 Task: open an excel sheet and write heading  Cash Flow TrackerAdd Dates in a column and its values below  '2023-05-01, 2023-05-03, 2023-05-06, 2023-05-10, 2023-05-15, 2023-05-20, 2023-05-25 & 2023-05-31'Add Descriptions in next column and its values below  Monthly Salary, Grocery Shopping, Dining Out., Utility Bill, Transportation, Entertainment, Miscellaneous & Total. Add Amount in next column and its values below  $2,500, $100, $50, $150, $30, $50, $20& $400. Add Income/ Expense in next column and its values below  Income, Expenses, Expenses, Expenses, Expenses, Expenses & Expenses. Add Balance in next column and its values below  $2,500, $2,400, $2,350, $2,200, $2,170, $2,120, $2,100 & $2100. Save page  Financial Planner book
Action: Mouse moved to (98, 130)
Screenshot: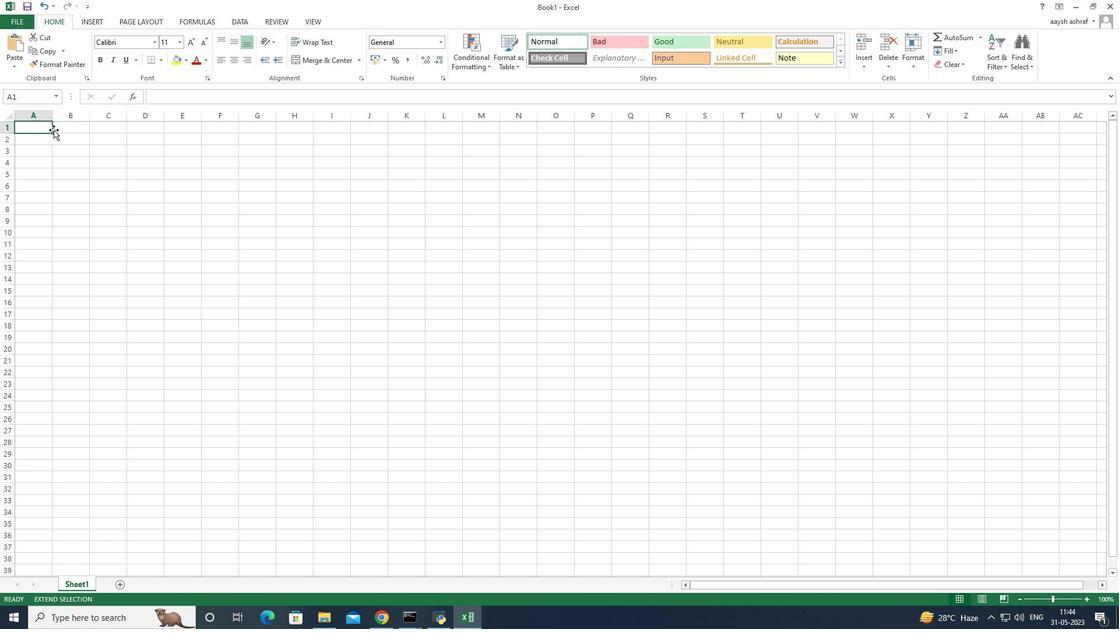
Action: Mouse pressed left at (98, 130)
Screenshot: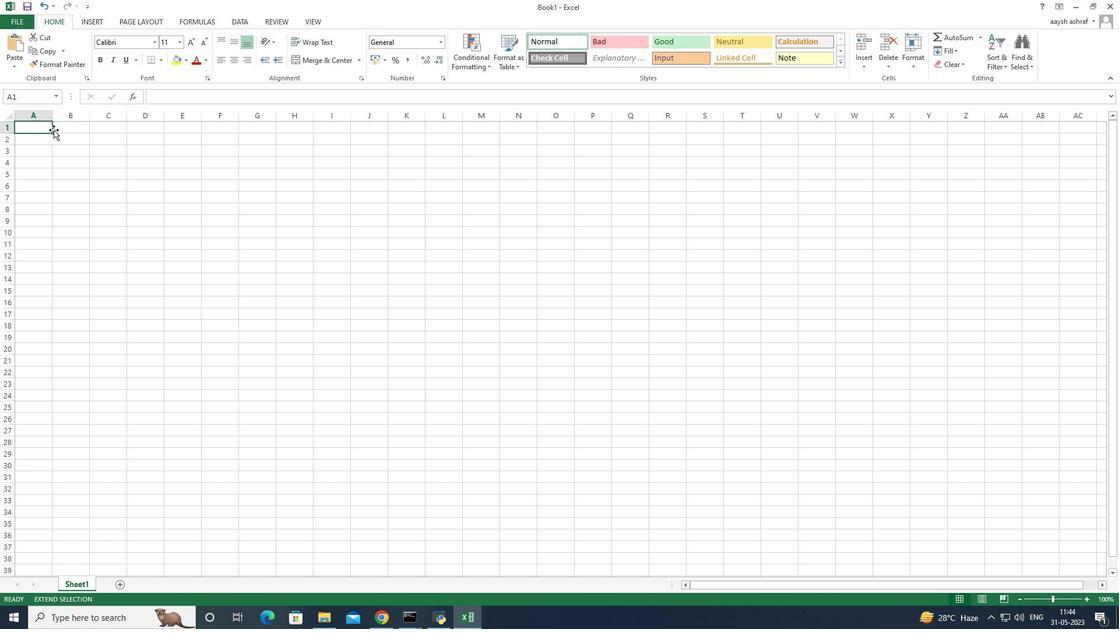 
Action: Mouse pressed left at (98, 130)
Screenshot: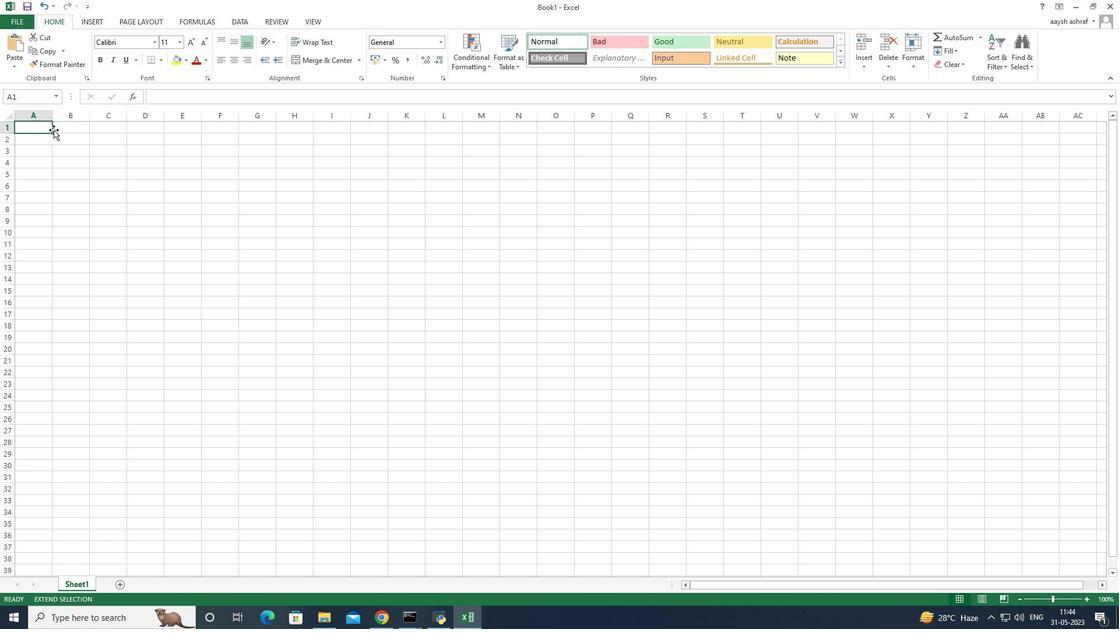 
Action: Mouse moved to (105, 323)
Screenshot: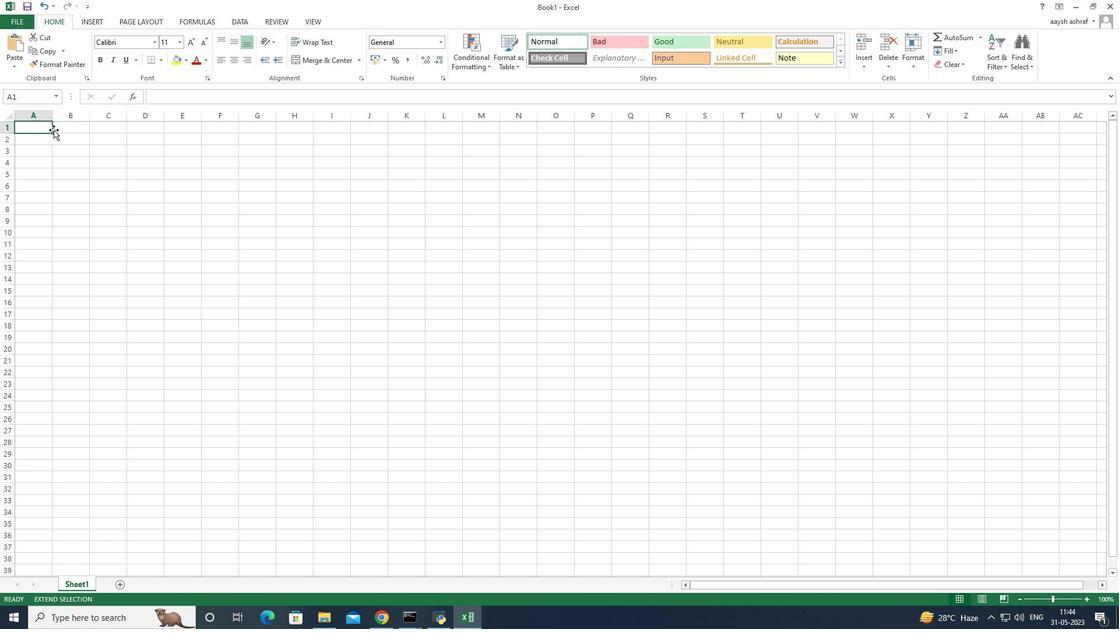 
Action: Mouse pressed left at (105, 323)
Screenshot: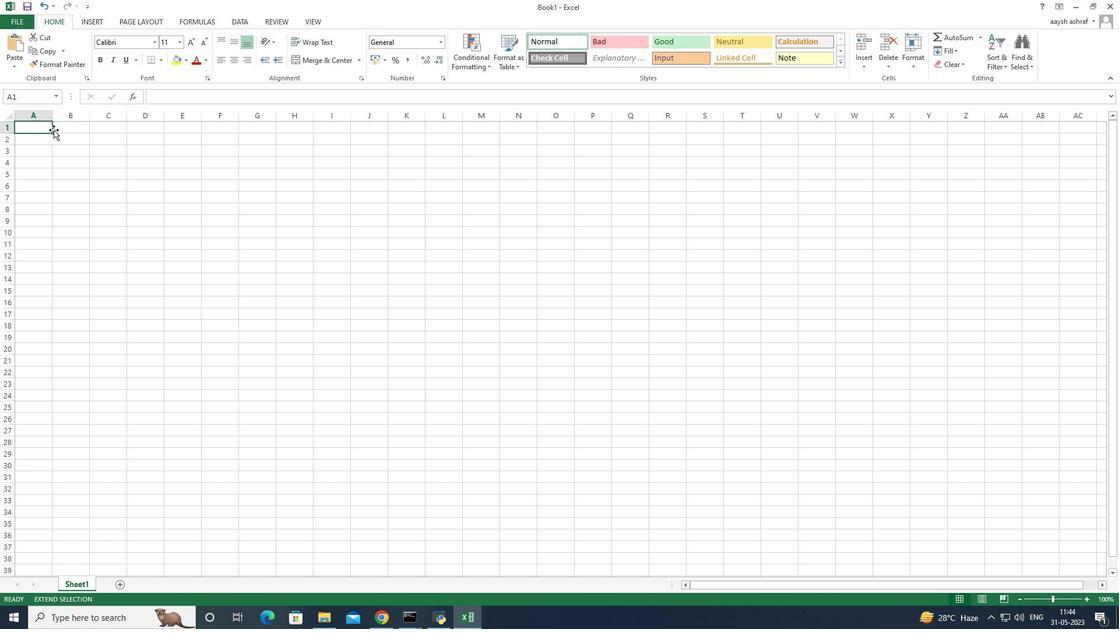
Action: Mouse moved to (103, 128)
Screenshot: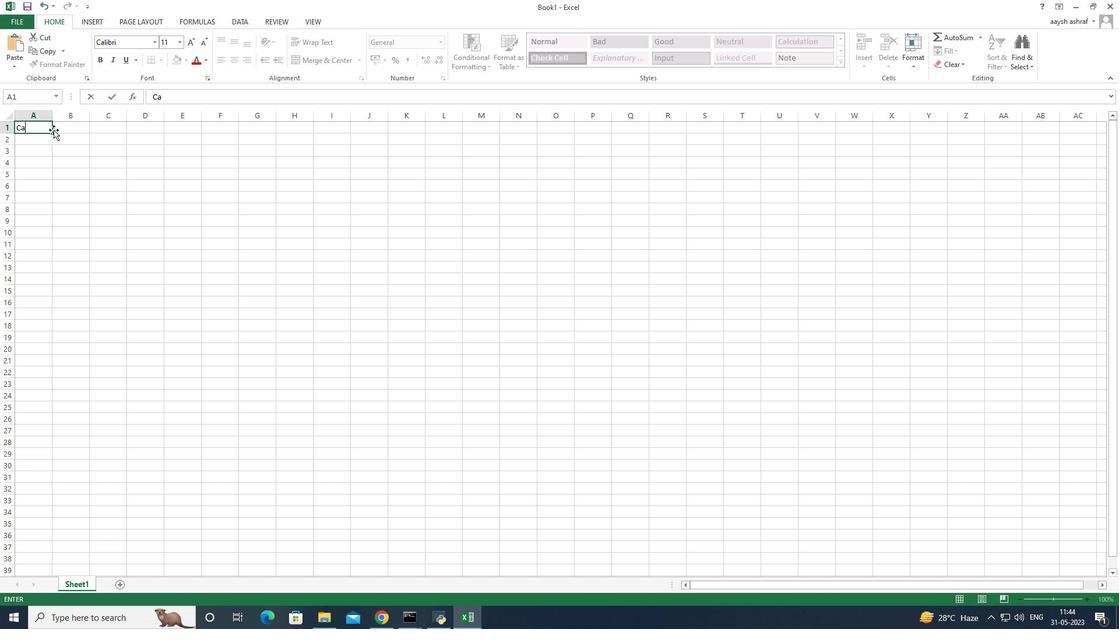 
Action: Mouse pressed left at (103, 128)
Screenshot: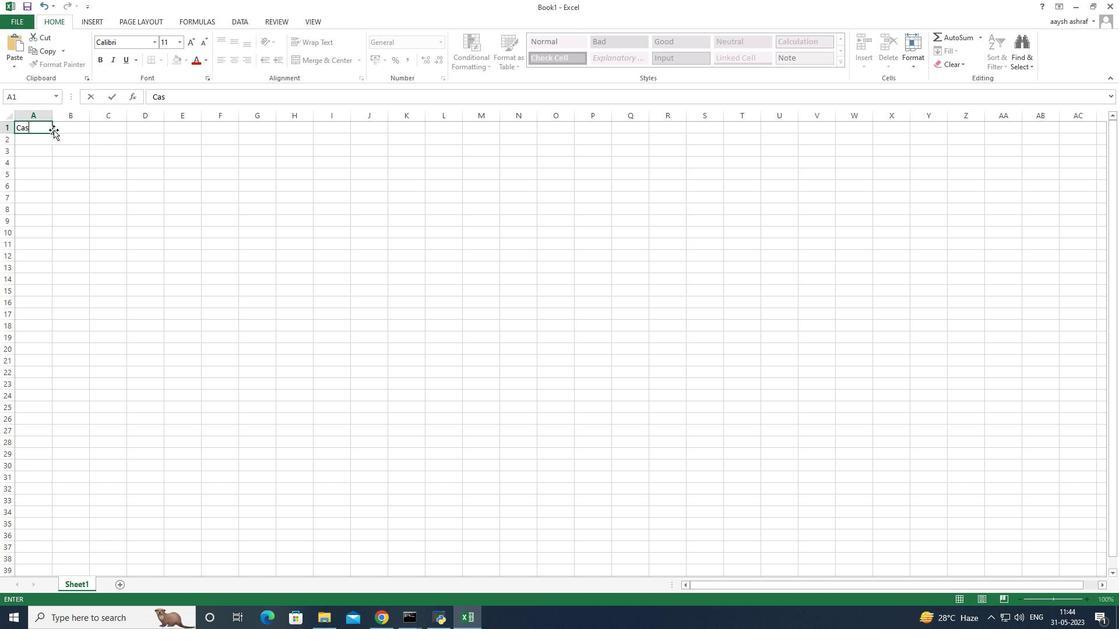 
Action: Mouse pressed left at (103, 128)
Screenshot: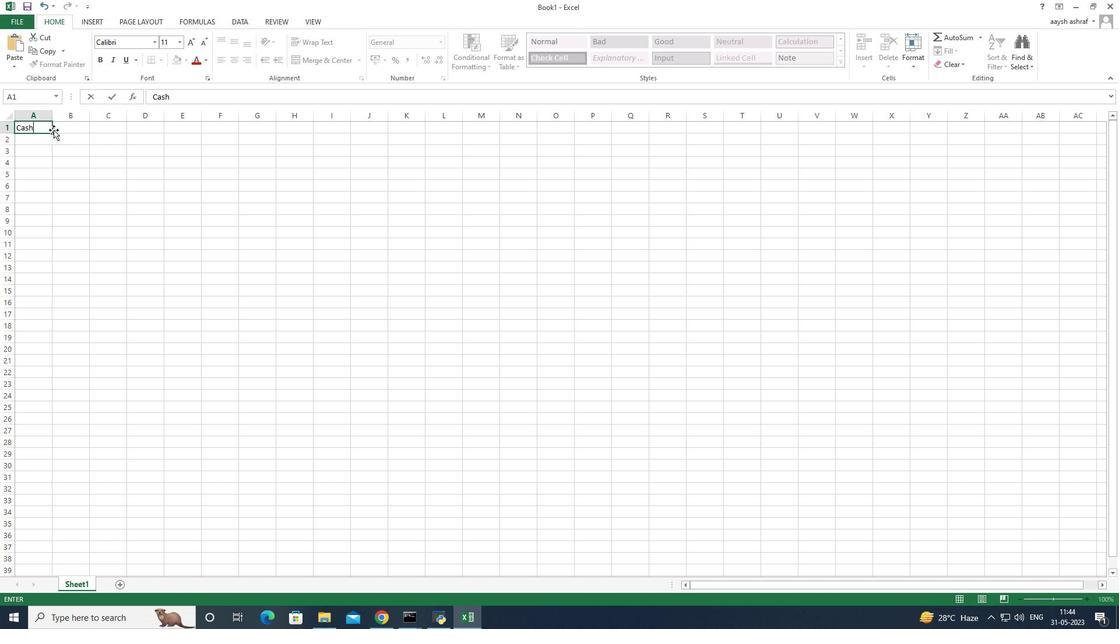 
Action: Mouse pressed left at (103, 128)
Screenshot: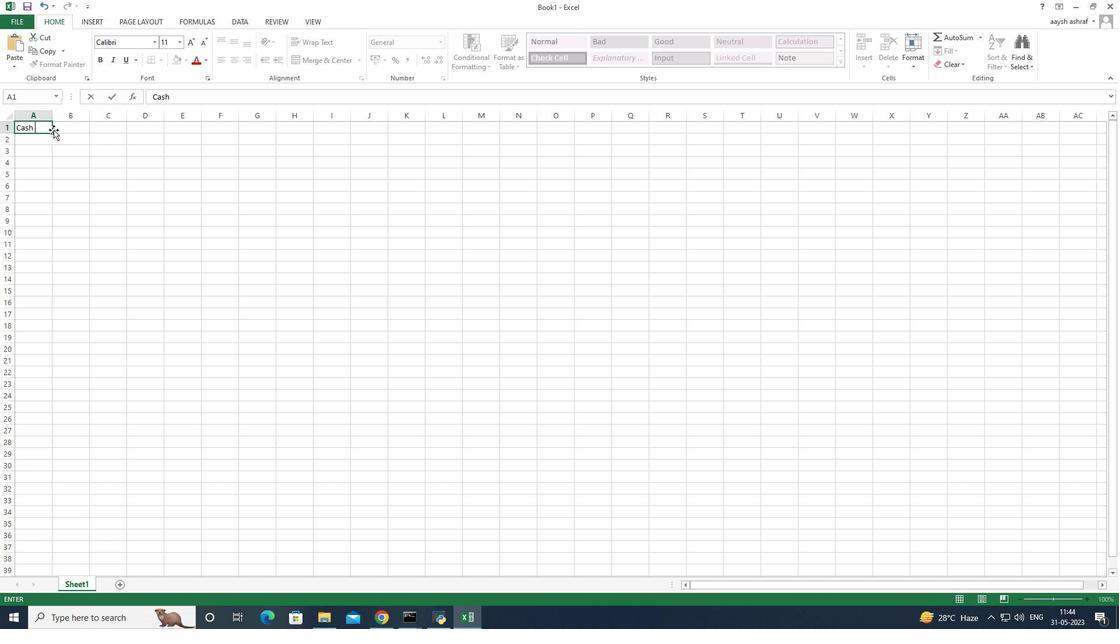 
Action: Mouse moved to (103, 127)
Screenshot: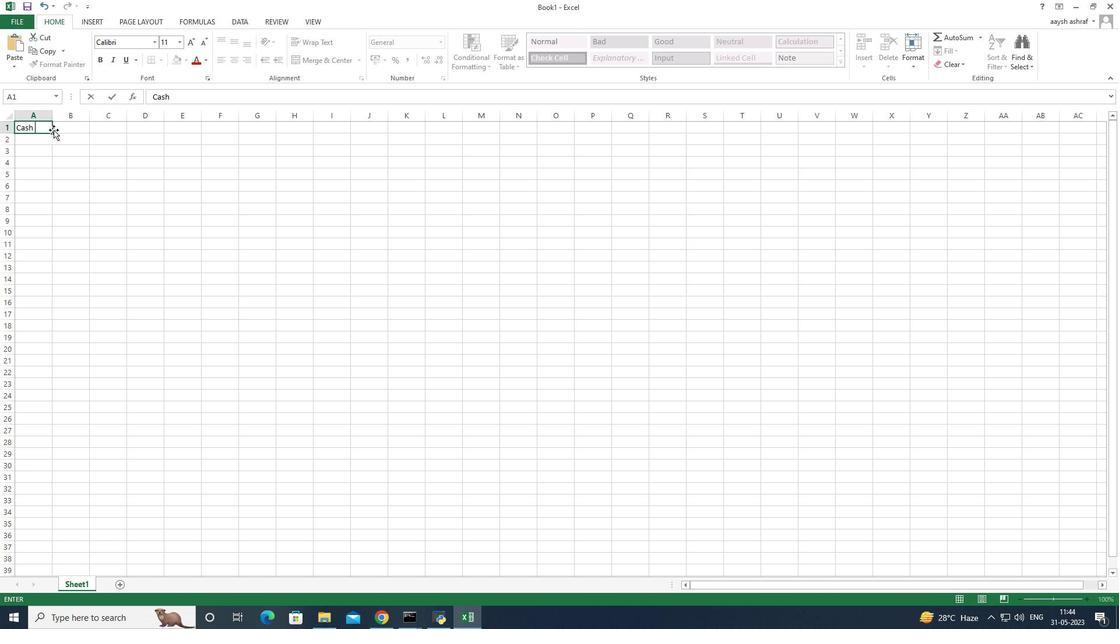 
Action: Key pressed ctrl+Z
Screenshot: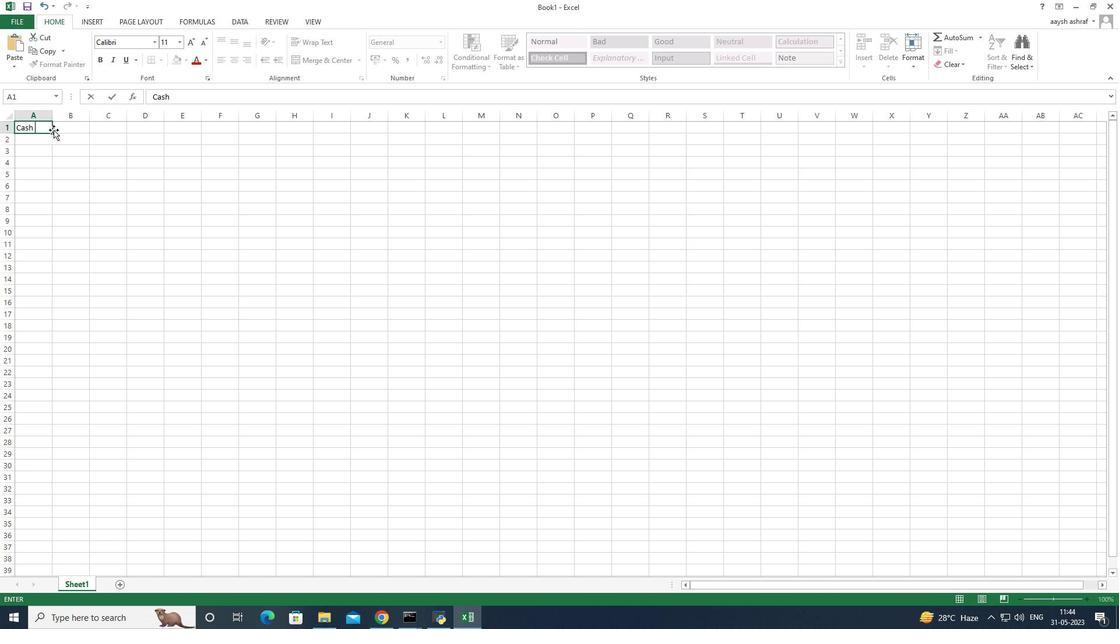 
Action: Mouse moved to (100, 131)
Screenshot: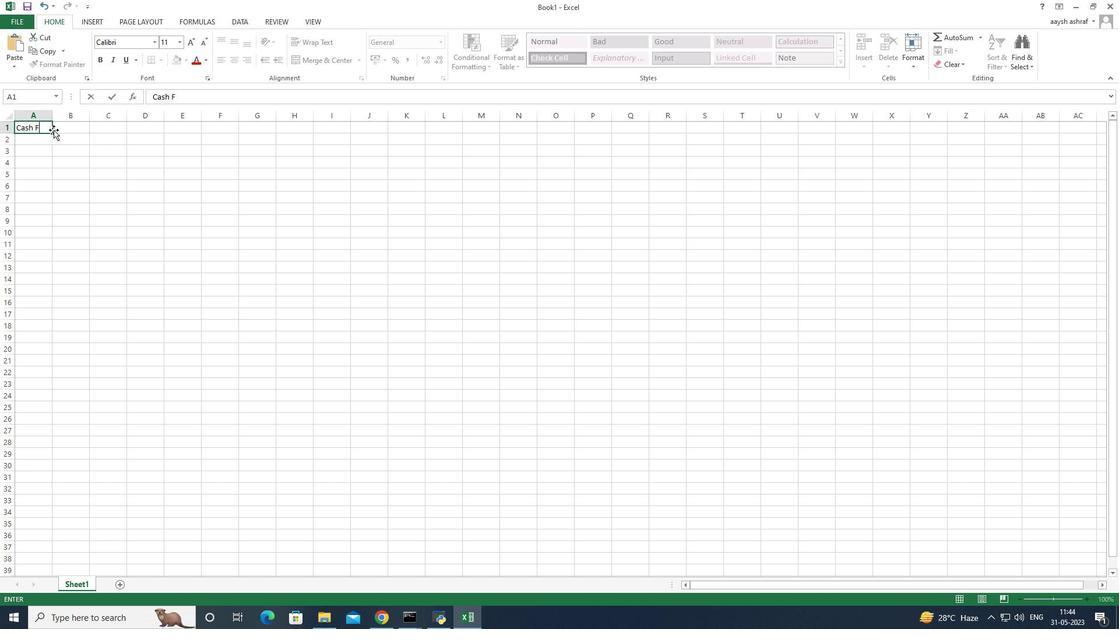 
Action: Mouse pressed left at (100, 131)
Screenshot: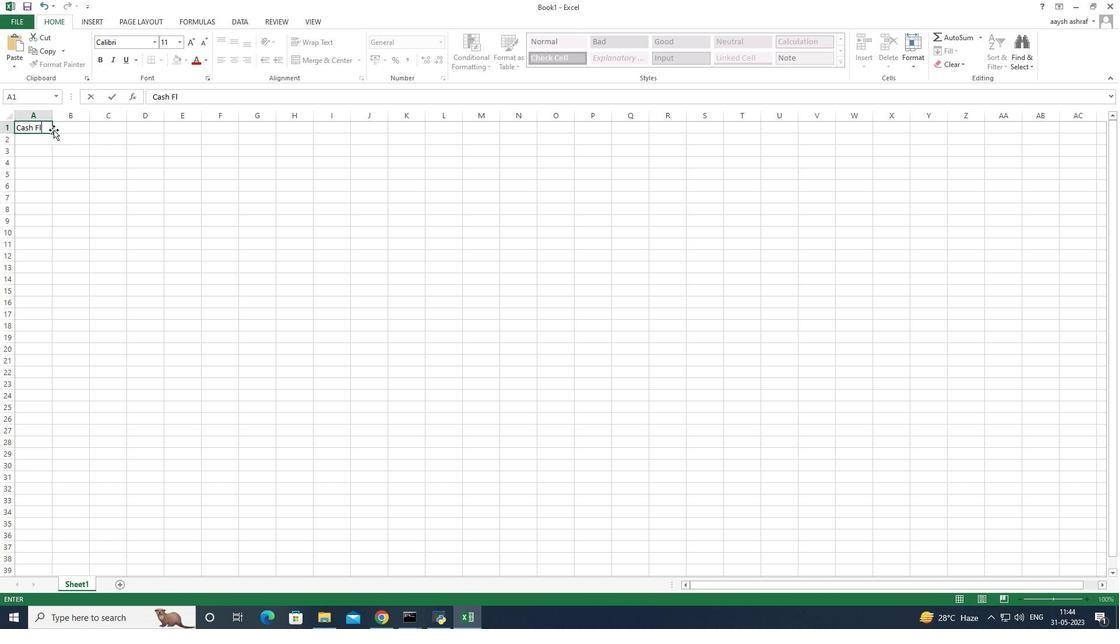 
Action: Mouse pressed left at (100, 131)
Screenshot: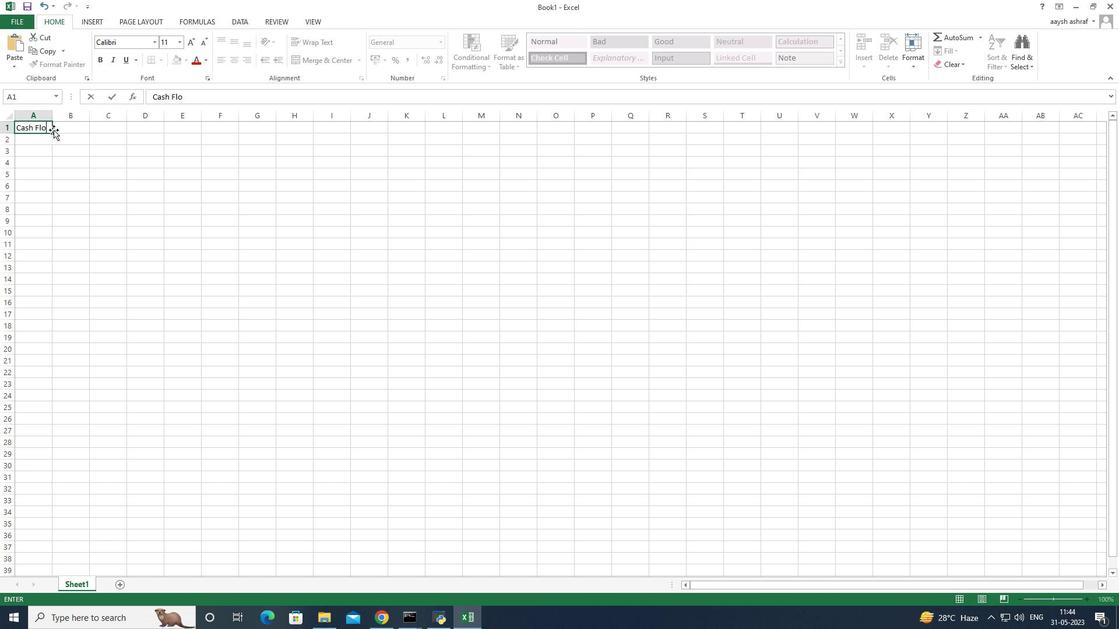 
Action: Mouse moved to (102, 130)
Screenshot: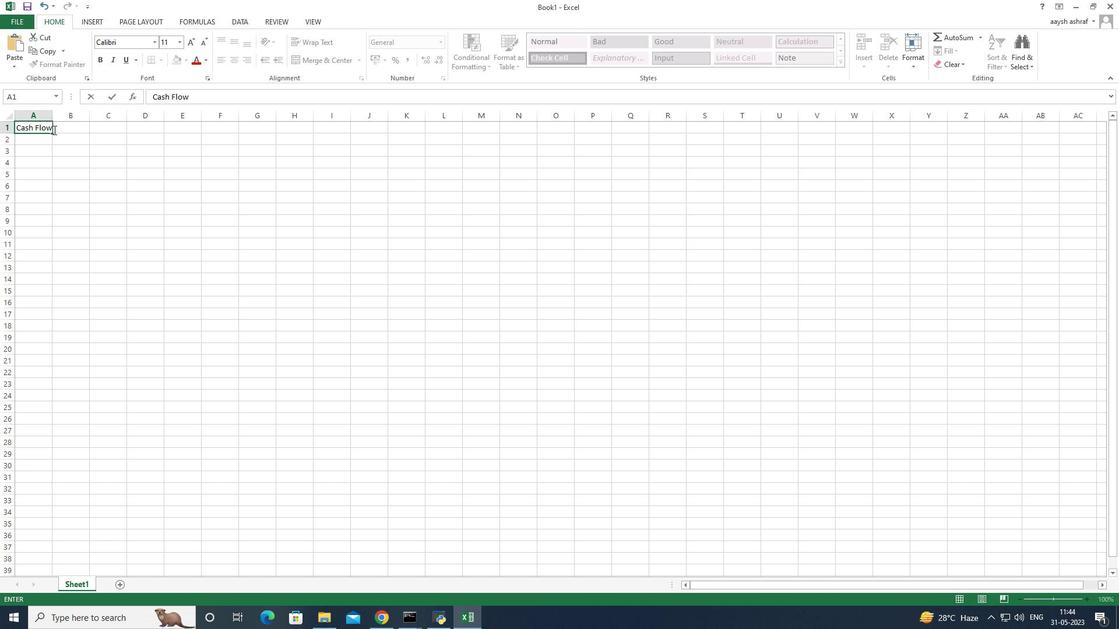 
Action: Key pressed <Key.shift>CAs<Key.backspace><Key.backspace><Key.backspace><Key.backspace>
Screenshot: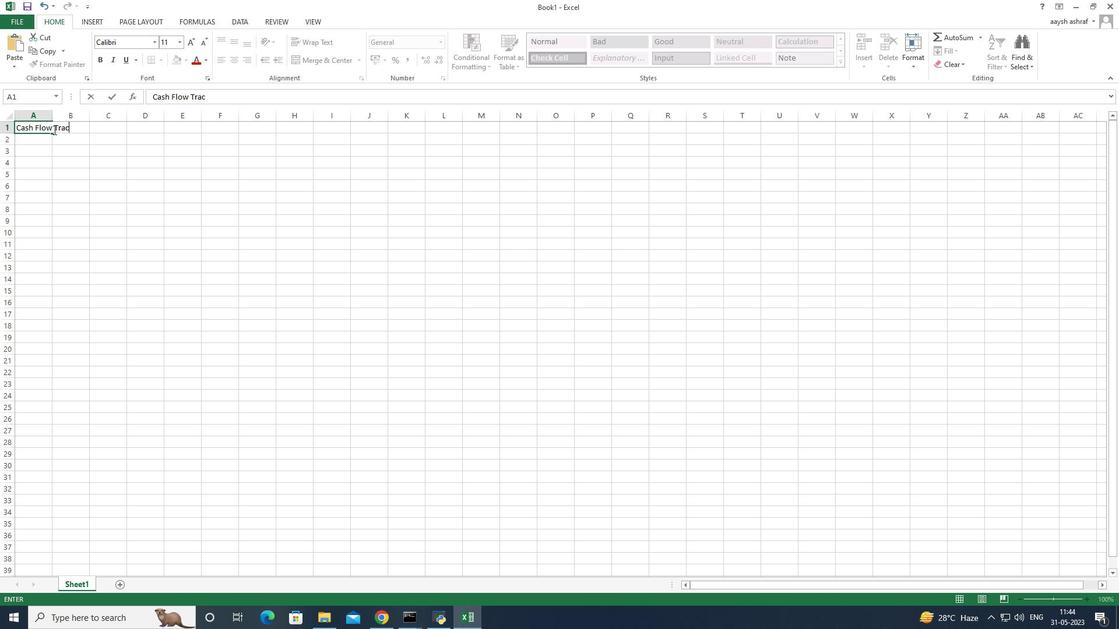 
Action: Mouse moved to (196, 61)
Screenshot: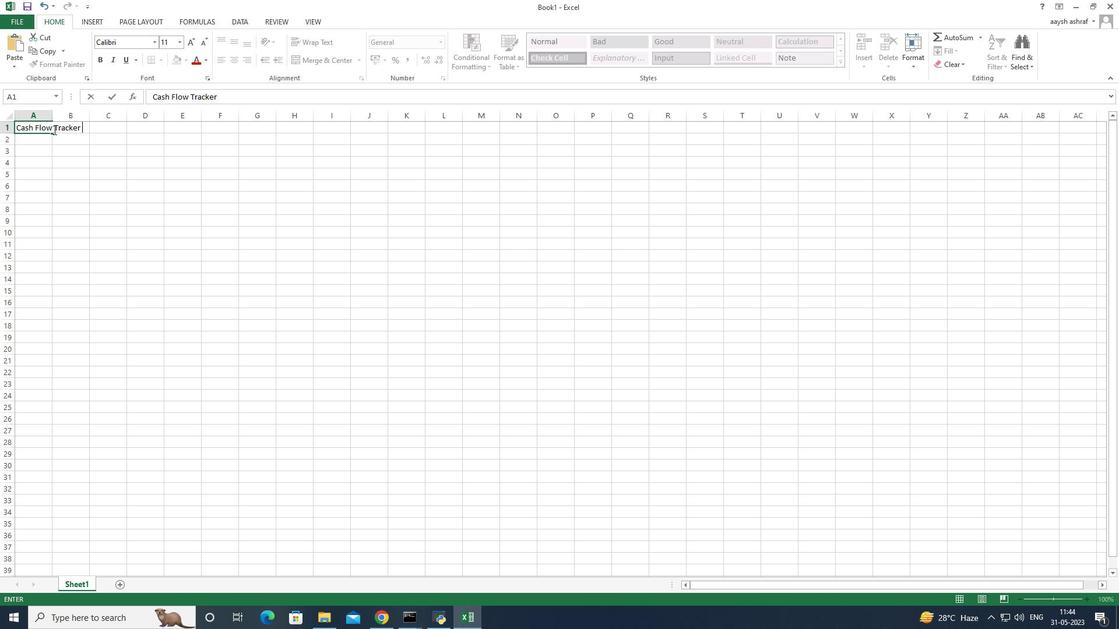 
Action: Mouse pressed left at (196, 61)
Screenshot: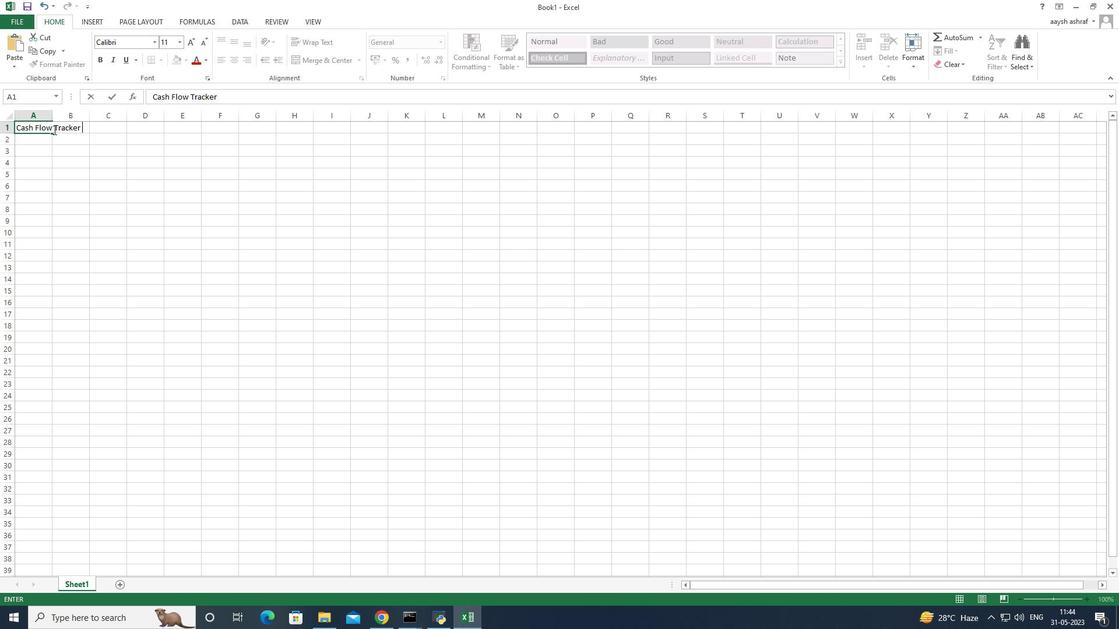 
Action: Mouse moved to (202, 61)
Screenshot: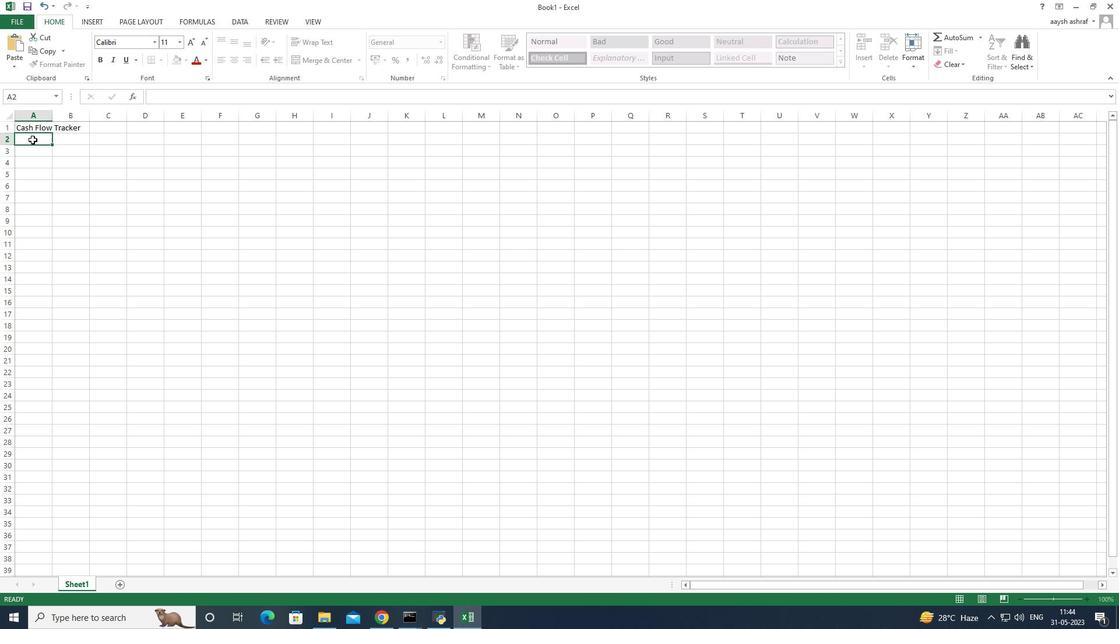 
Action: Mouse pressed left at (202, 61)
Screenshot: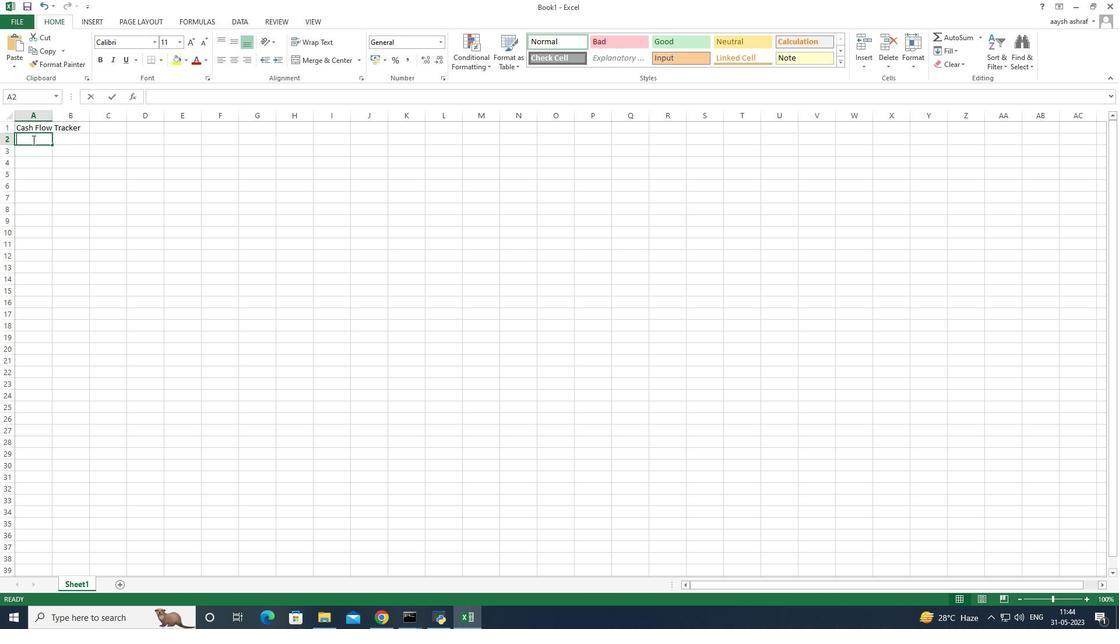 
Action: Mouse moved to (198, 99)
Screenshot: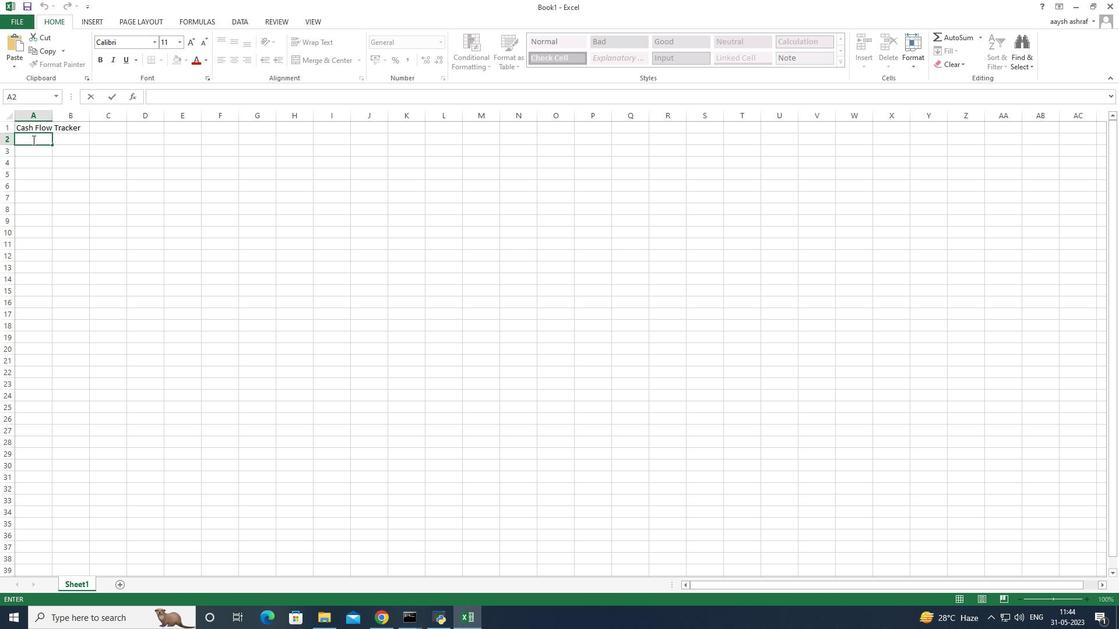 
Action: Mouse pressed left at (198, 99)
Screenshot: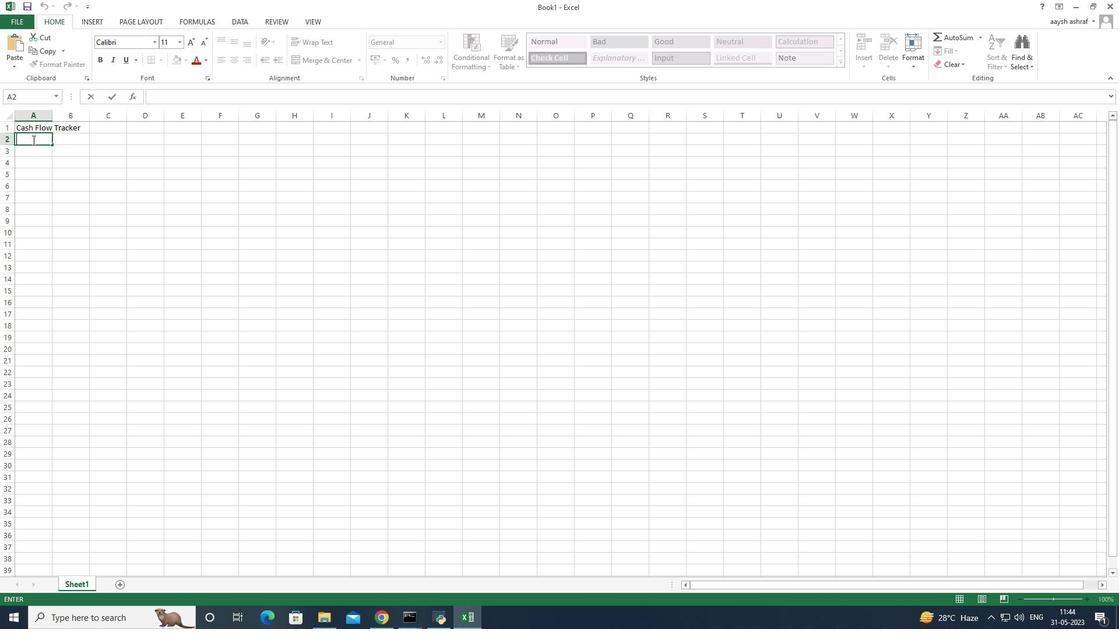 
Action: Mouse moved to (85, 146)
Screenshot: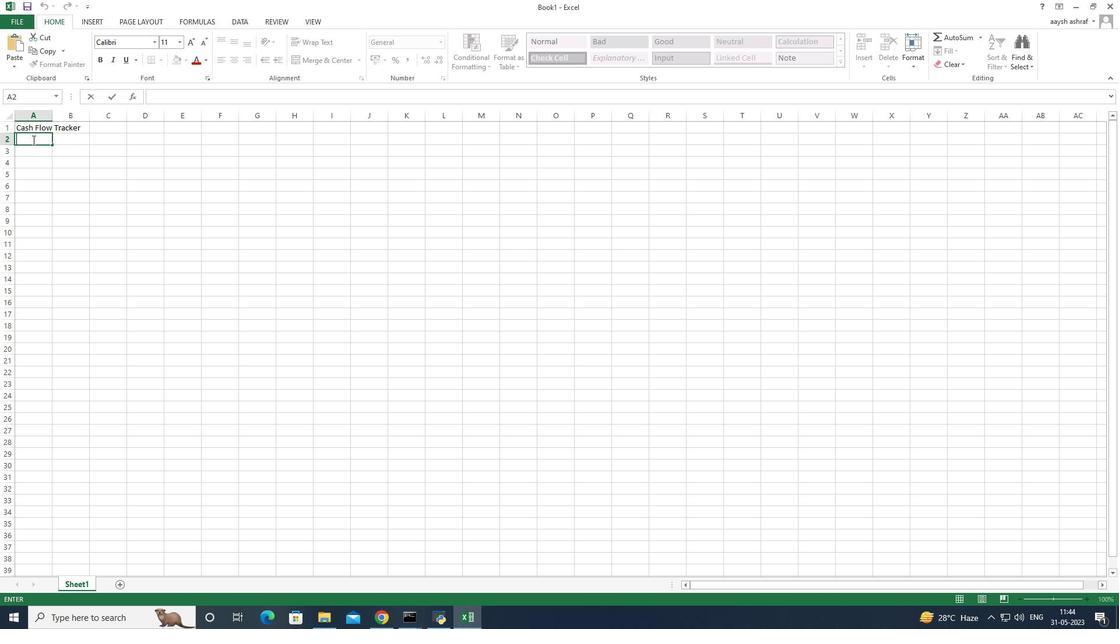 
Action: Key pressed <Key.shift>CA
Screenshot: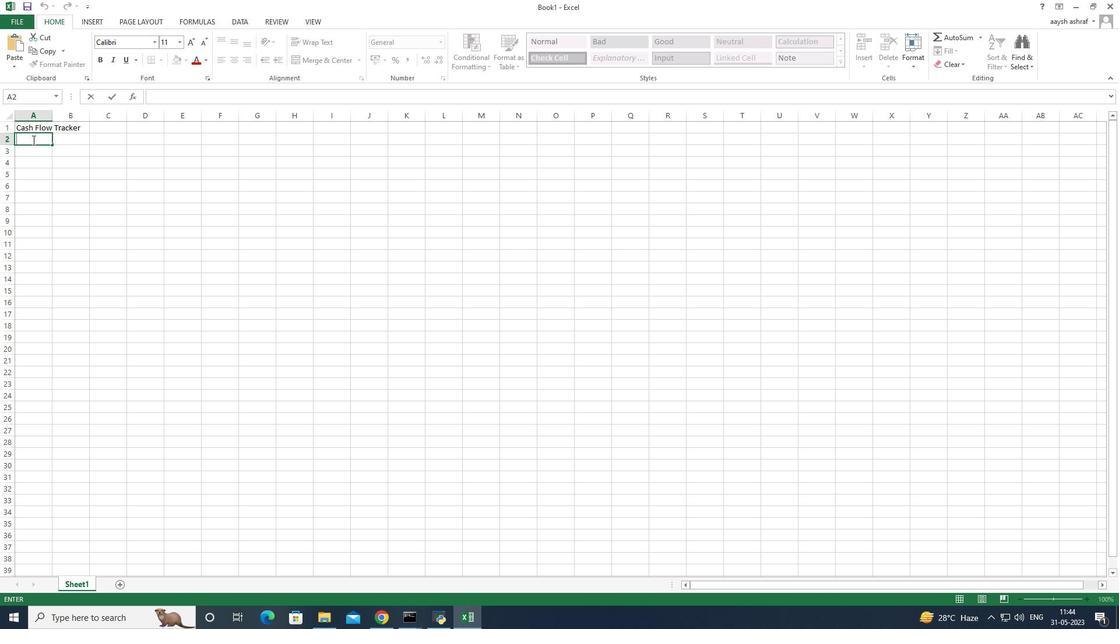 
Action: Mouse moved to (181, 62)
Screenshot: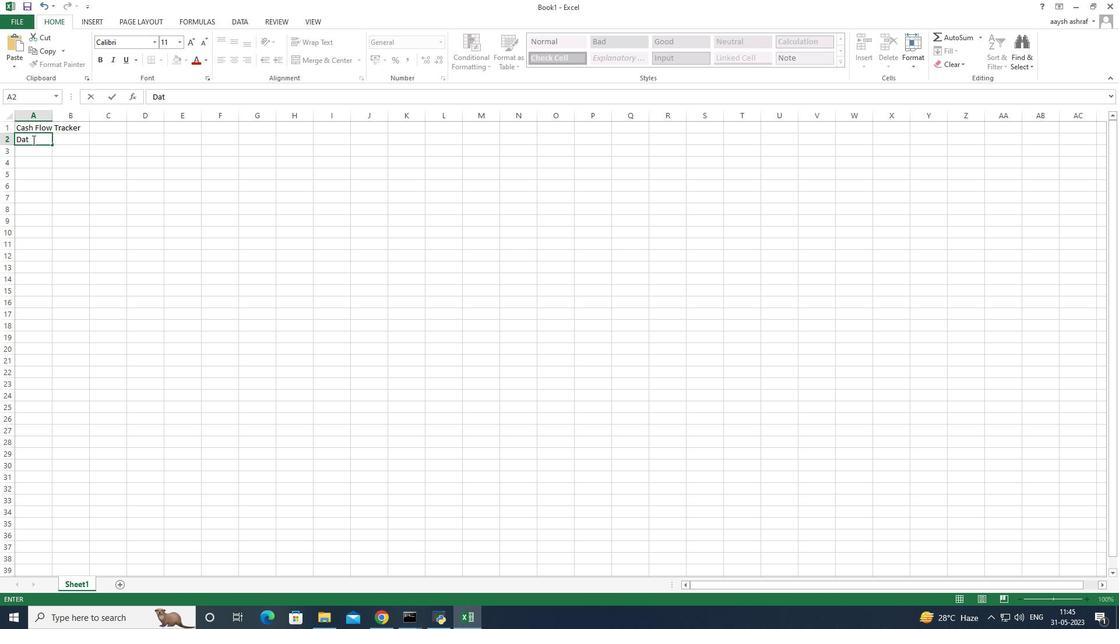 
Action: Mouse pressed left at (181, 62)
Screenshot: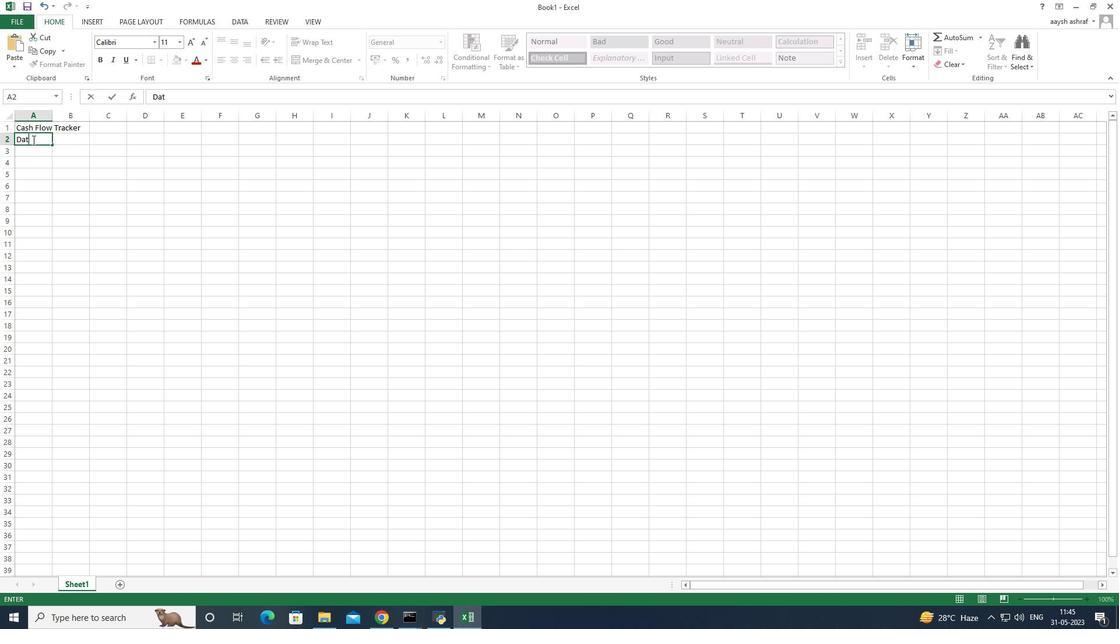 
Action: Mouse moved to (182, 61)
Screenshot: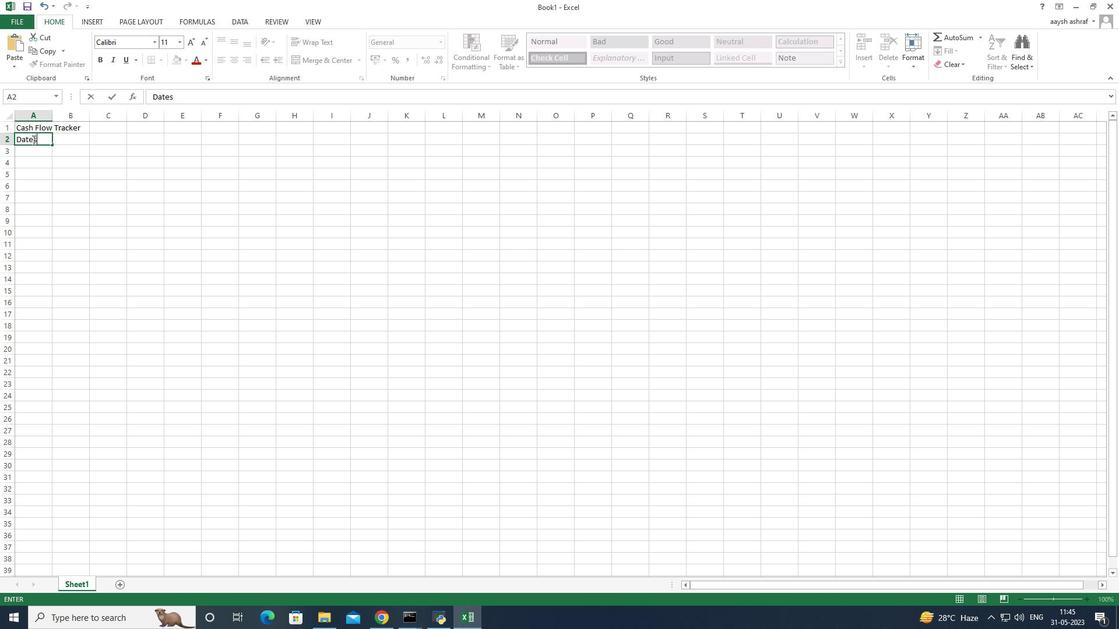 
Action: Mouse pressed left at (182, 61)
Screenshot: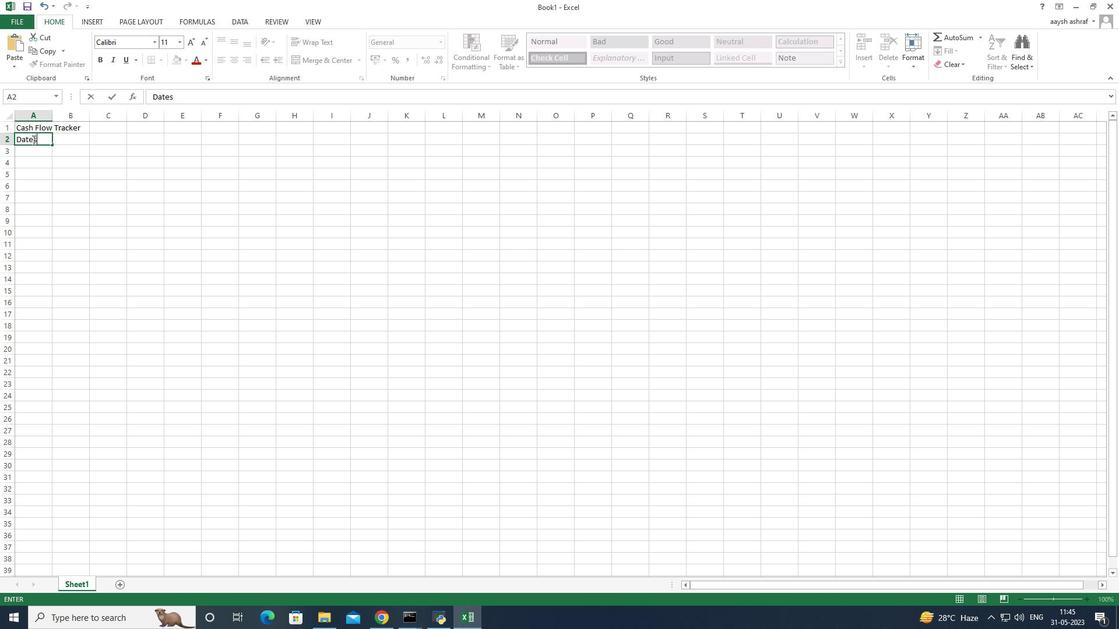 
Action: Mouse moved to (186, 58)
Screenshot: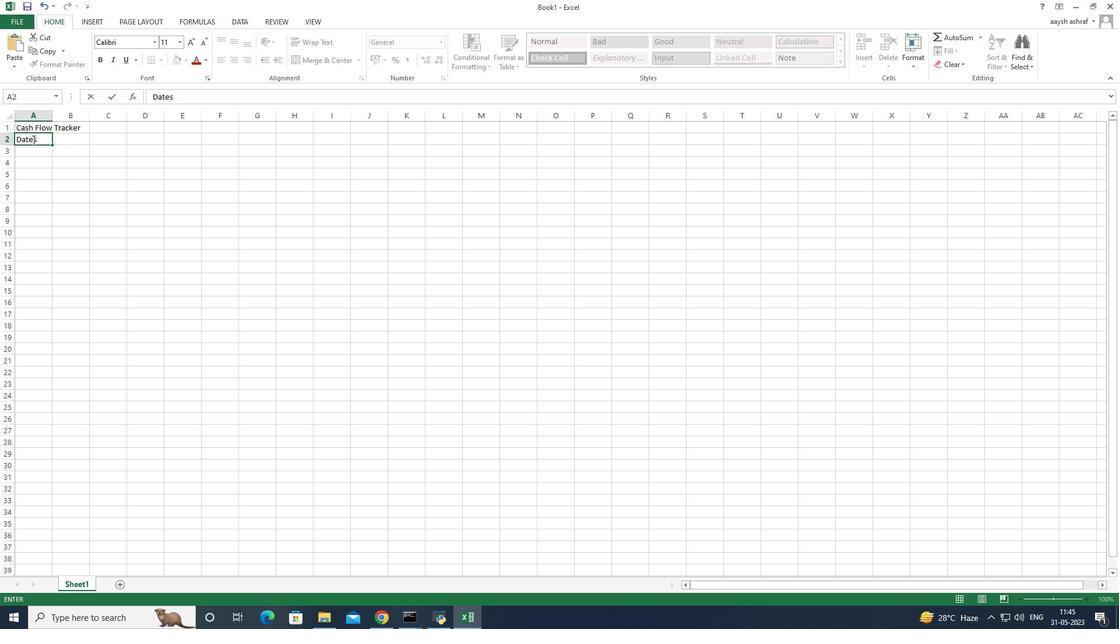 
Action: Mouse pressed left at (186, 58)
Screenshot: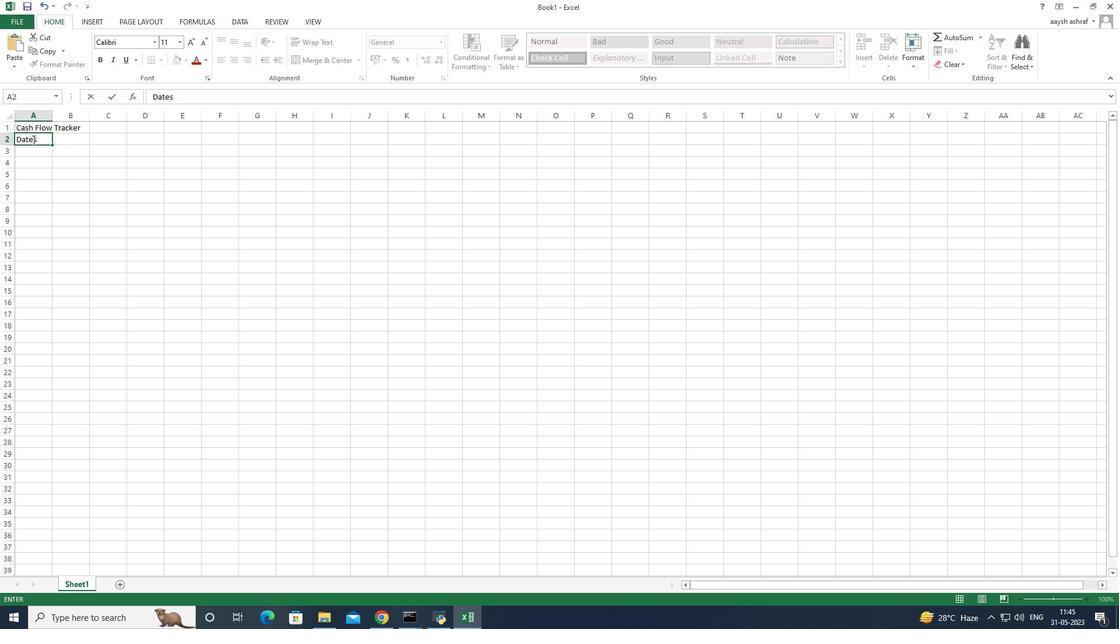 
Action: Mouse moved to (201, 61)
Screenshot: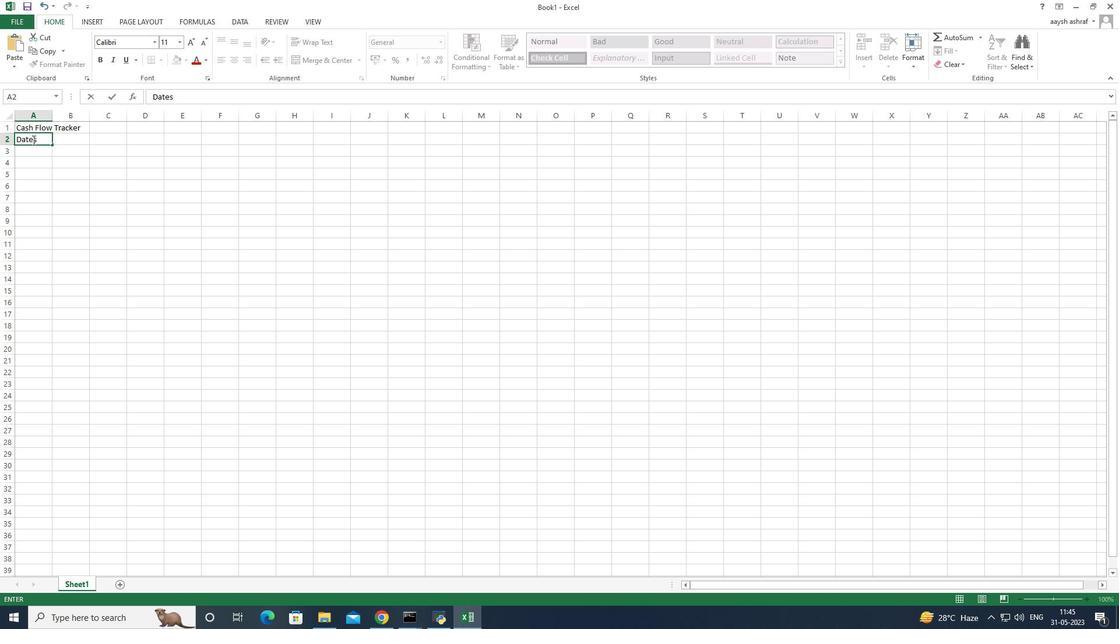
Action: Mouse pressed left at (201, 61)
Screenshot: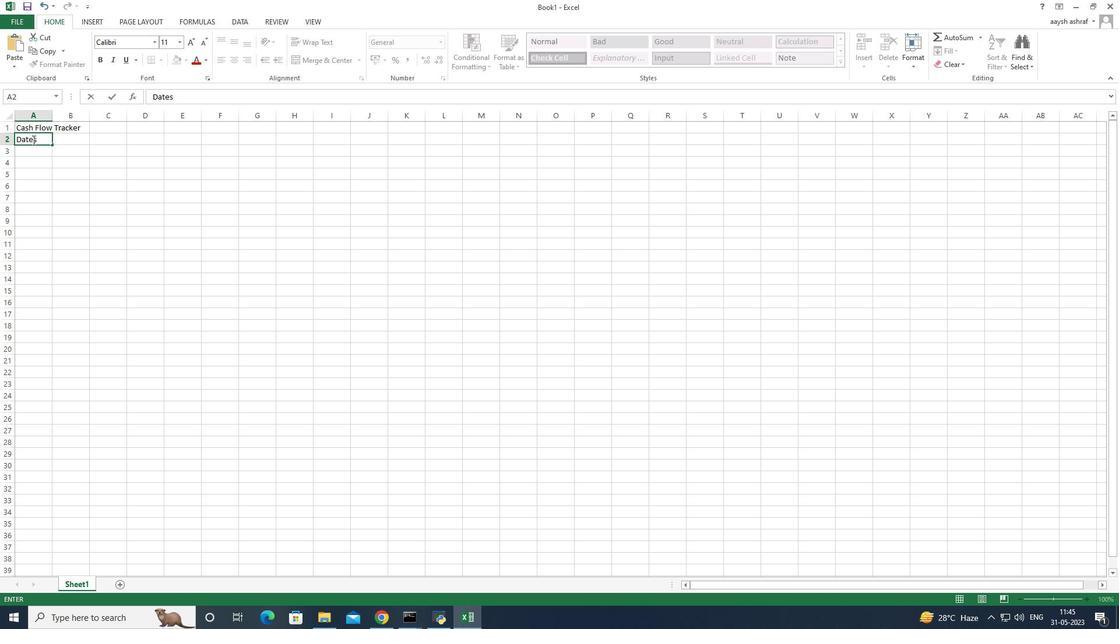 
Action: Mouse moved to (69, 235)
Screenshot: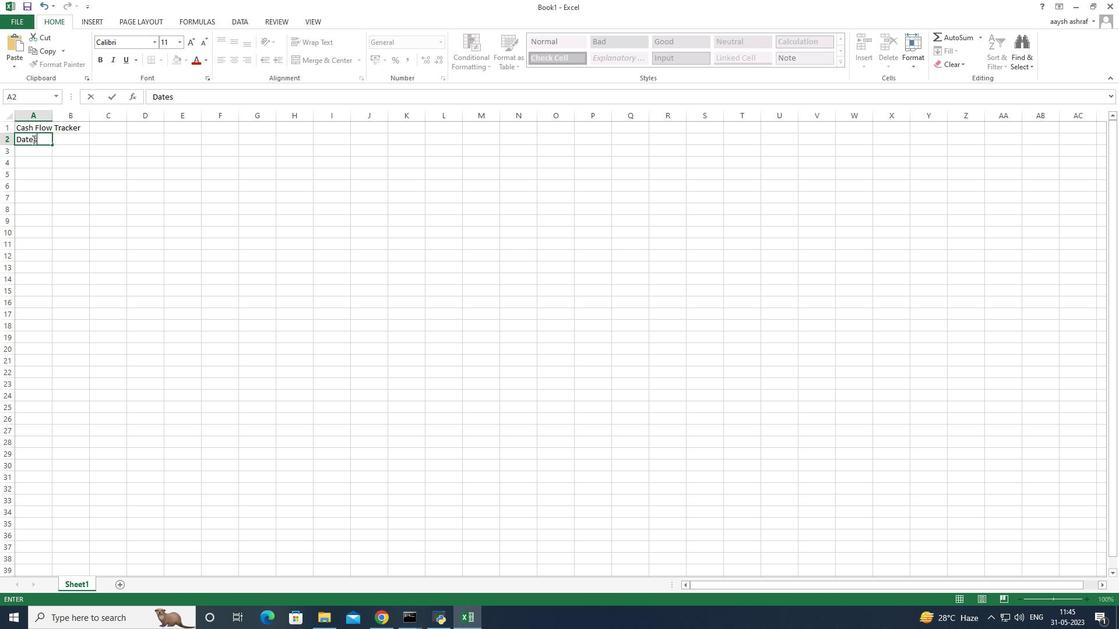 
Action: Mouse pressed left at (69, 235)
Screenshot: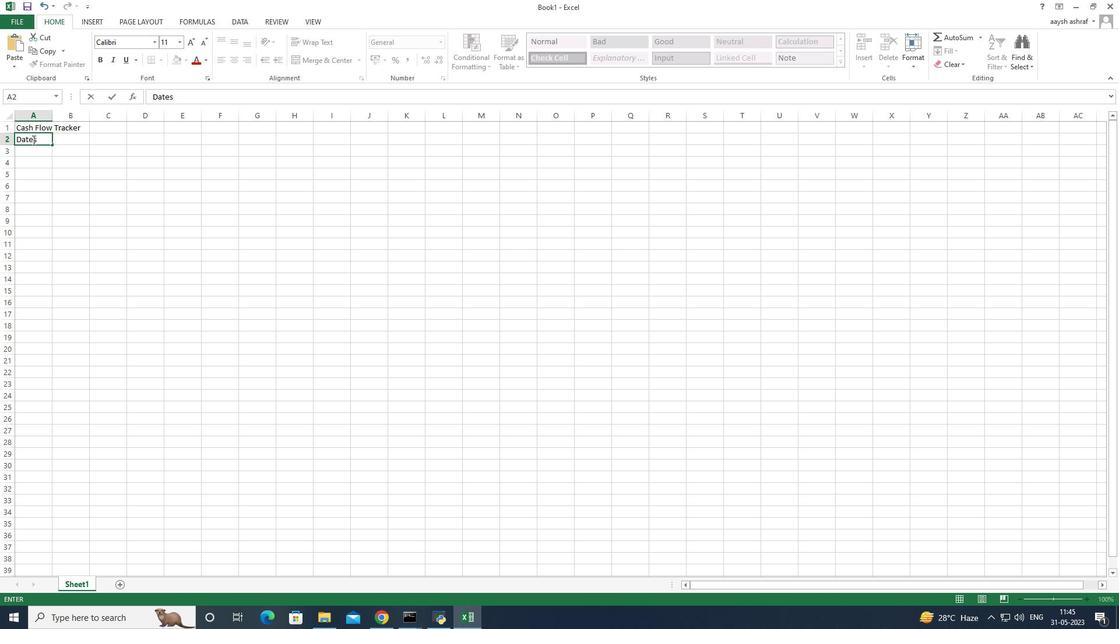 
Action: Mouse moved to (160, 103)
Screenshot: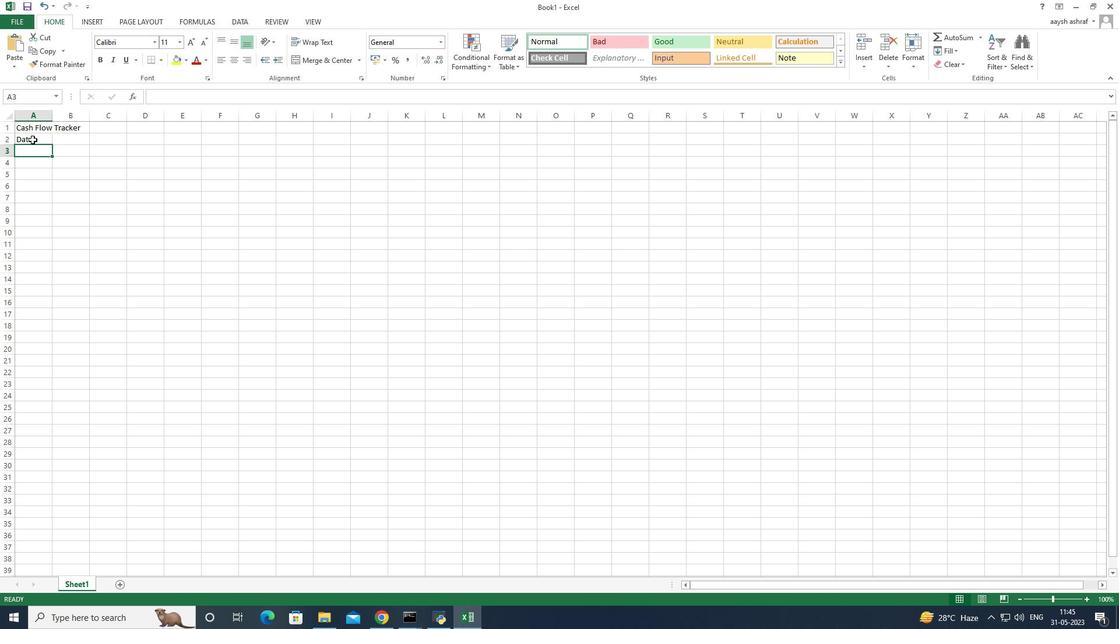 
Action: Key pressed ctrl+Z
Screenshot: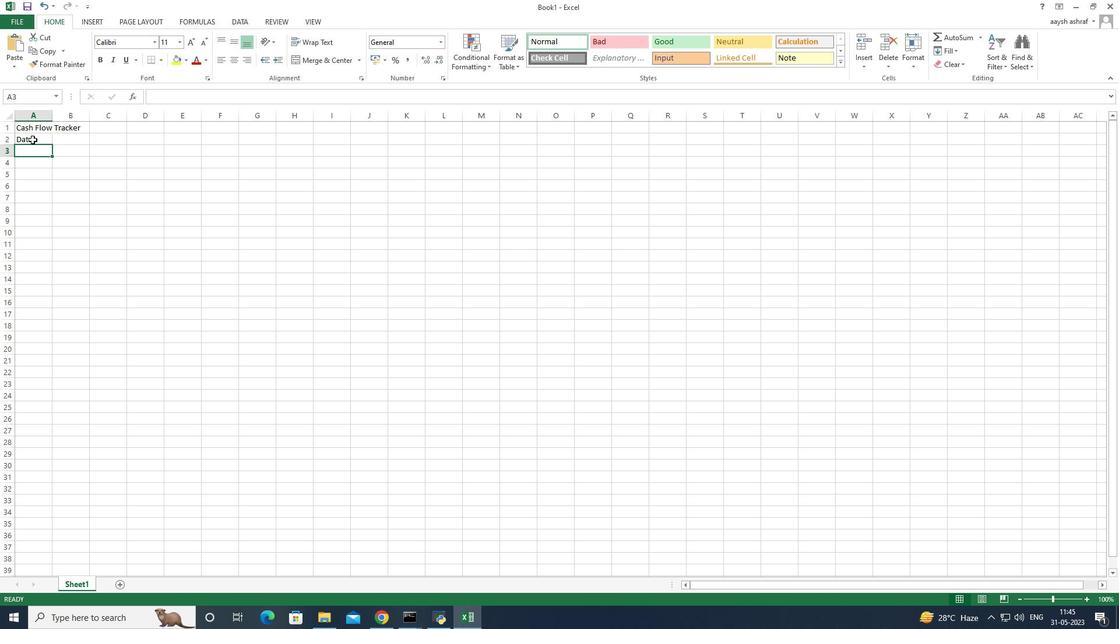 
Action: Mouse moved to (159, 104)
Screenshot: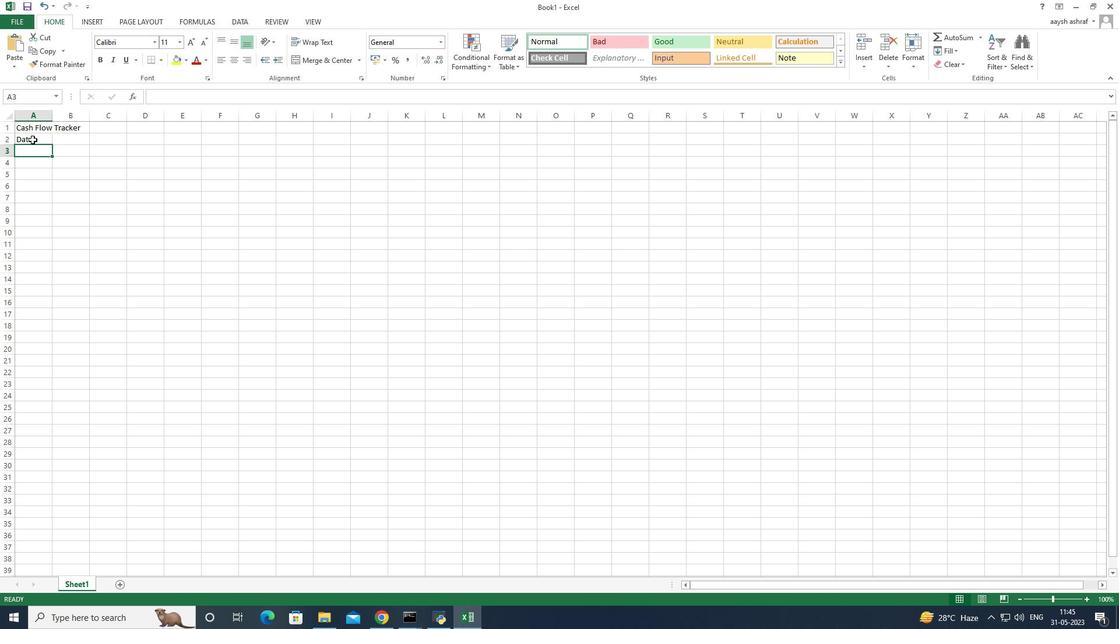
Action: Key pressed ctrl+Zctrl+Z
Screenshot: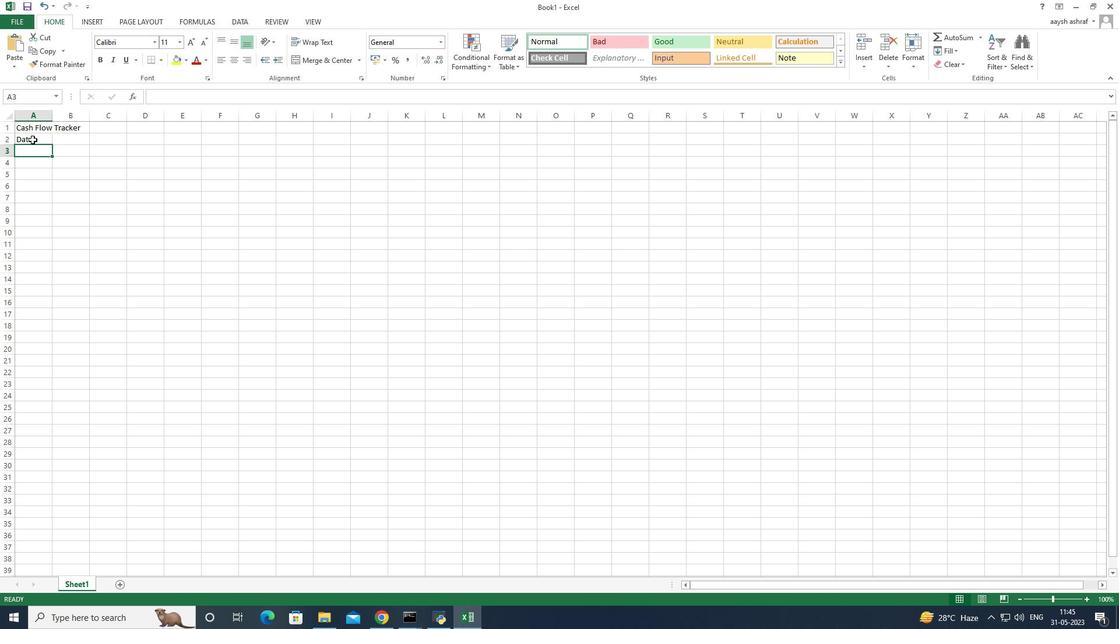 
Action: Mouse moved to (159, 104)
Screenshot: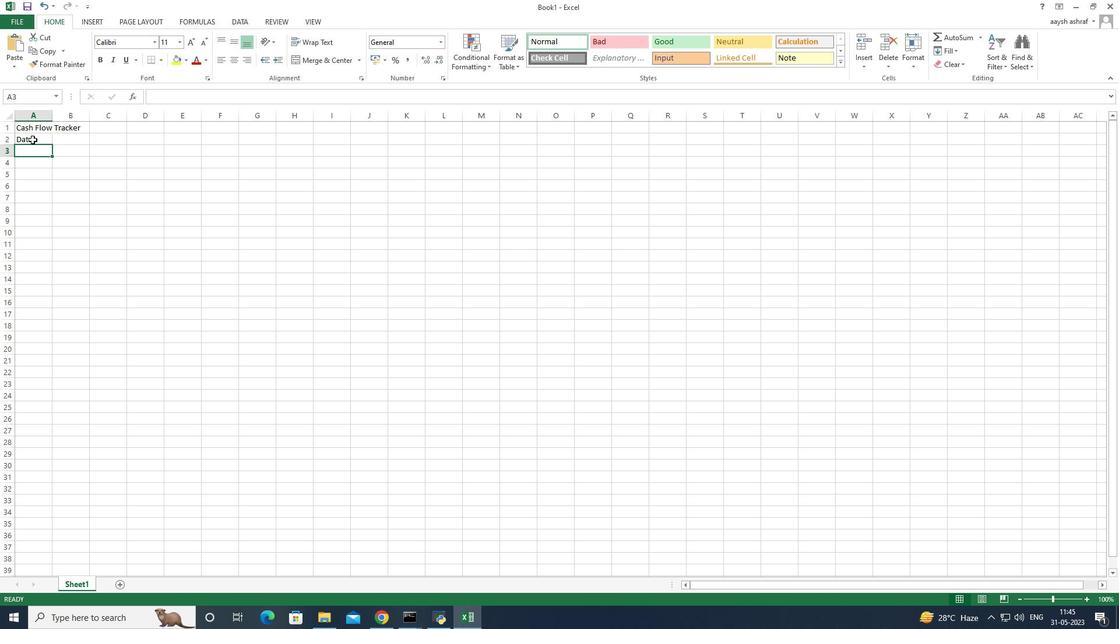 
Action: Key pressed ctrl+Zctrl+Z
Screenshot: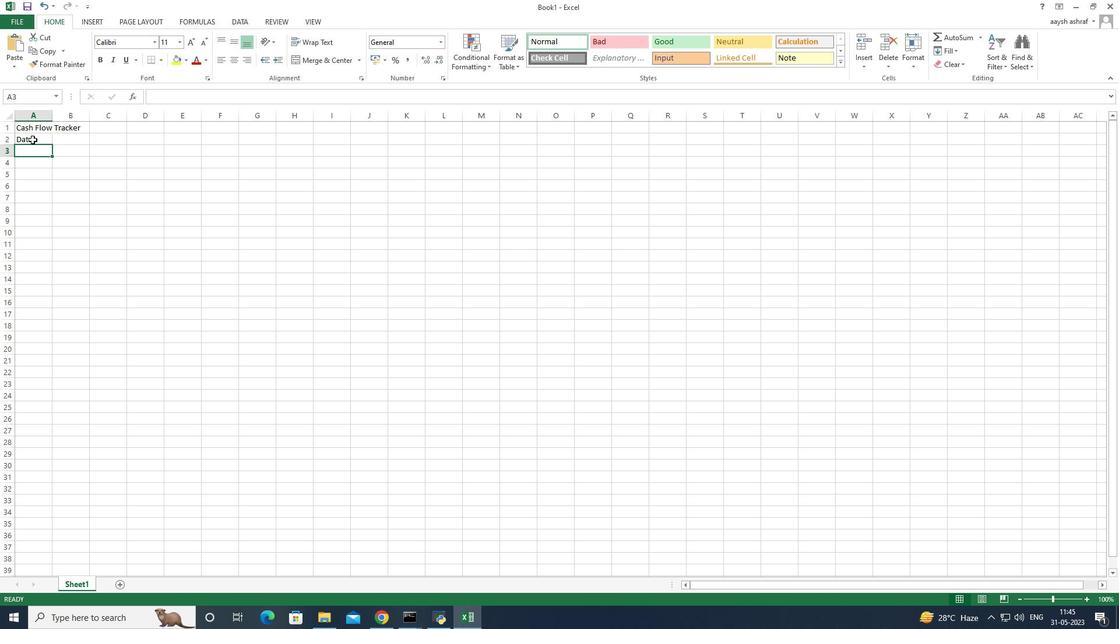 
Action: Mouse moved to (106, 128)
Screenshot: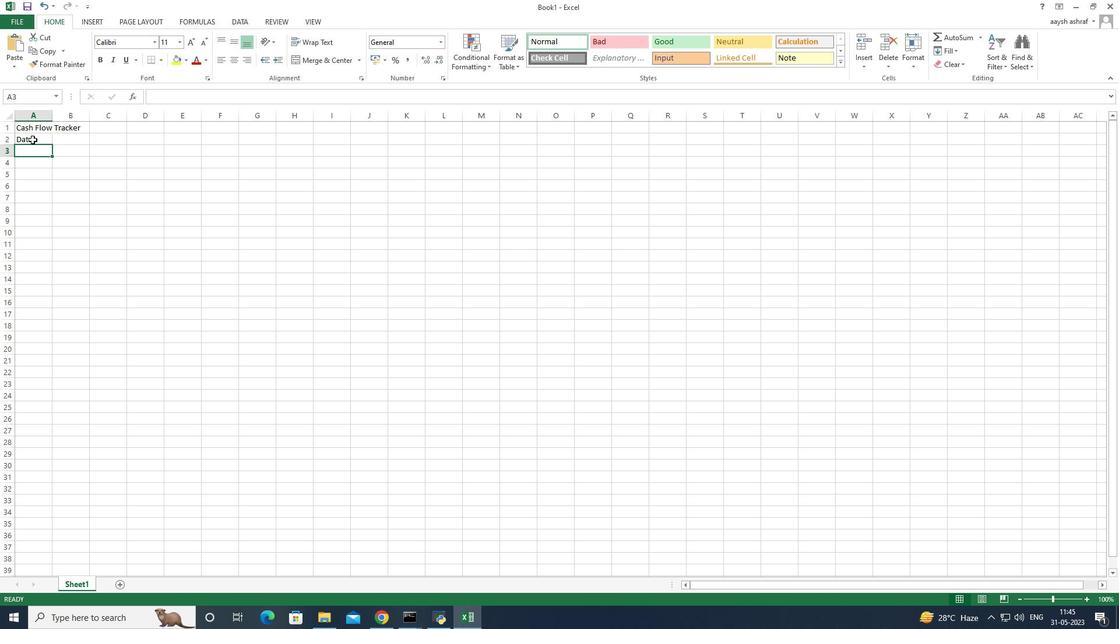 
Action: Mouse pressed left at (106, 128)
Screenshot: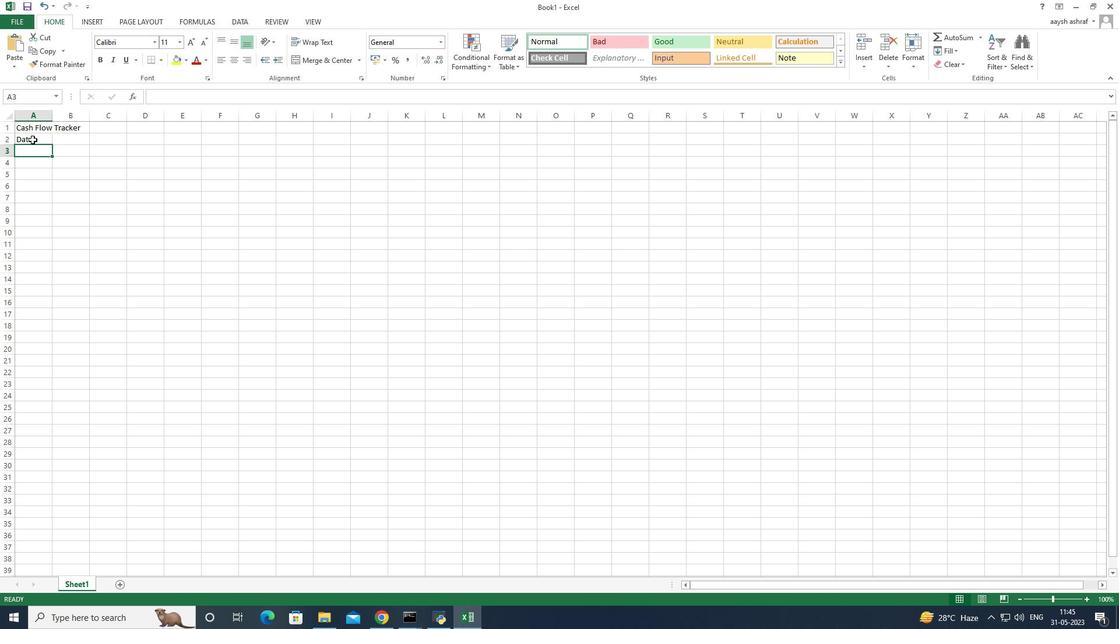 
Action: Mouse pressed left at (106, 128)
Screenshot: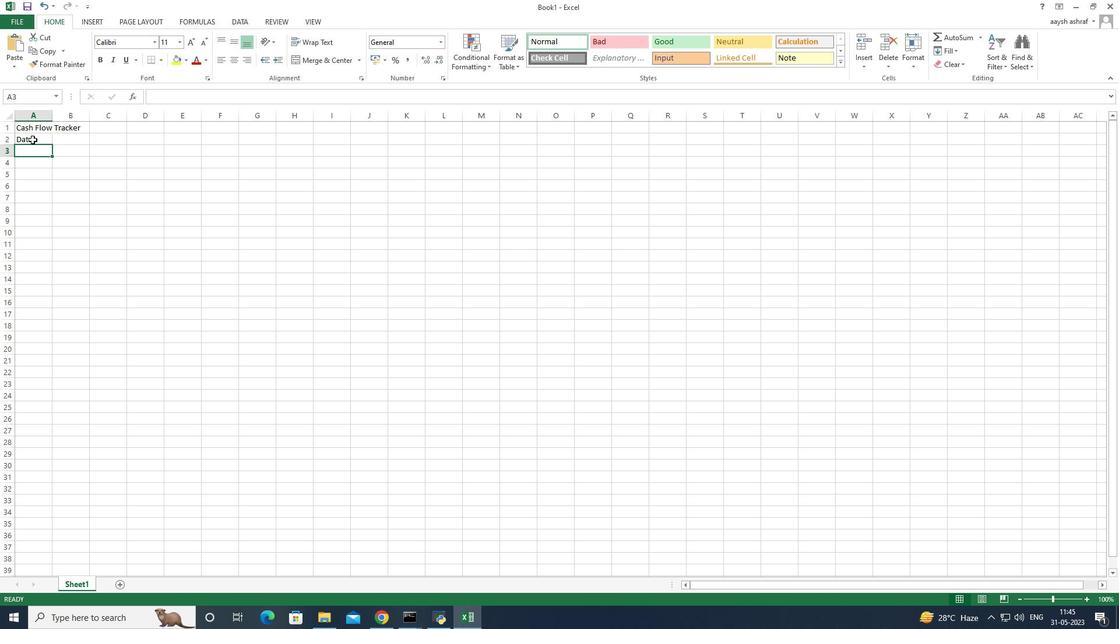 
Action: Key pressed v<Key.backspace>
Screenshot: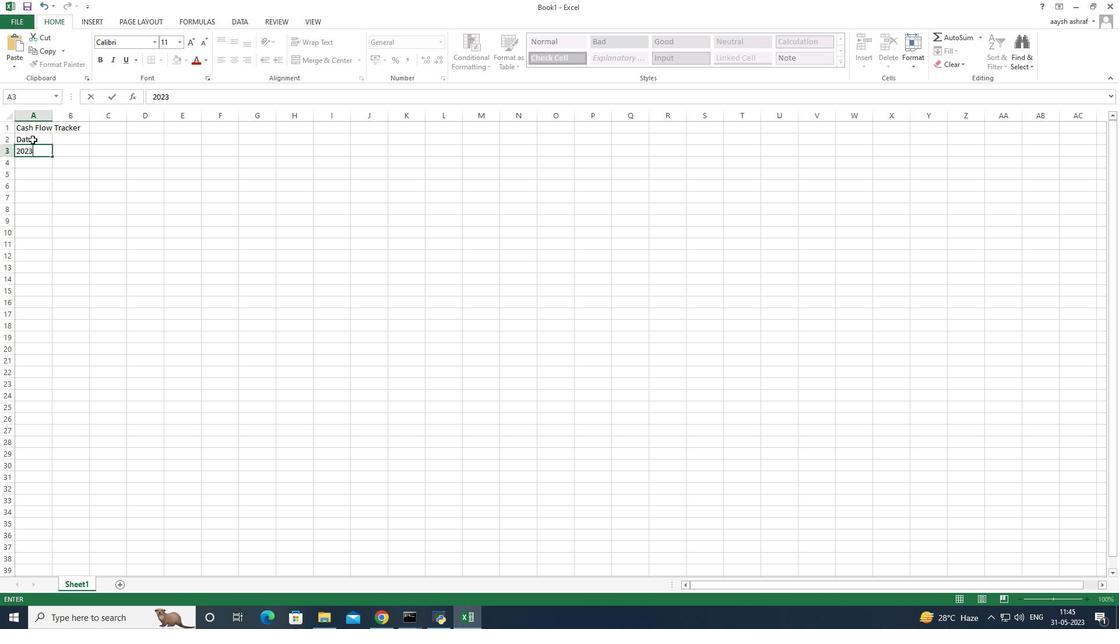 
Action: Mouse moved to (1108, 6)
Screenshot: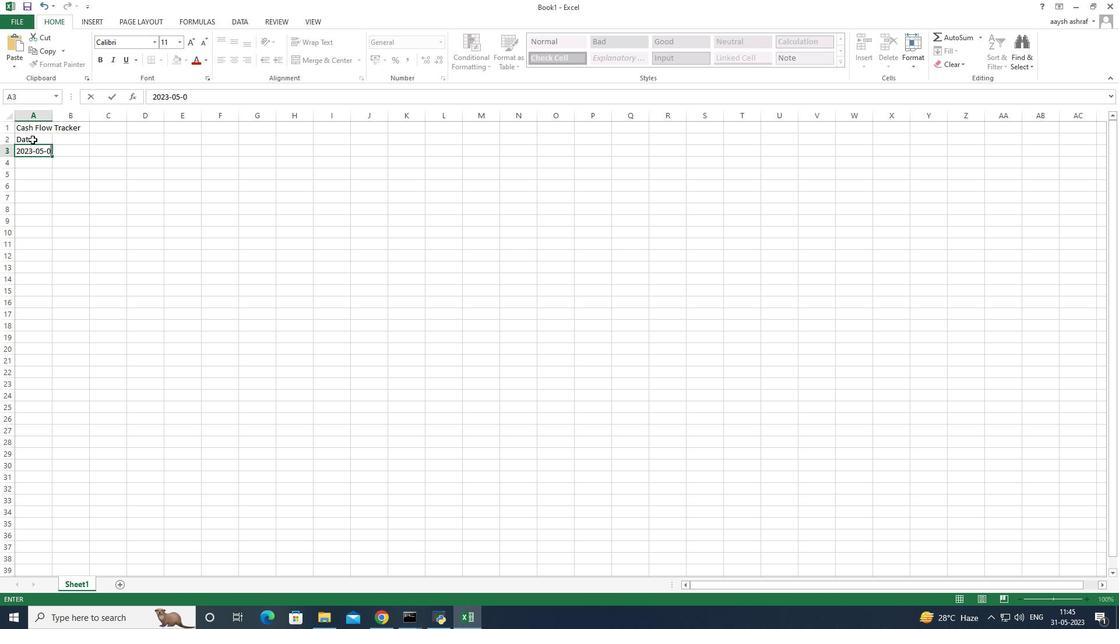 
Action: Mouse pressed left at (1108, 6)
Screenshot: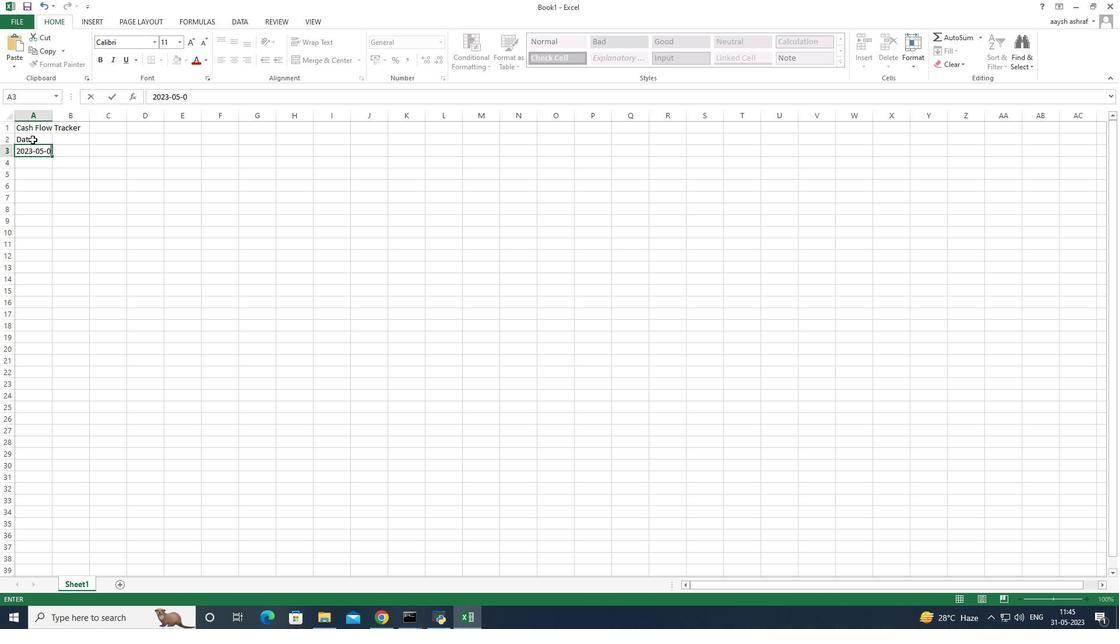 
Action: Mouse moved to (579, 330)
Screenshot: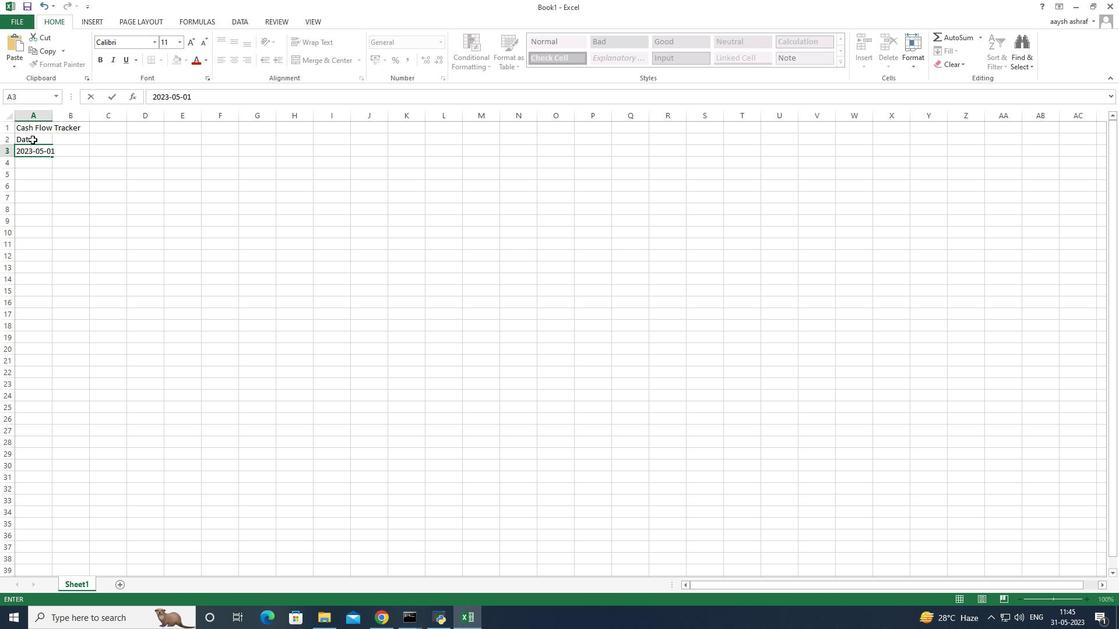 
Action: Mouse pressed left at (579, 330)
Screenshot: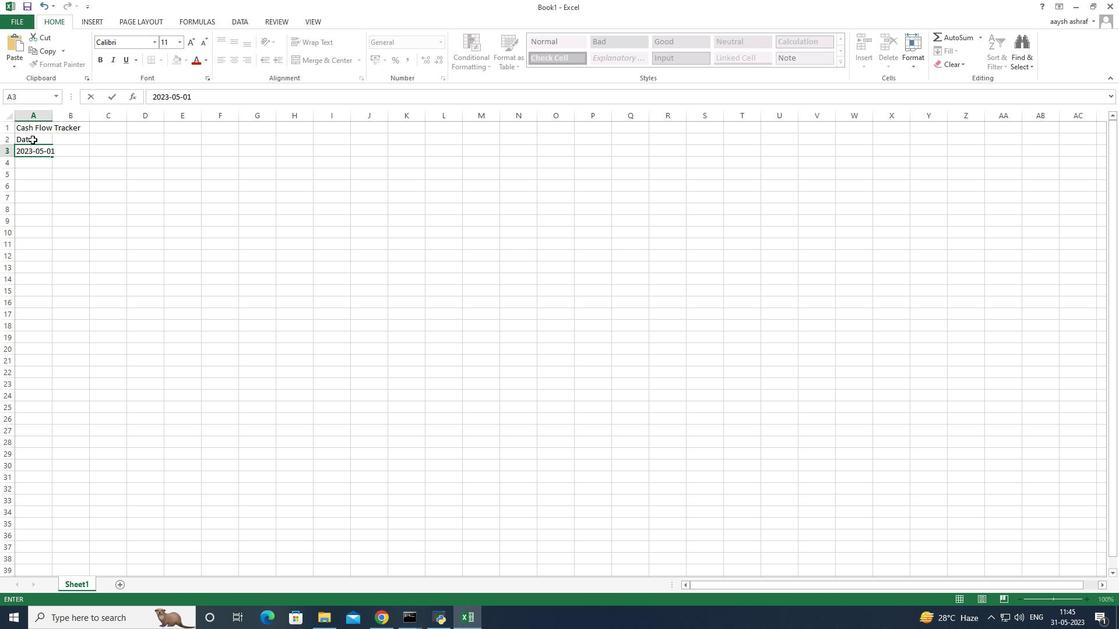 
Action: Mouse moved to (133, 617)
Screenshot: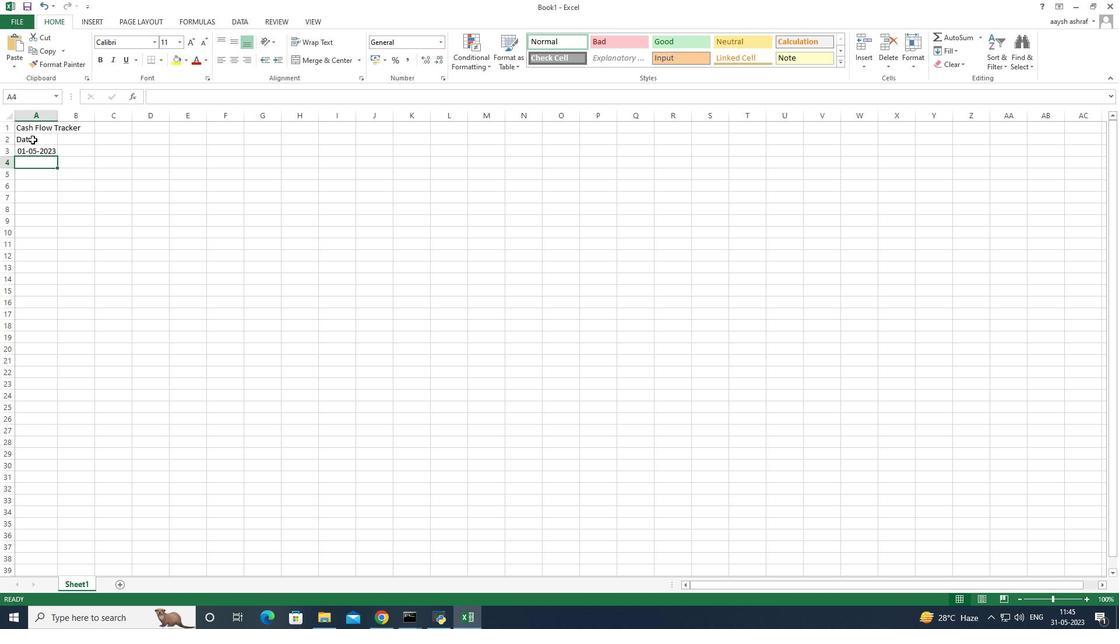 
Action: Mouse pressed left at (133, 617)
Screenshot: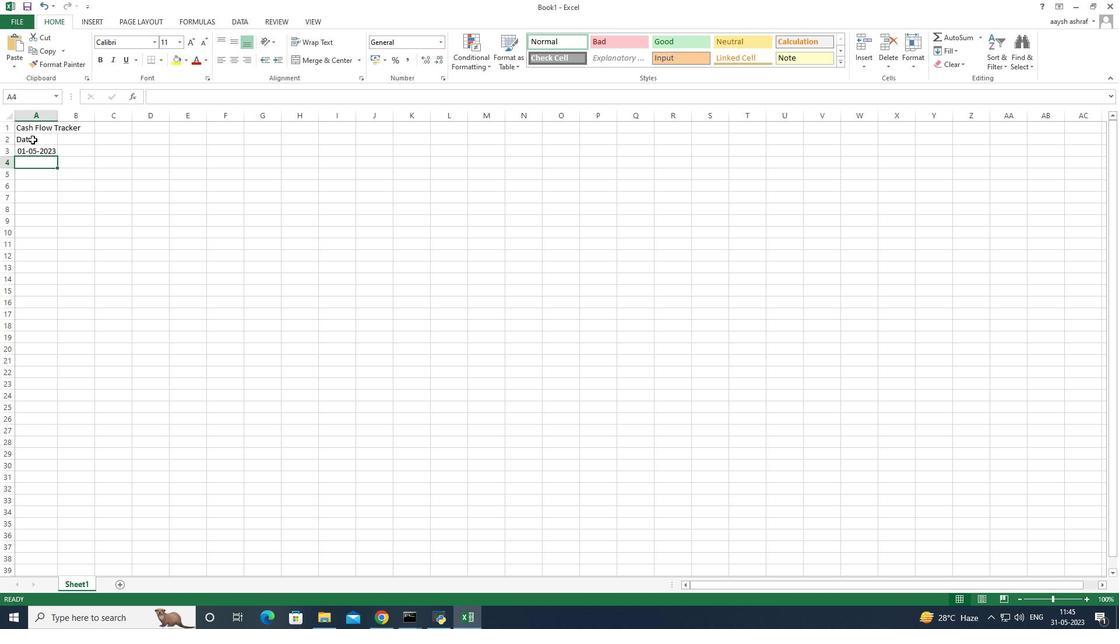 
Action: Mouse moved to (138, 390)
Screenshot: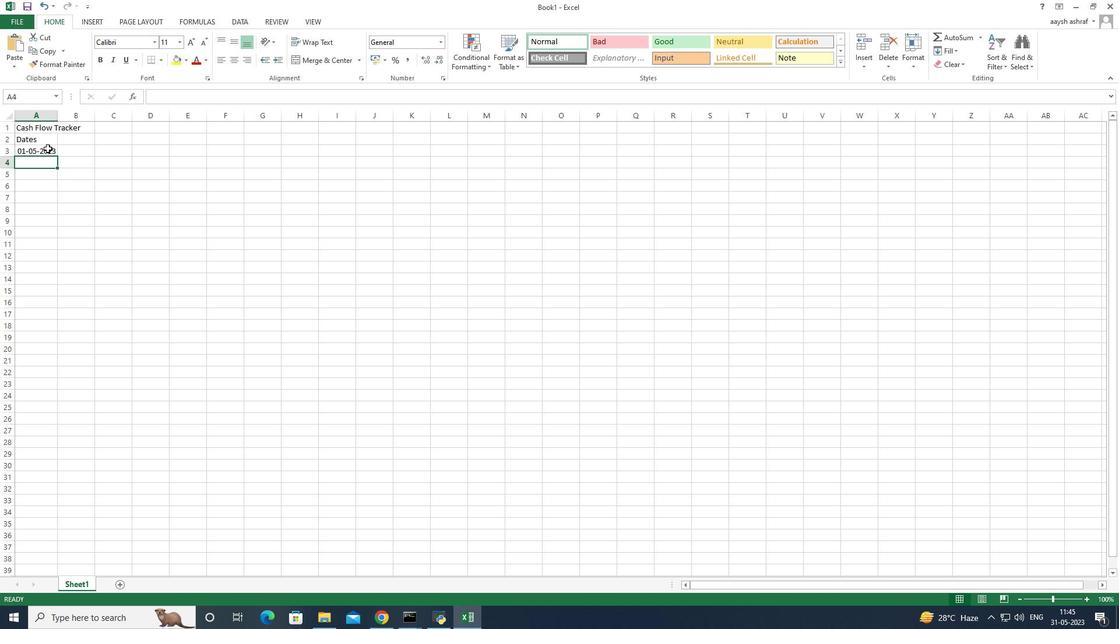 
Action: Mouse pressed left at (138, 390)
Screenshot: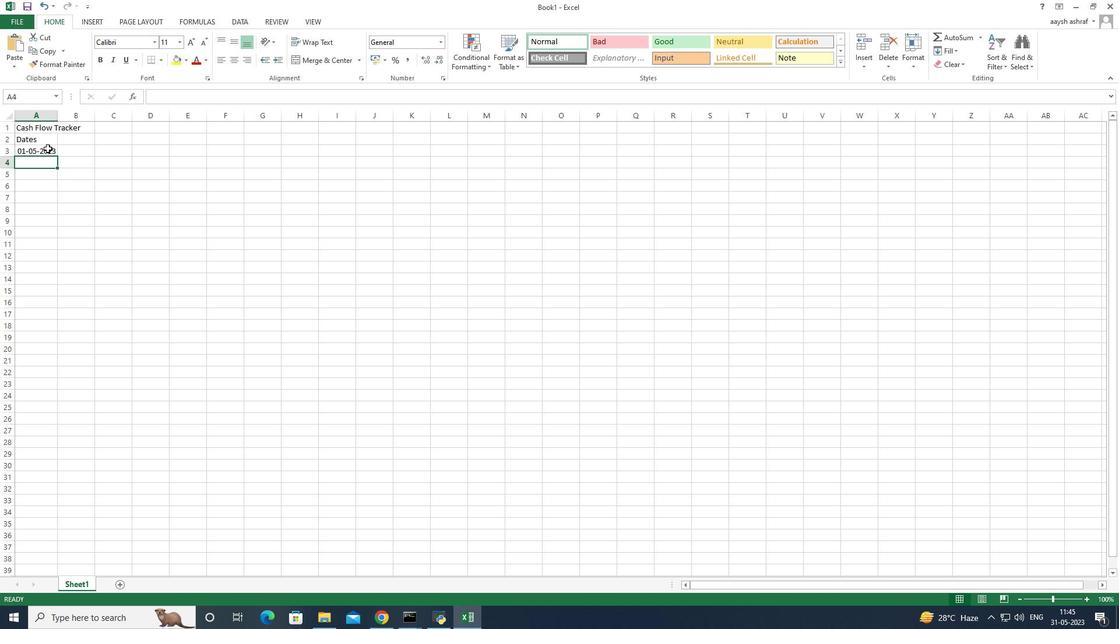 
Action: Mouse moved to (288, 170)
Screenshot: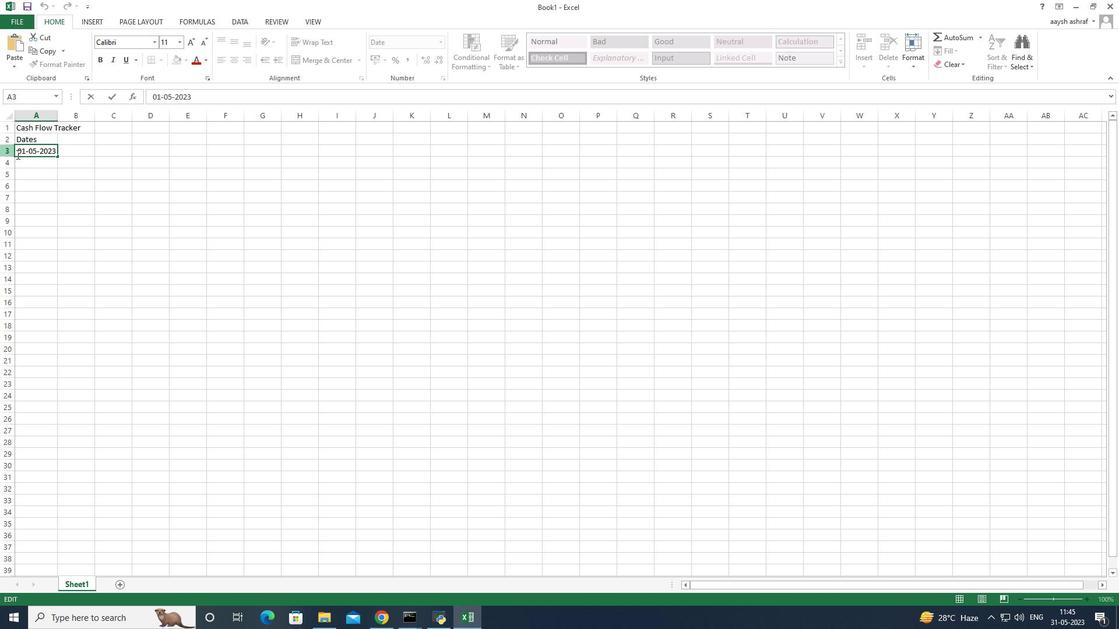 
Action: Mouse pressed left at (288, 170)
Screenshot: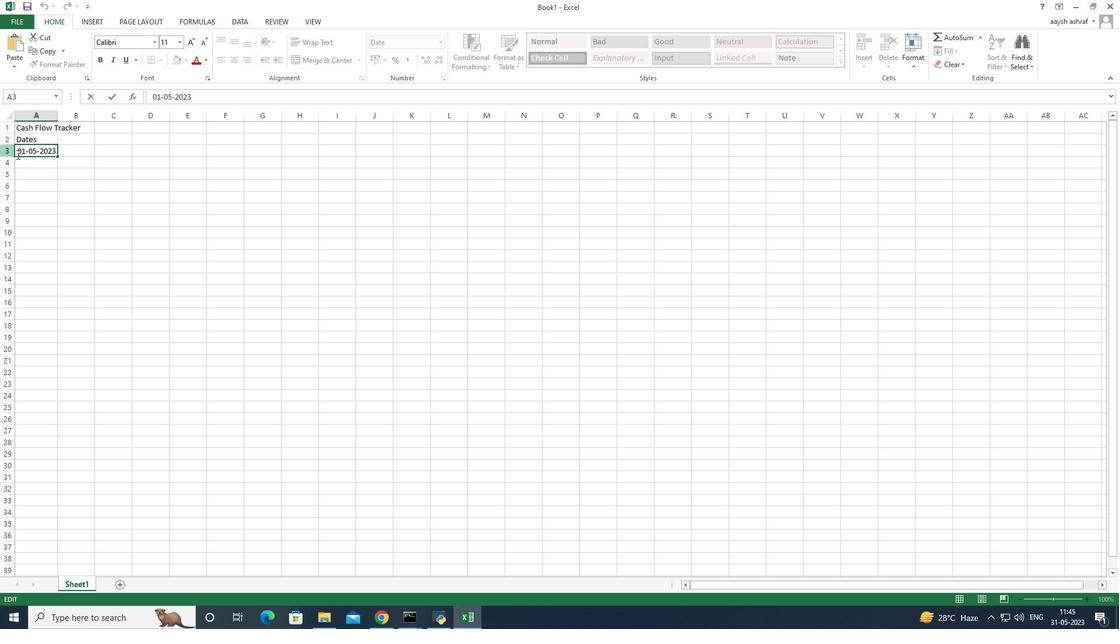 
Action: Mouse moved to (91, 246)
Screenshot: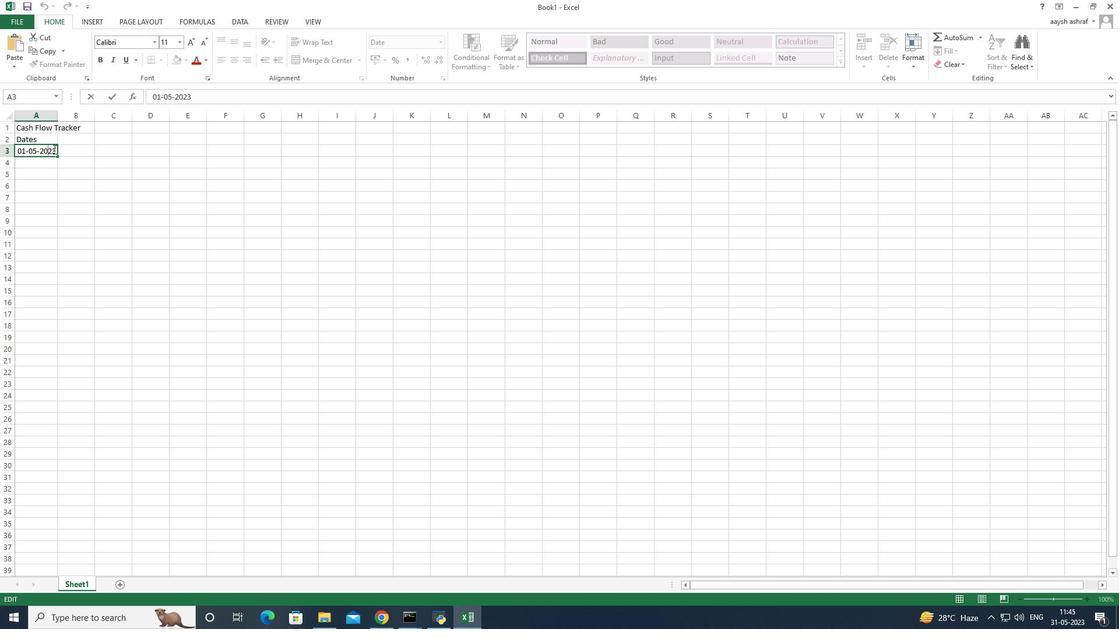 
Action: Key pressed <Key.shift>Cash<Key.space><Key.shift><Key.shift><Key.shift><Key.shift>Fk<Key.backspace>low<Key.enter><Key.shift>Cash<Key.space><Key.shift><Key.shift><Key.shift><Key.shift><Key.shift><Key.shift><Key.shift><Key.shift><Key.shift><Key.shift><Key.shift><Key.shift><Key.shift><Key.shift><Key.shift><Key.shift>Flow<Key.space><Key.shift>Tracker<Key.space>
Screenshot: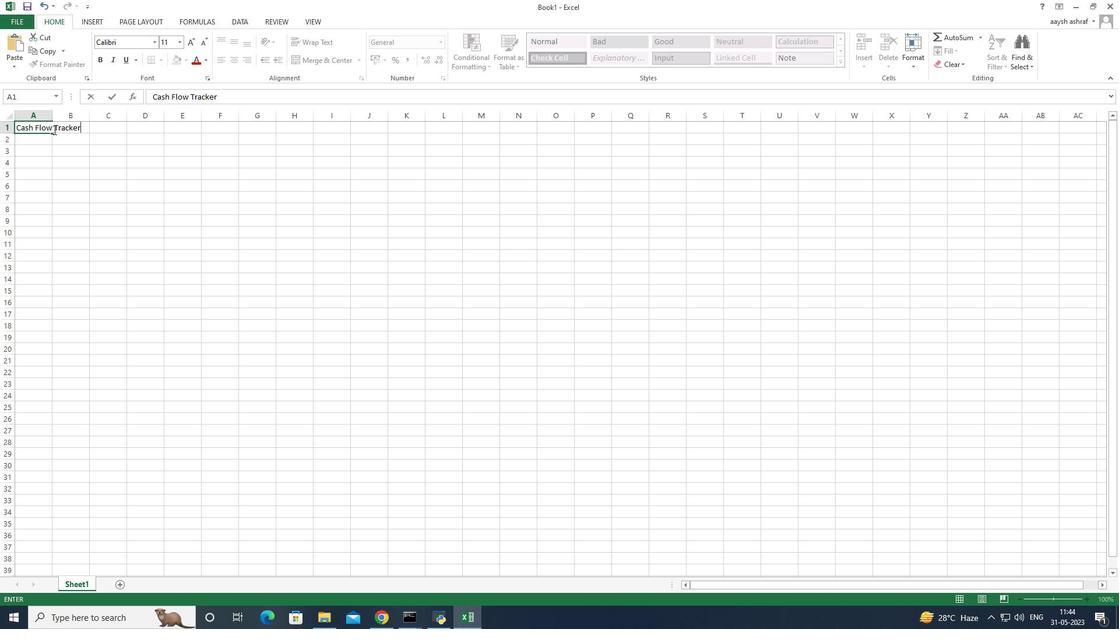 
Action: Mouse moved to (32, 139)
Screenshot: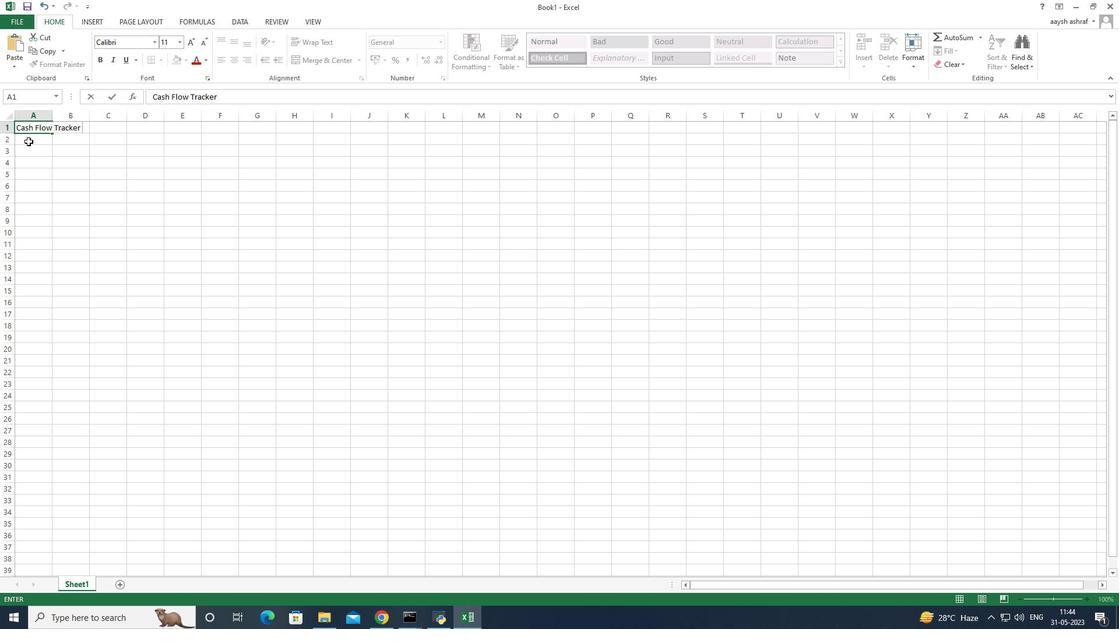
Action: Mouse pressed left at (32, 139)
Screenshot: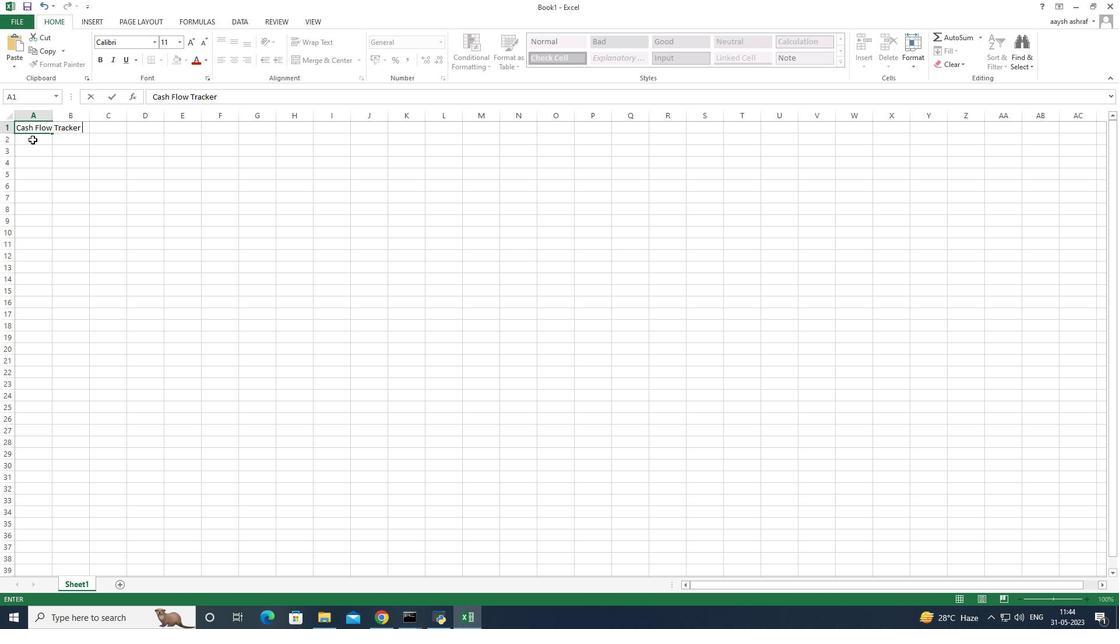 
Action: Mouse pressed left at (32, 139)
Screenshot: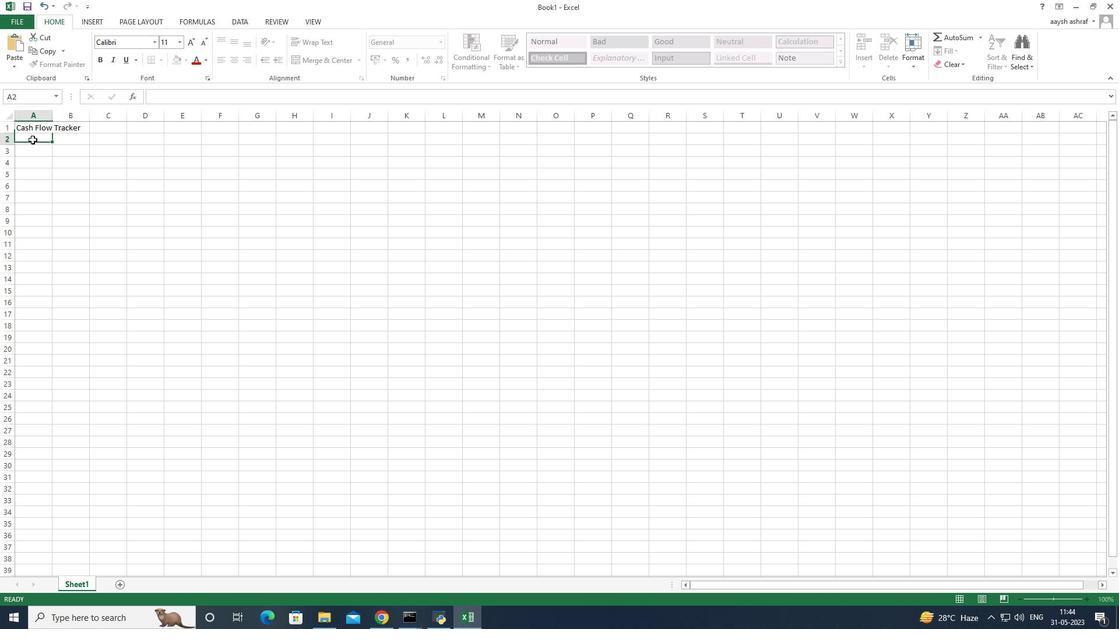 
Action: Key pressed <Key.shift>Datws<Key.space><Key.backspace><Key.backspace><Key.backspace>es<Key.enter>2023-05-01<Key.enter>
Screenshot: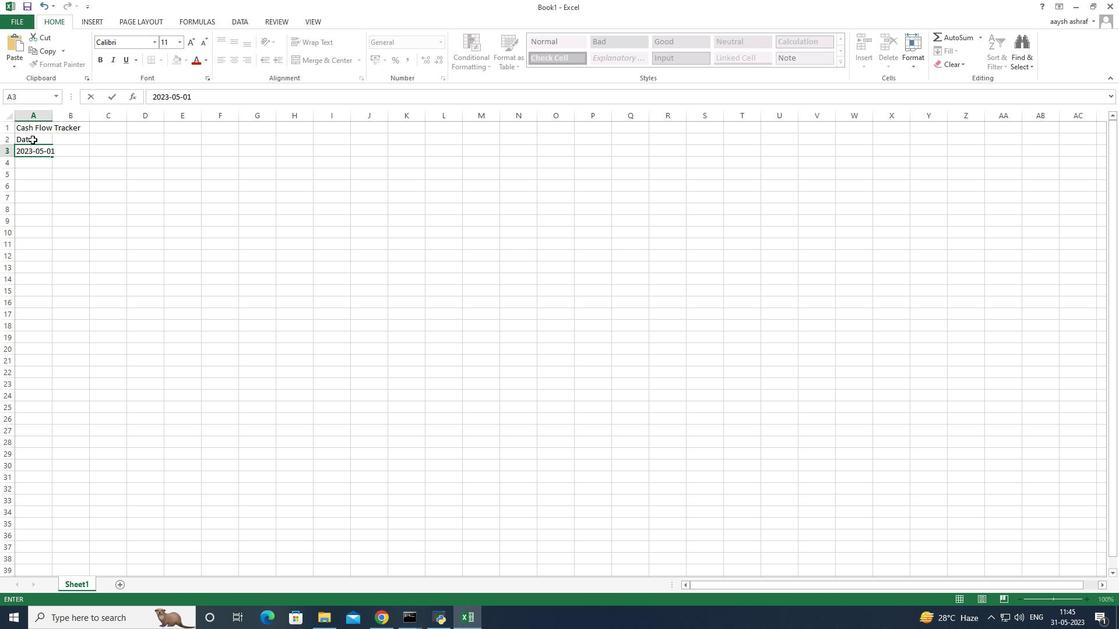 
Action: Mouse moved to (47, 148)
Screenshot: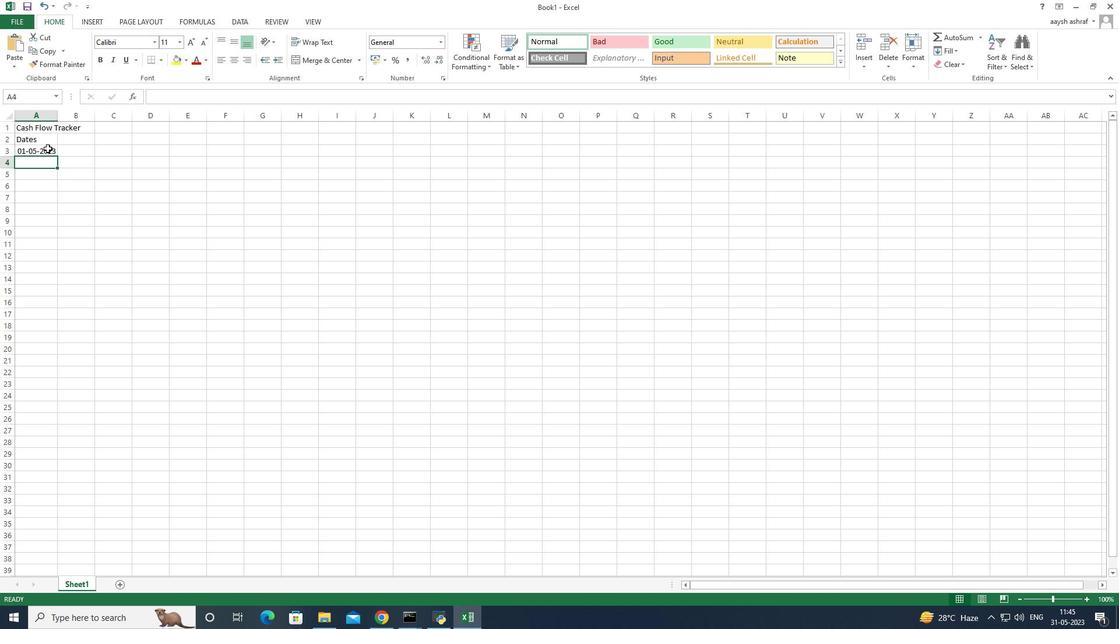 
Action: Mouse pressed left at (47, 148)
Screenshot: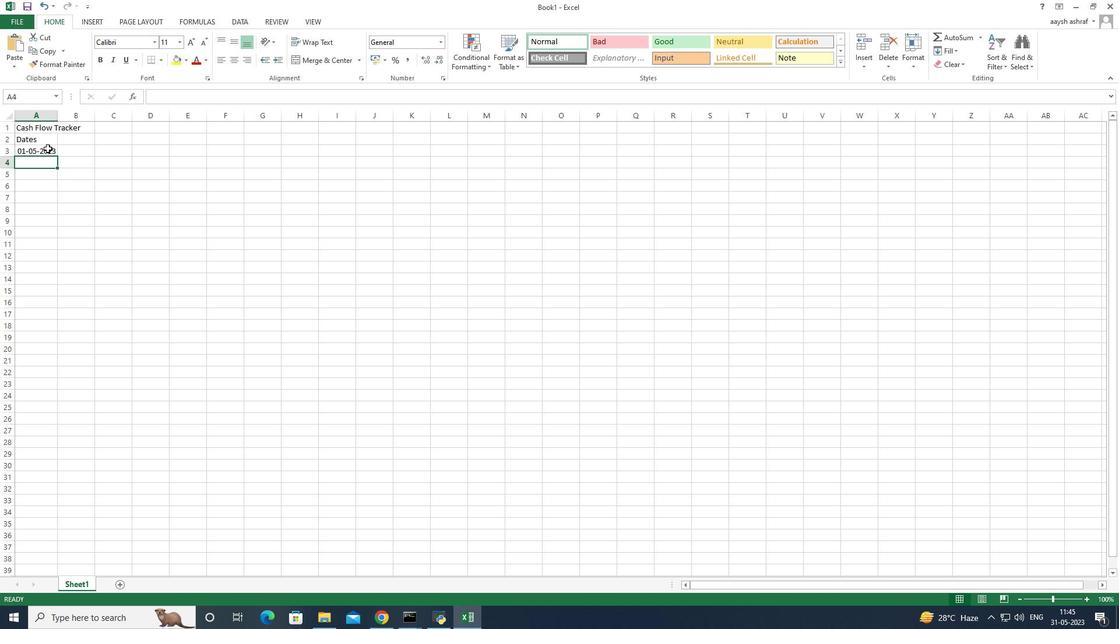 
Action: Mouse pressed left at (47, 148)
Screenshot: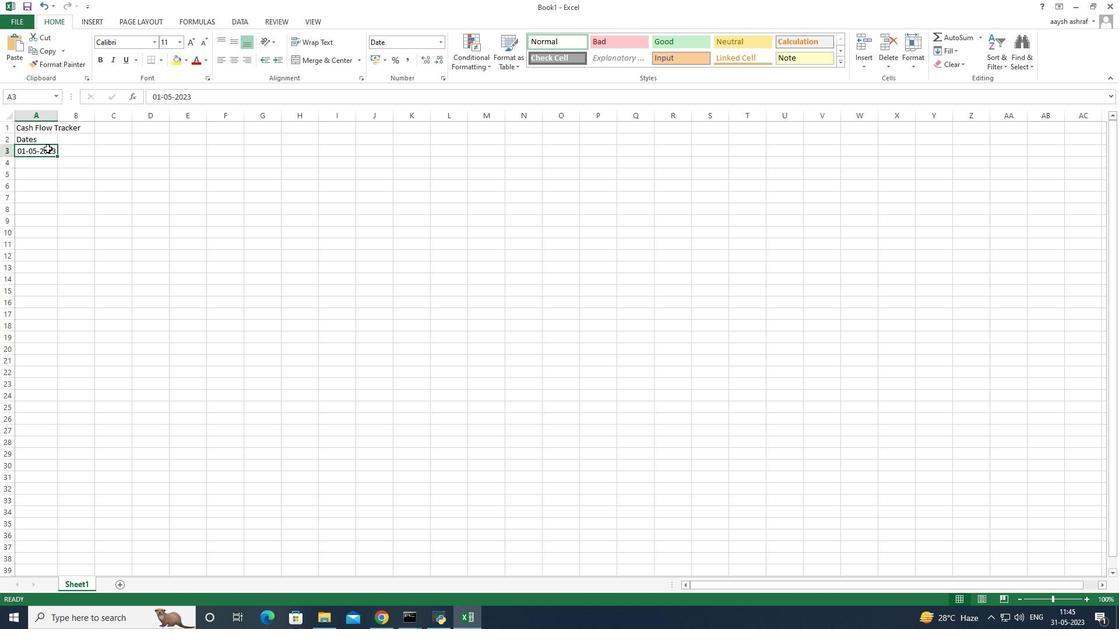 
Action: Mouse pressed left at (47, 148)
Screenshot: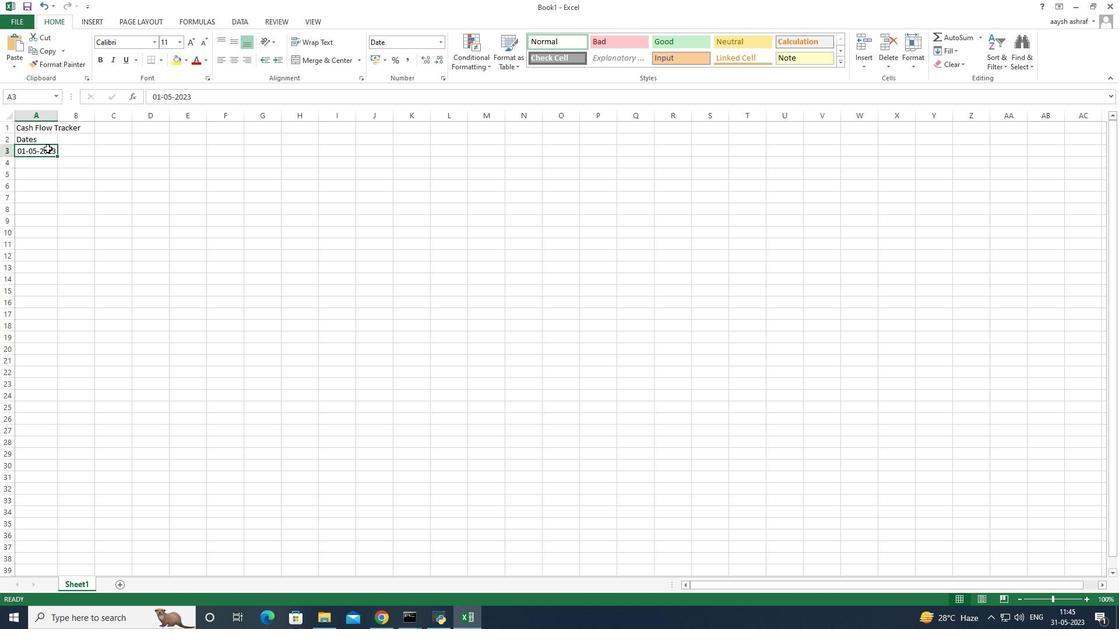 
Action: Mouse moved to (55, 150)
Screenshot: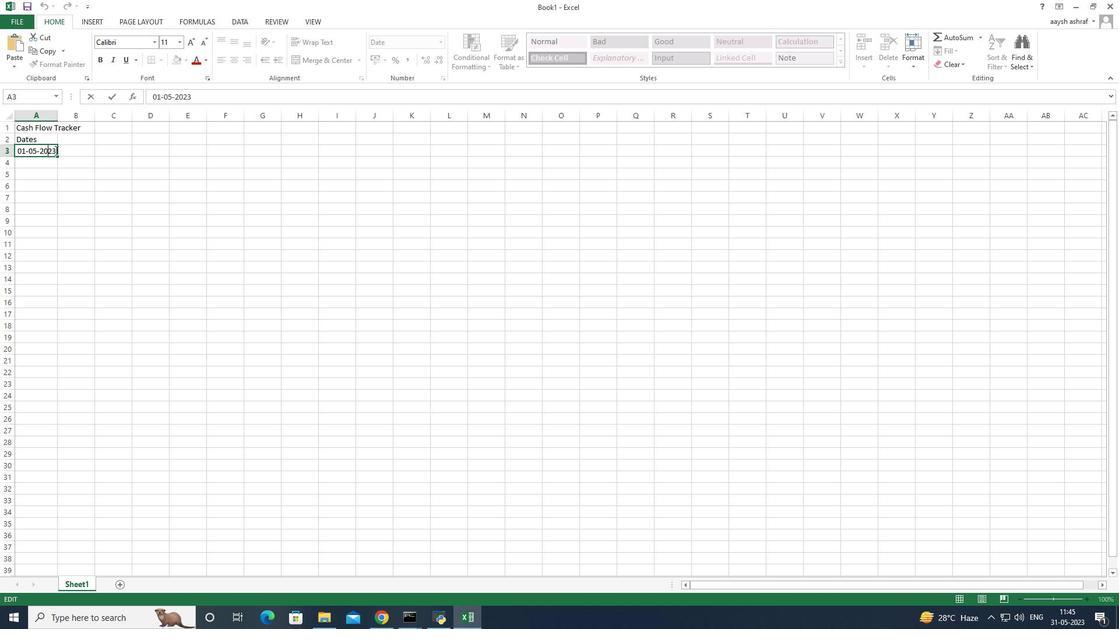 
Action: Mouse pressed left at (55, 150)
Screenshot: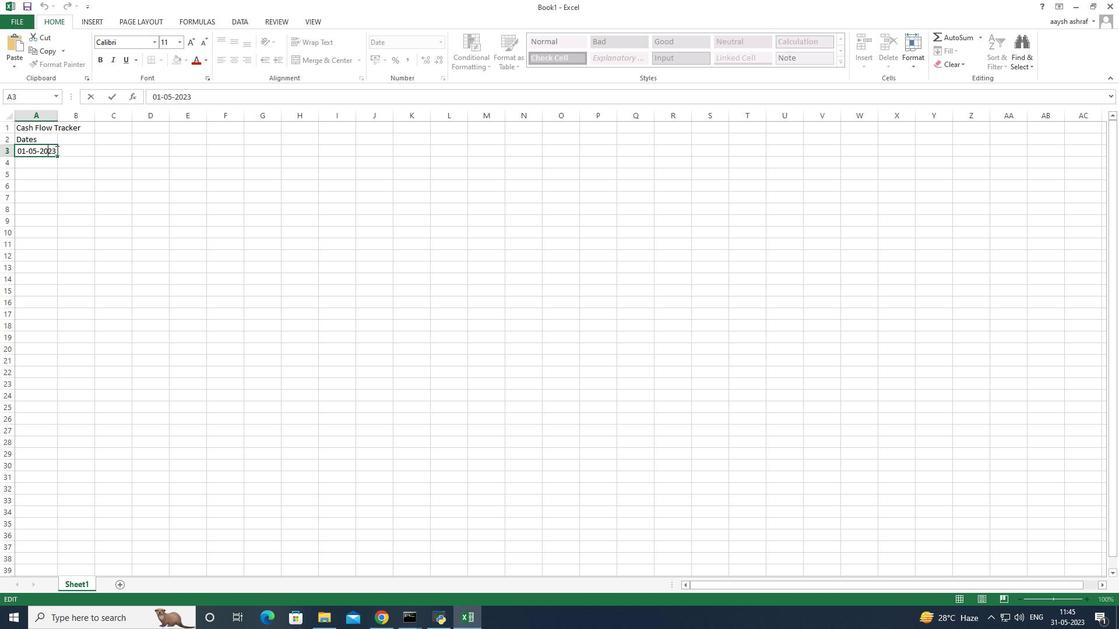 
Action: Key pressed <Key.backspace><Key.backspace><Key.backspace><Key.backspace><Key.backspace><Key.backspace><Key.backspace><Key.backspace><Key.backspace><Key.backspace><Key.backspace><Key.backspace><Key.backspace><Key.backspace><Key.backspace><Key.backspace>2023-05-01<Key.enter>2023-05-03<Key.enter>2023-05-06<Key.enter>2023-05-10<Key.enter>2023-05-15<Key.enter>2023-05-20<Key.enter>2023-05-25<Key.enter>2023-05-31<Key.enter>
Screenshot: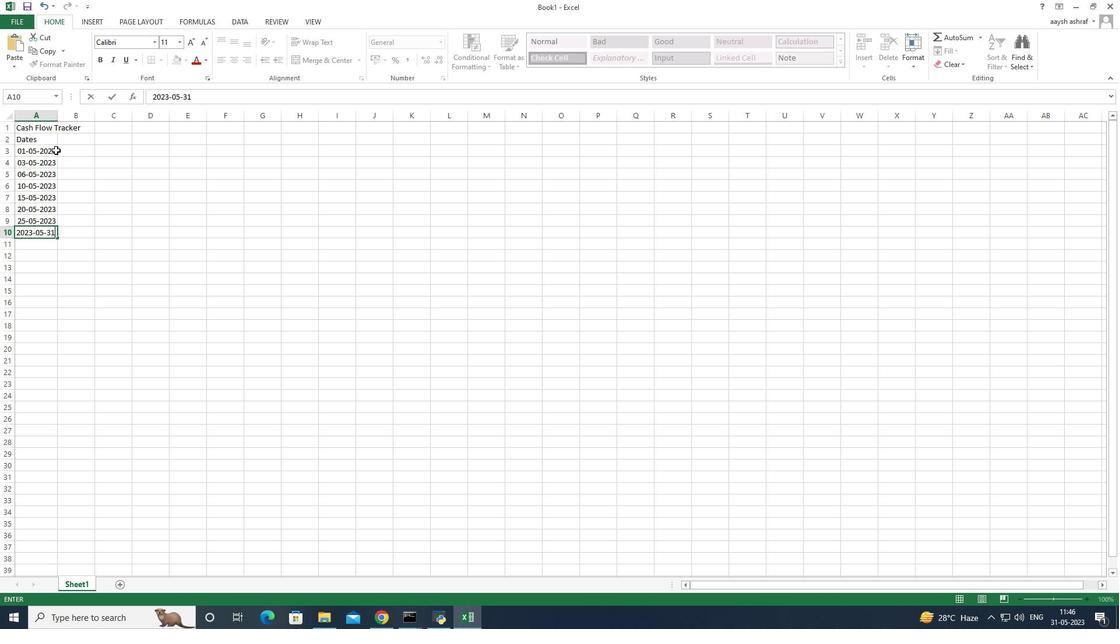 
Action: Mouse moved to (73, 142)
Screenshot: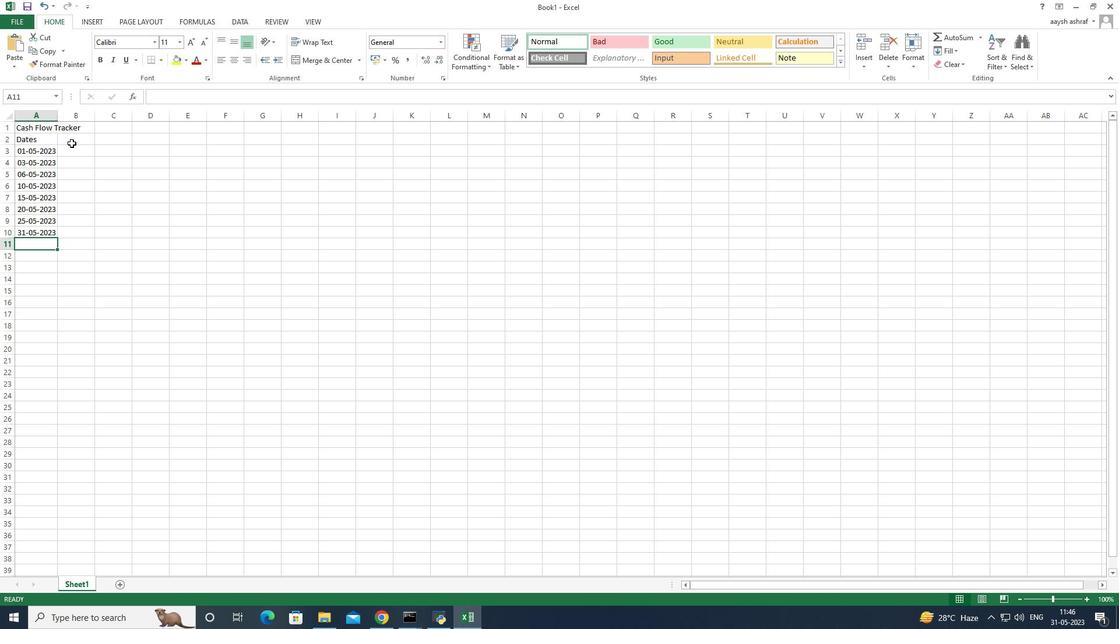 
Action: Mouse pressed left at (73, 142)
Screenshot: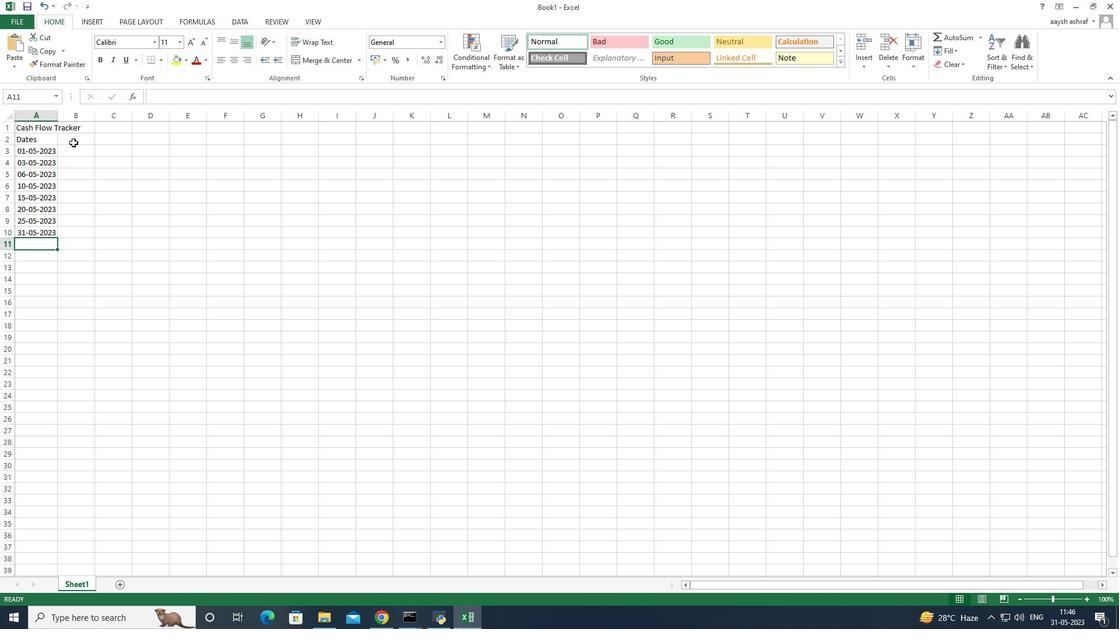 
Action: Mouse pressed left at (73, 142)
Screenshot: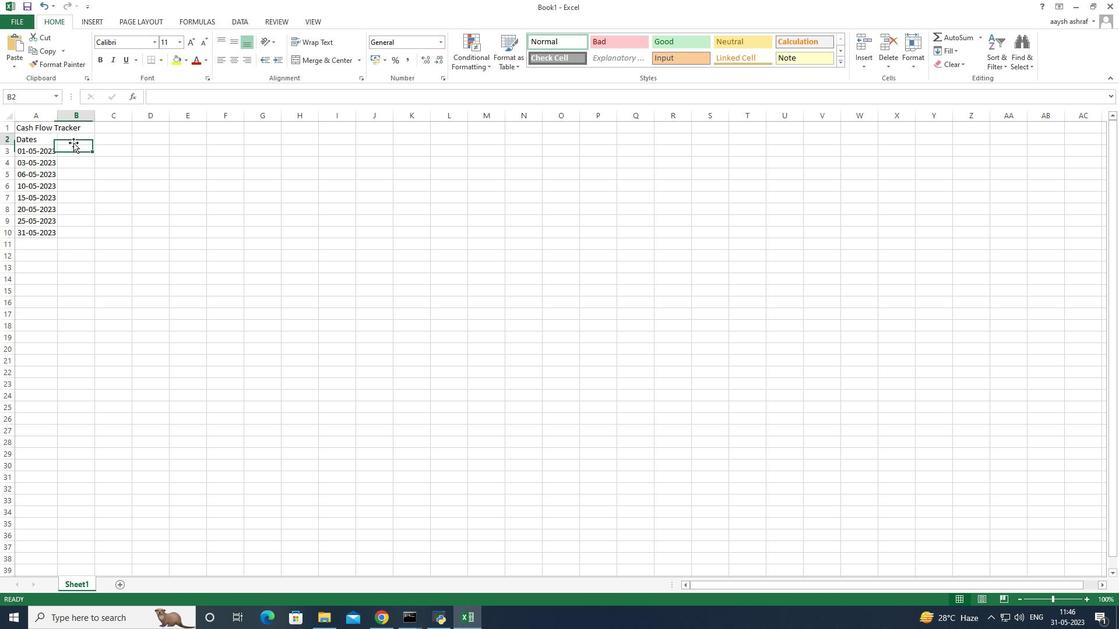 
Action: Mouse moved to (75, 141)
Screenshot: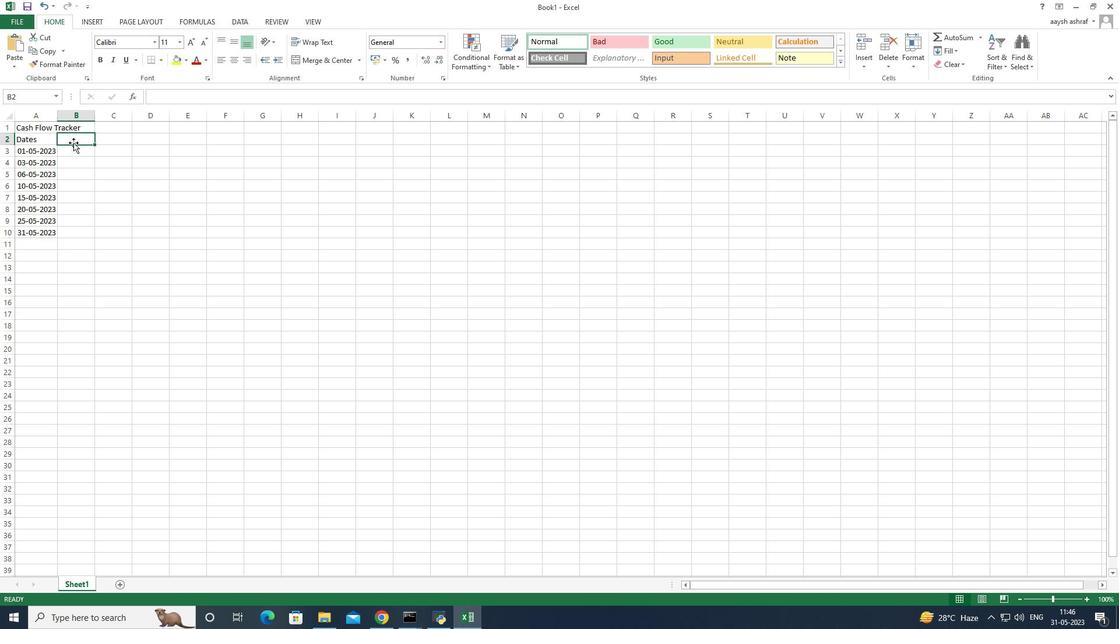 
Action: Key pressed <Key.shift><Key.shift><Key.shift><Key.shift>Descriptions<Key.enter><Key.shift>Monthly<Key.space><Key.shift>Salary<Key.space><Key.enter><Key.shift>Grocery<Key.space><Key.shift><Key.shift>Shopping<Key.enter><Key.shift><Key.shift><Key.shift><Key.shift><Key.shift><Key.shift><Key.shift><Key.shift><Key.shift><Key.shift><Key.shift><Key.shift><Key.shift><Key.shift><Key.shift><Key.shift><Key.shift><Key.shift><Key.shift><Key.shift><Key.shift><Key.shift><Key.shift><Key.shift><Key.shift><Key.shift><Key.shift><Key.shift><Key.shift><Key.shift><Key.shift><Key.shift><Key.shift>Dinning<Key.space><Key.shift>Out<Key.space><Key.enter><Key.shift><Key.shift><Key.shift><Key.shift><Key.shift>Utility<Key.space><Key.shift>Bill<Key.enter><Key.shift>Transporttion<Key.enter><Key.shift>Entertainamnet<Key.backspace><Key.backspace><Key.backspace><Key.backspace><Key.backspace><Key.backspace>nment<Key.enter><Key.shift>Miscelaneous<Key.enter><Key.shift>Tota<Key.enter><Key.up>total<Key.enter>
Screenshot: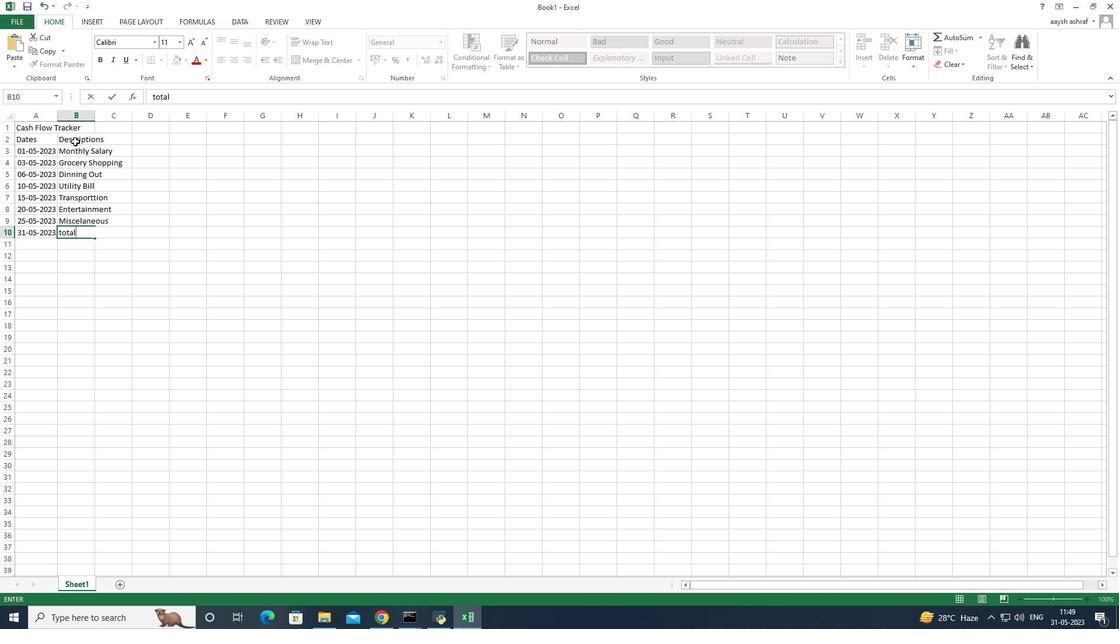
Action: Mouse moved to (95, 119)
Screenshot: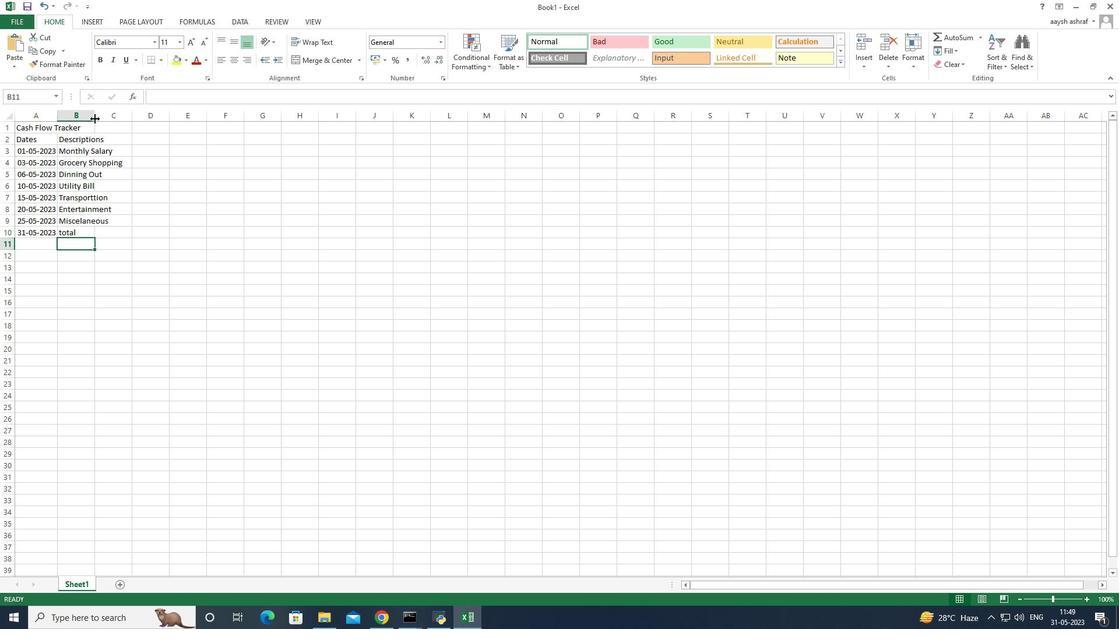 
Action: Mouse pressed left at (95, 119)
Screenshot: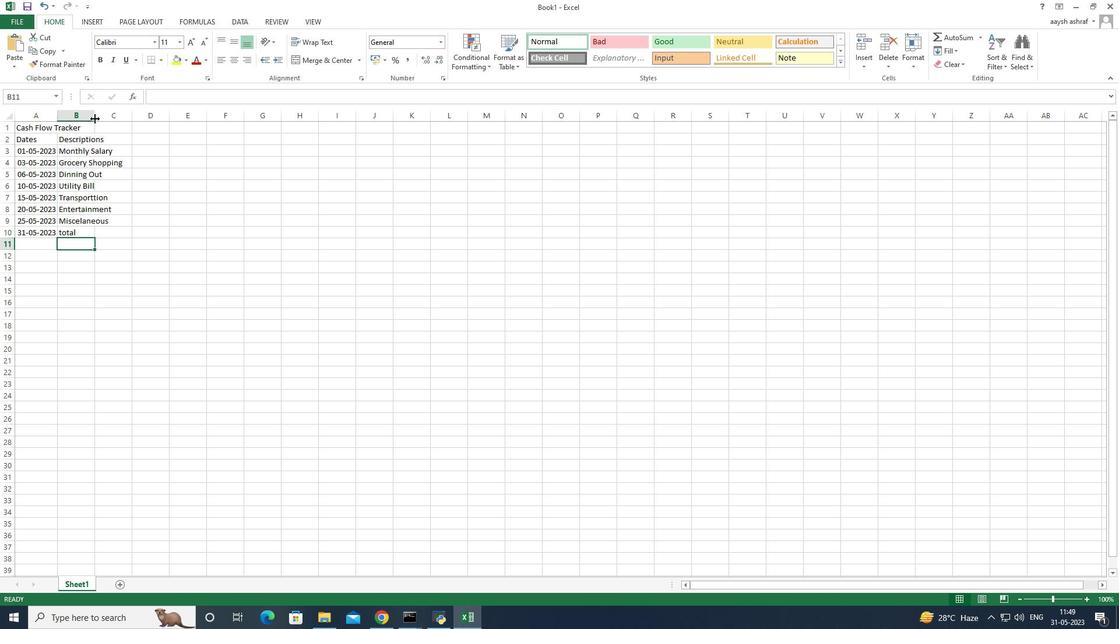
Action: Mouse moved to (153, 129)
Screenshot: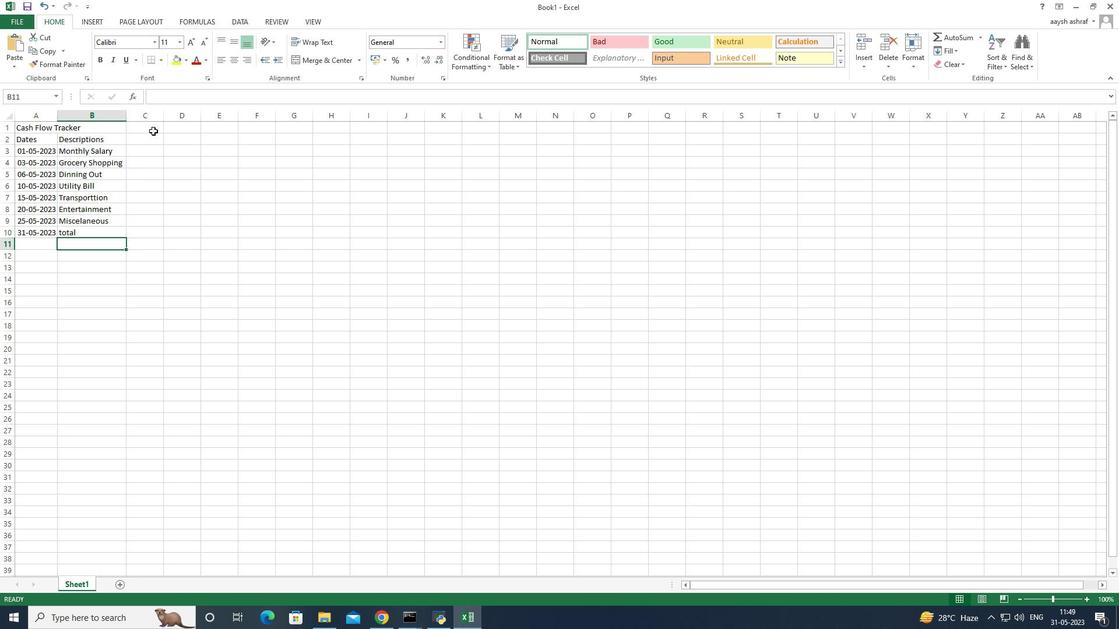 
Action: Mouse pressed left at (153, 129)
Screenshot: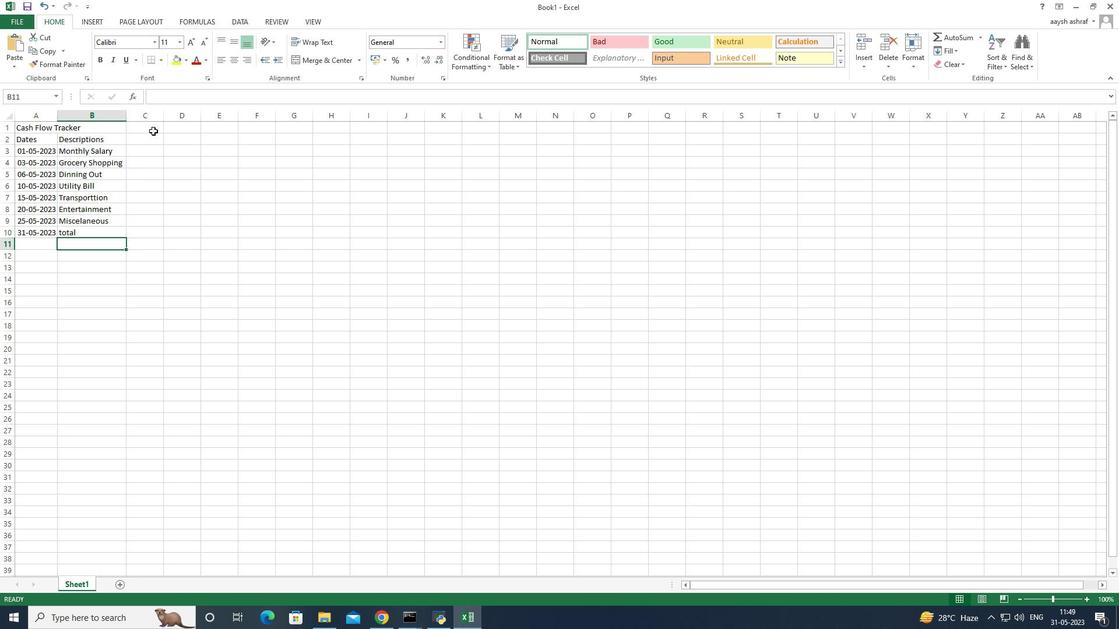 
Action: Mouse pressed left at (153, 129)
Screenshot: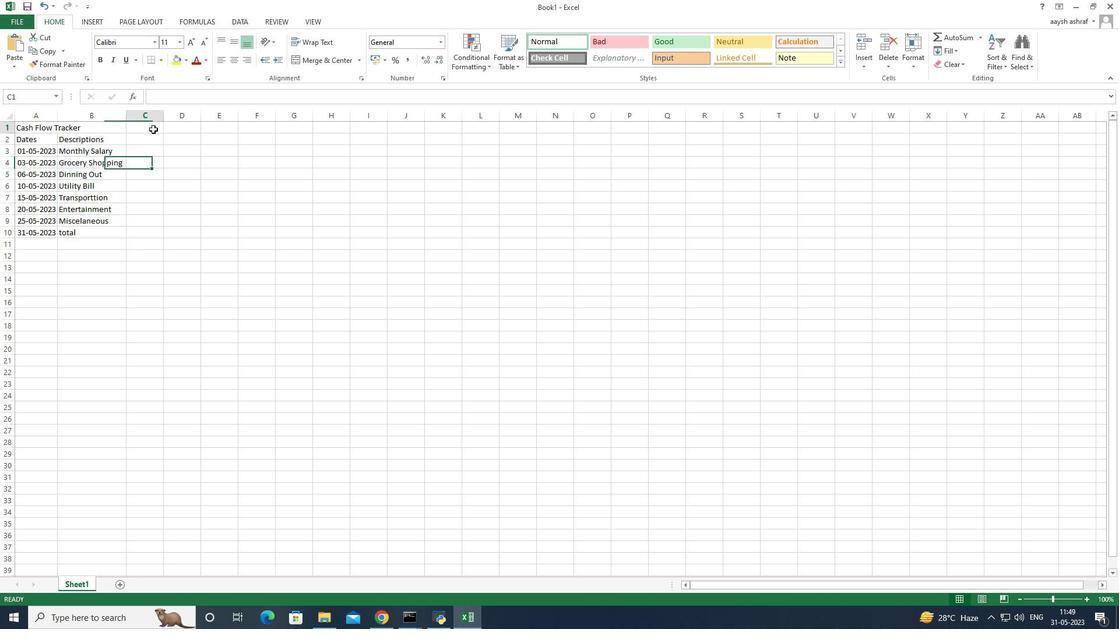 
Action: Key pressed <Key.shift>Amount<Key.enter>2500<Key.enter>100<Key.enter>50<Key.enter>150<Key.enter>30<Key.enter>50<Key.enter>20
Screenshot: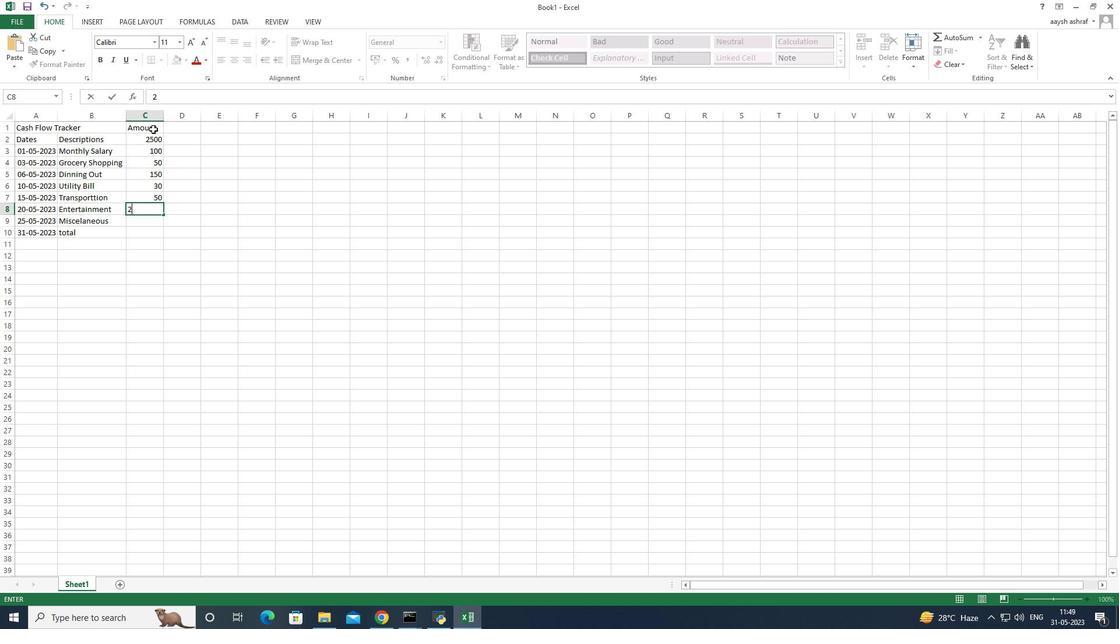 
Action: Mouse moved to (154, 138)
Screenshot: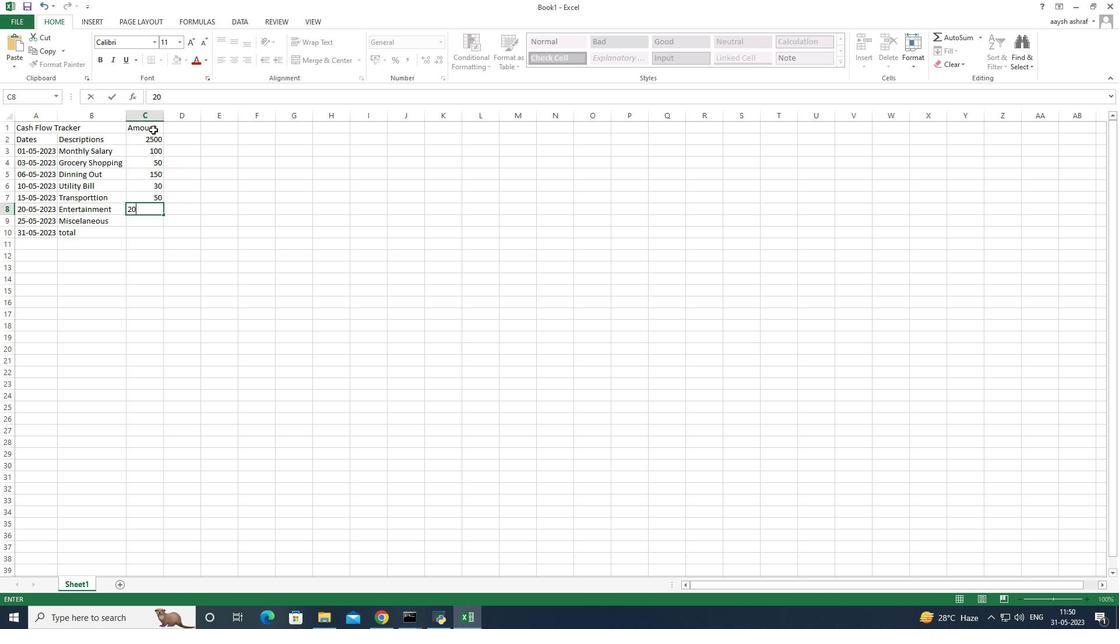 
Action: Mouse pressed left at (154, 138)
Screenshot: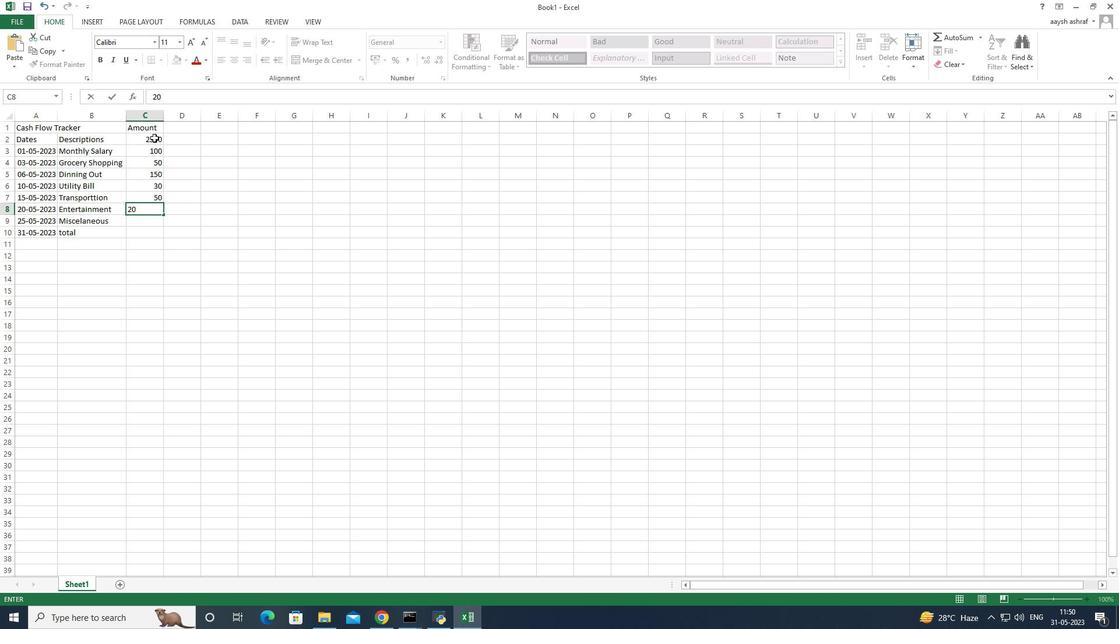 
Action: Key pressed <Key.shift_r><Key.down><Key.down><Key.down><Key.down><Key.down><Key.down>
Screenshot: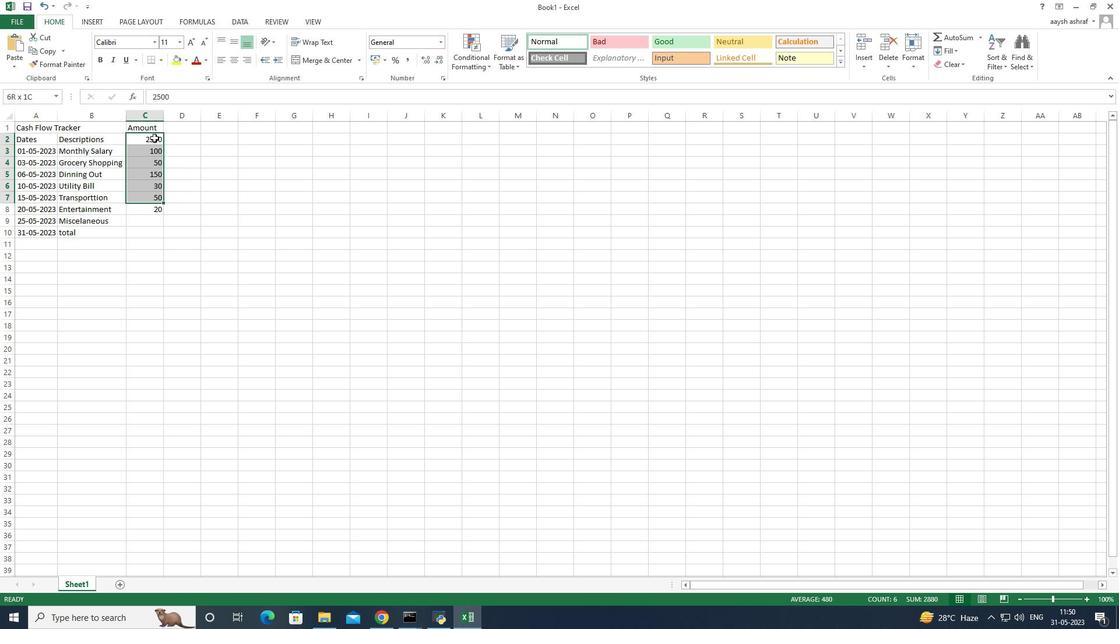 
Action: Mouse moved to (156, 151)
Screenshot: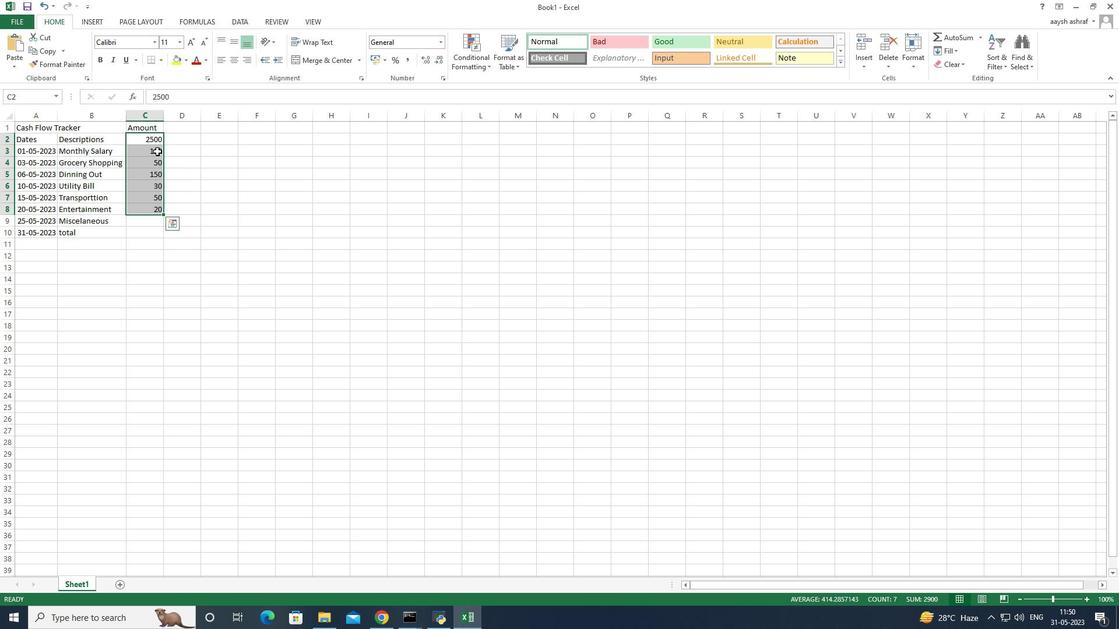 
Action: Key pressed ctrl+C
Screenshot: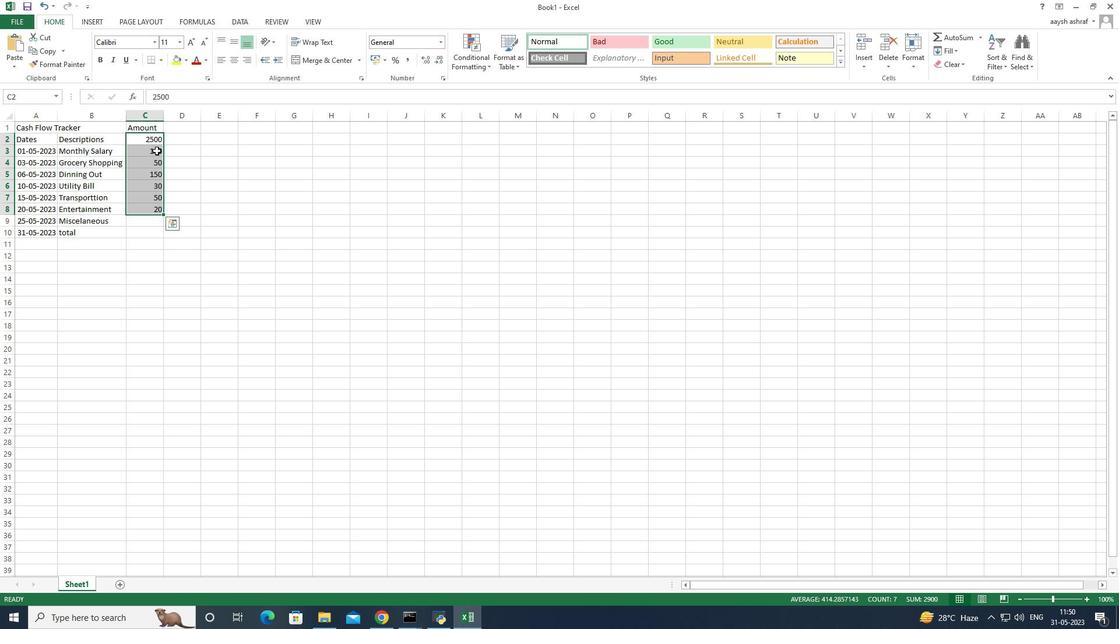 
Action: Mouse moved to (147, 219)
Screenshot: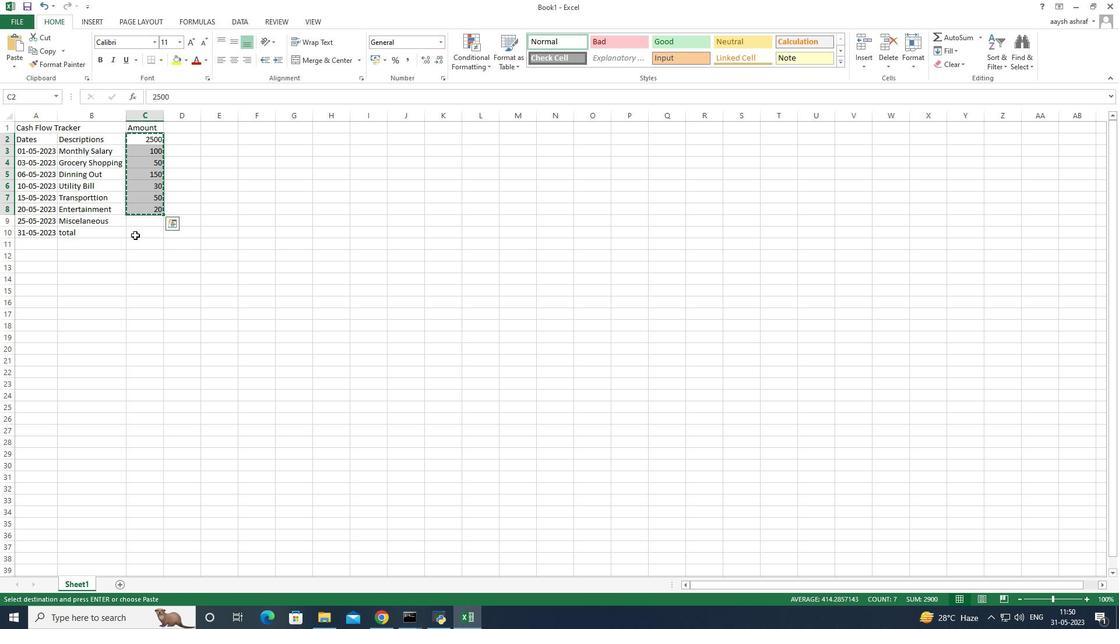 
Action: Mouse pressed left at (147, 219)
Screenshot: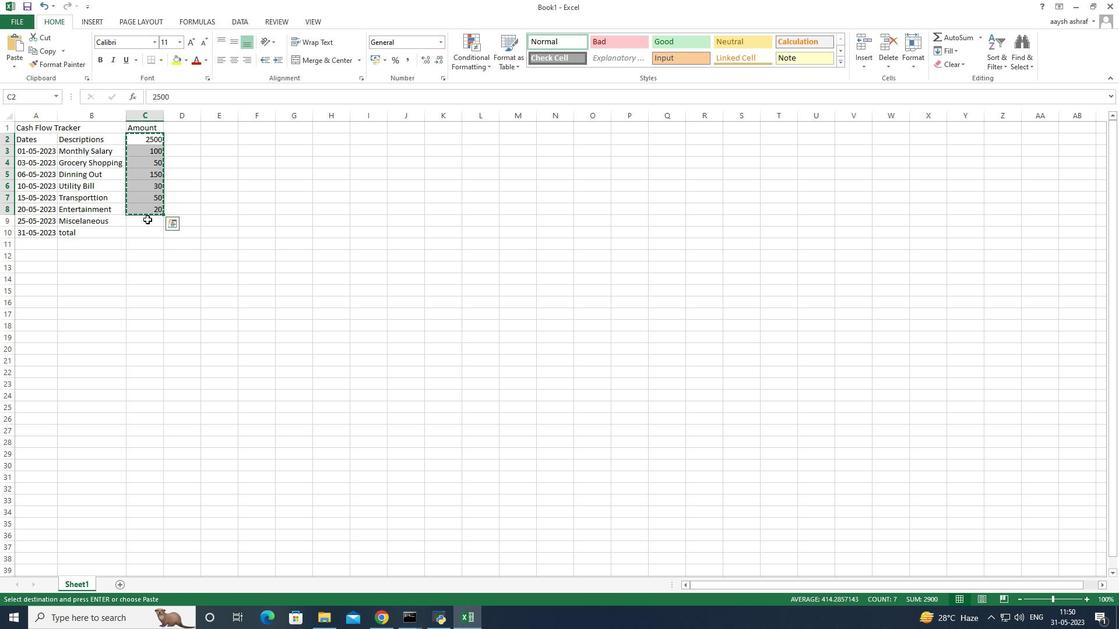 
Action: Mouse moved to (152, 149)
Screenshot: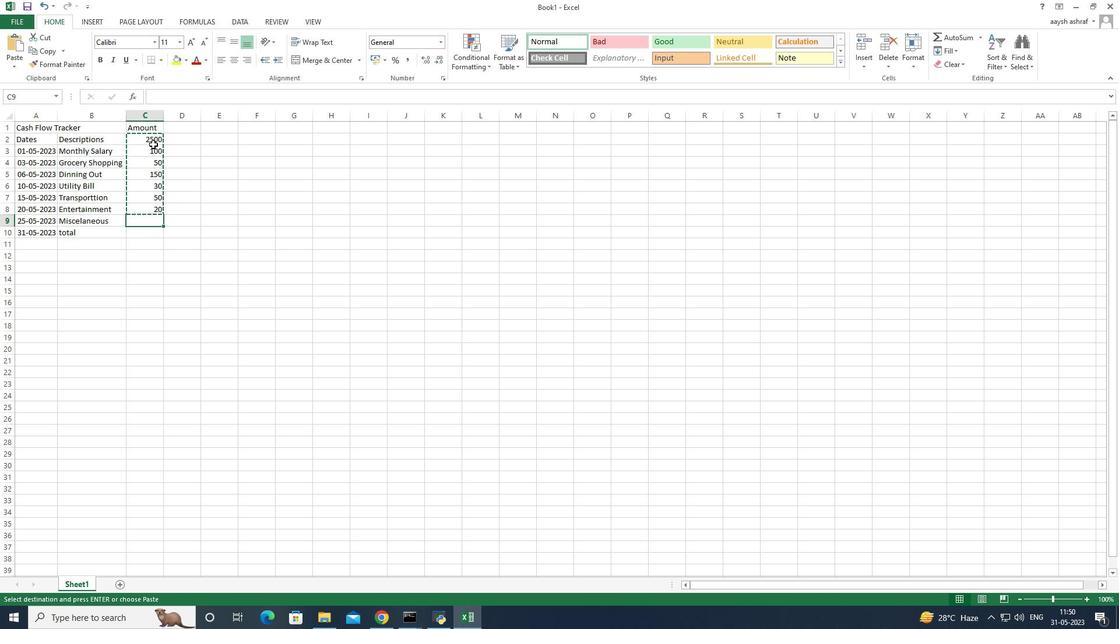 
Action: Mouse pressed left at (152, 149)
Screenshot: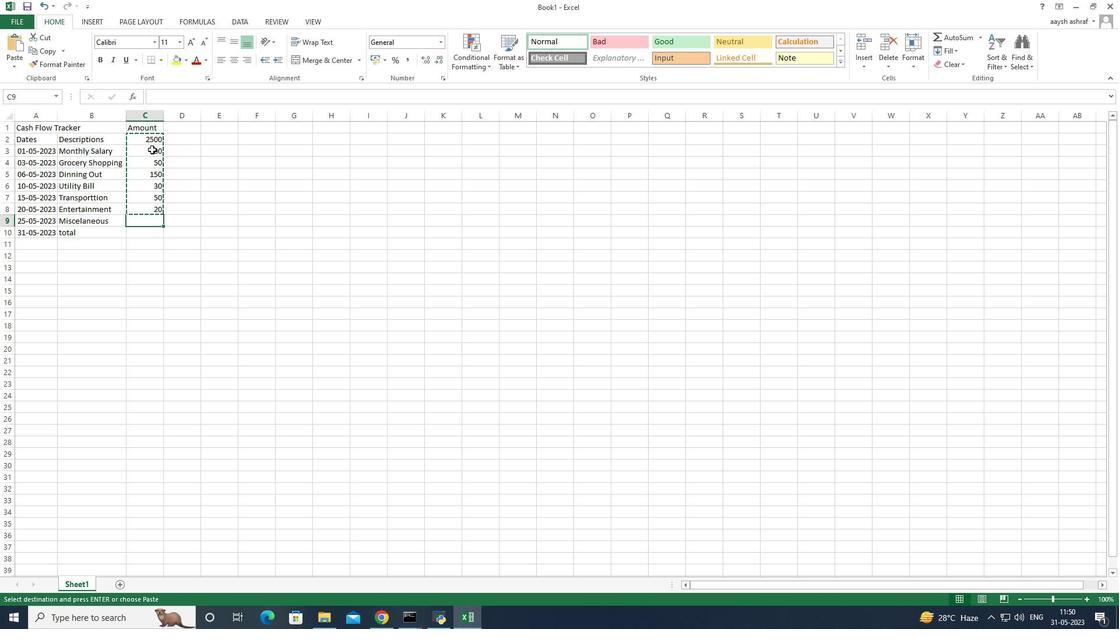 
Action: Key pressed ctrl+V
Screenshot: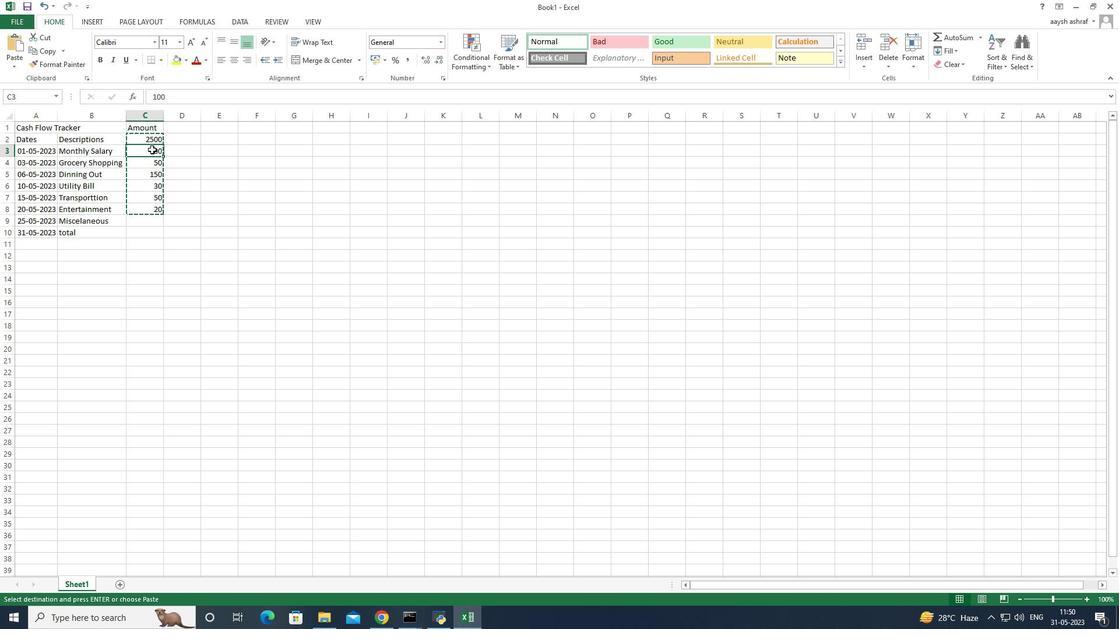 
Action: Mouse moved to (157, 135)
Screenshot: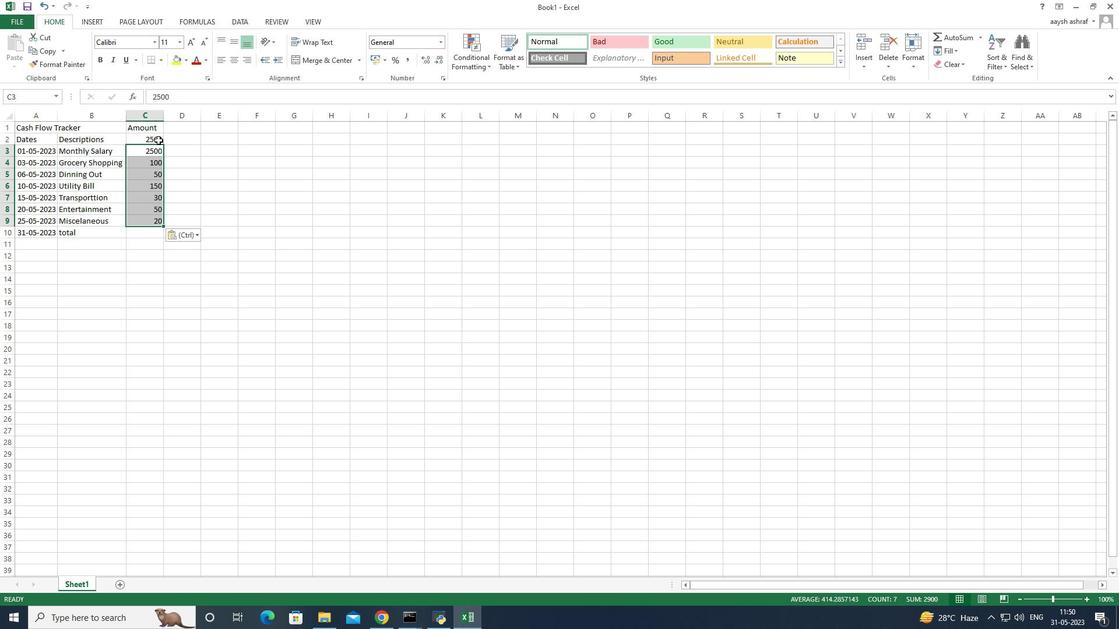 
Action: Mouse pressed left at (157, 135)
Screenshot: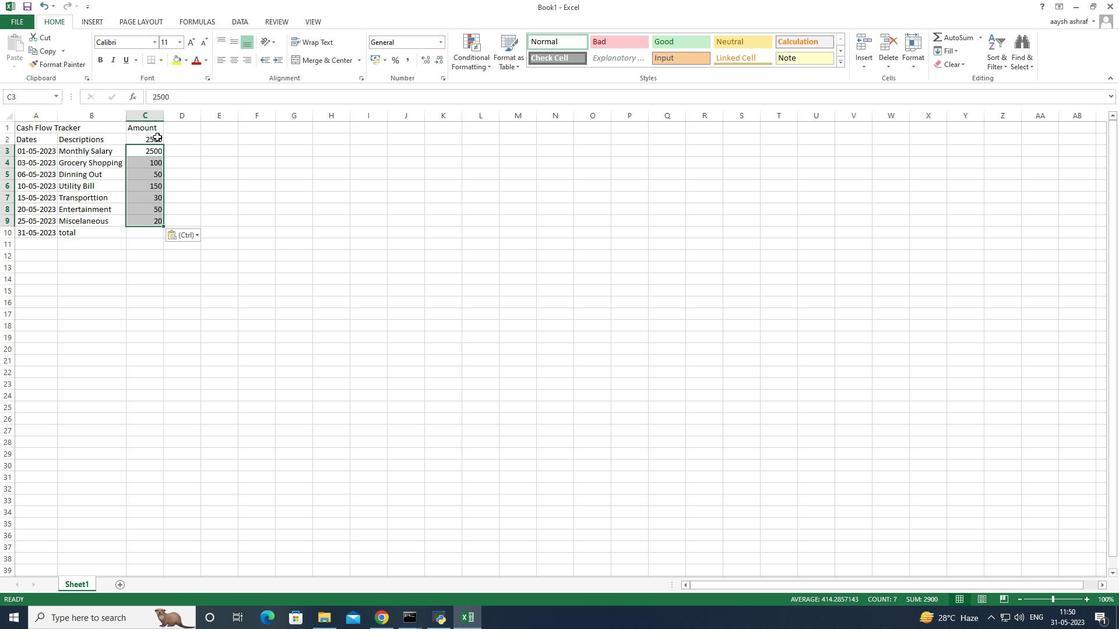 
Action: Mouse moved to (156, 128)
Screenshot: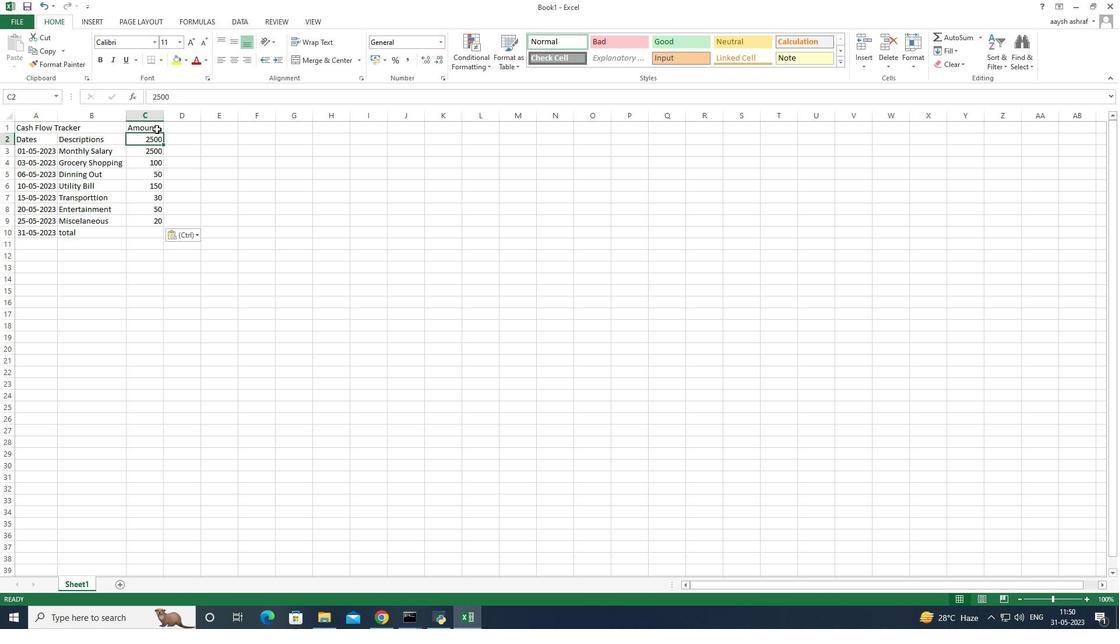 
Action: Mouse pressed left at (156, 128)
Screenshot: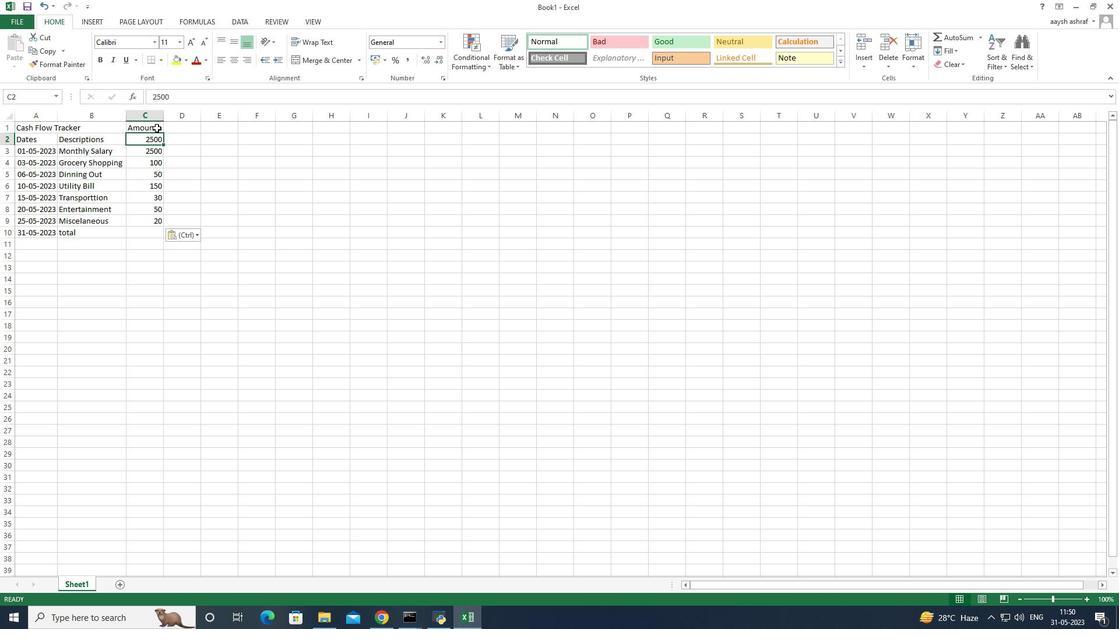 
Action: Key pressed ctrl+C
Screenshot: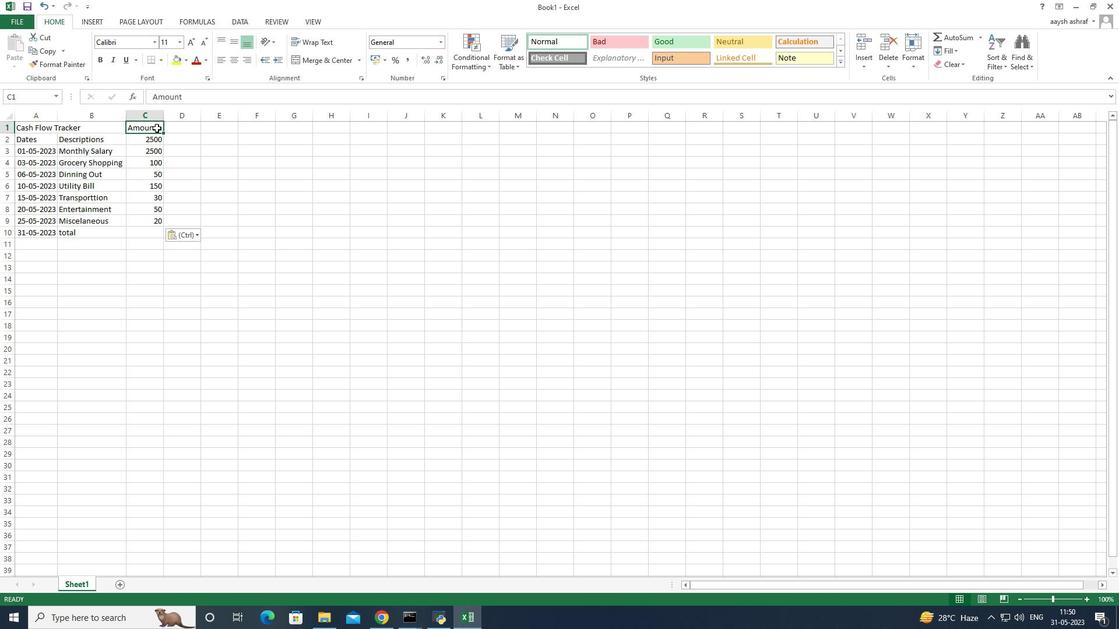 
Action: Mouse moved to (153, 141)
Screenshot: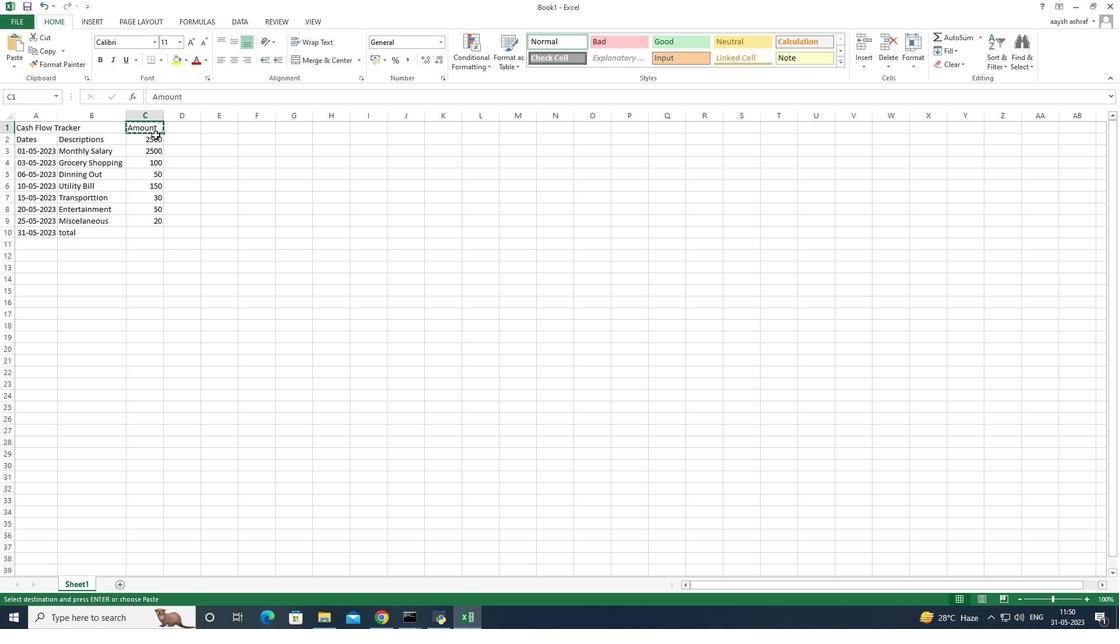 
Action: Mouse pressed left at (153, 141)
Screenshot: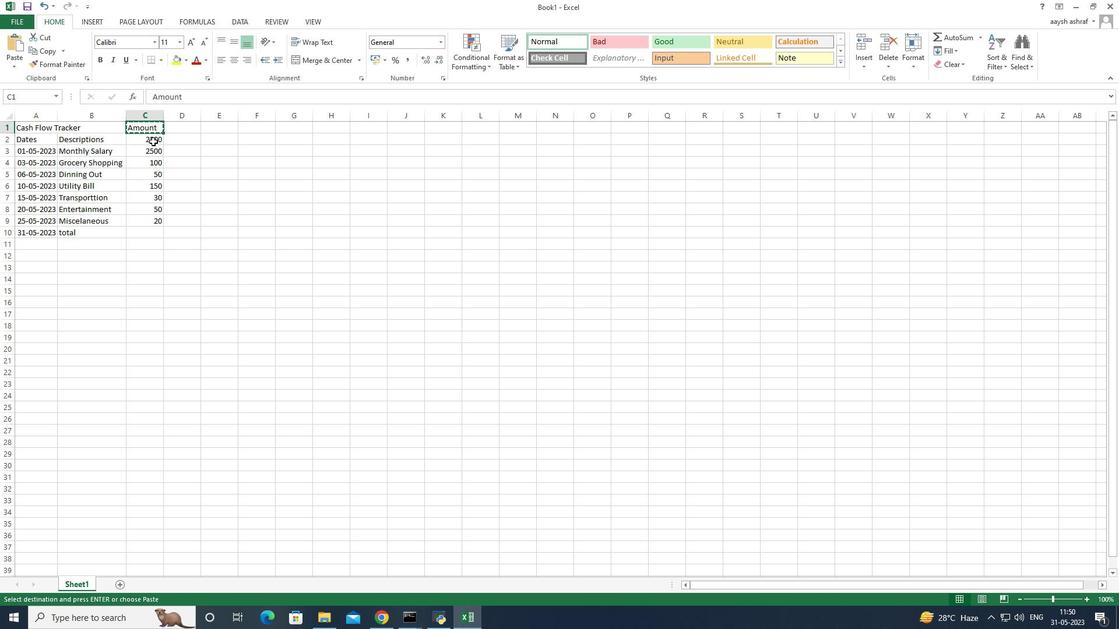 
Action: Mouse moved to (153, 140)
Screenshot: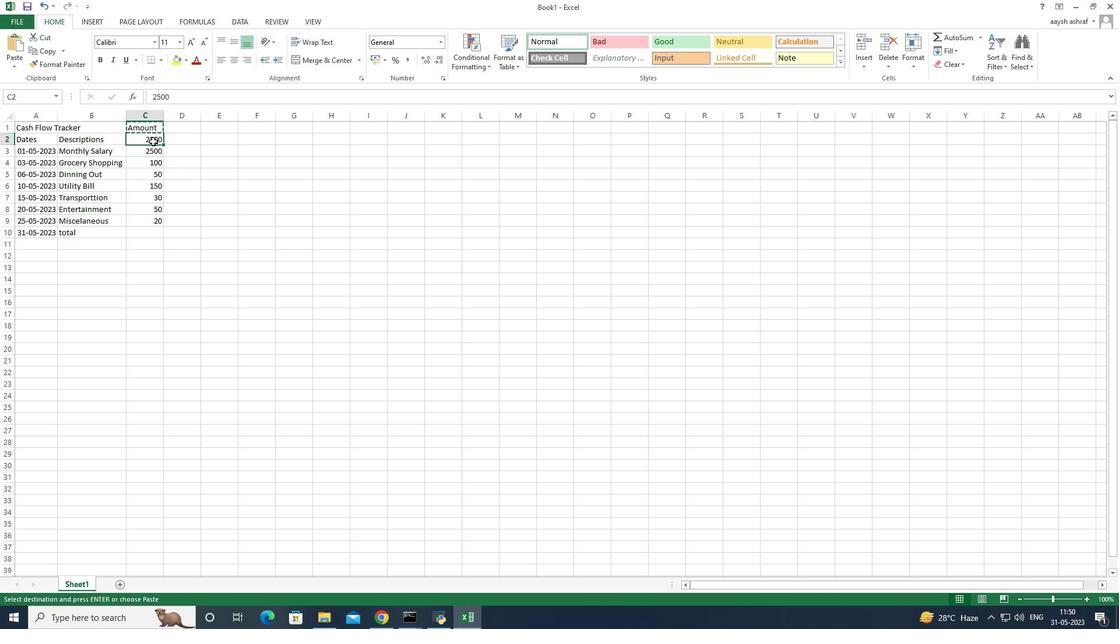 
Action: Key pressed ctrl+V
Screenshot: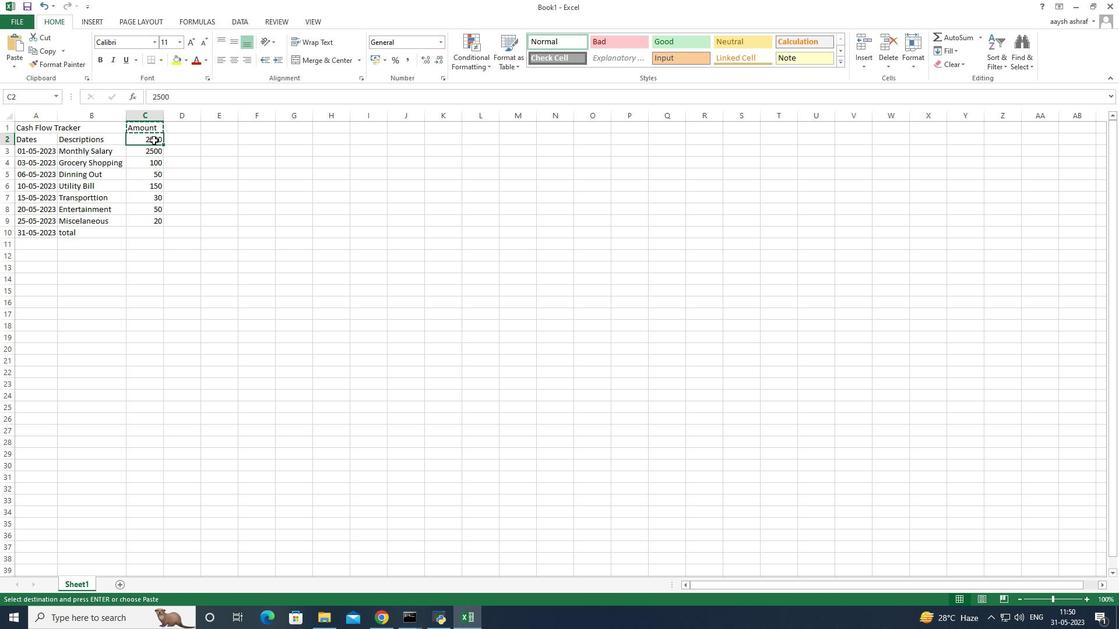 
Action: Mouse moved to (149, 125)
Screenshot: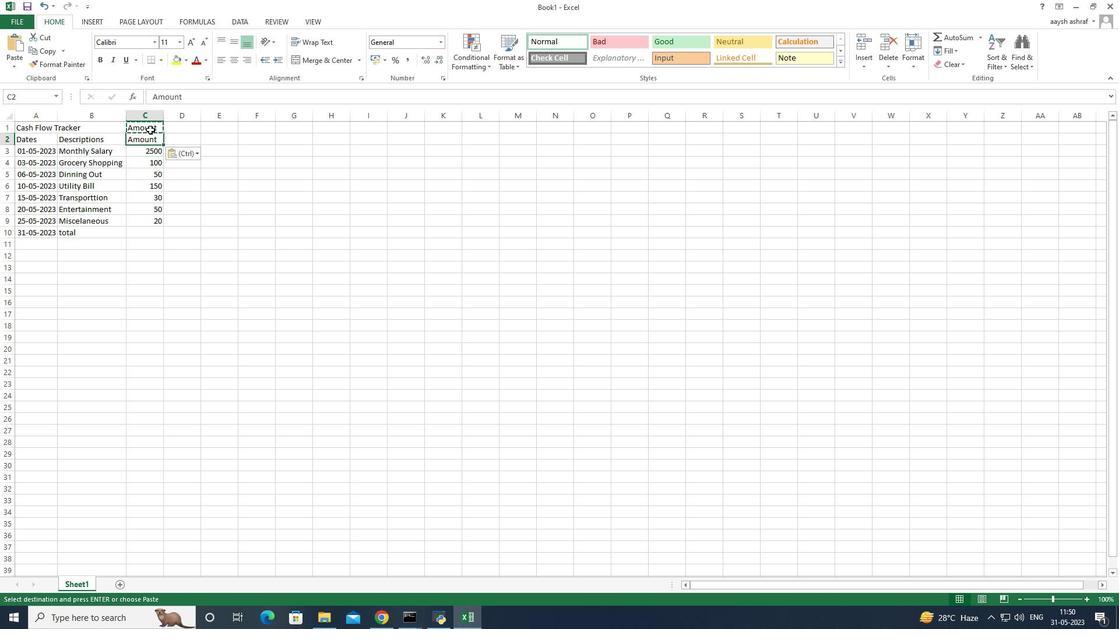 
Action: Mouse pressed left at (149, 125)
Screenshot: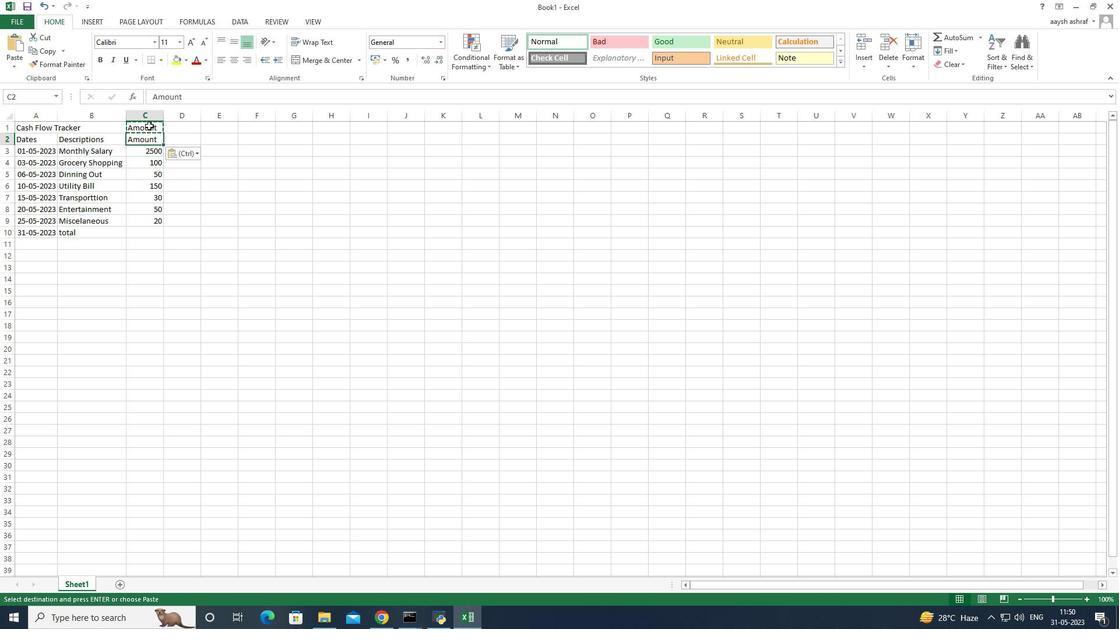 
Action: Key pressed <Key.delete>
Screenshot: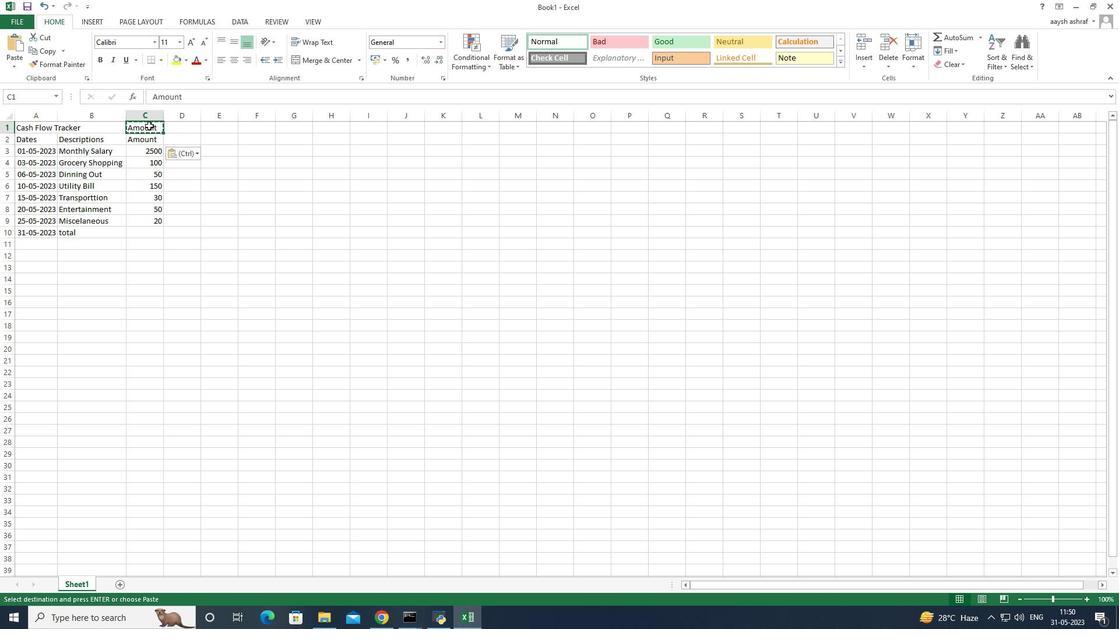 
Action: Mouse moved to (155, 230)
Screenshot: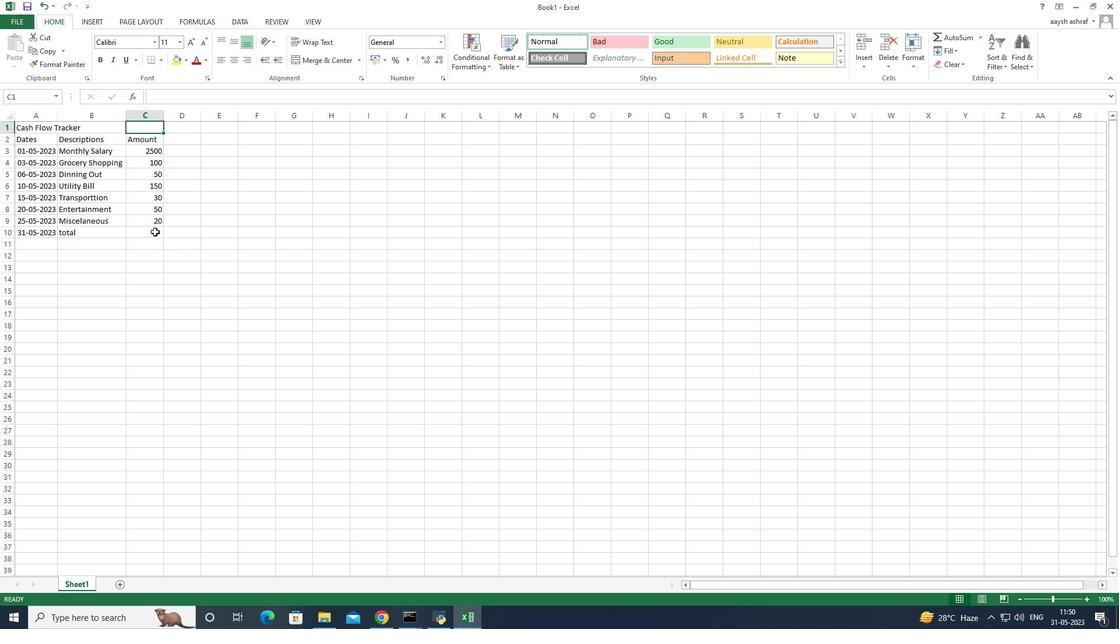 
Action: Mouse pressed left at (155, 230)
Screenshot: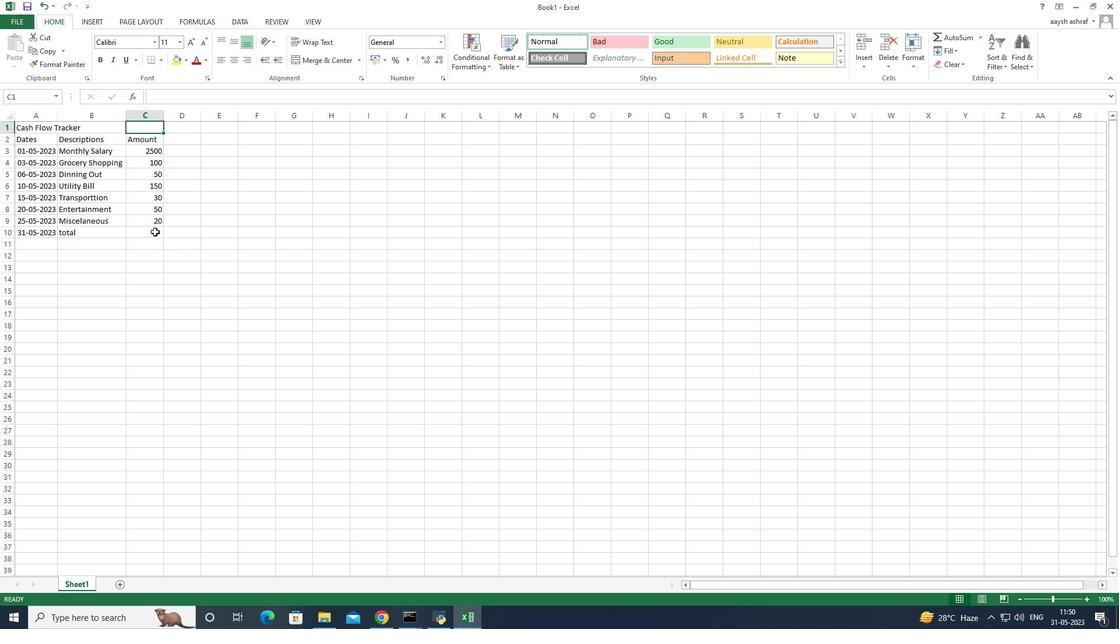 
Action: Mouse moved to (197, 208)
Screenshot: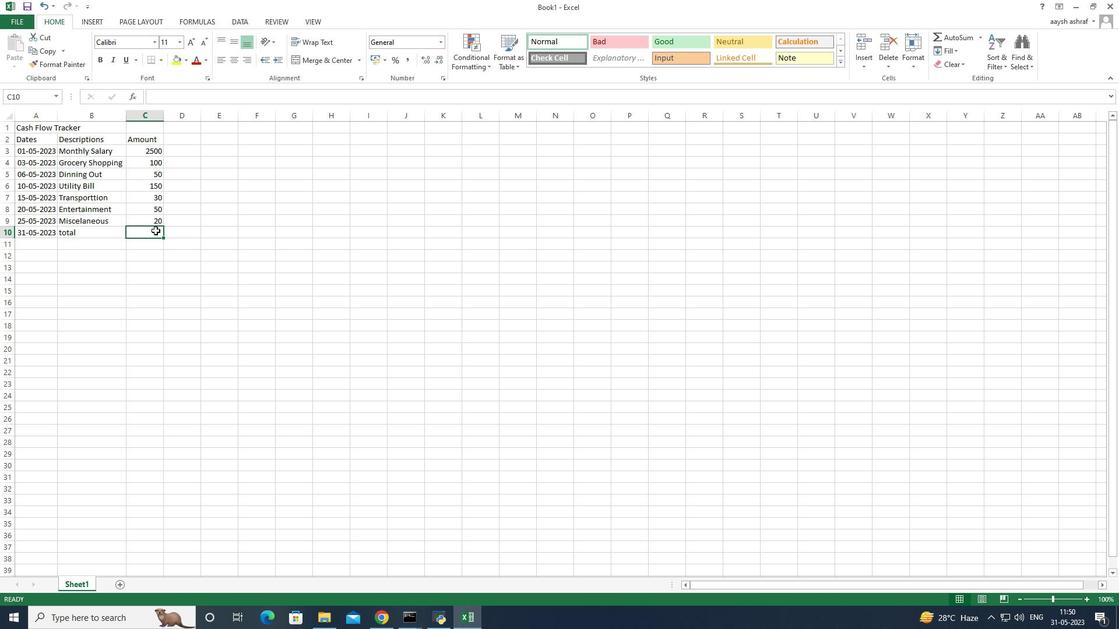 
Action: Key pressed 400<Key.enter>
Screenshot: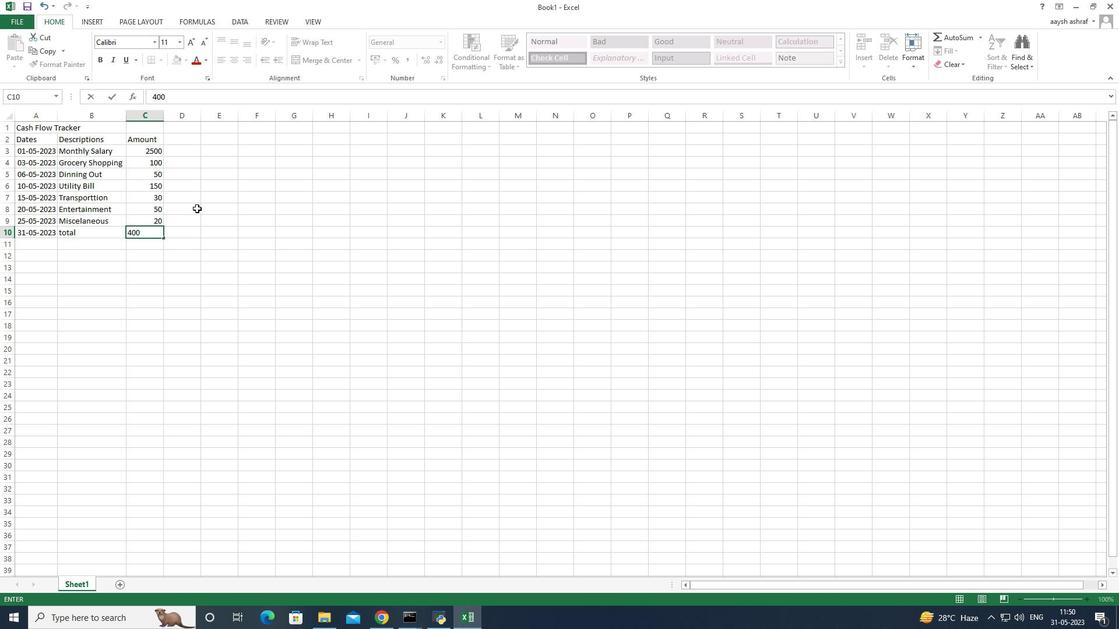 
Action: Mouse moved to (92, 20)
Screenshot: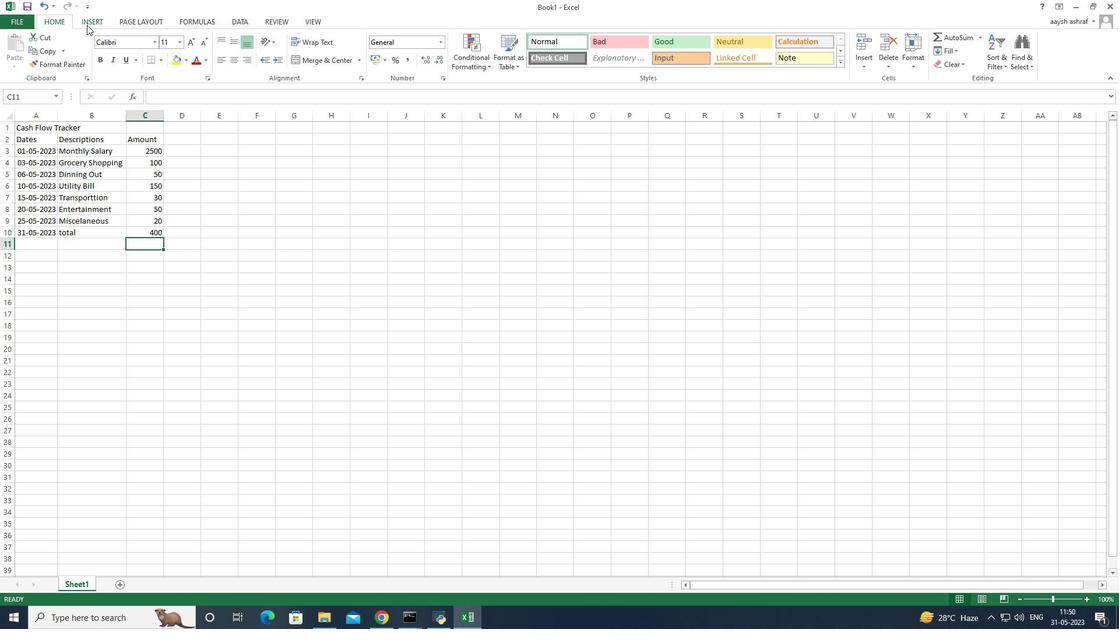 
Action: Mouse pressed left at (92, 20)
Screenshot: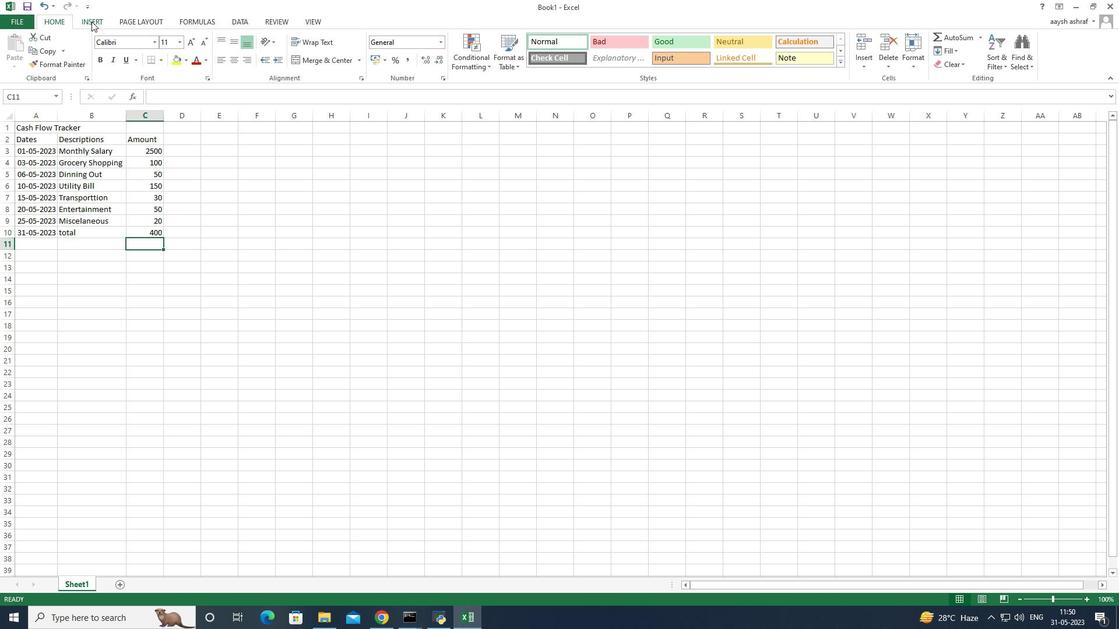 
Action: Mouse moved to (185, 68)
Screenshot: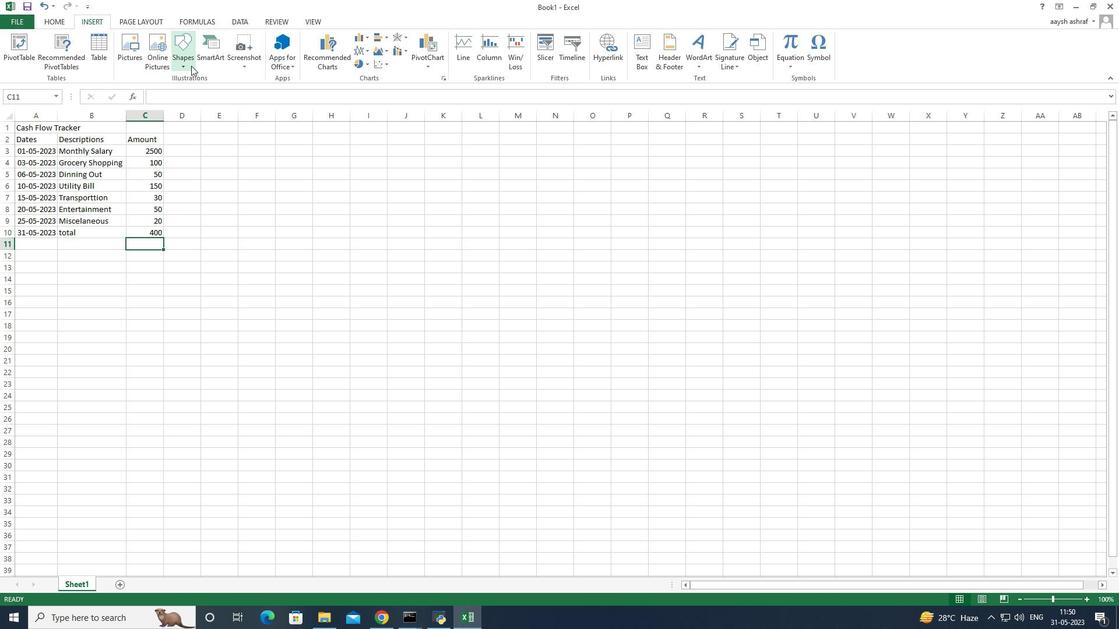 
Action: Mouse pressed left at (185, 68)
Screenshot: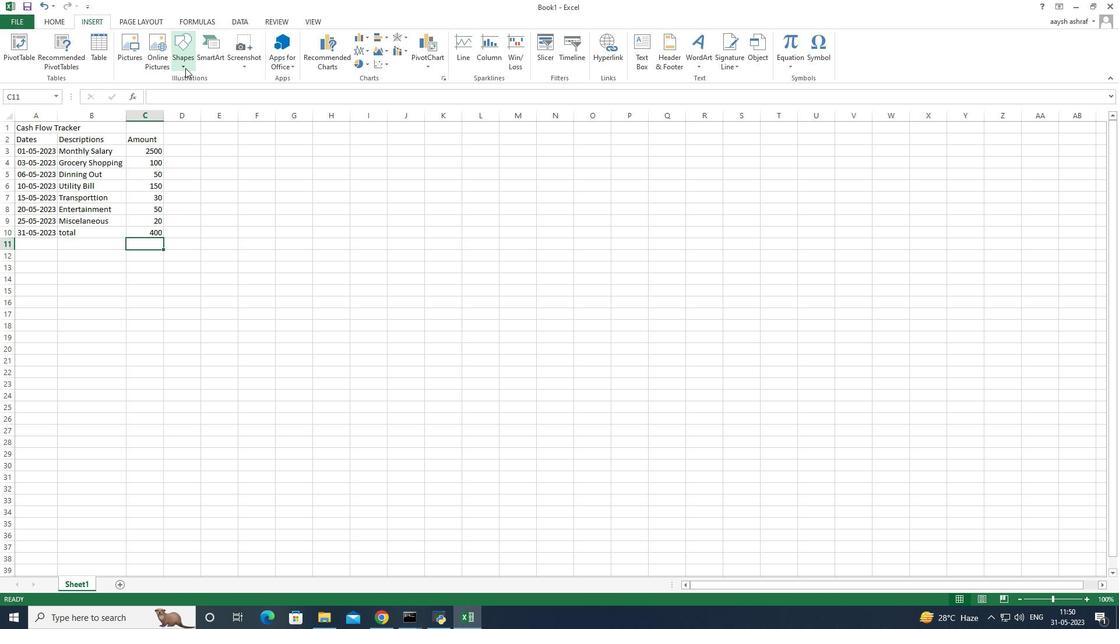 
Action: Mouse moved to (417, 209)
Screenshot: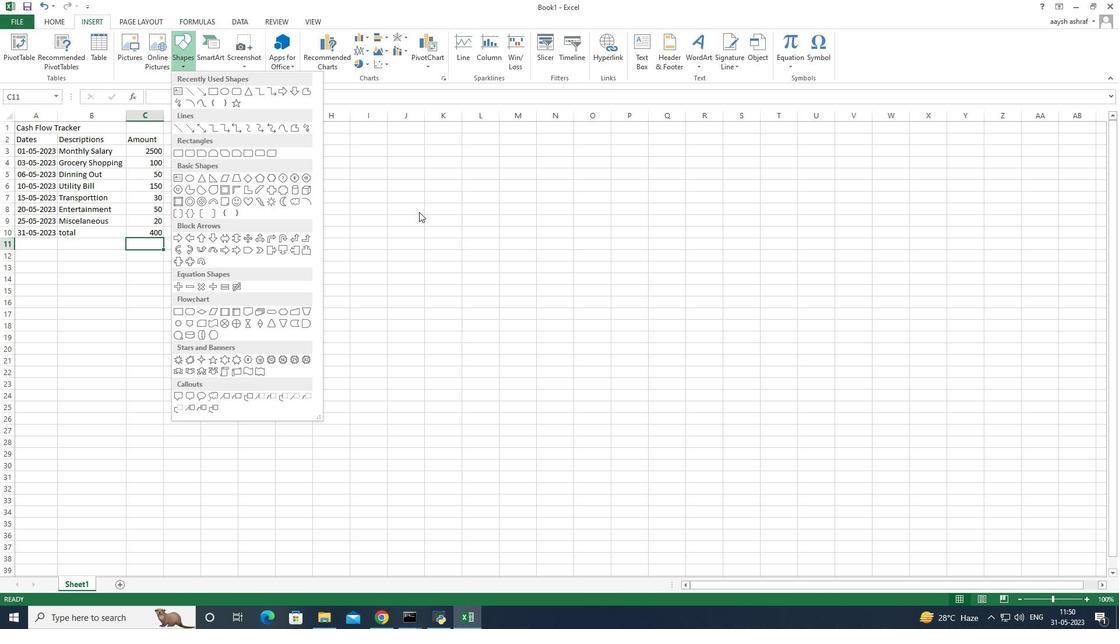 
Action: Mouse pressed left at (417, 209)
Screenshot: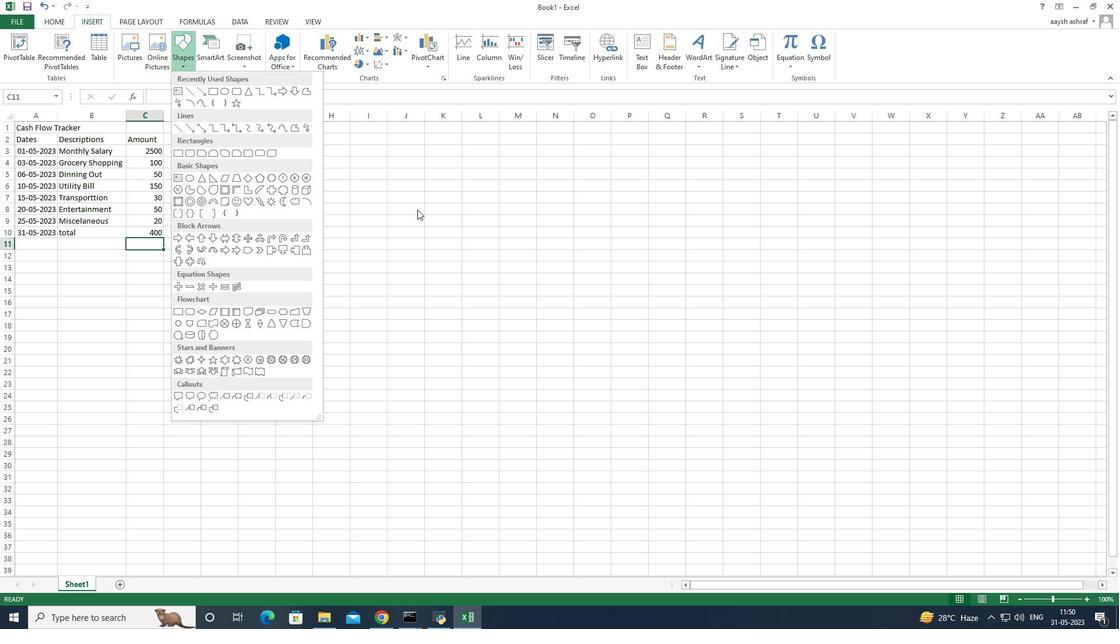 
Action: Mouse moved to (191, 20)
Screenshot: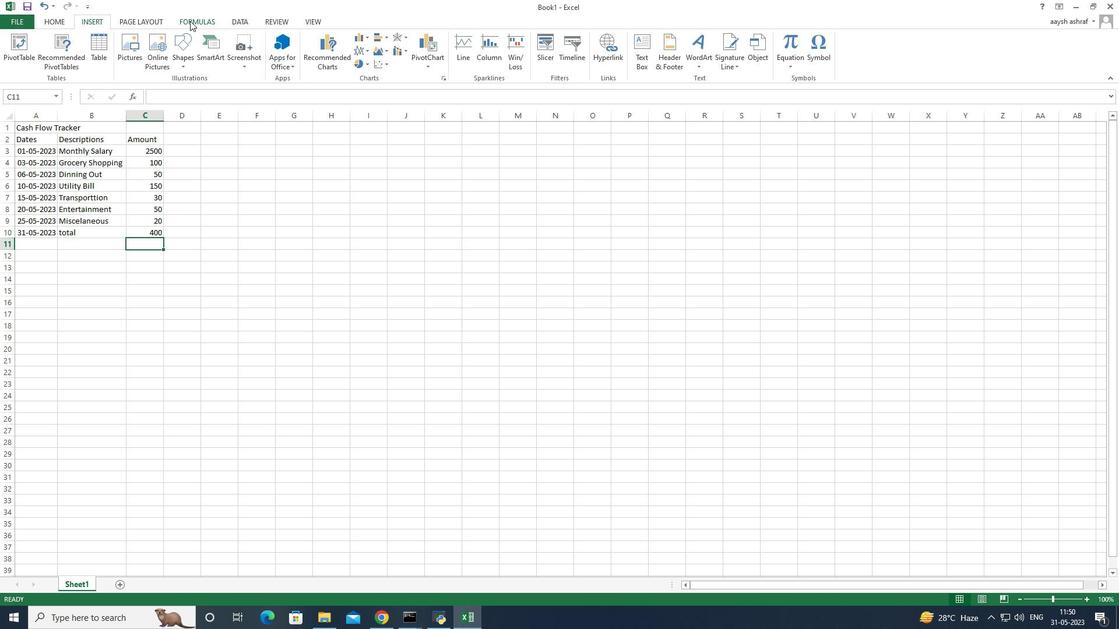 
Action: Mouse pressed left at (191, 20)
Screenshot: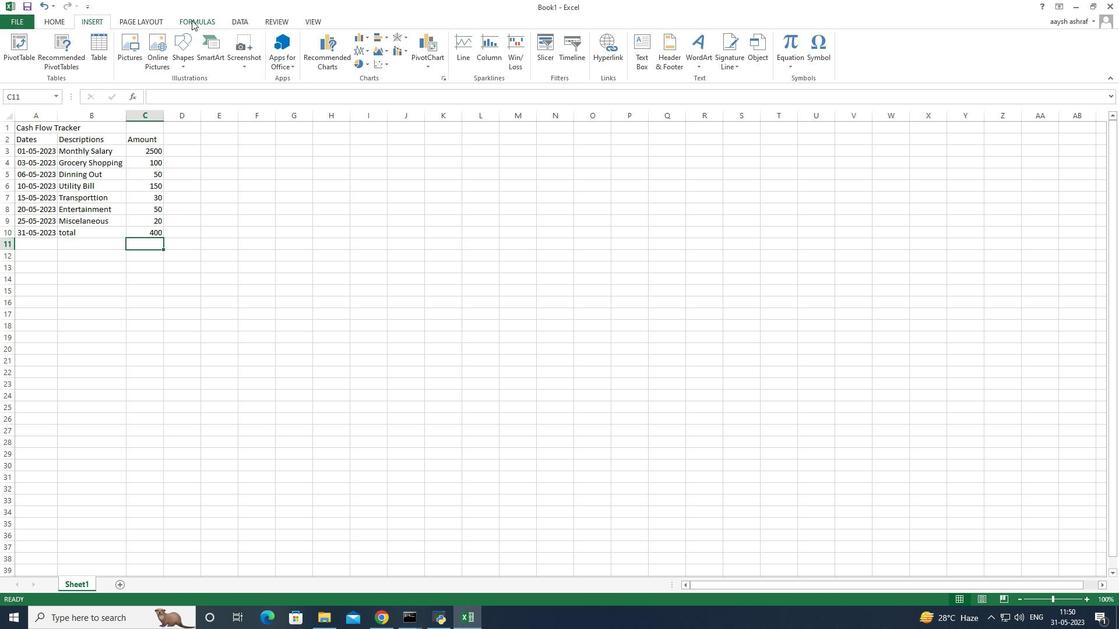 
Action: Mouse moved to (639, 68)
Screenshot: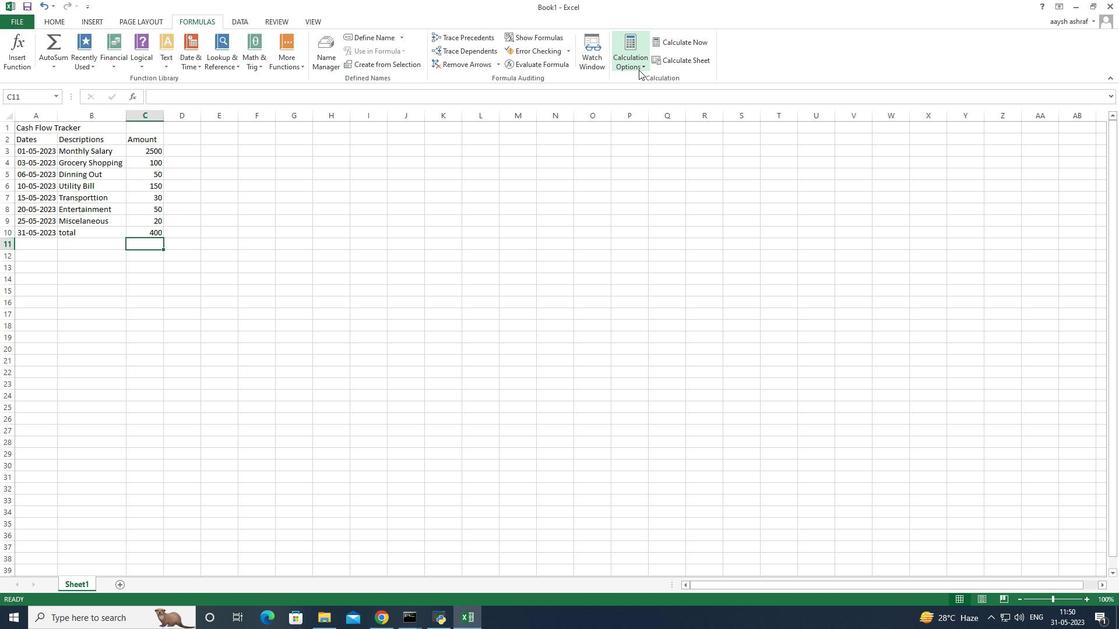 
Action: Mouse pressed left at (639, 68)
Screenshot: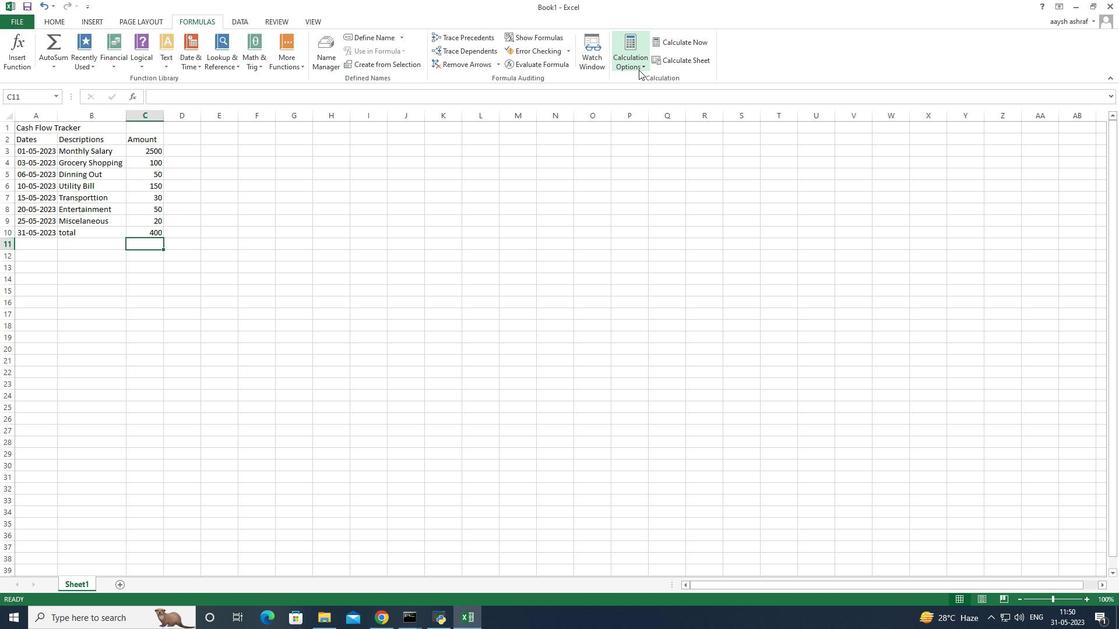
Action: Mouse moved to (93, 20)
Screenshot: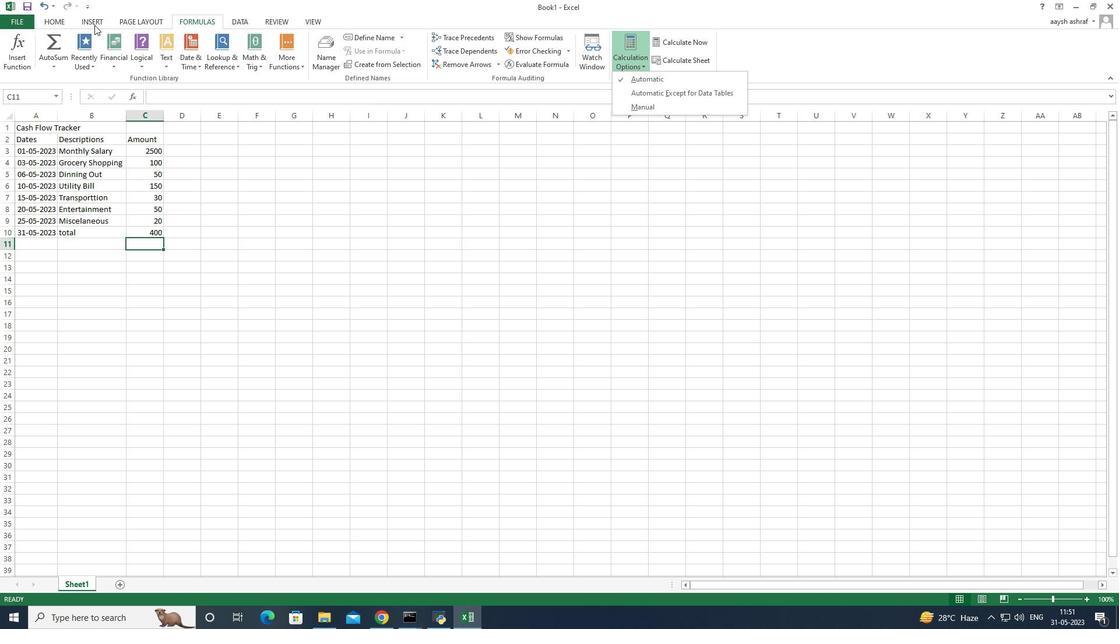 
Action: Mouse pressed left at (93, 20)
Screenshot: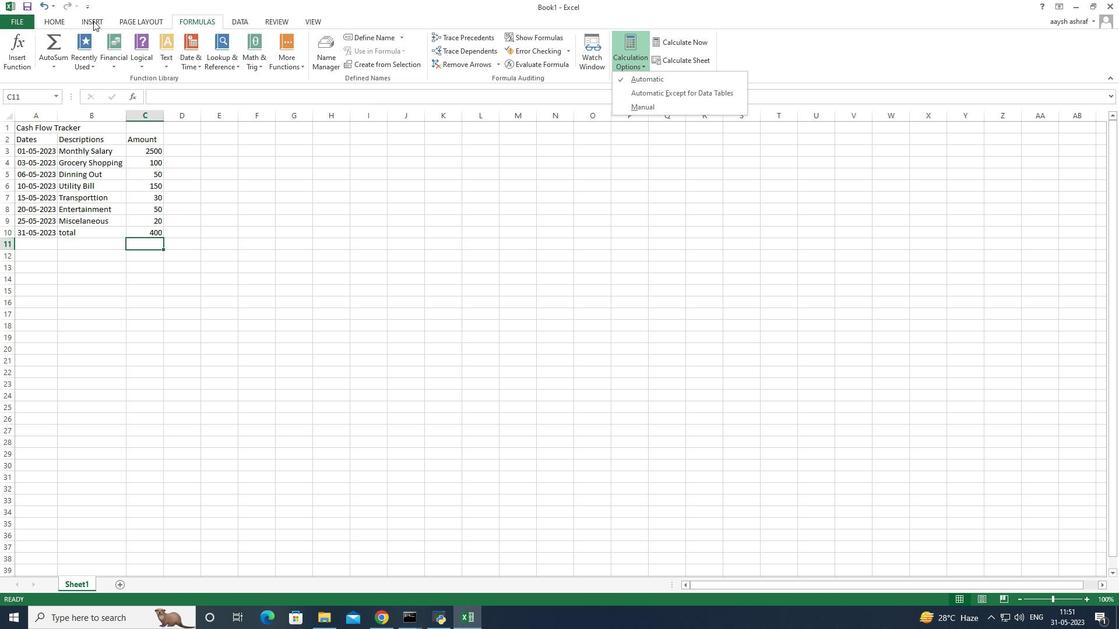 
Action: Mouse moved to (149, 151)
Screenshot: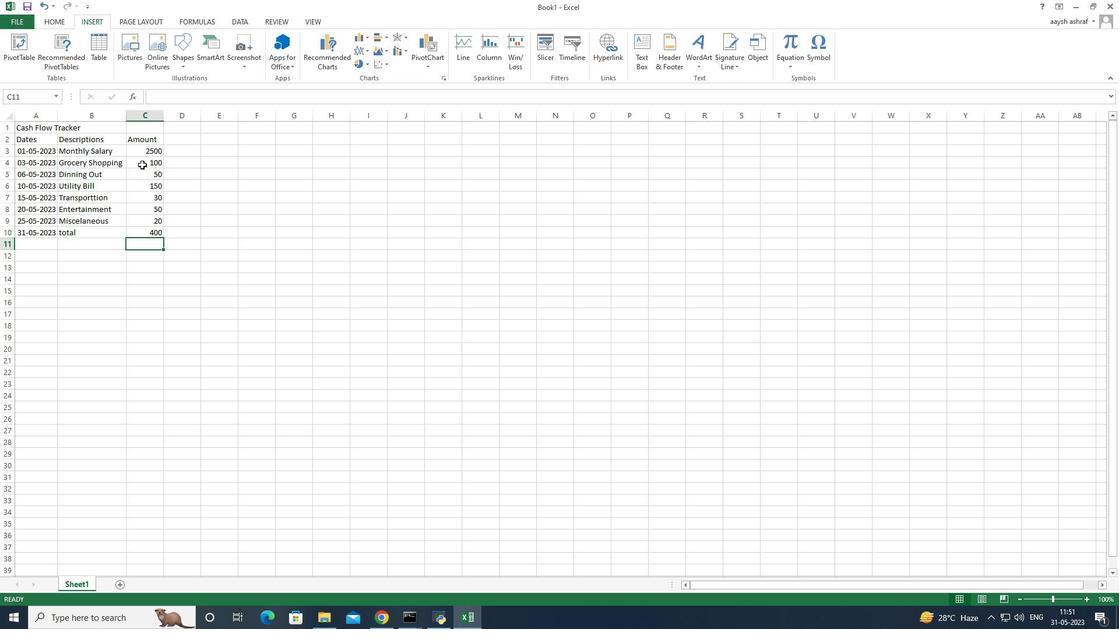 
Action: Mouse pressed left at (149, 151)
Screenshot: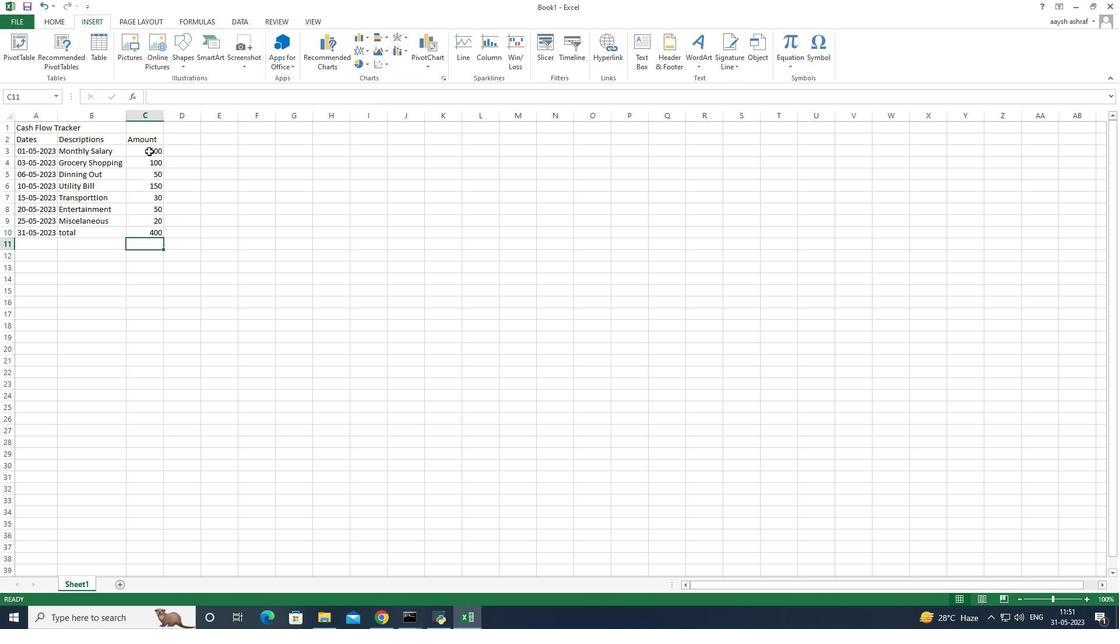 
Action: Mouse pressed left at (149, 151)
Screenshot: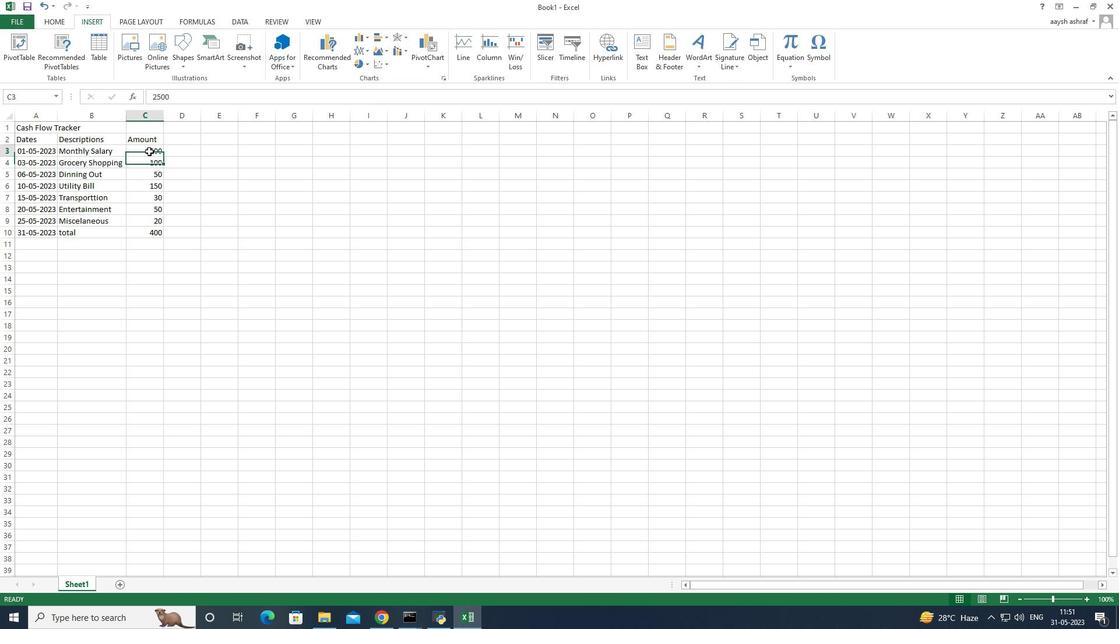 
Action: Mouse moved to (144, 147)
Screenshot: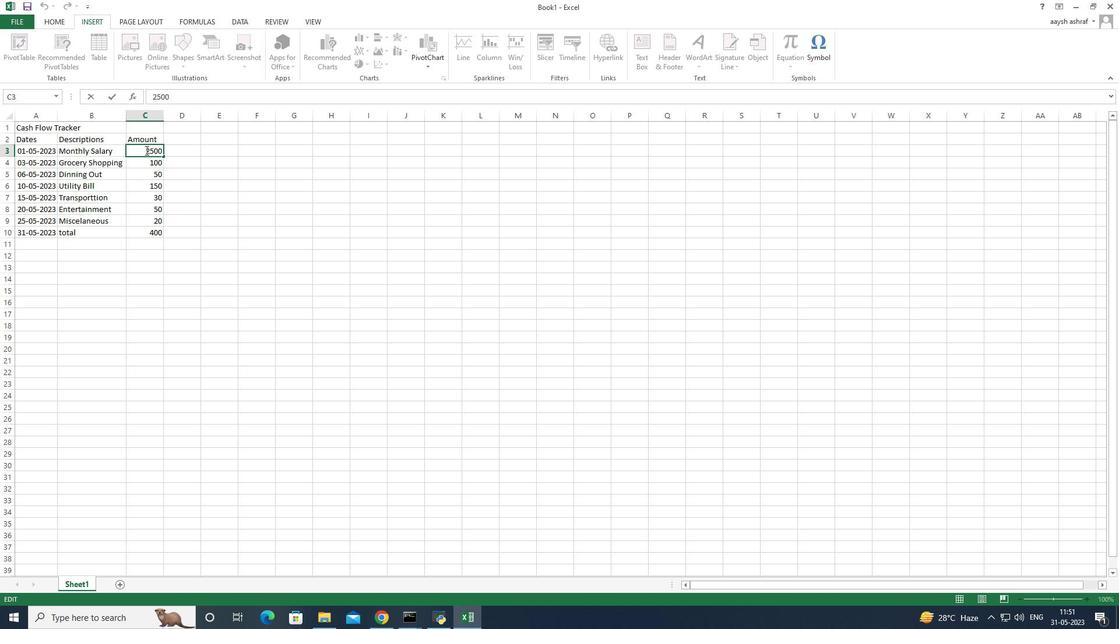 
Action: Mouse pressed left at (144, 147)
Screenshot: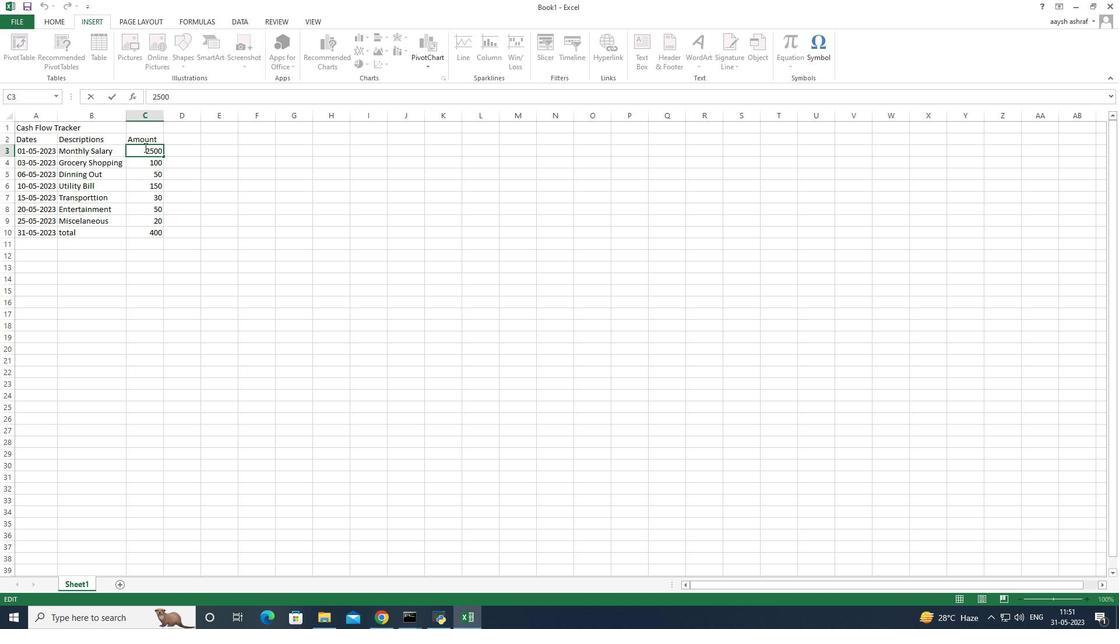 
Action: Mouse moved to (147, 151)
Screenshot: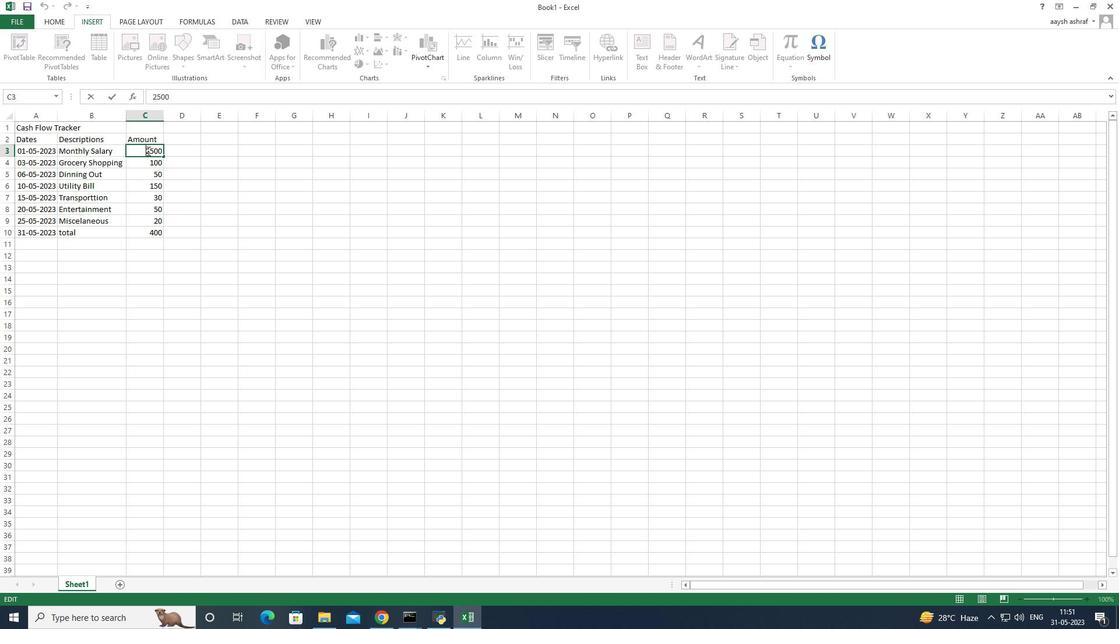 
Action: Key pressed <Key.shift><Key.shift><Key.shift><Key.shift><Key.shift><Key.shift><Key.shift><Key.shift><Key.shift><Key.shift><Key.shift><Key.shift><Key.shift><Key.shift><Key.shift><Key.shift><Key.shift><Key.shift><Key.shift><Key.shift><Key.shift><Key.shift><Key.shift><Key.shift><Key.shift><Key.shift><Key.shift><Key.shift><Key.shift><Key.shift><Key.shift><Key.shift><Key.shift><Key.shift><Key.shift><Key.shift><Key.shift><Key.shift><Key.shift><Key.shift><Key.shift><Key.shift><Key.shift><Key.shift><Key.shift><Key.shift><Key.shift><Key.shift><Key.shift><Key.shift><Key.shift><Key.shift><Key.shift><Key.shift><Key.shift><Key.shift><Key.shift><Key.shift><Key.shift><Key.shift><Key.shift><Key.shift><Key.shift><Key.shift><Key.shift><Key.shift><Key.shift><Key.shift><Key.shift><Key.shift><Key.shift><Key.shift><Key.shift><Key.shift><Key.shift><Key.shift><Key.shift><Key.shift><Key.shift><Key.shift><Key.shift><Key.shift><Key.shift><Key.shift><Key.shift><Key.shift><Key.shift><Key.shift><Key.shift>$
Screenshot: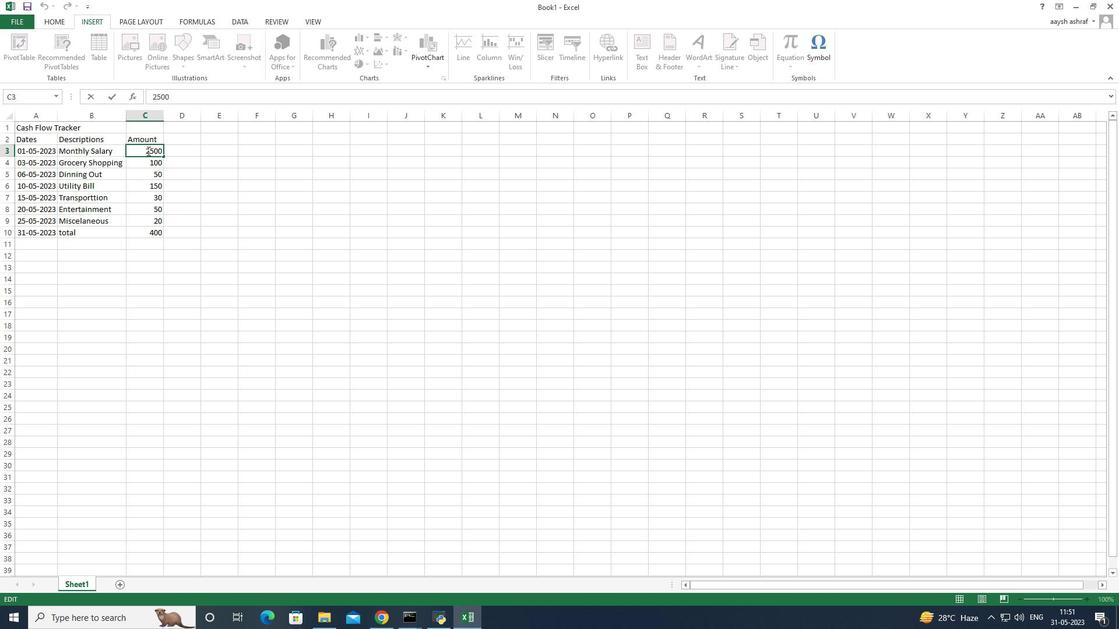 
Action: Mouse moved to (141, 247)
Screenshot: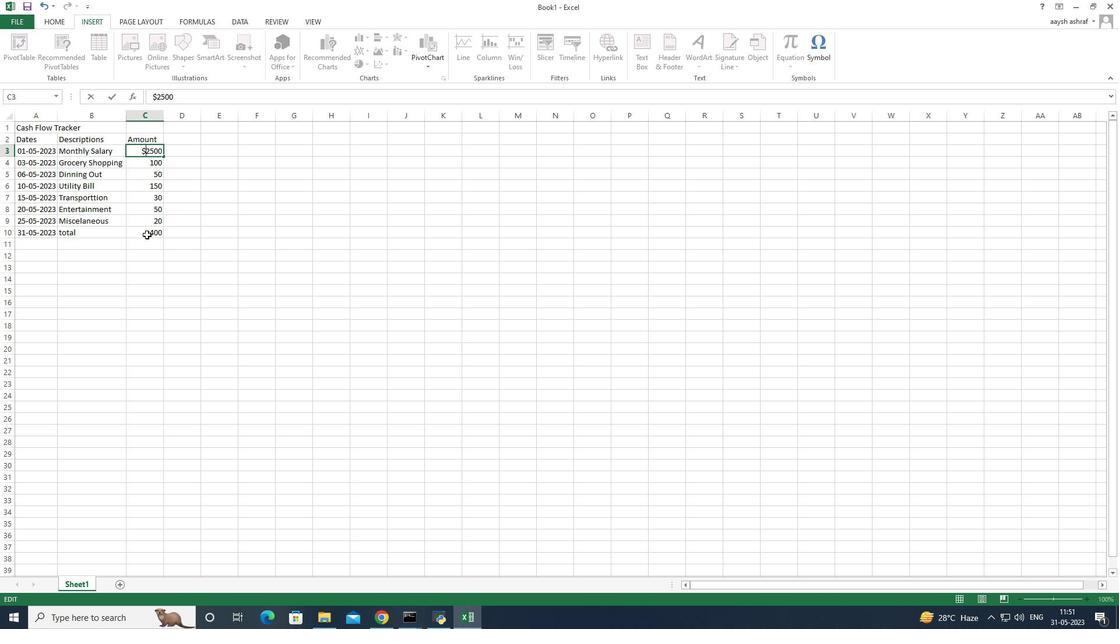 
Action: Mouse pressed left at (141, 247)
Screenshot: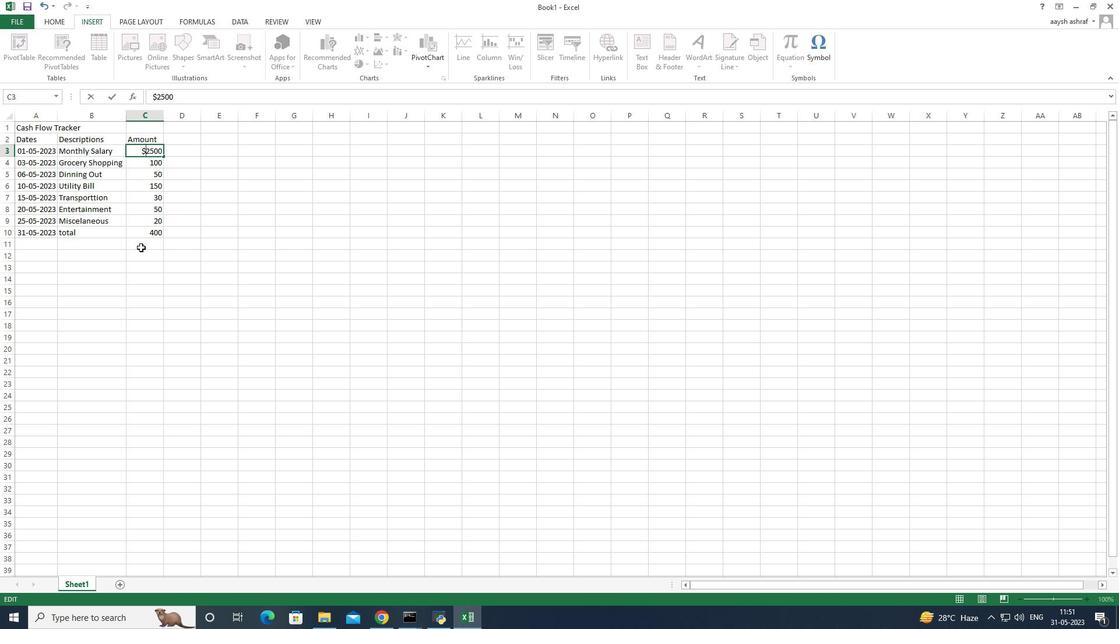 
Action: Mouse moved to (153, 152)
Screenshot: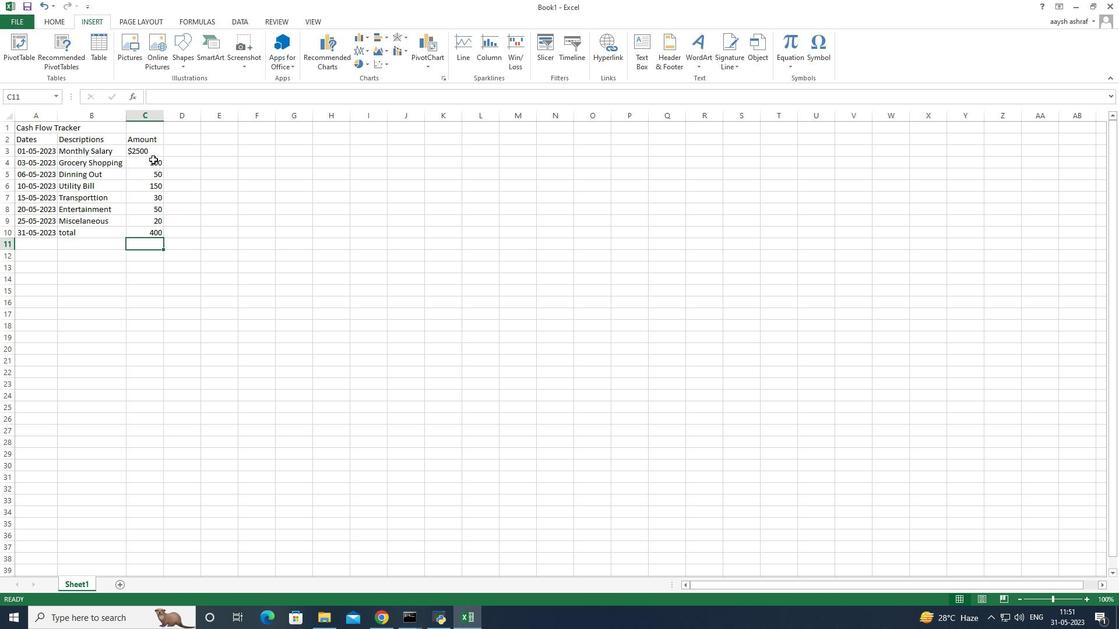 
Action: Mouse pressed left at (153, 152)
Screenshot: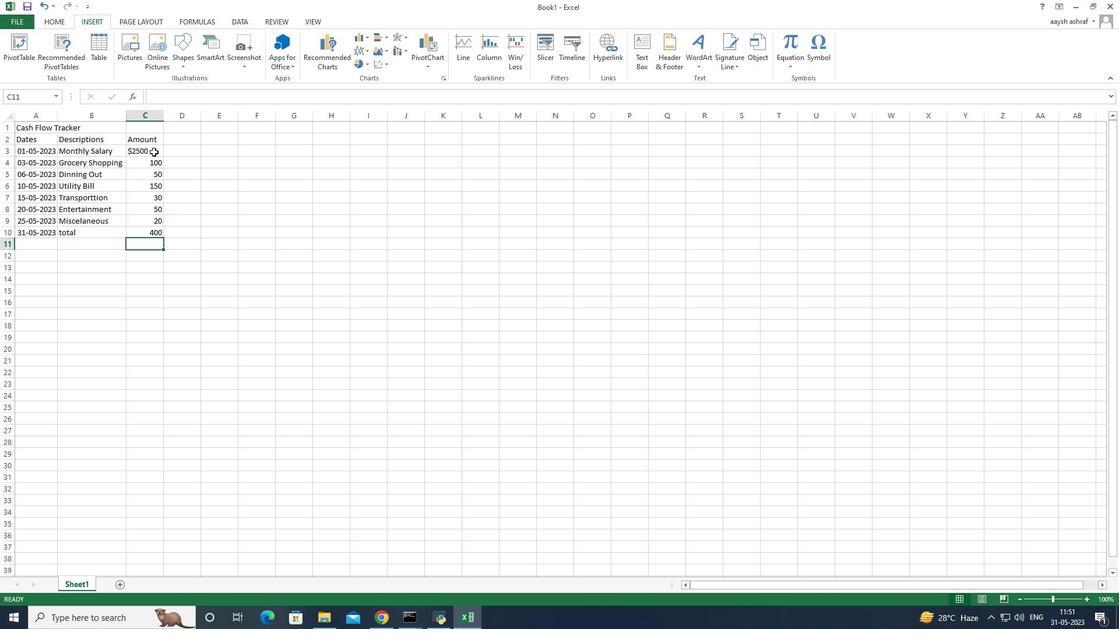 
Action: Mouse moved to (150, 155)
Screenshot: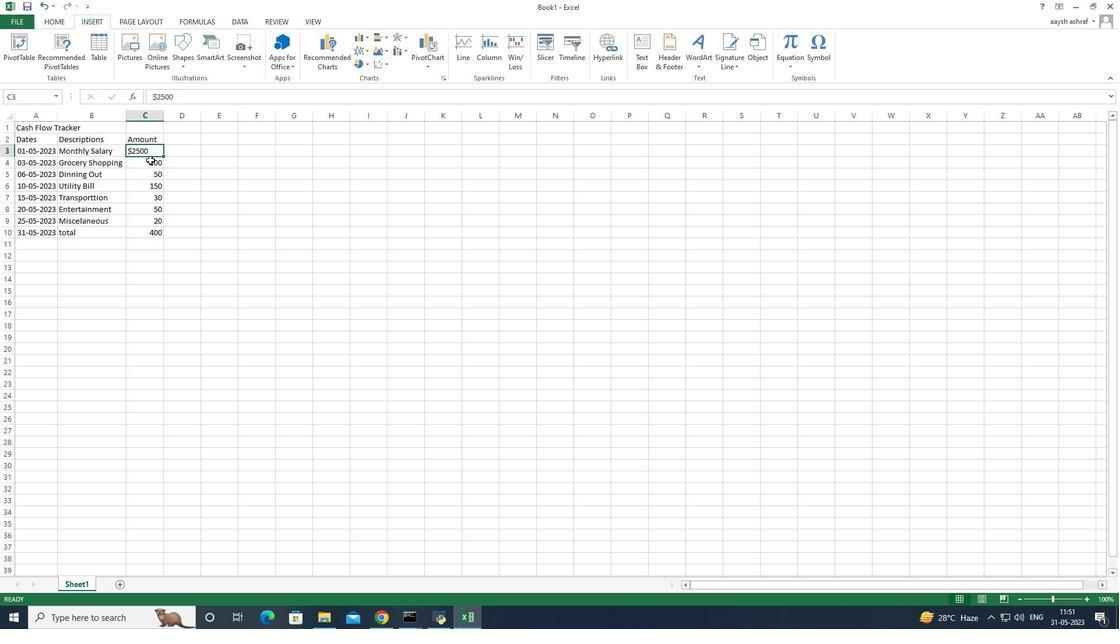 
Action: Key pressed <Key.shift_r><Key.shift_r><Key.down><Key.down><Key.down><Key.down><Key.down><Key.down><Key.down><Key.enter>
Screenshot: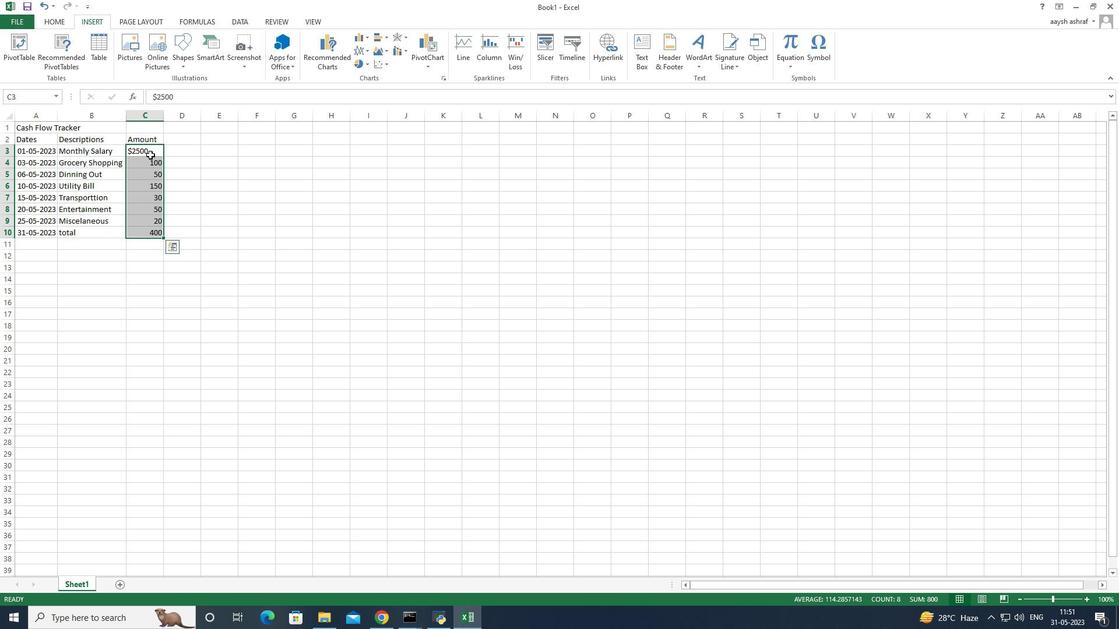 
Action: Mouse moved to (151, 290)
Screenshot: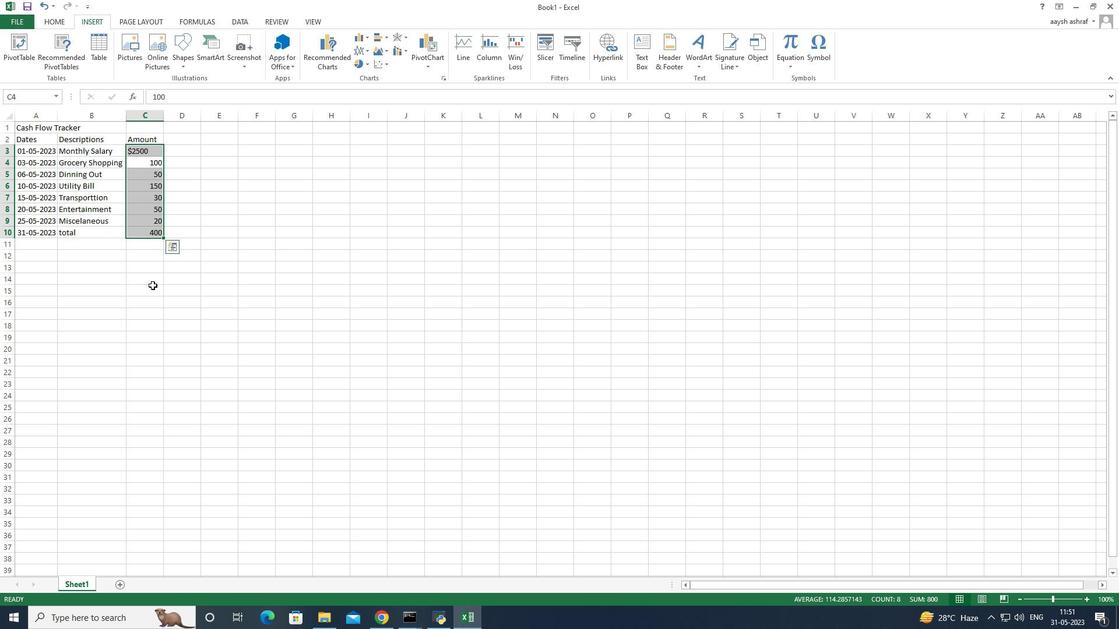 
Action: Mouse pressed left at (151, 290)
Screenshot: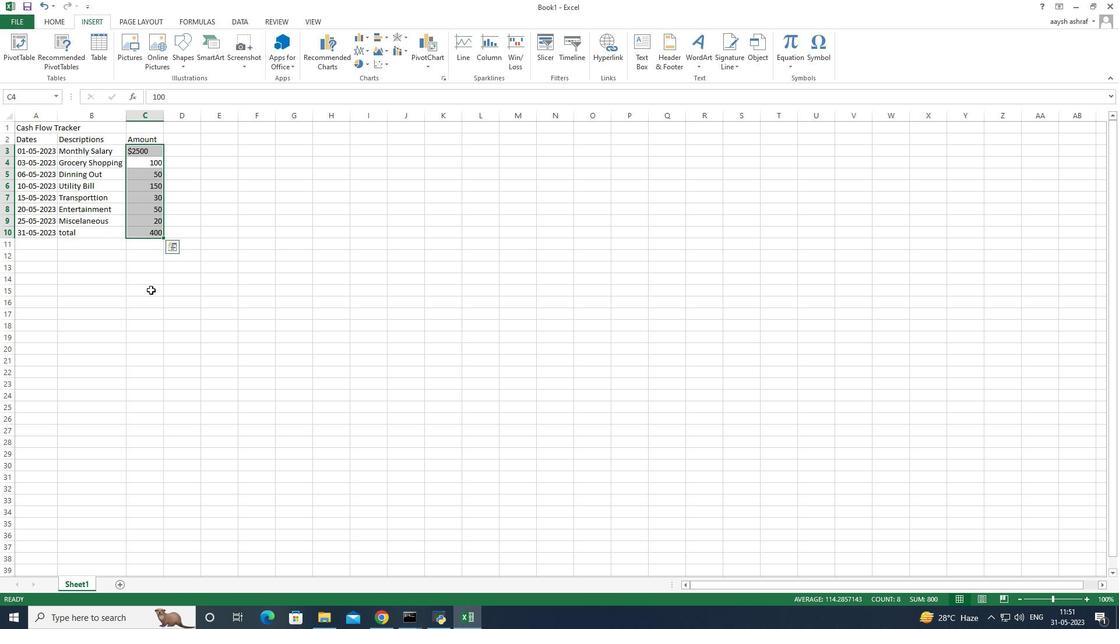 
Action: Mouse moved to (149, 150)
Screenshot: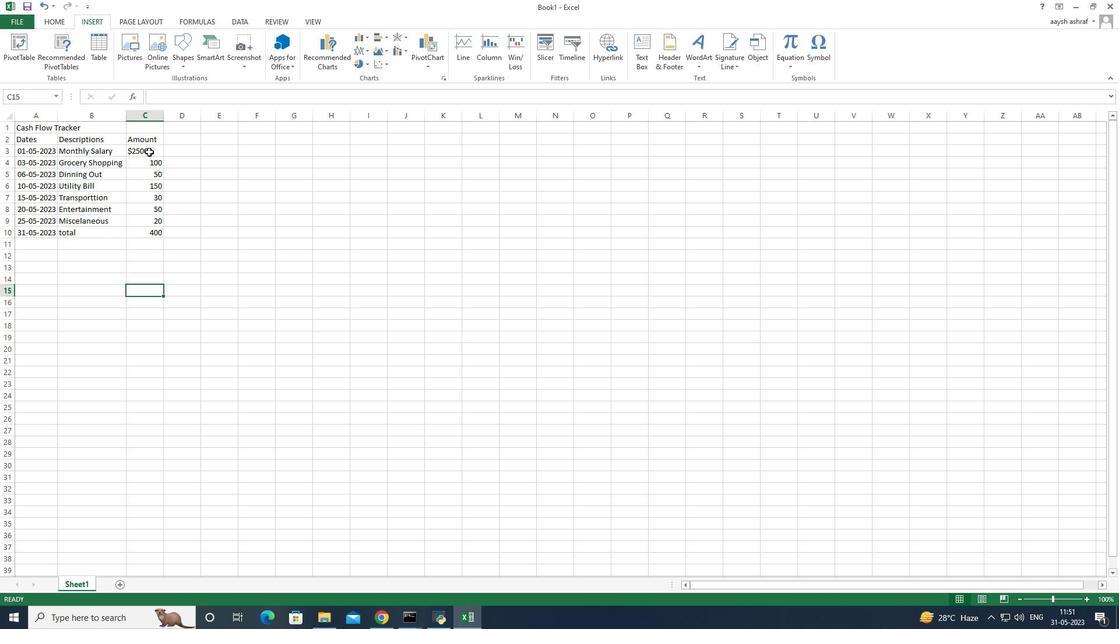 
Action: Mouse pressed left at (149, 150)
Screenshot: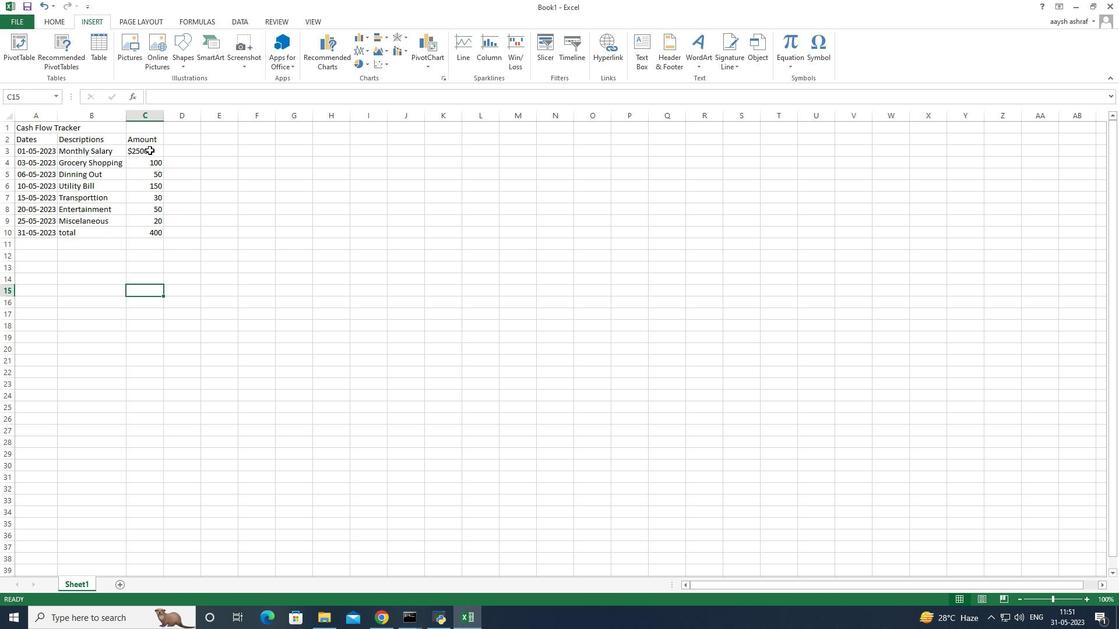 
Action: Mouse moved to (162, 155)
Screenshot: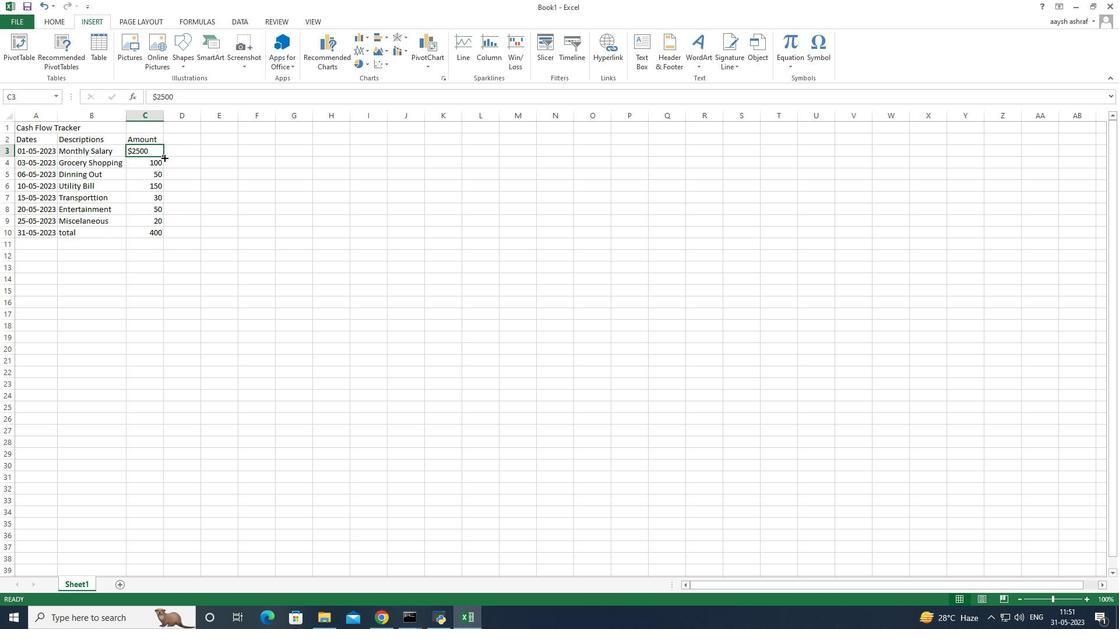 
Action: Mouse pressed left at (162, 155)
Screenshot: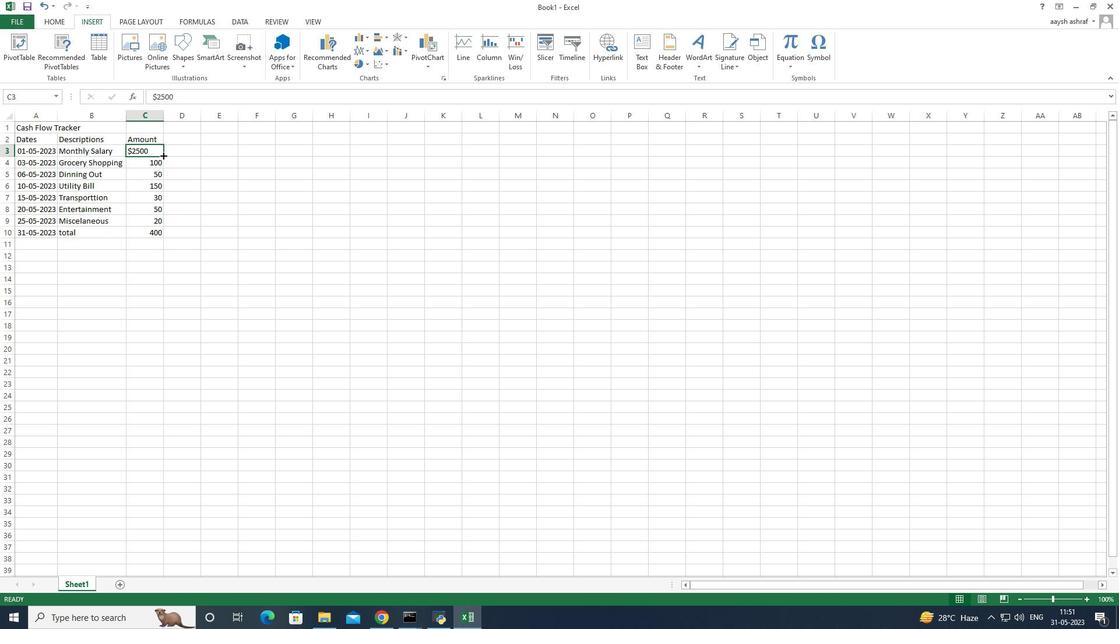 
Action: Mouse moved to (164, 239)
Screenshot: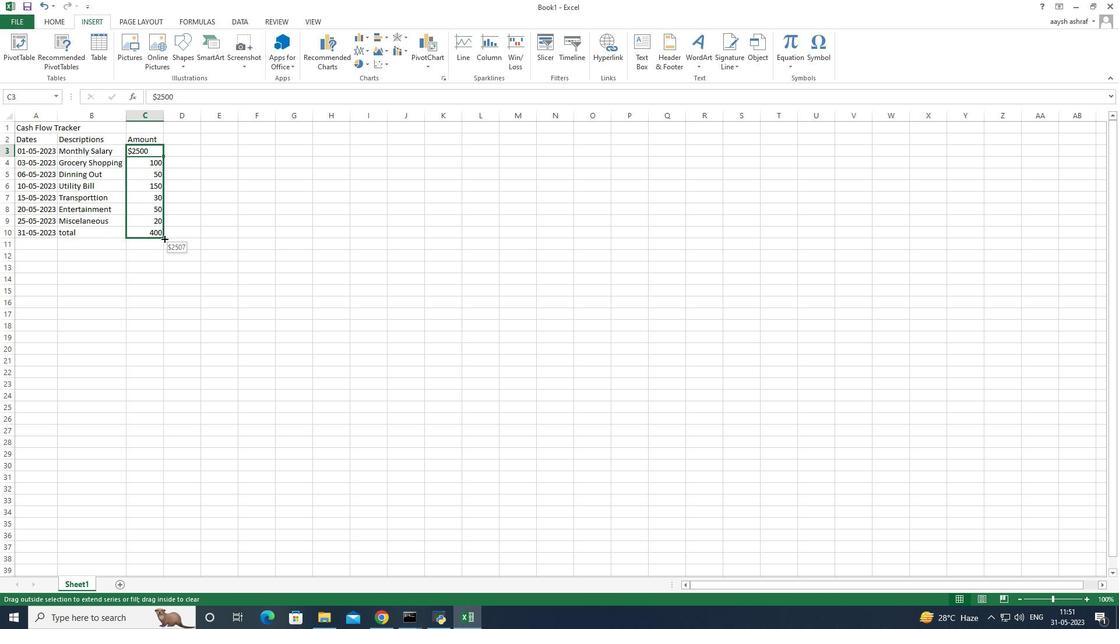 
Action: Key pressed ctrl+Z
Screenshot: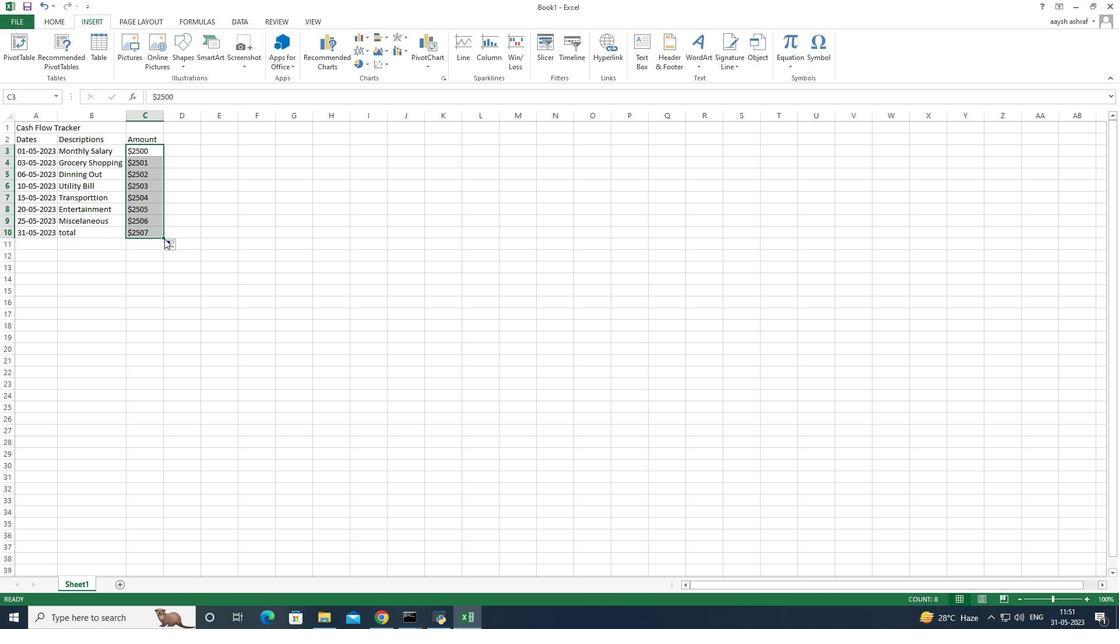 
Action: Mouse moved to (138, 166)
Screenshot: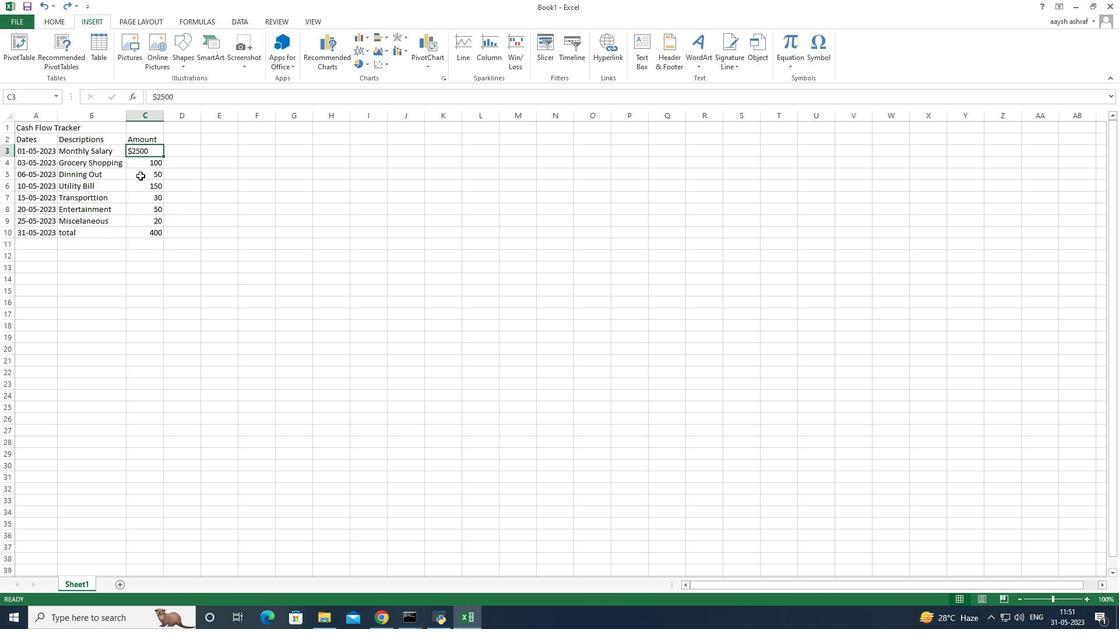 
Action: Mouse pressed left at (138, 166)
Screenshot: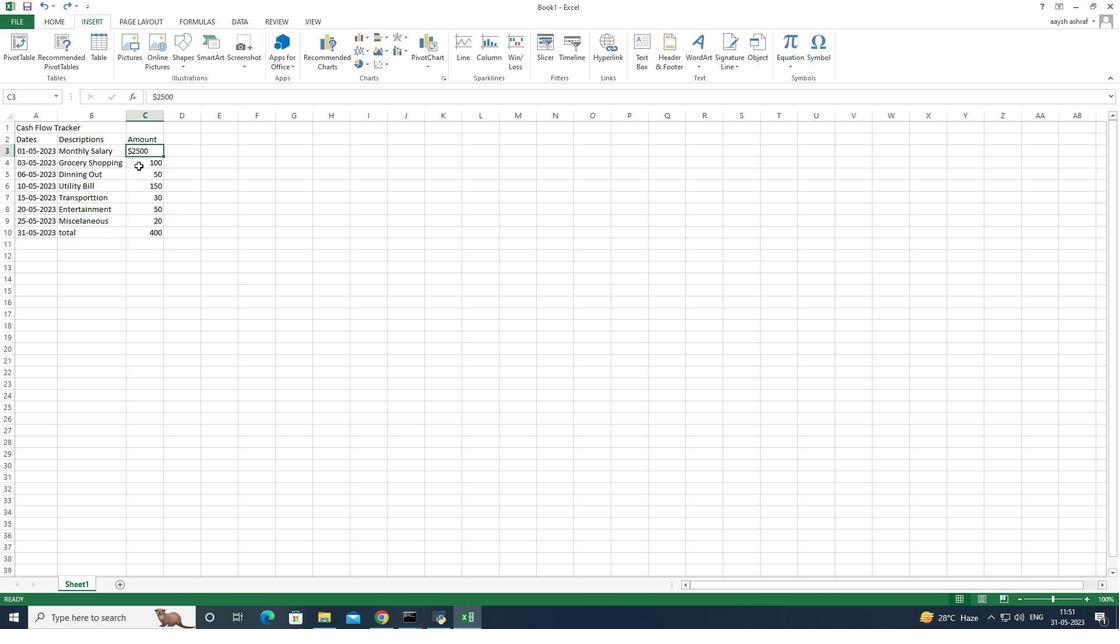 
Action: Mouse pressed left at (138, 166)
Screenshot: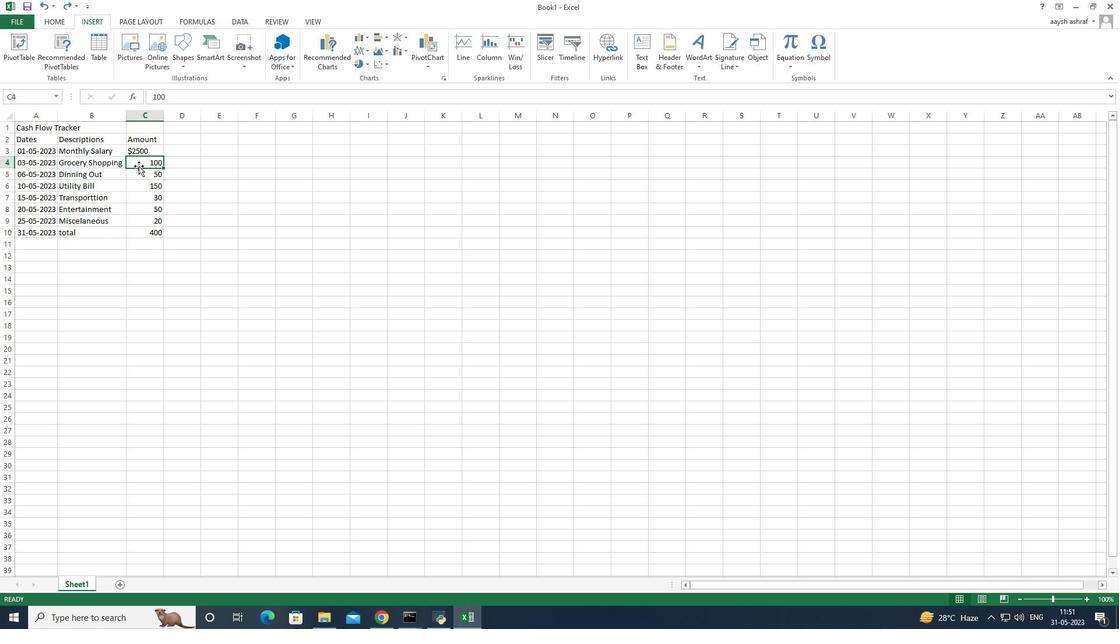 
Action: Mouse moved to (144, 162)
Screenshot: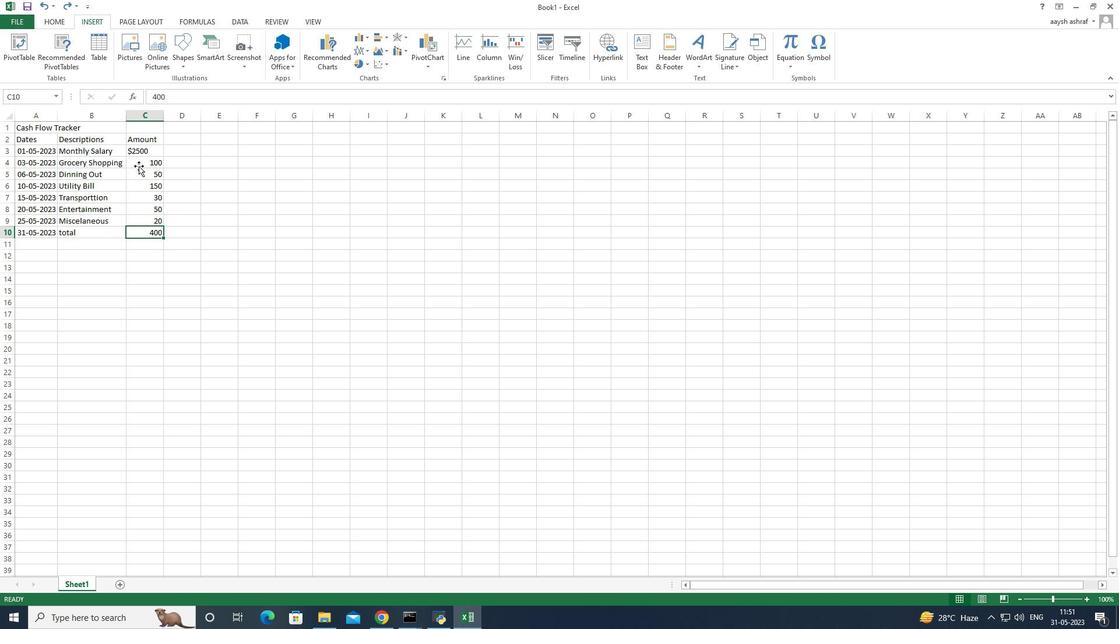 
Action: Mouse pressed left at (144, 162)
Screenshot: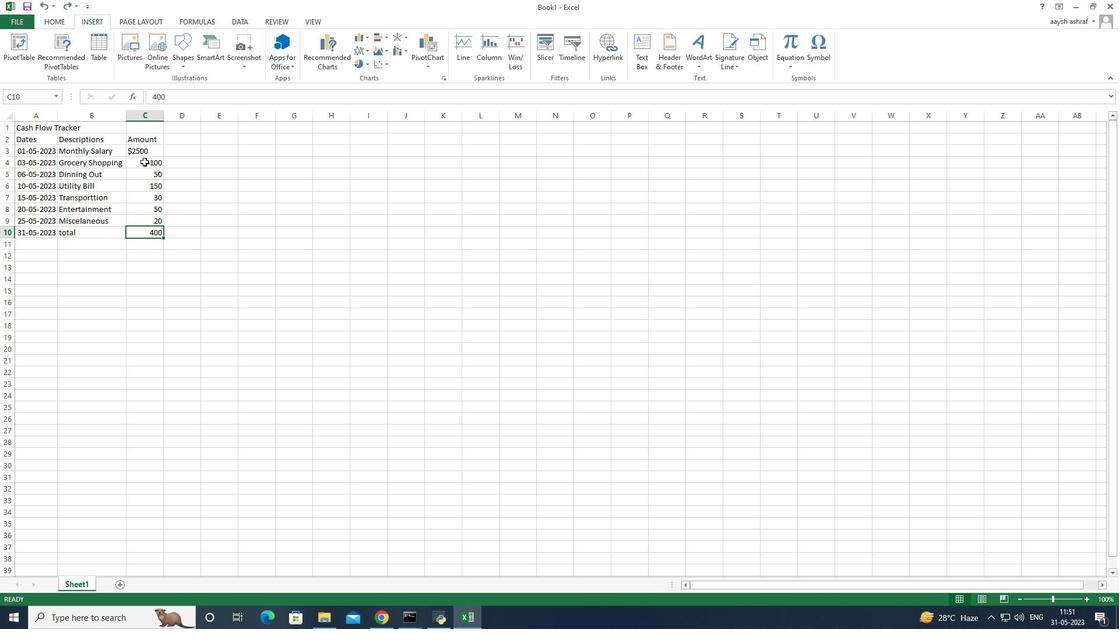 
Action: Mouse pressed left at (144, 162)
Screenshot: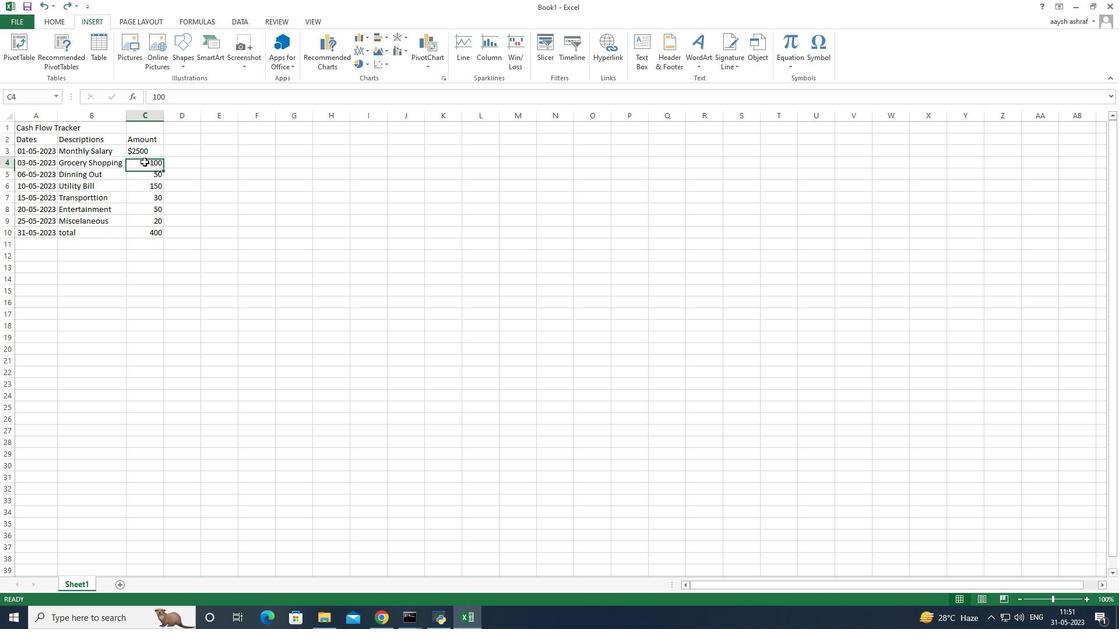 
Action: Key pressed <Key.shift><Key.shift><Key.shift>$<Key.enter>
Screenshot: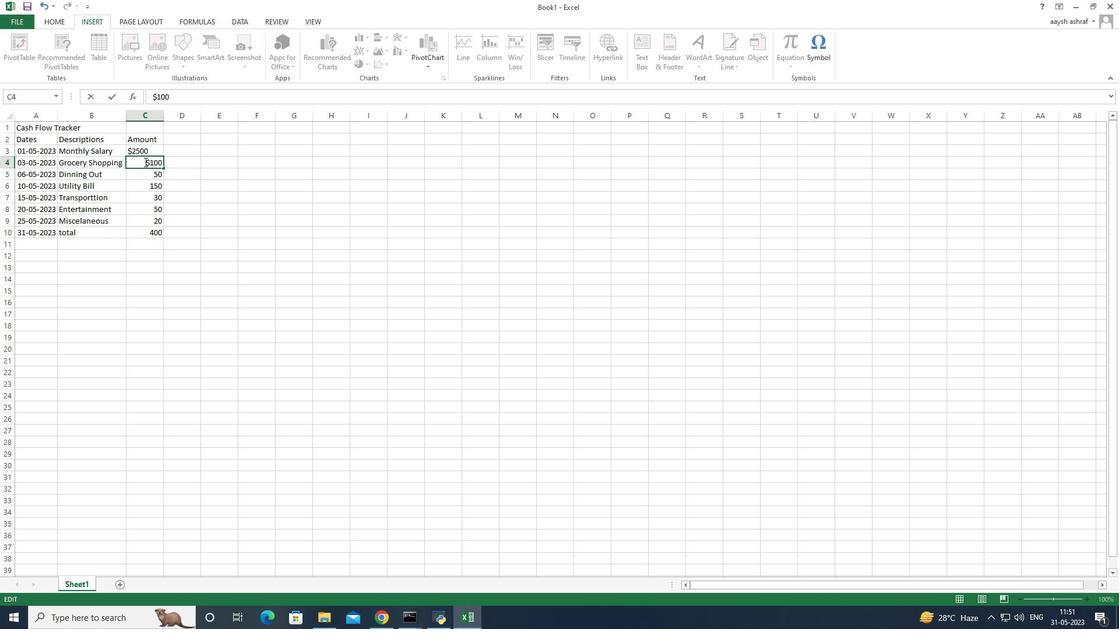 
Action: Mouse moved to (155, 150)
Screenshot: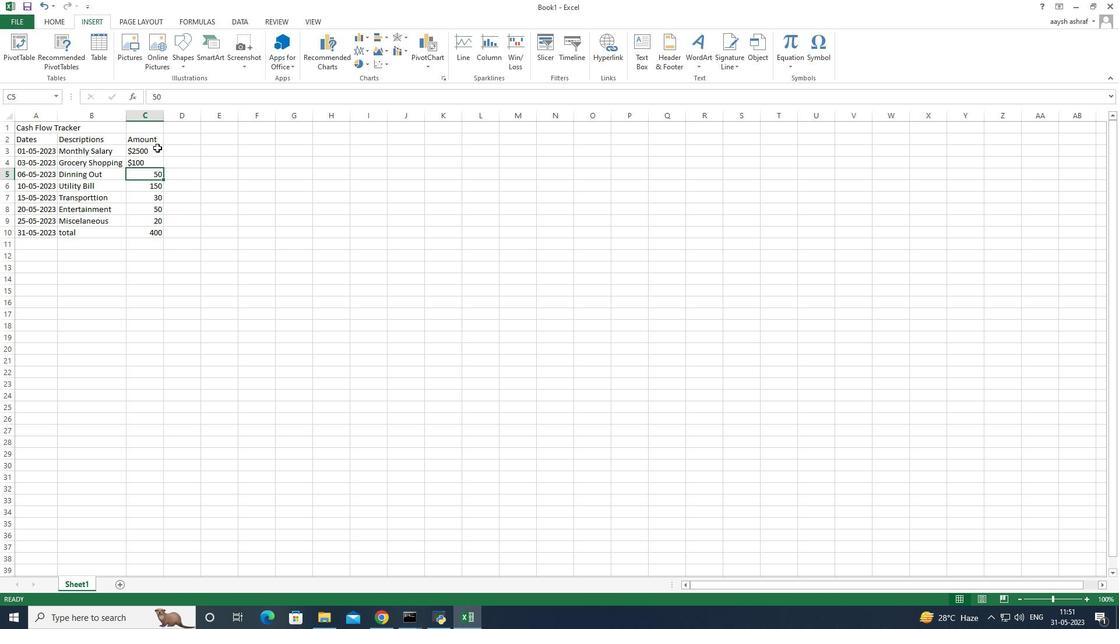 
Action: Mouse pressed left at (155, 150)
Screenshot: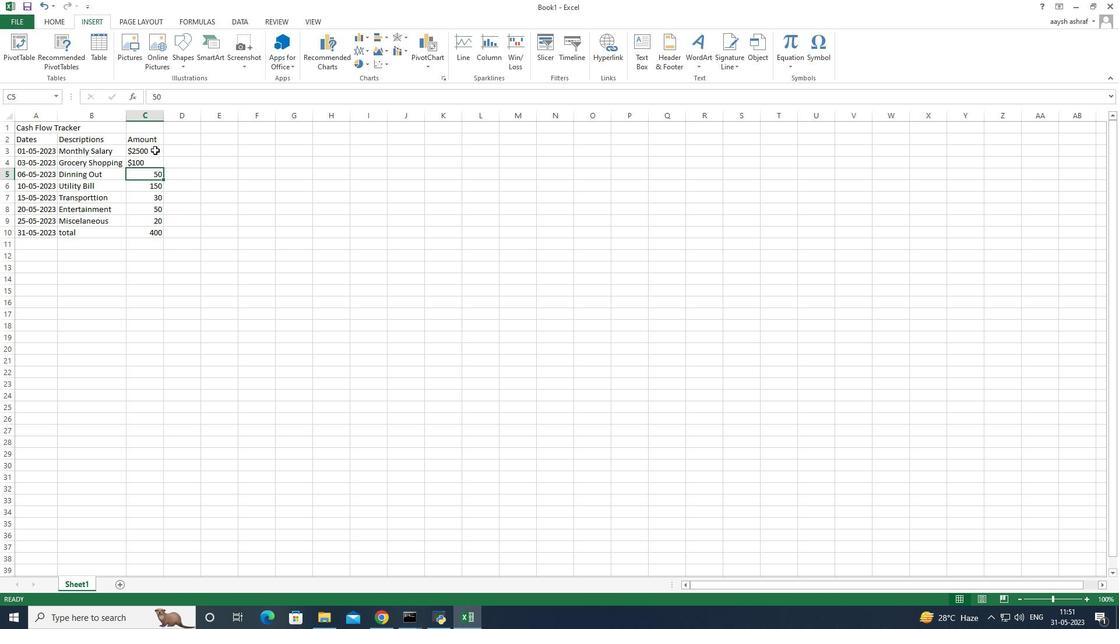 
Action: Key pressed <Key.shift_r><Key.down>
Screenshot: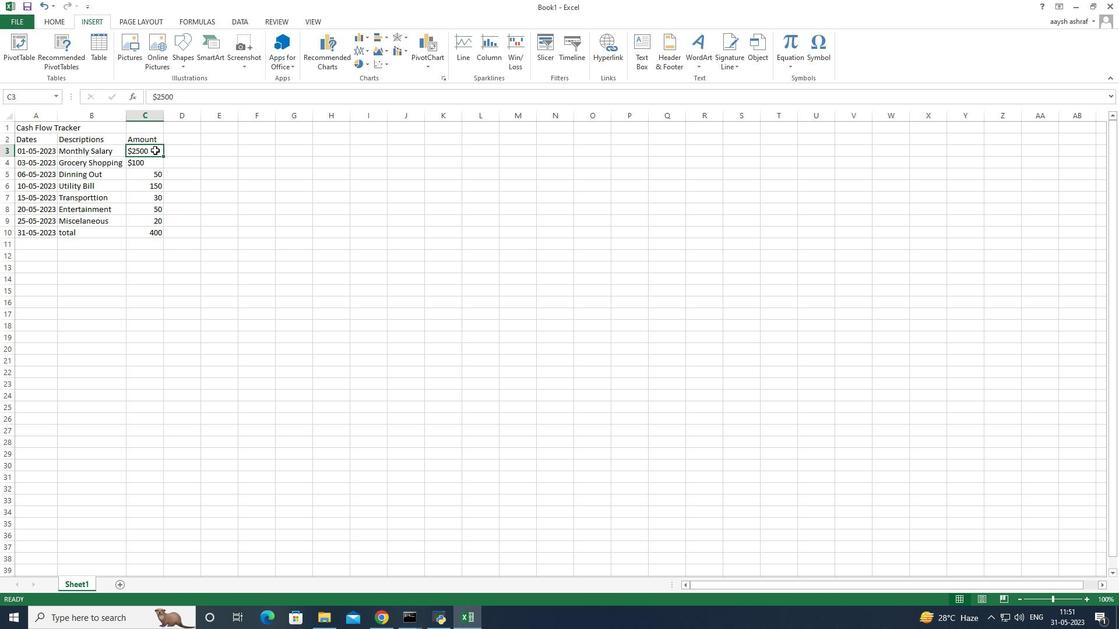 
Action: Mouse moved to (163, 169)
Screenshot: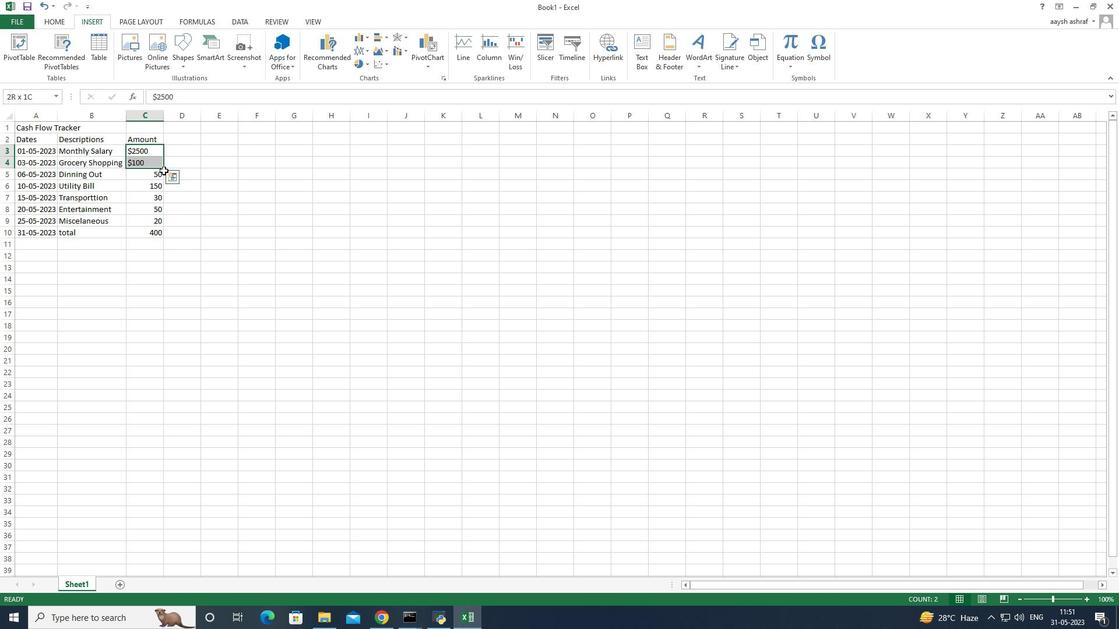 
Action: Mouse pressed left at (163, 169)
Screenshot: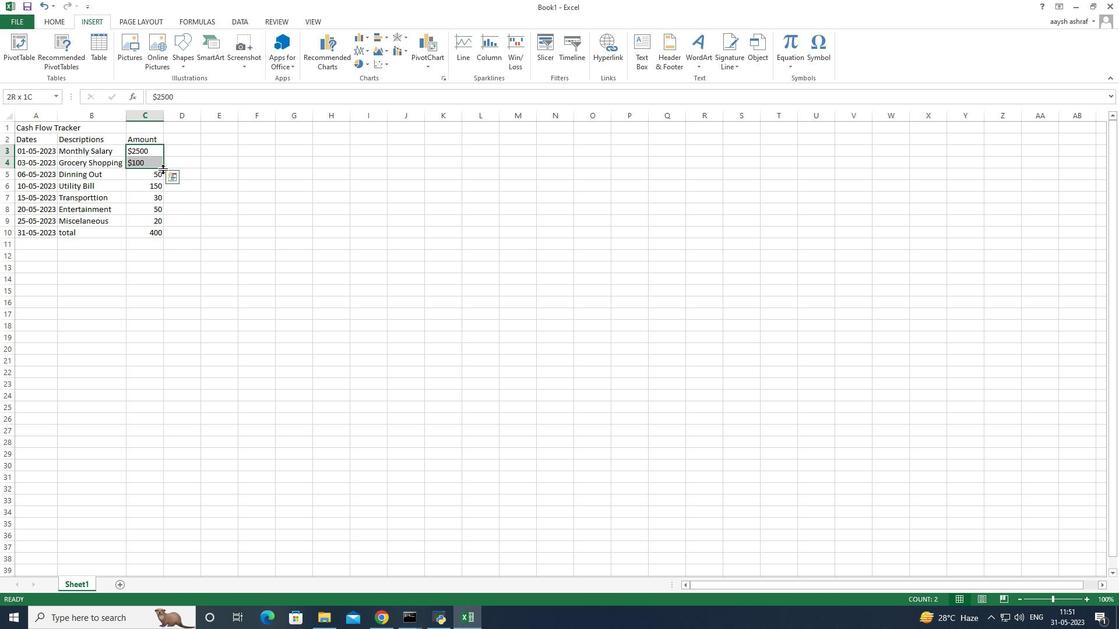 
Action: Mouse moved to (163, 237)
Screenshot: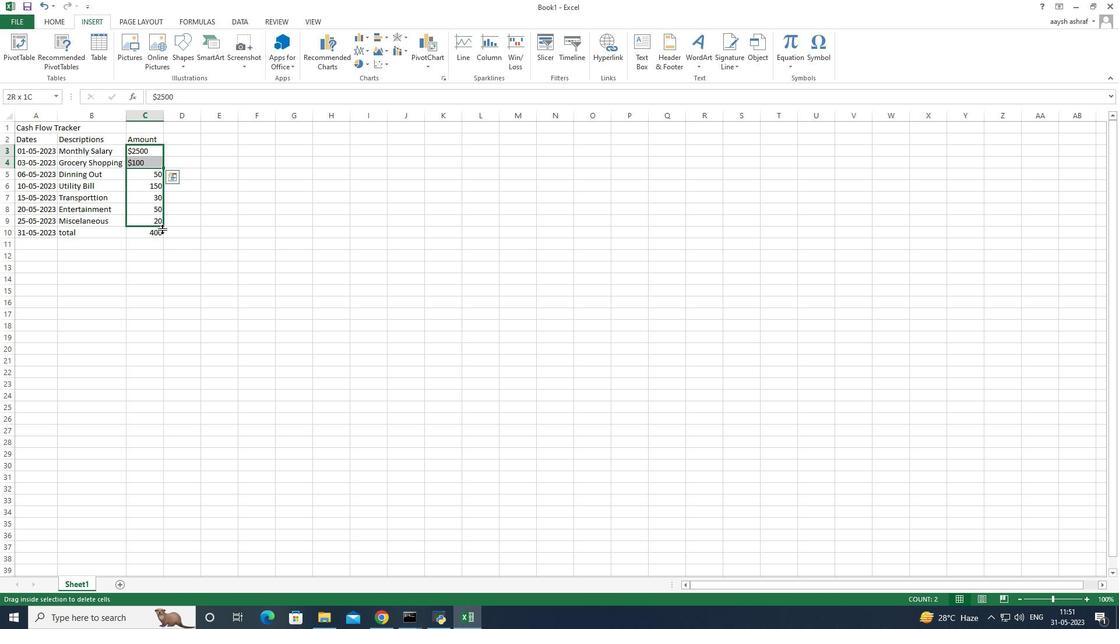 
Action: Key pressed ctrl+Zctrl+Z
Screenshot: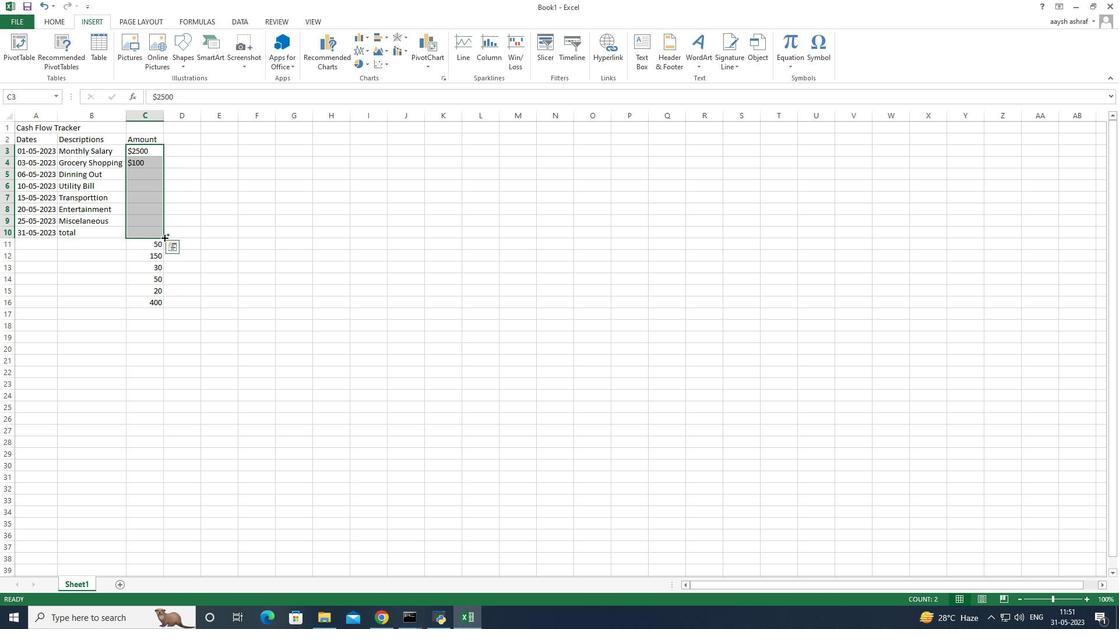 
Action: Mouse moved to (174, 191)
Screenshot: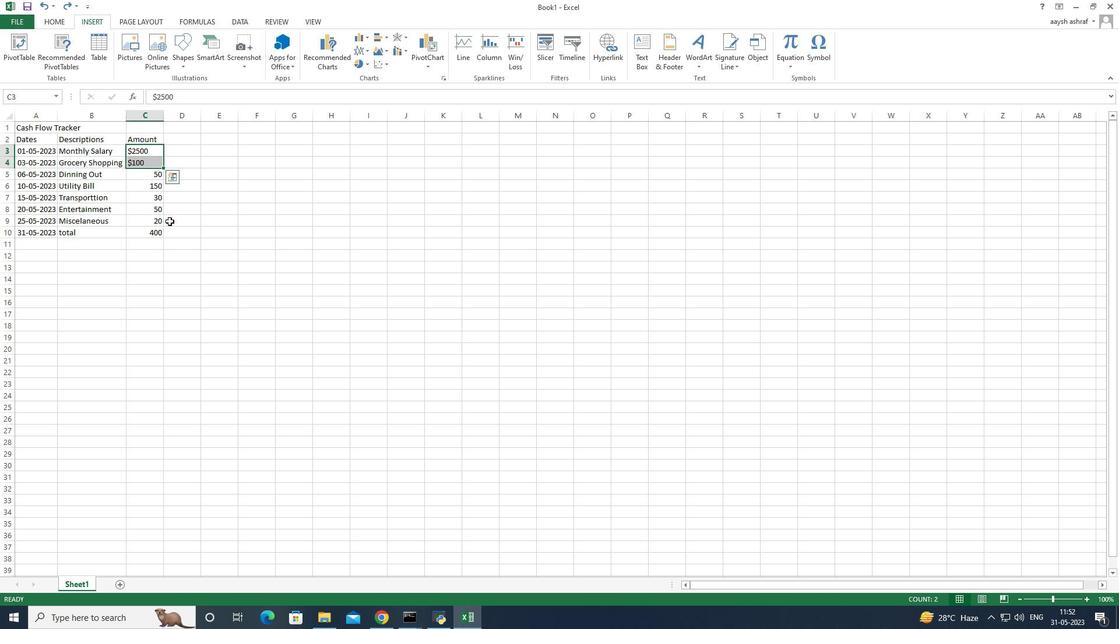 
Action: Key pressed <Key.down><Key.up><Key.shift_r><Key.down><Key.down><Key.down><Key.down><Key.down><Key.down><Key.down><Key.enter>
Screenshot: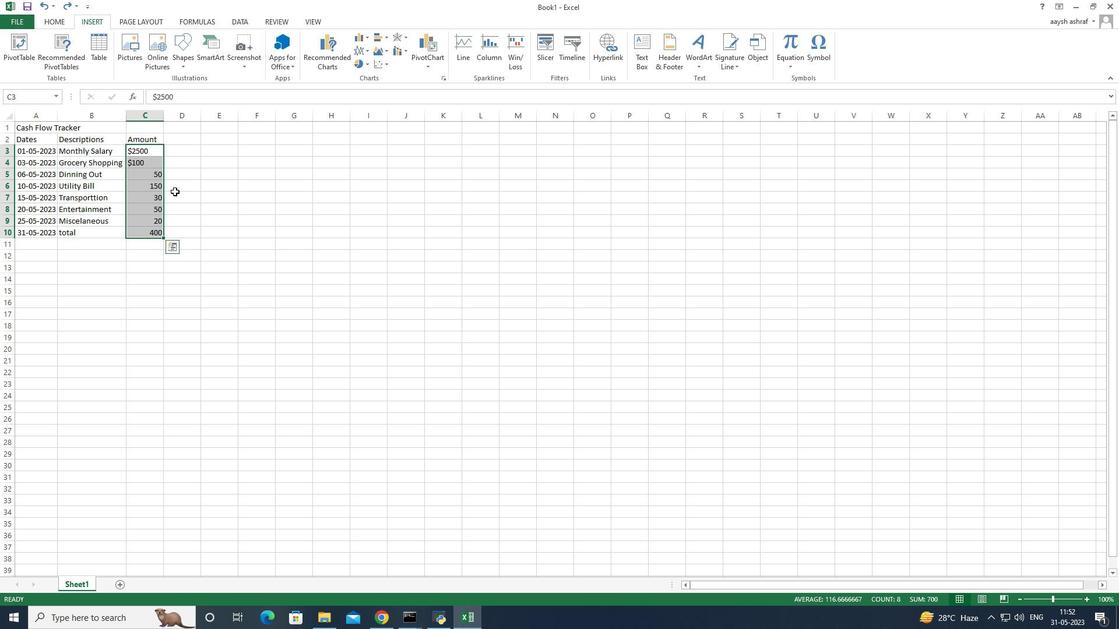 
Action: Mouse moved to (219, 193)
Screenshot: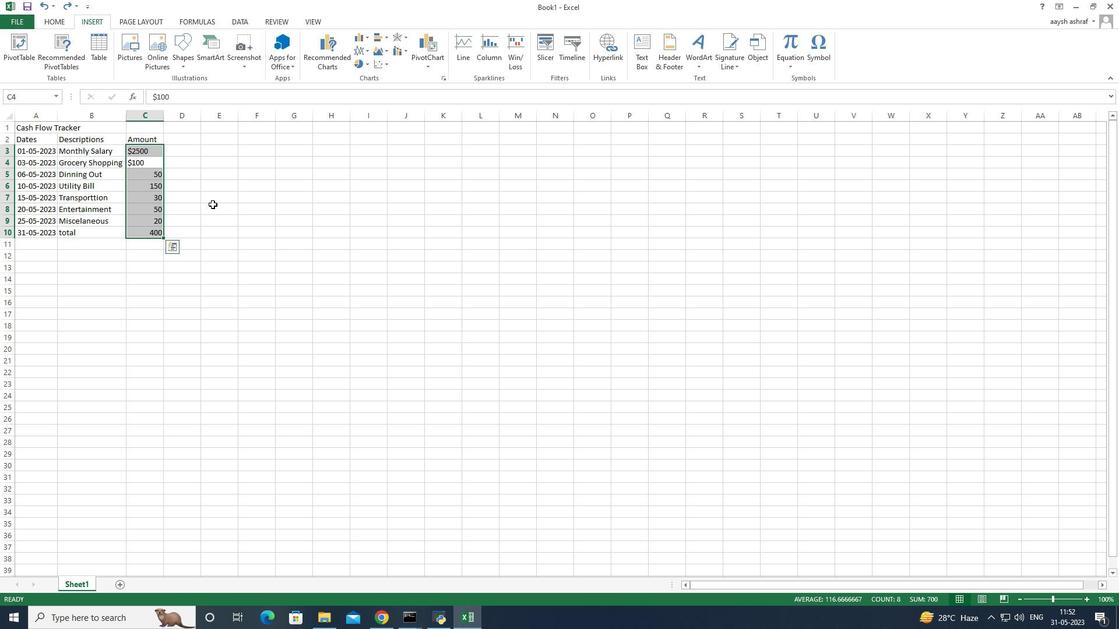 
Action: Mouse pressed left at (219, 193)
Screenshot: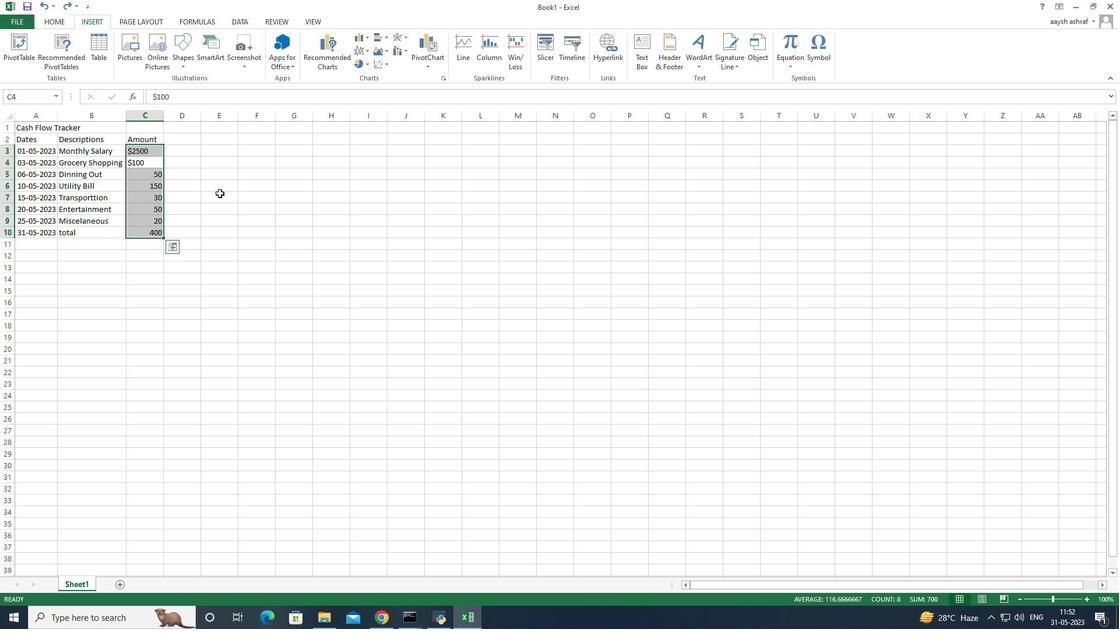 
Action: Mouse moved to (142, 163)
Screenshot: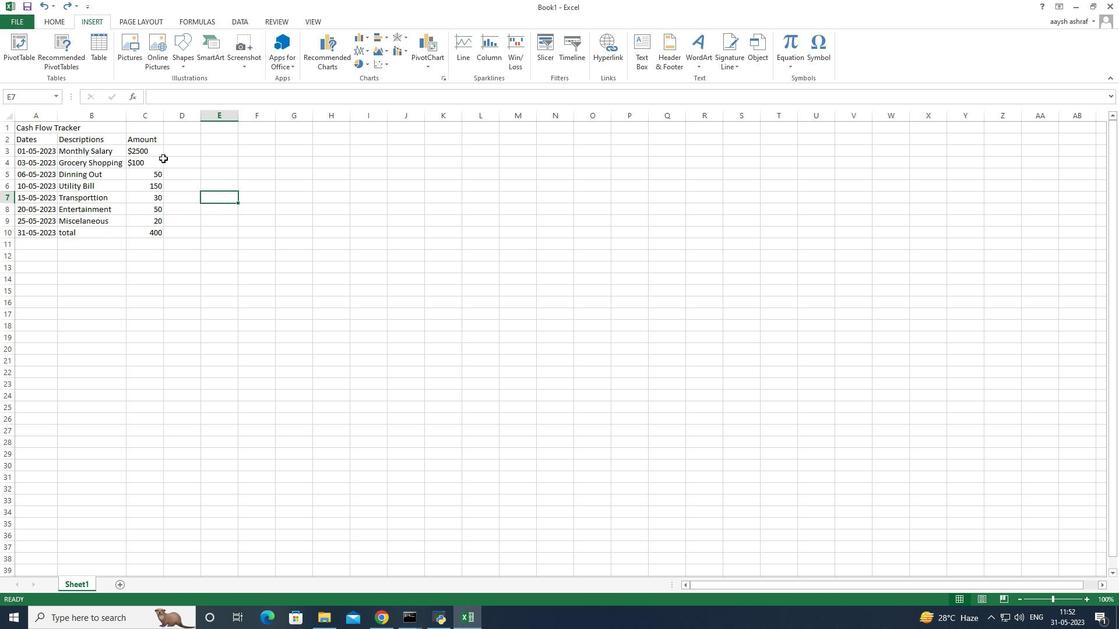 
Action: Mouse pressed left at (142, 163)
Screenshot: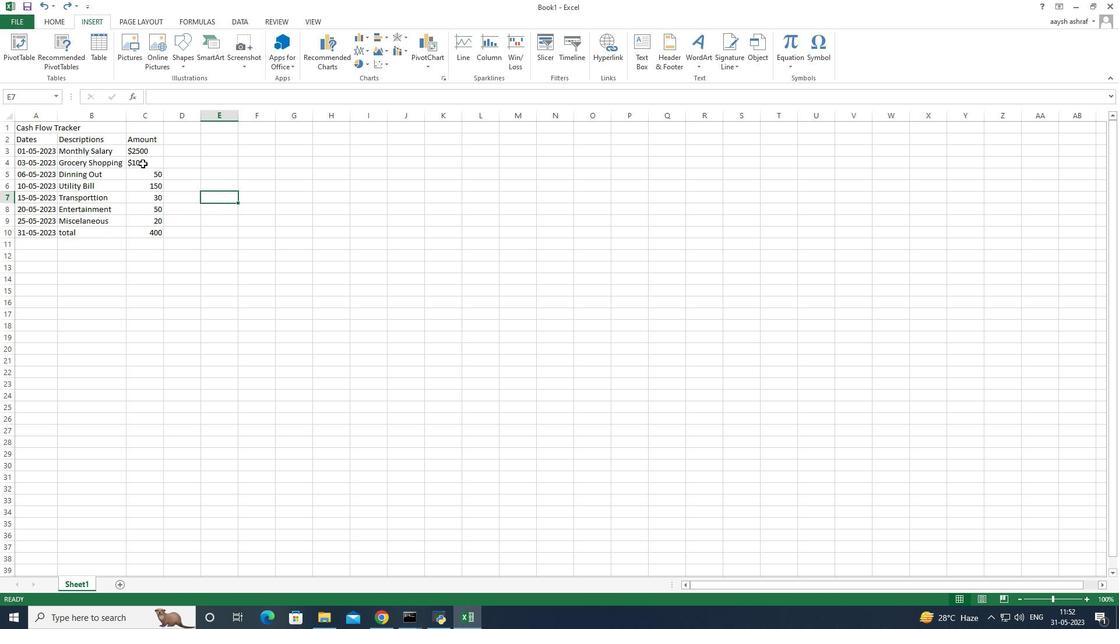 
Action: Mouse moved to (152, 148)
Screenshot: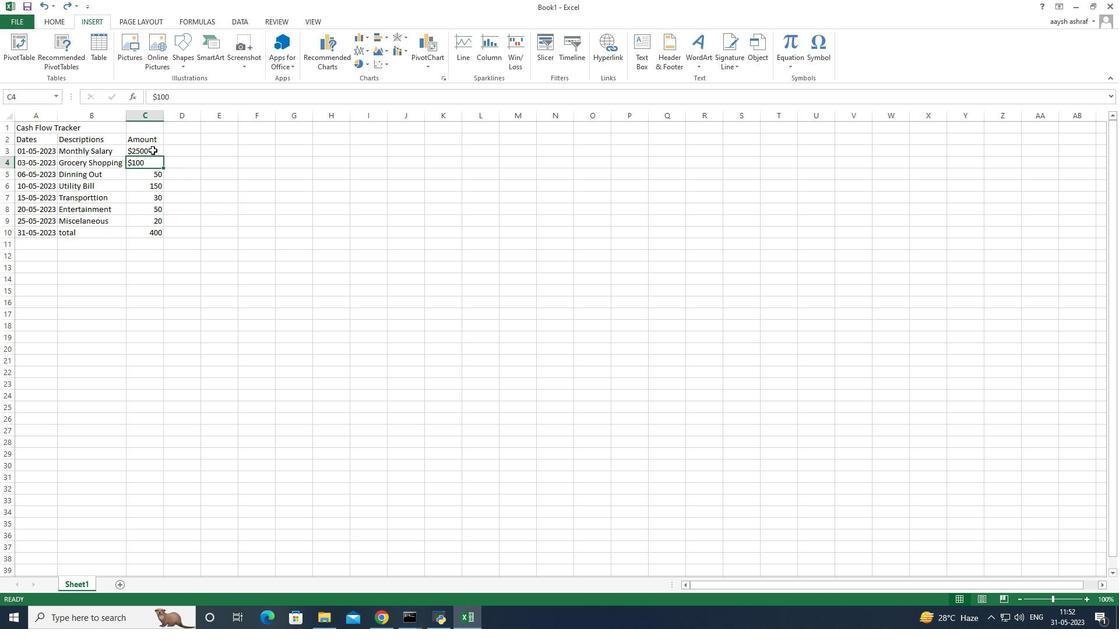 
Action: Mouse pressed left at (152, 148)
Screenshot: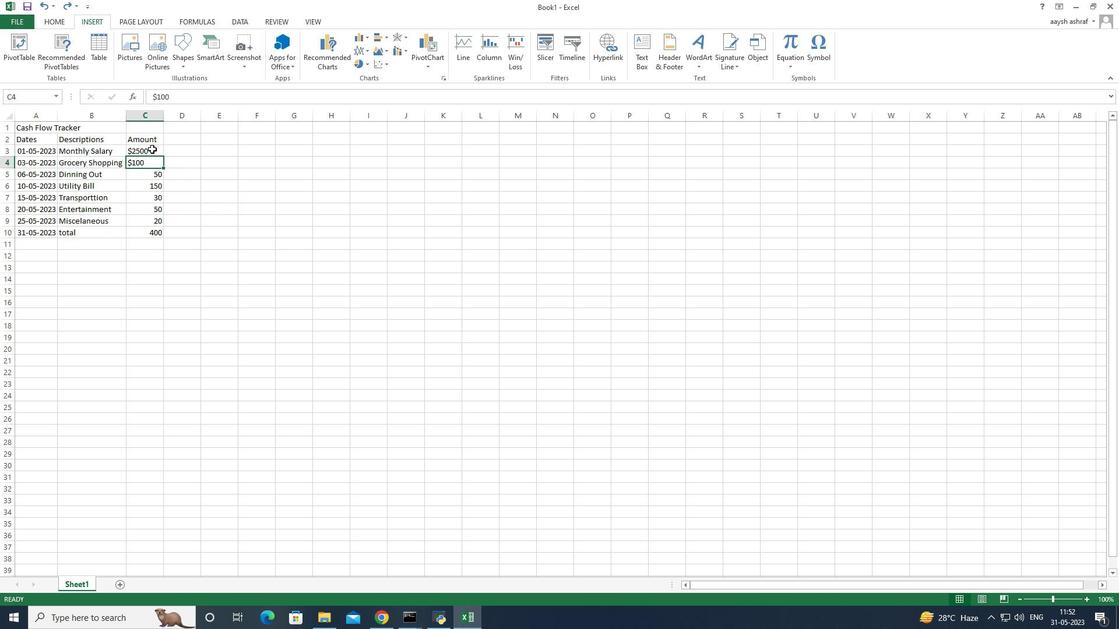 
Action: Mouse moved to (790, 65)
Screenshot: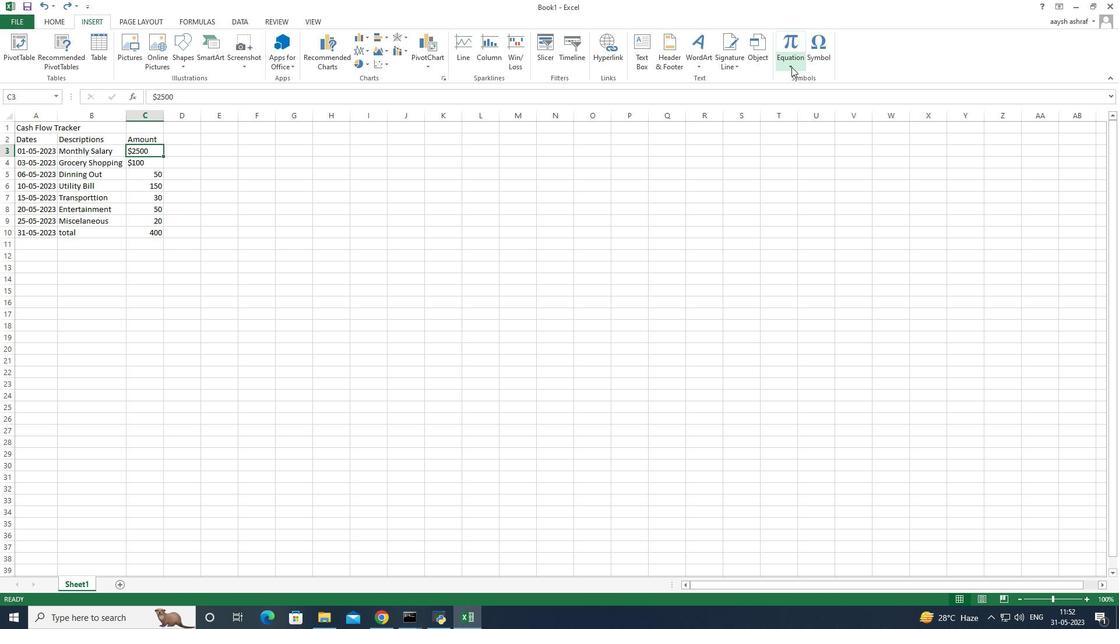 
Action: Mouse pressed left at (790, 65)
Screenshot: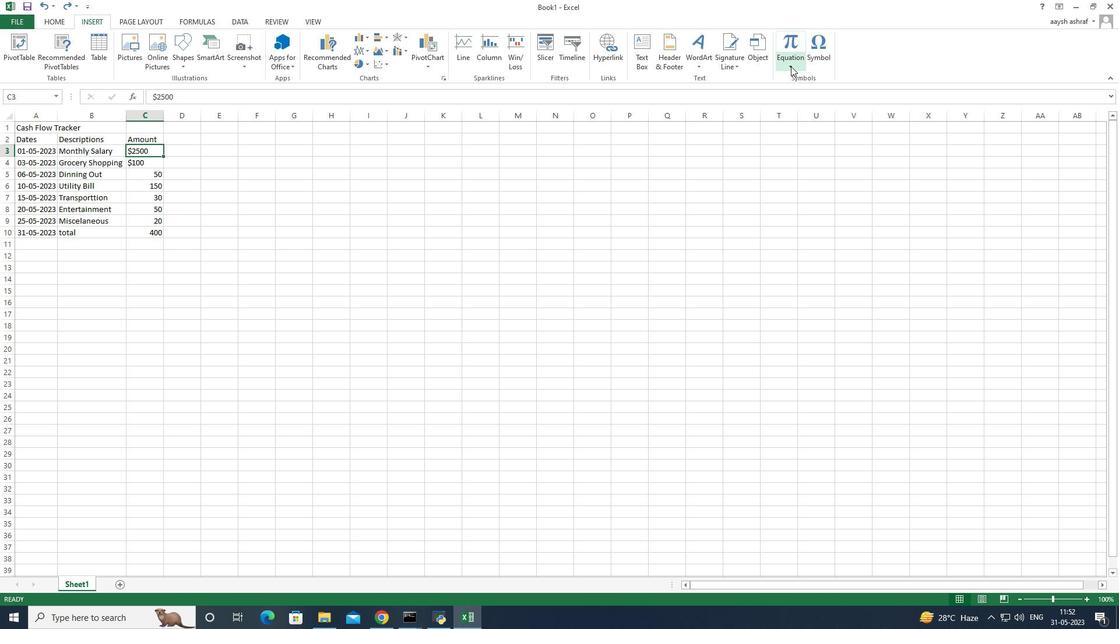 
Action: Mouse moved to (814, 54)
Screenshot: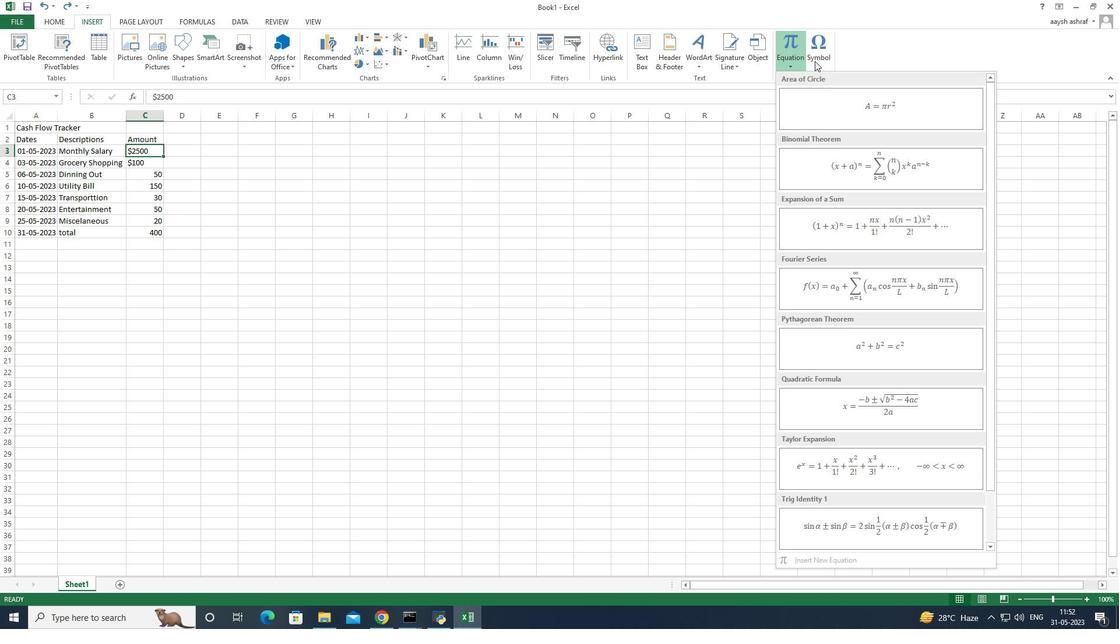 
Action: Mouse pressed left at (814, 54)
Screenshot: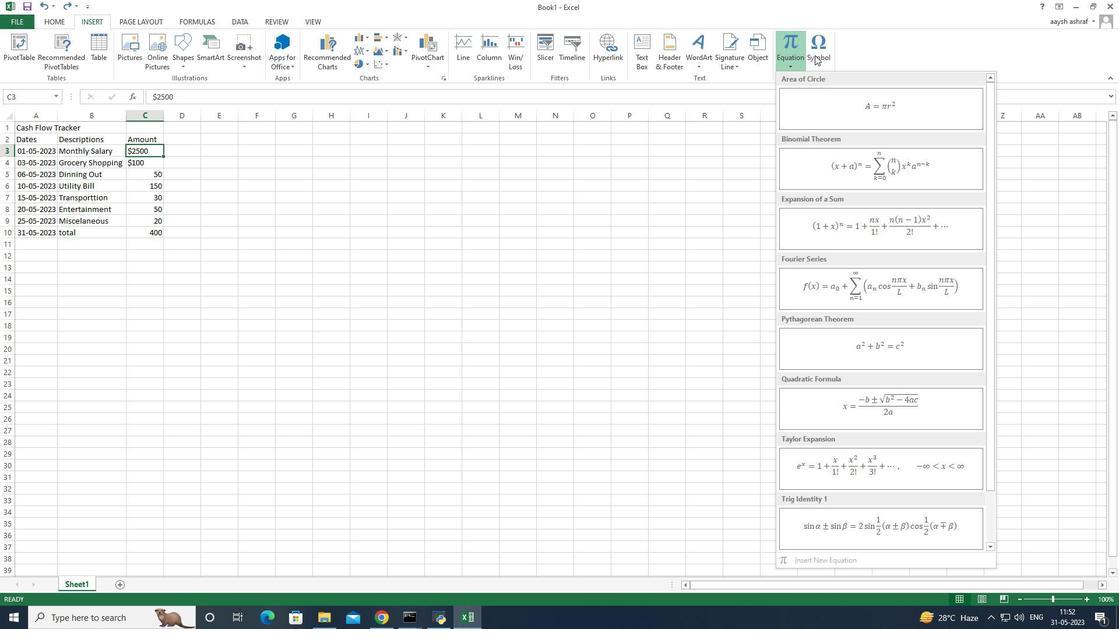 
Action: Mouse moved to (863, 67)
Screenshot: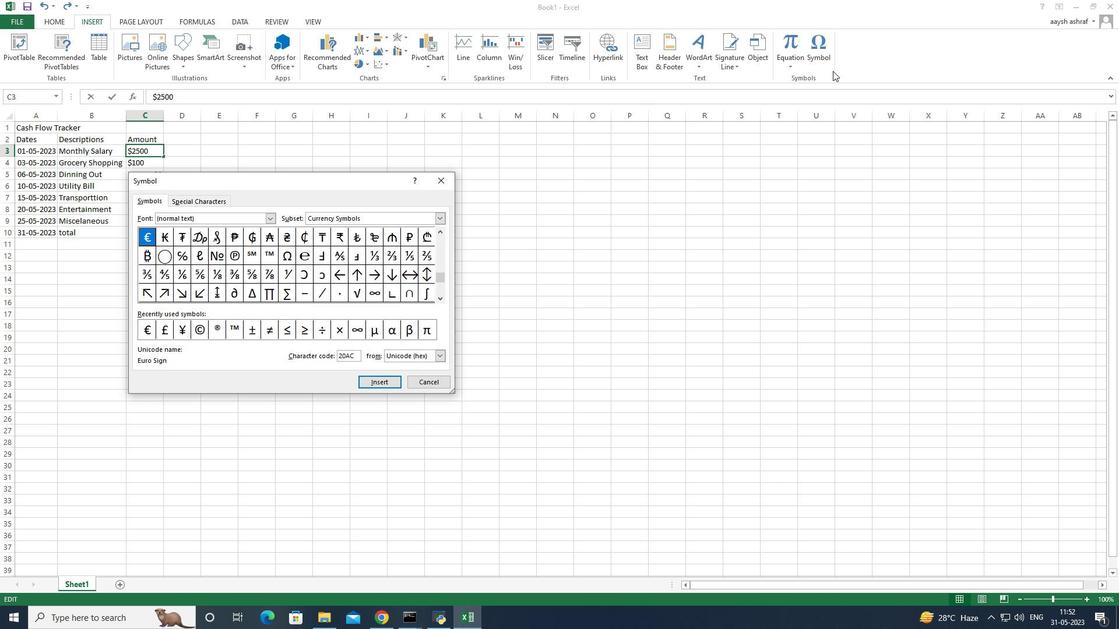 
Action: Mouse pressed left at (863, 67)
Screenshot: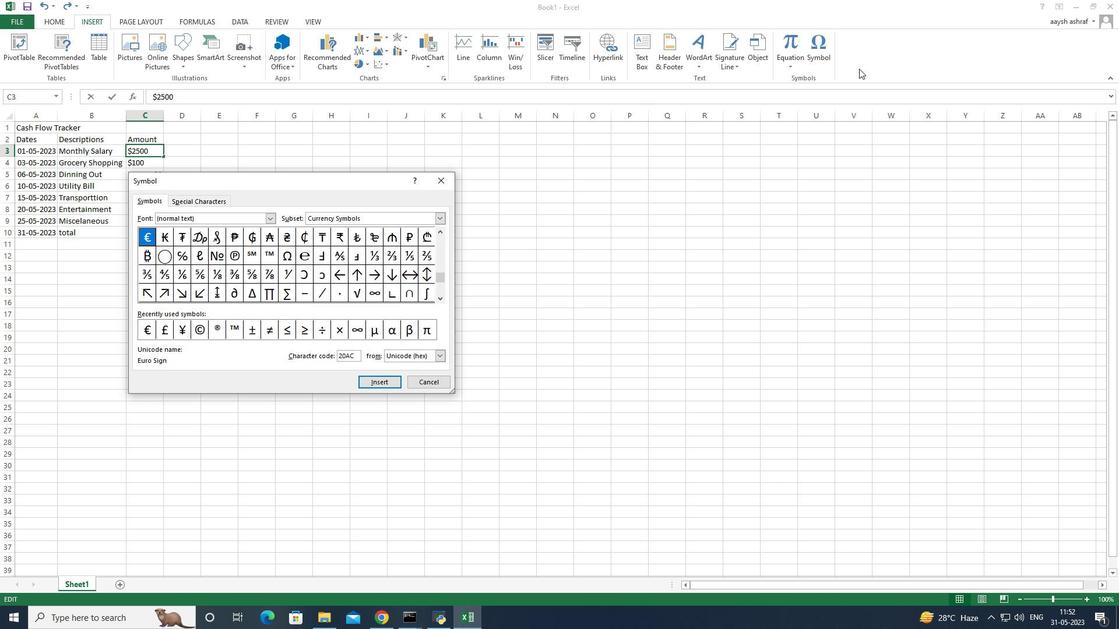 
Action: Mouse moved to (63, 19)
Screenshot: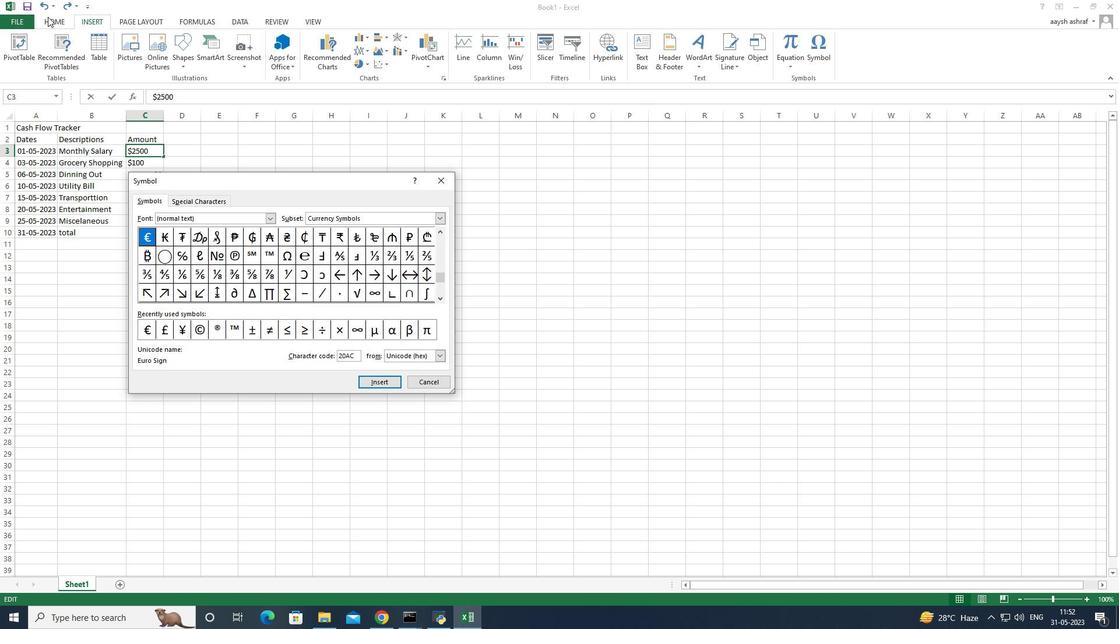 
Action: Mouse pressed left at (63, 19)
Screenshot: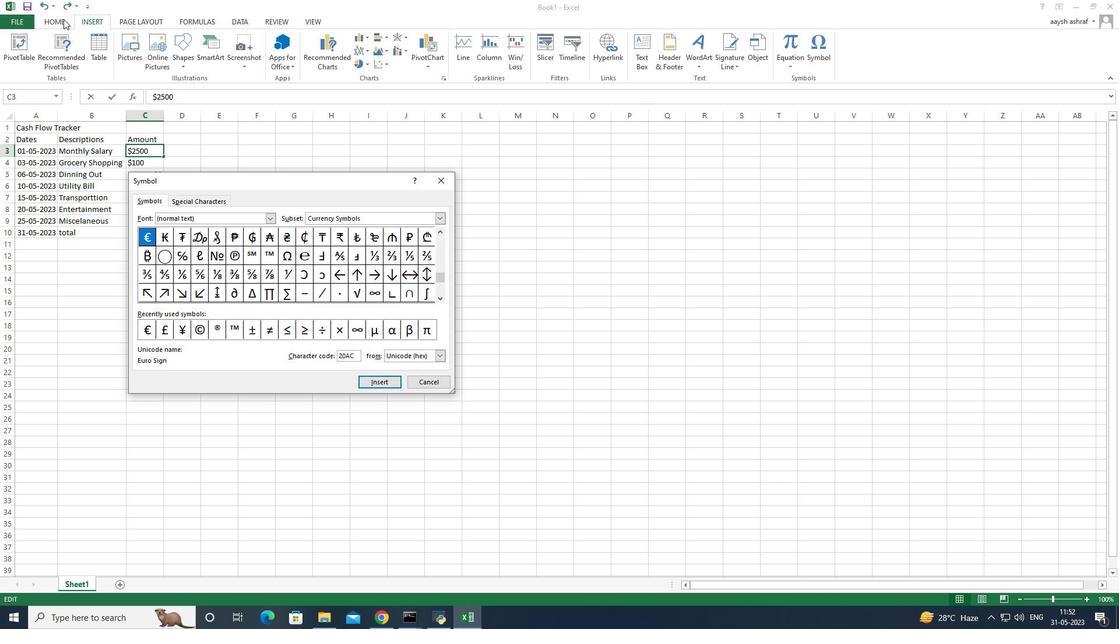 
Action: Mouse moved to (432, 176)
Screenshot: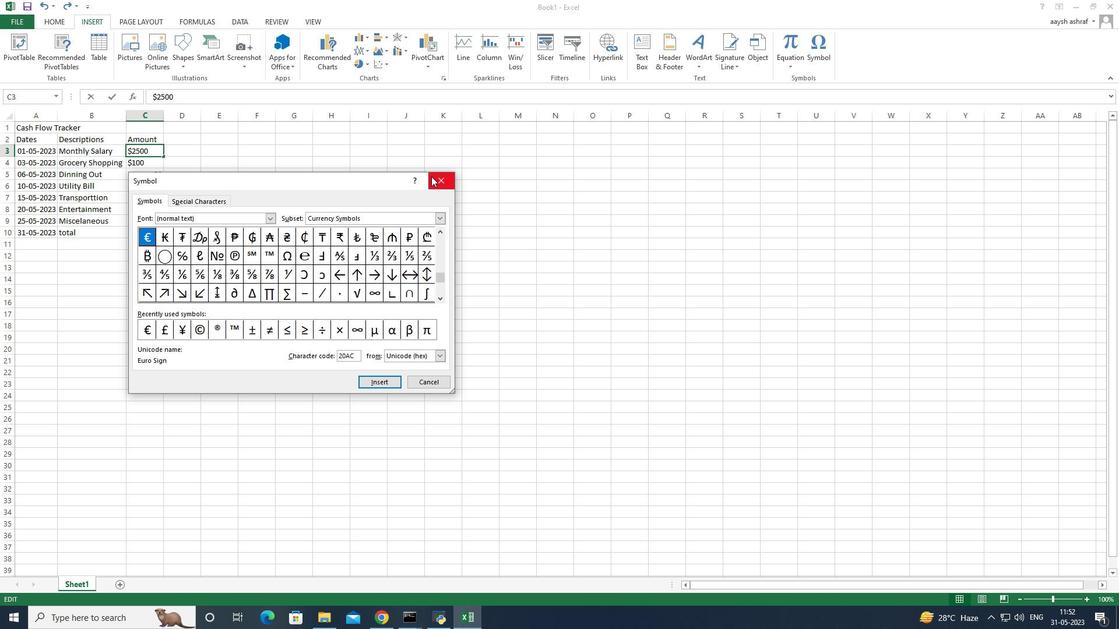 
Action: Mouse pressed left at (432, 176)
Screenshot: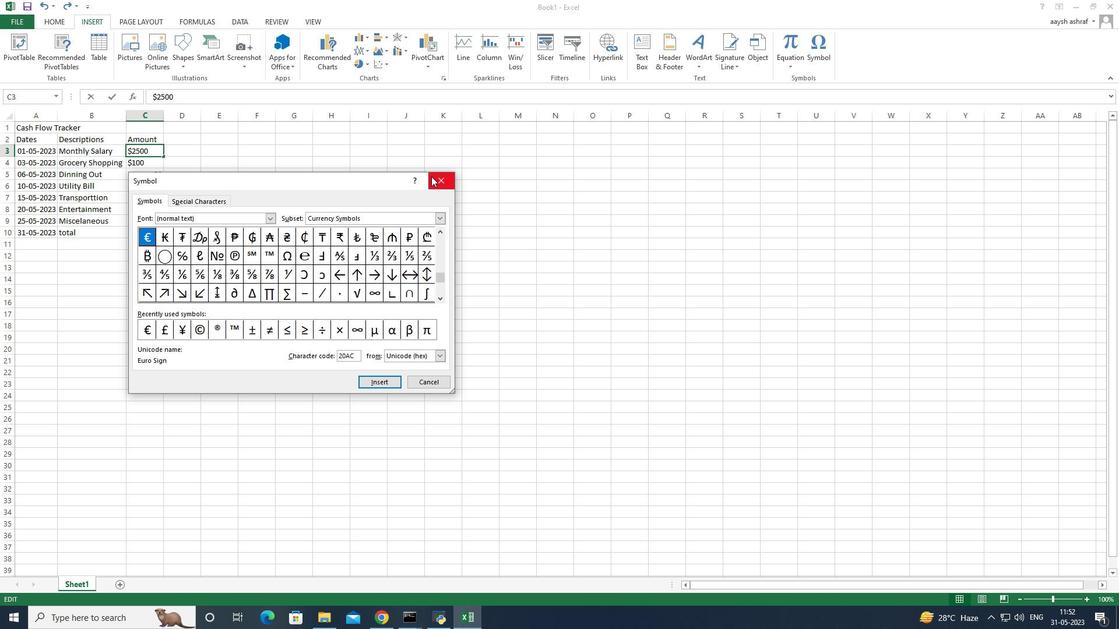 
Action: Mouse moved to (52, 20)
Screenshot: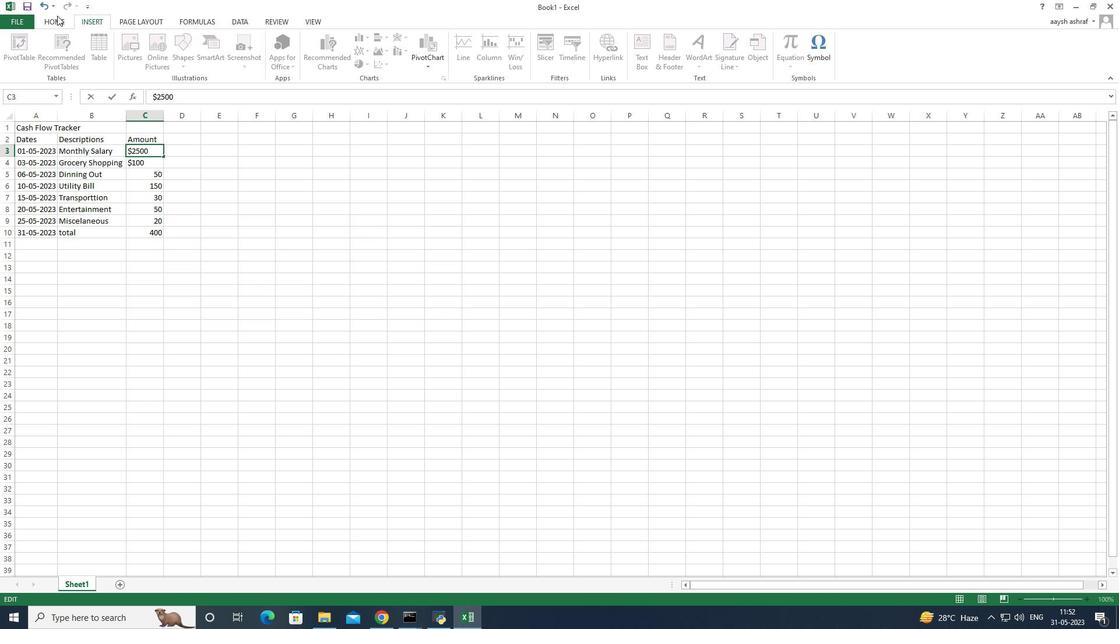 
Action: Mouse pressed left at (52, 20)
Screenshot: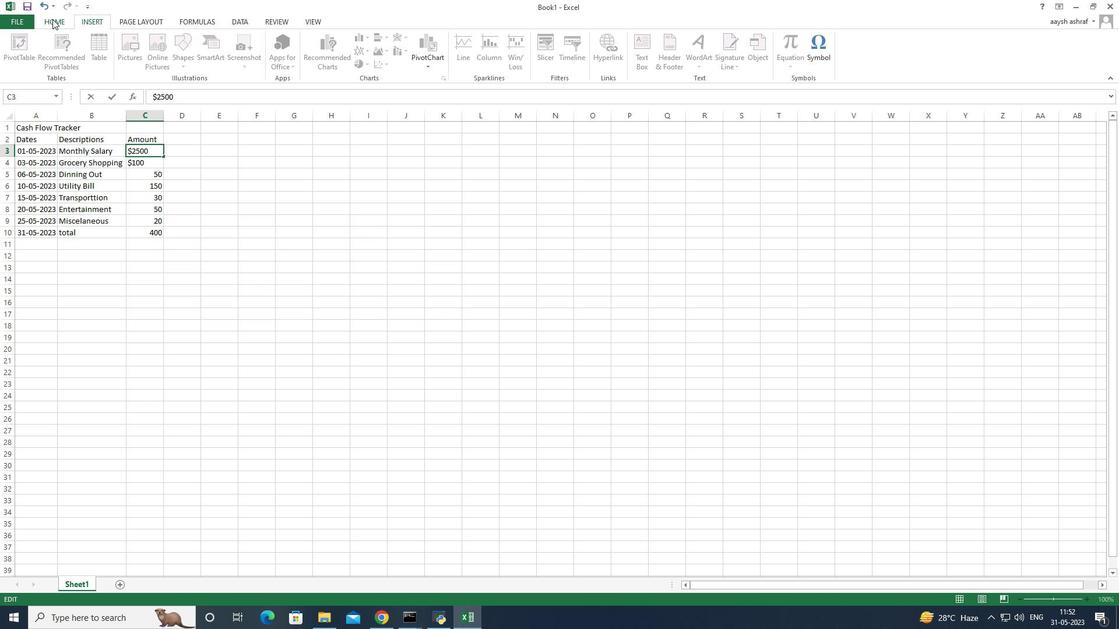 
Action: Mouse moved to (152, 172)
Screenshot: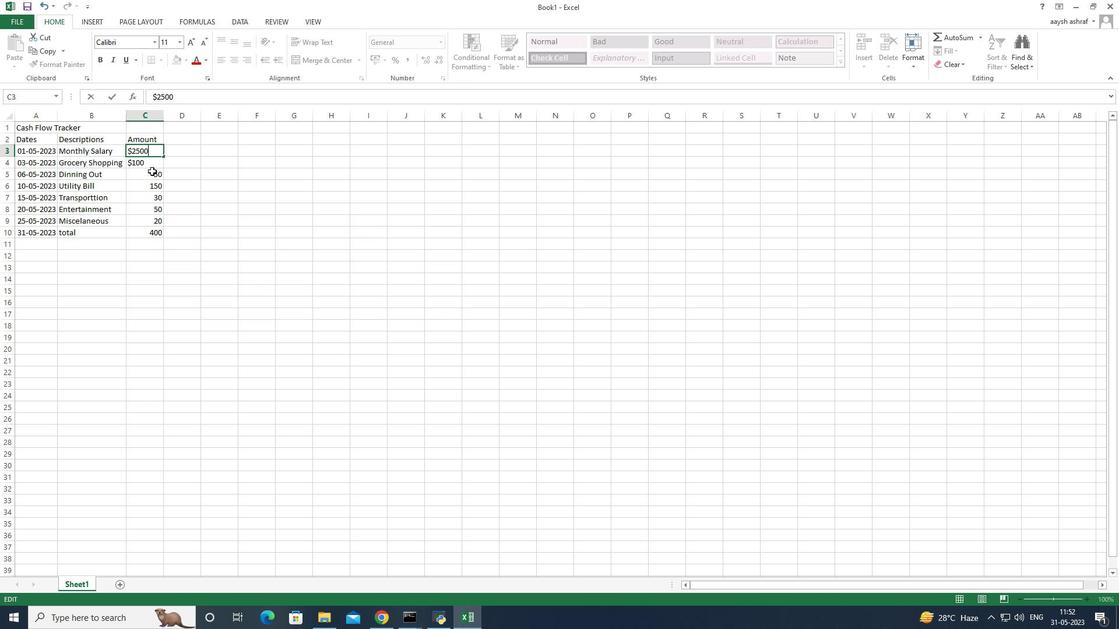 
Action: Mouse pressed left at (152, 172)
Screenshot: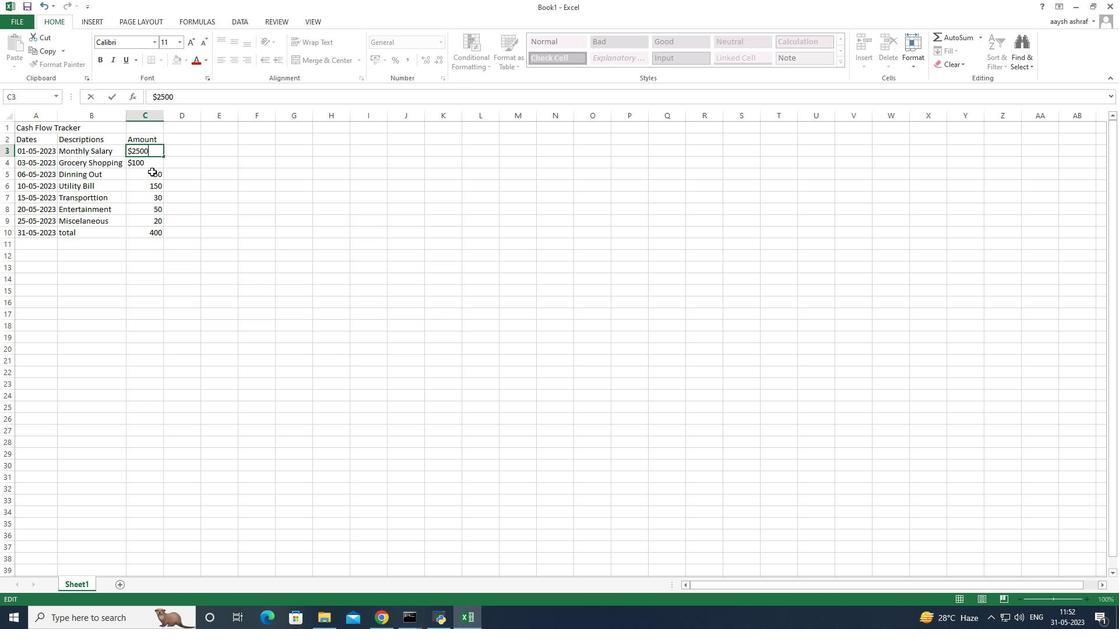 
Action: Mouse moved to (153, 174)
Screenshot: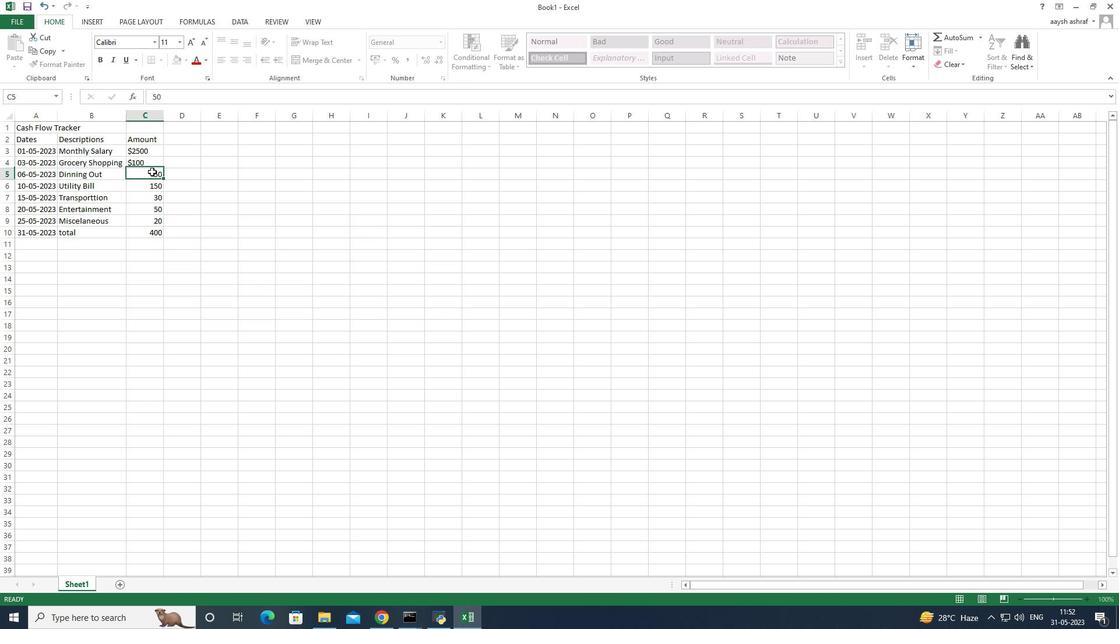 
Action: Key pressed <Key.shift><Key.down><Key.down><Key.down><Key.down><Key.down><Key.down><Key.up>
Screenshot: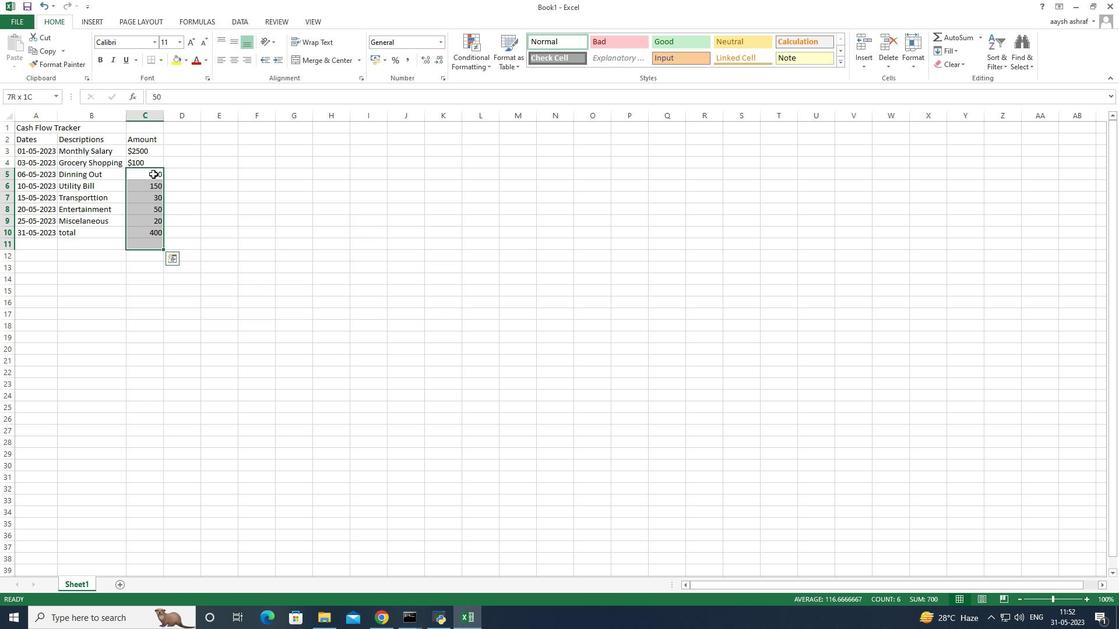 
Action: Mouse moved to (443, 43)
Screenshot: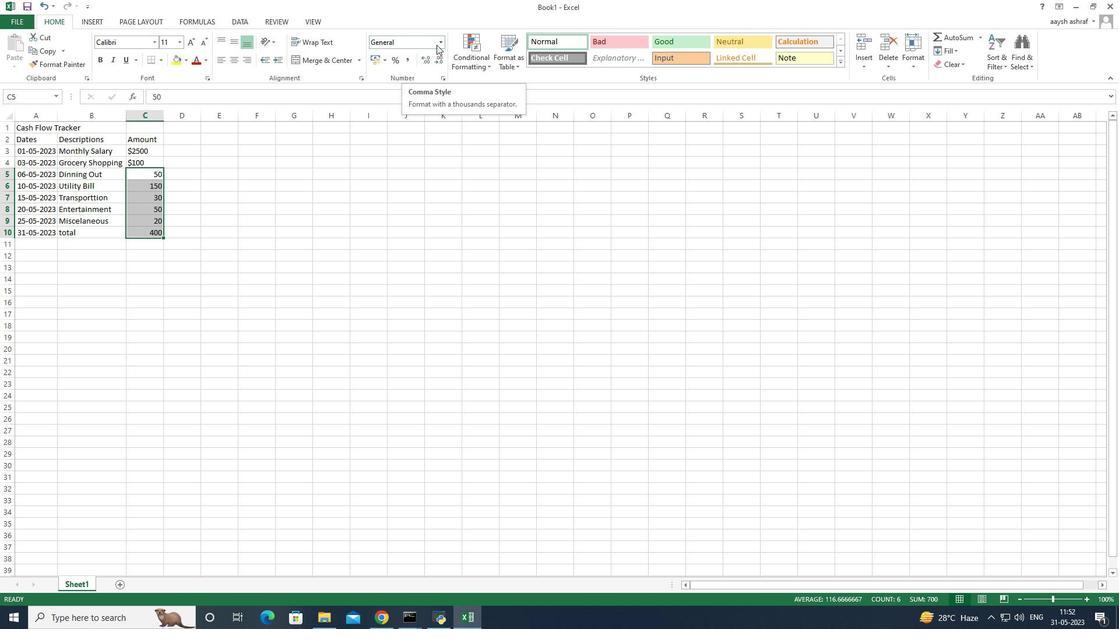 
Action: Mouse pressed left at (443, 43)
Screenshot: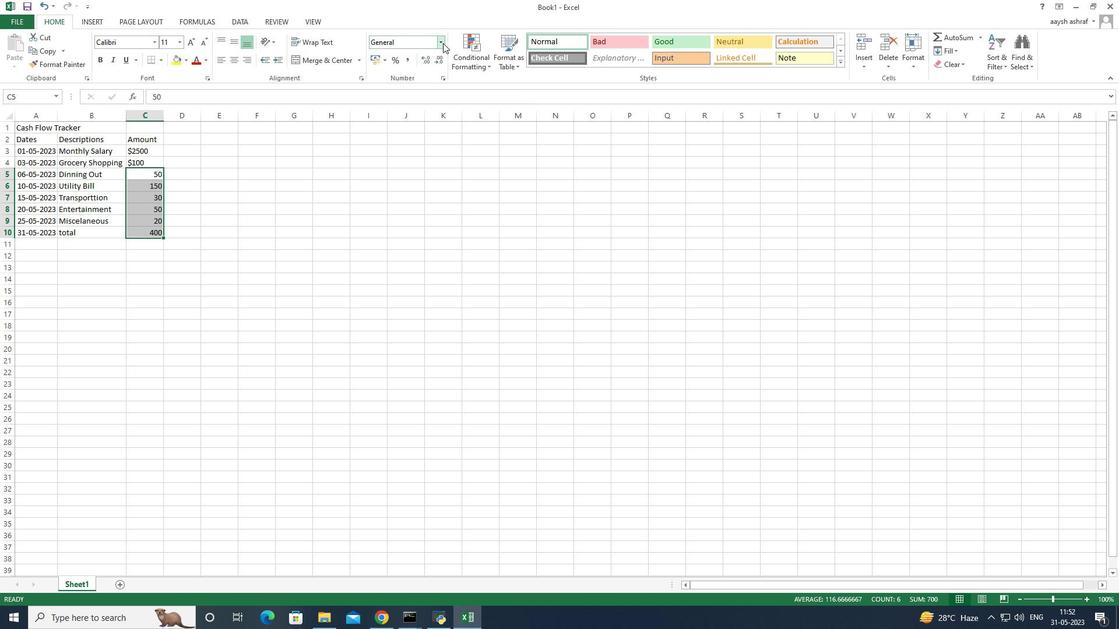 
Action: Mouse moved to (423, 107)
Screenshot: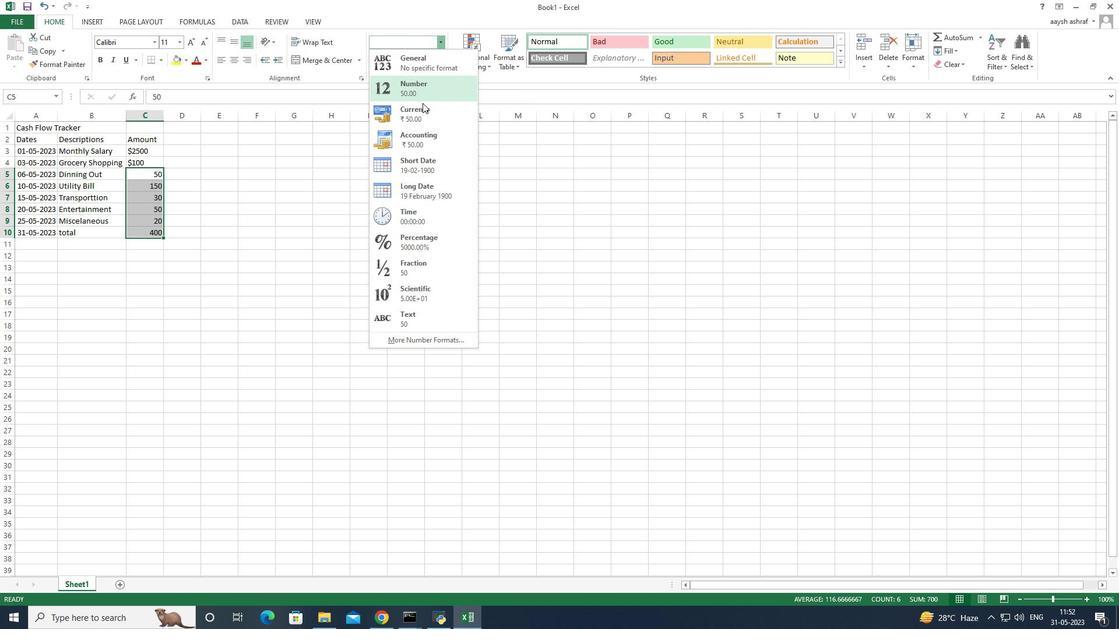 
Action: Mouse pressed left at (423, 107)
Screenshot: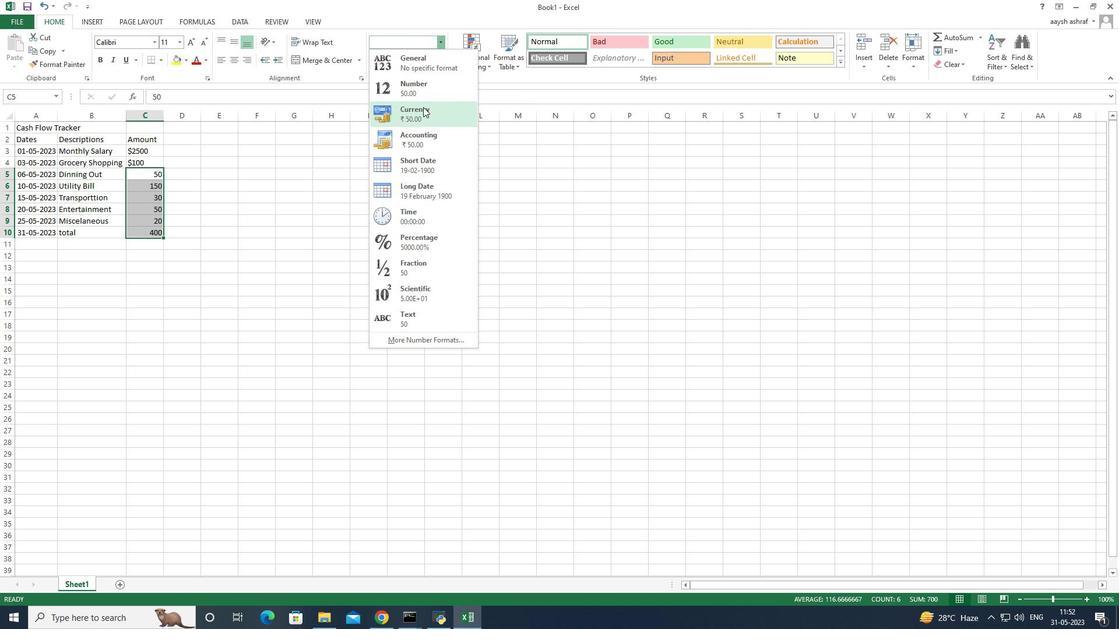 
Action: Mouse moved to (437, 42)
Screenshot: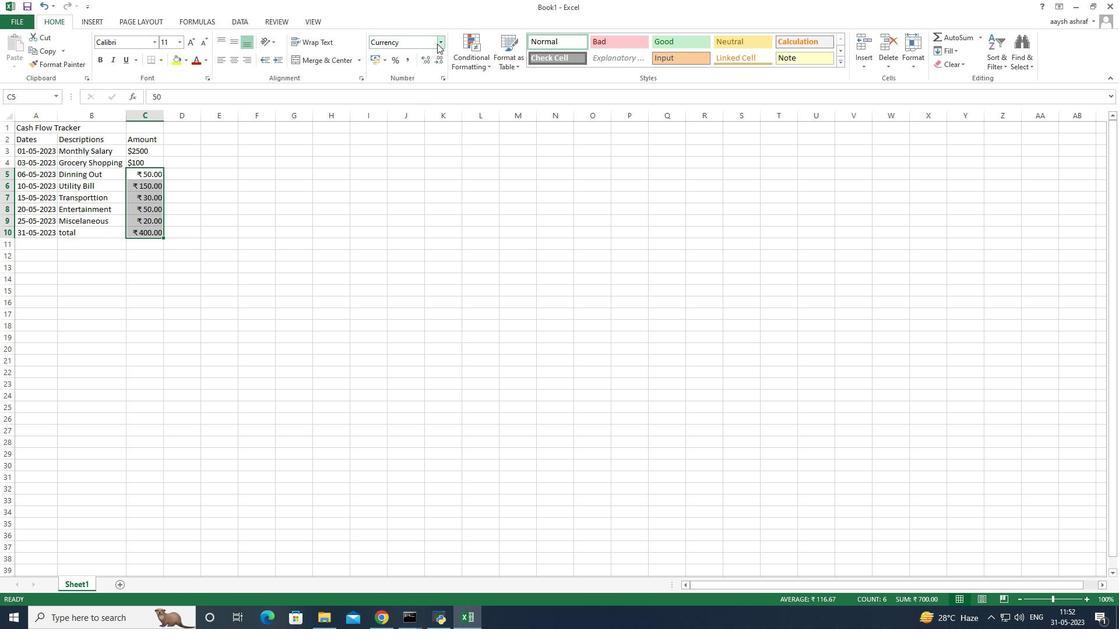
Action: Mouse pressed left at (437, 42)
Screenshot: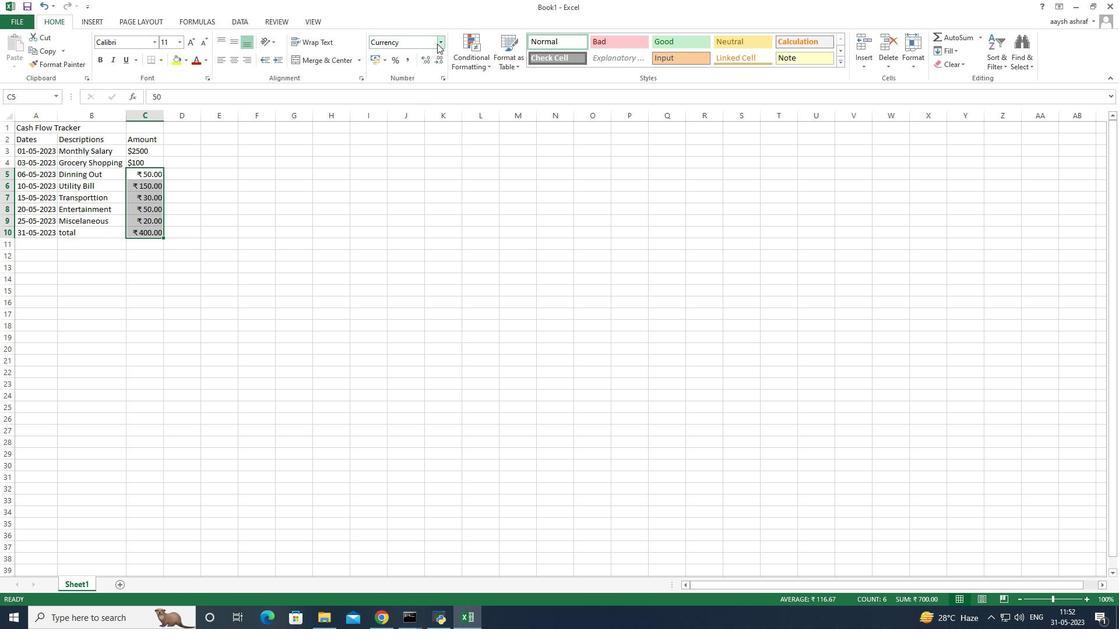 
Action: Mouse moved to (449, 120)
Screenshot: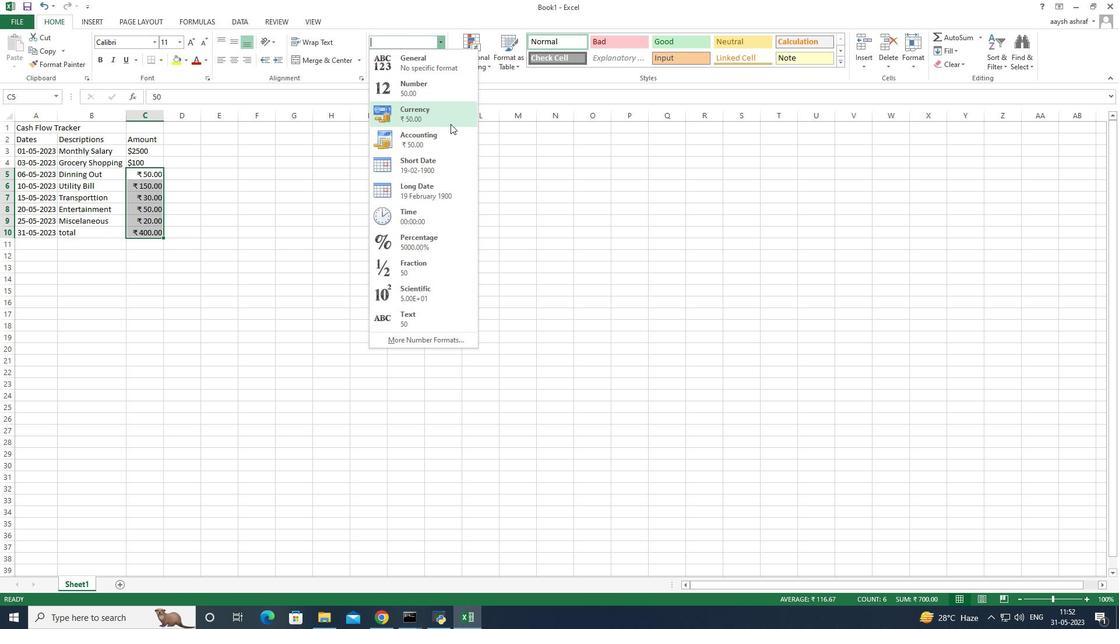 
Action: Mouse pressed left at (449, 120)
Screenshot: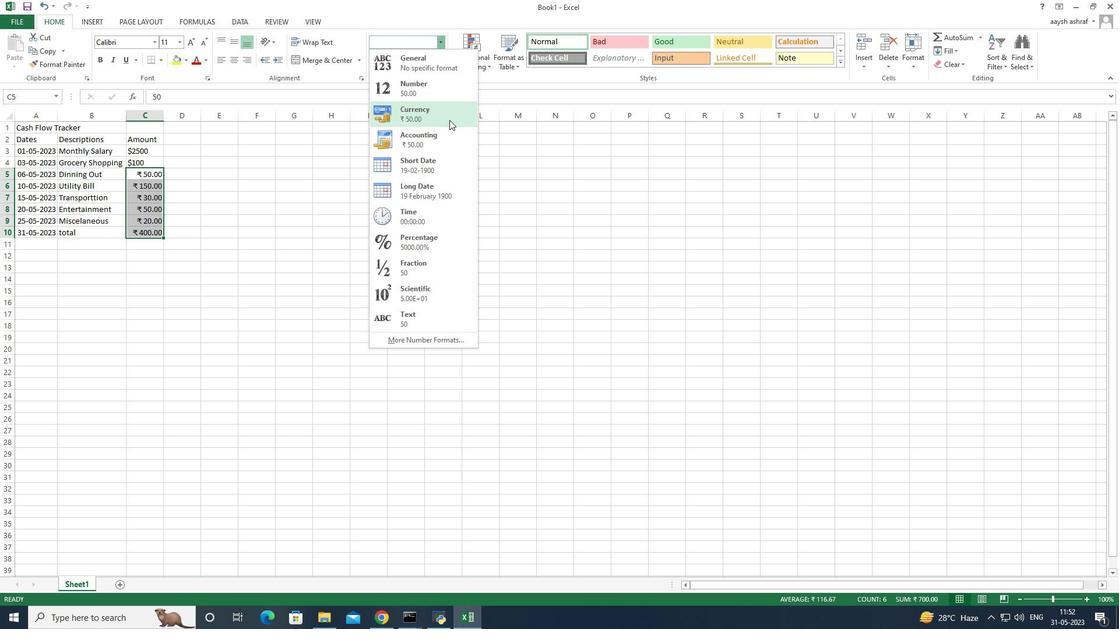 
Action: Mouse moved to (439, 42)
Screenshot: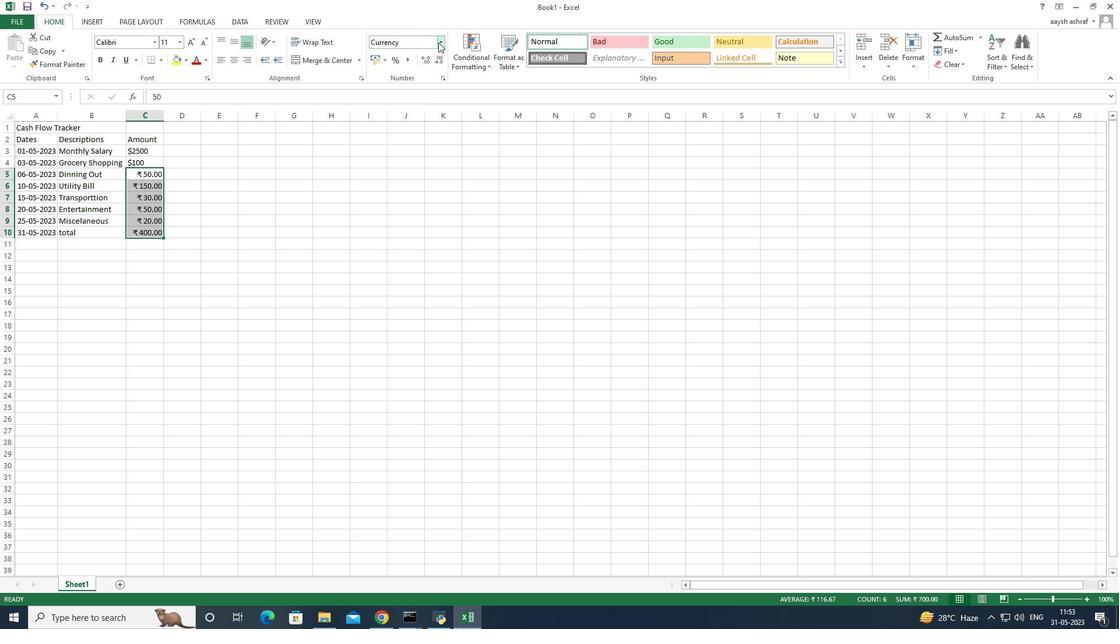 
Action: Mouse pressed left at (439, 42)
Screenshot: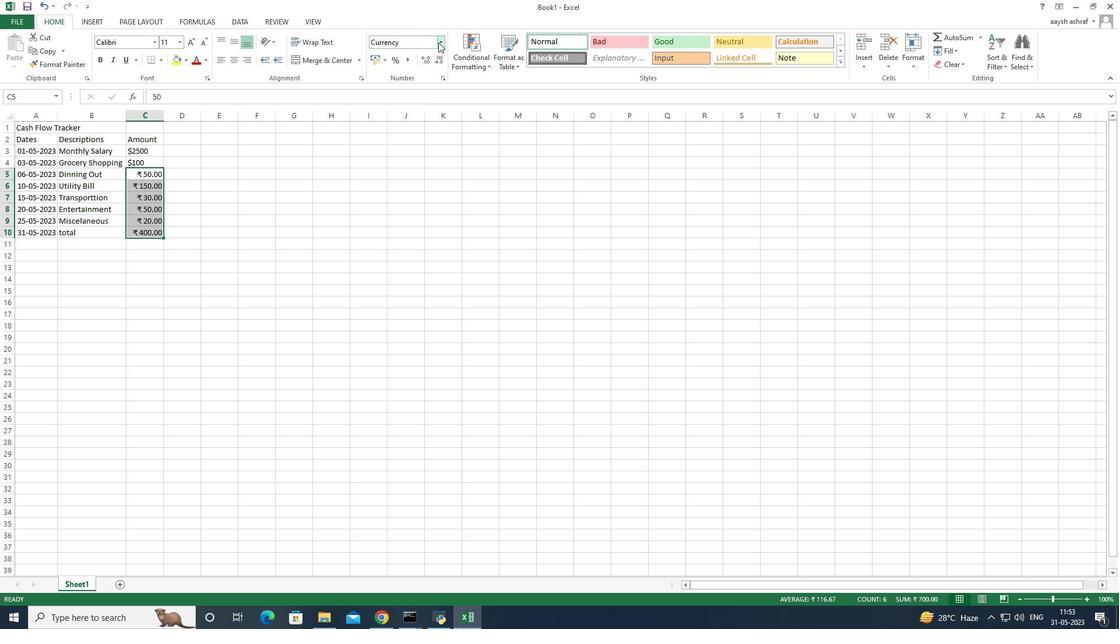 
Action: Mouse moved to (431, 61)
Screenshot: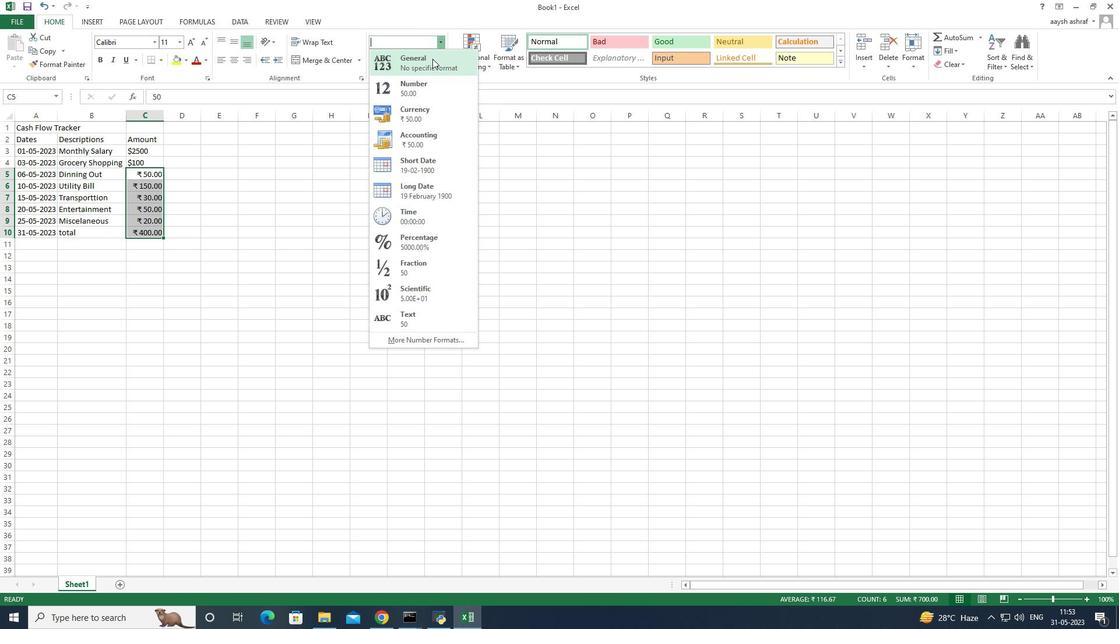 
Action: Mouse pressed left at (431, 61)
Screenshot: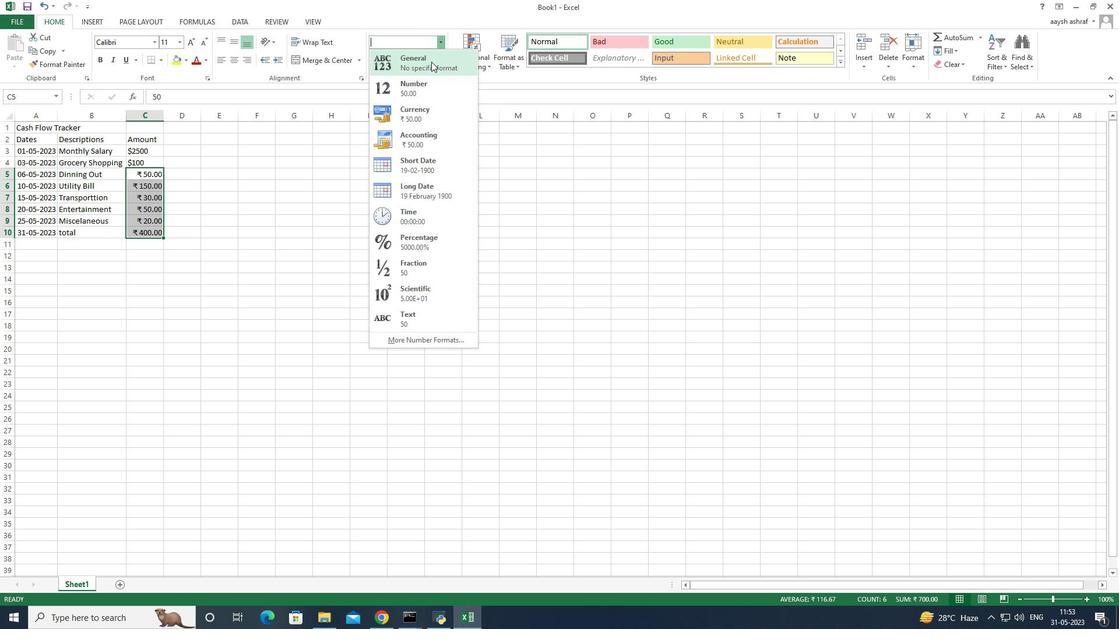 
Action: Mouse moved to (440, 38)
Screenshot: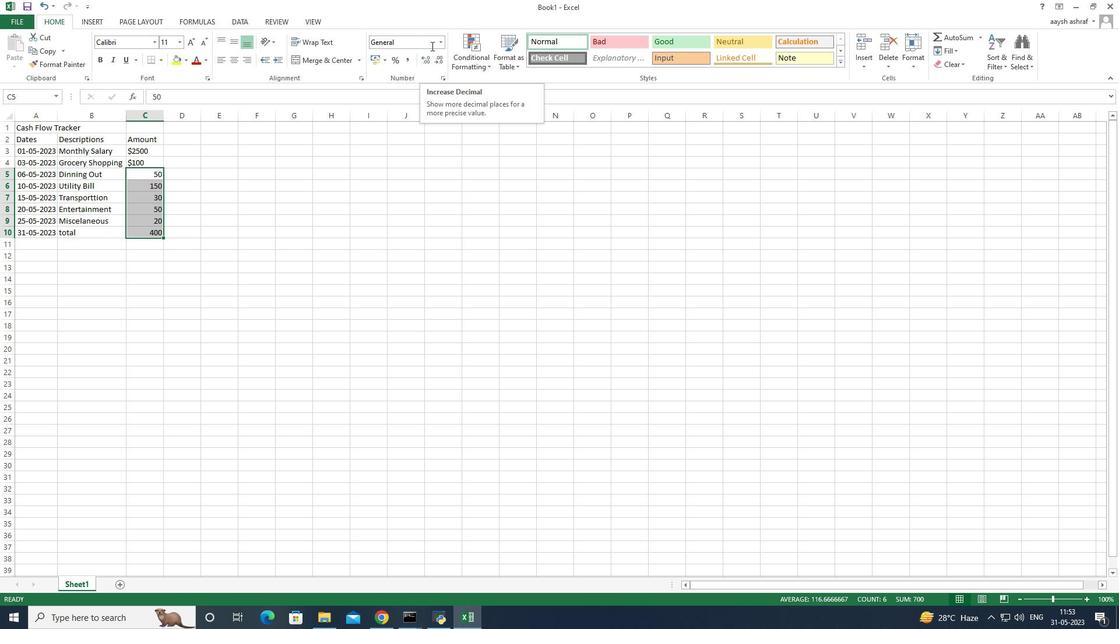 
Action: Mouse pressed left at (440, 38)
Screenshot: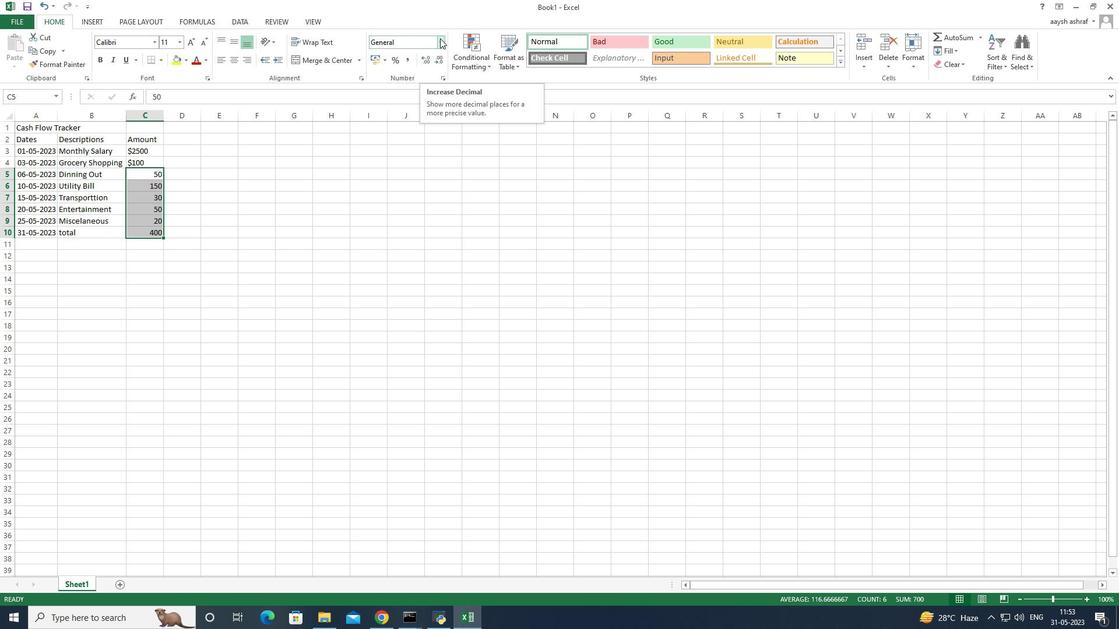 
Action: Mouse moved to (437, 339)
Screenshot: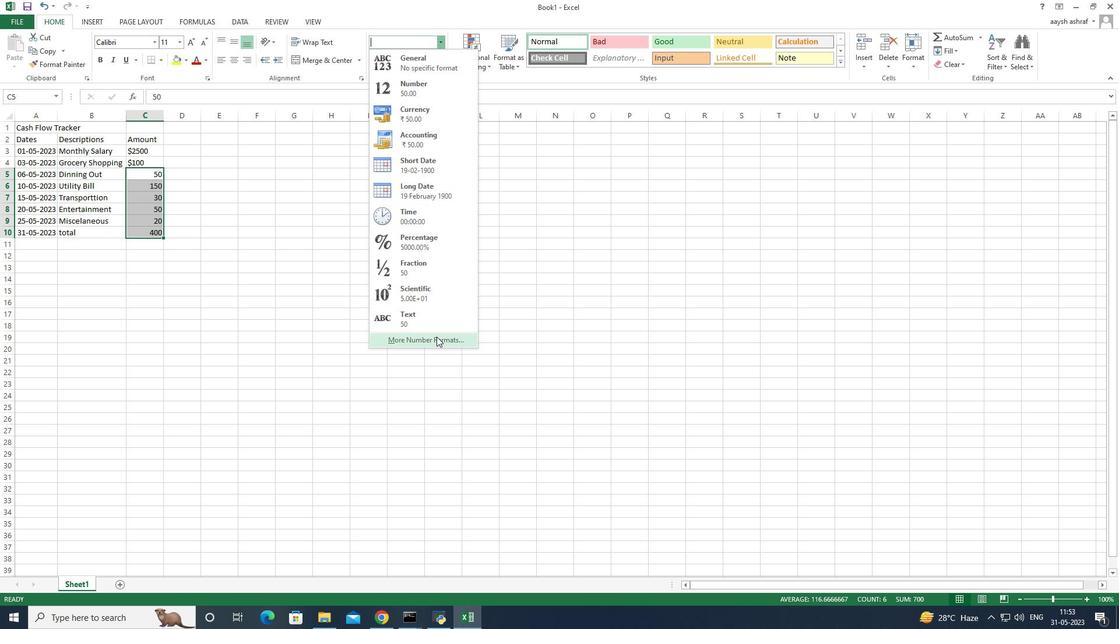 
Action: Mouse pressed left at (437, 339)
Screenshot: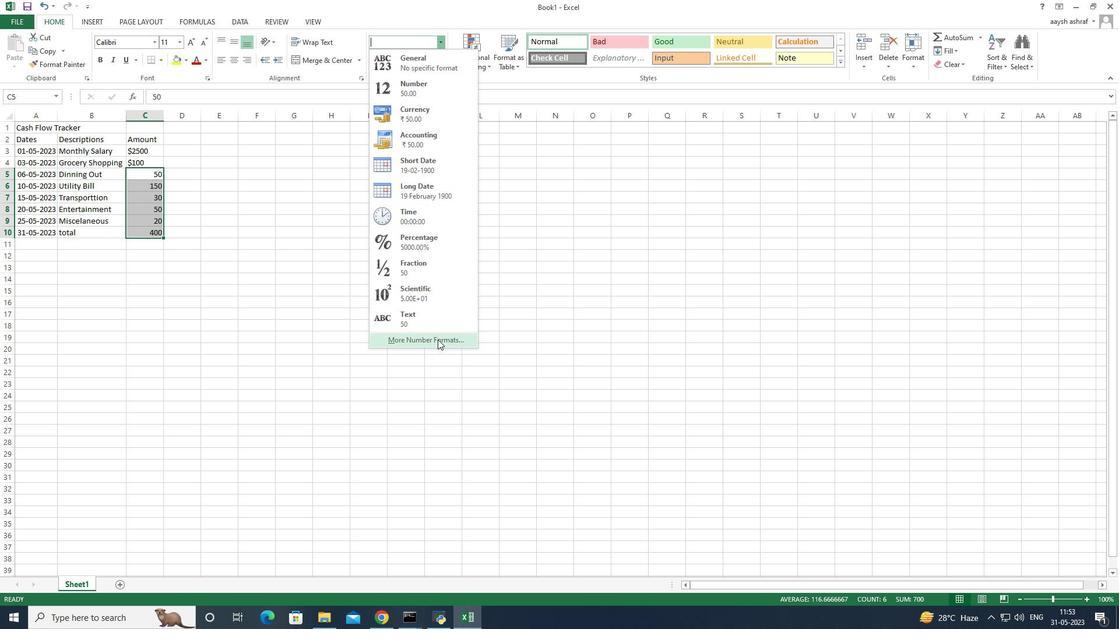 
Action: Mouse moved to (184, 216)
Screenshot: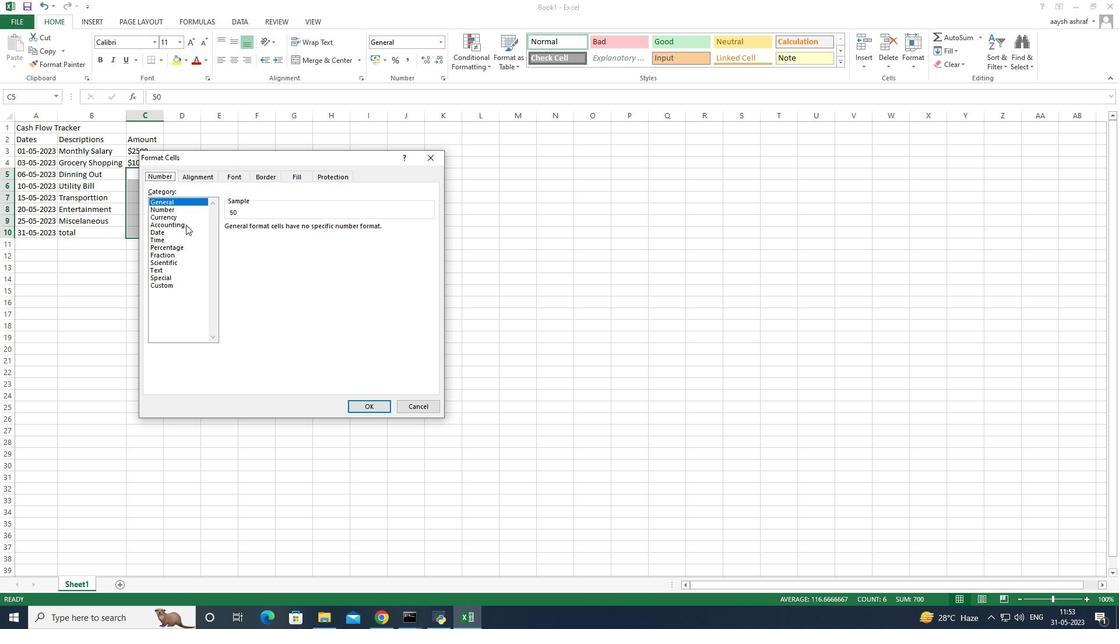 
Action: Mouse pressed left at (184, 216)
Screenshot: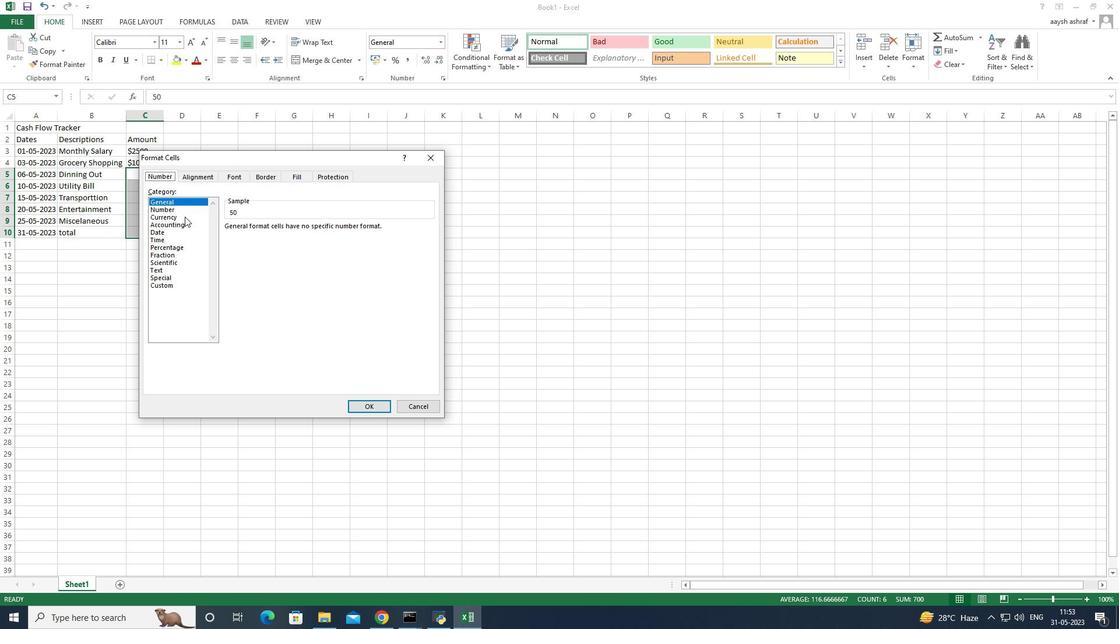 
Action: Mouse moved to (288, 237)
Screenshot: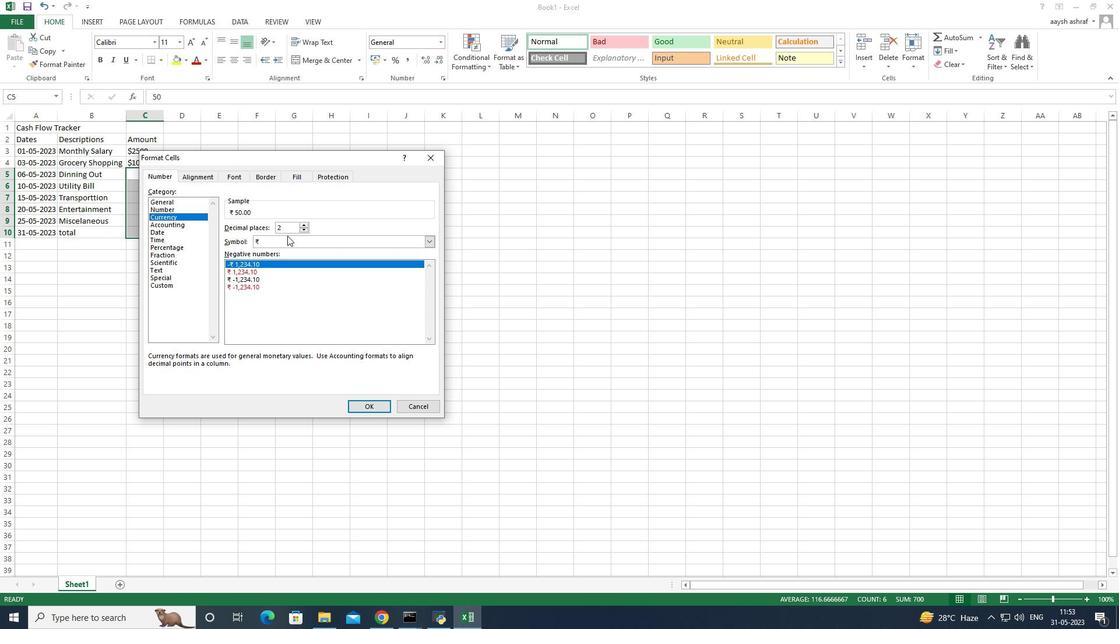 
Action: Mouse pressed left at (288, 237)
Screenshot: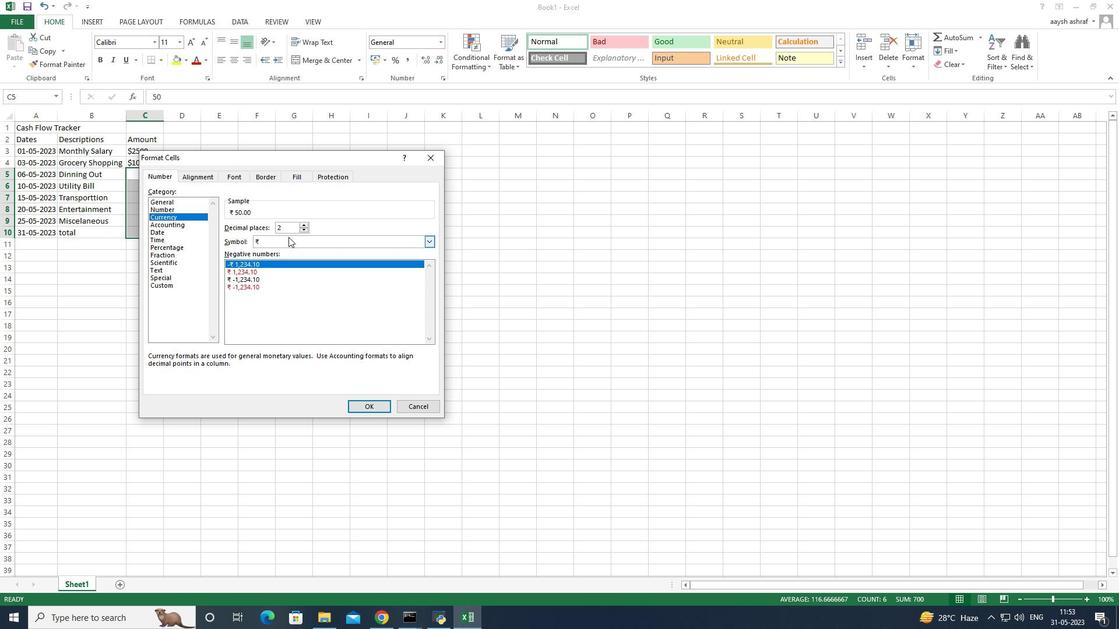 
Action: Mouse moved to (289, 238)
Screenshot: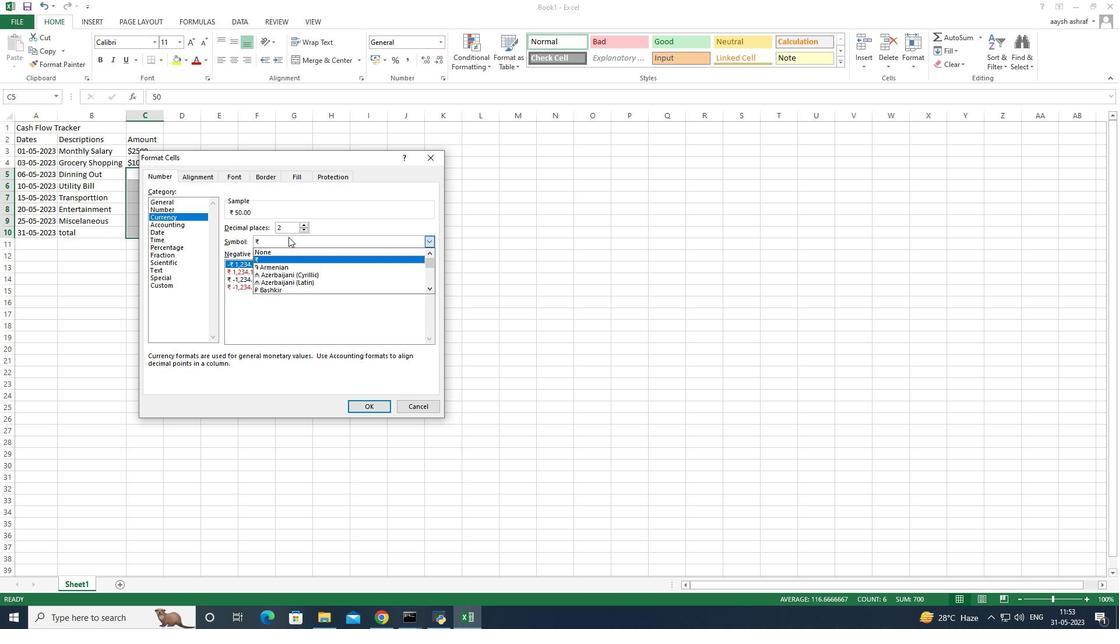 
Action: Key pressed <Key.backspace><Key.shift><Key.shift><Key.shift><Key.shift><Key.shift><Key.shift><Key.shift><Key.shift><Key.shift><Key.shift><Key.shift><Key.shift><Key.shift><Key.shift>$
Screenshot: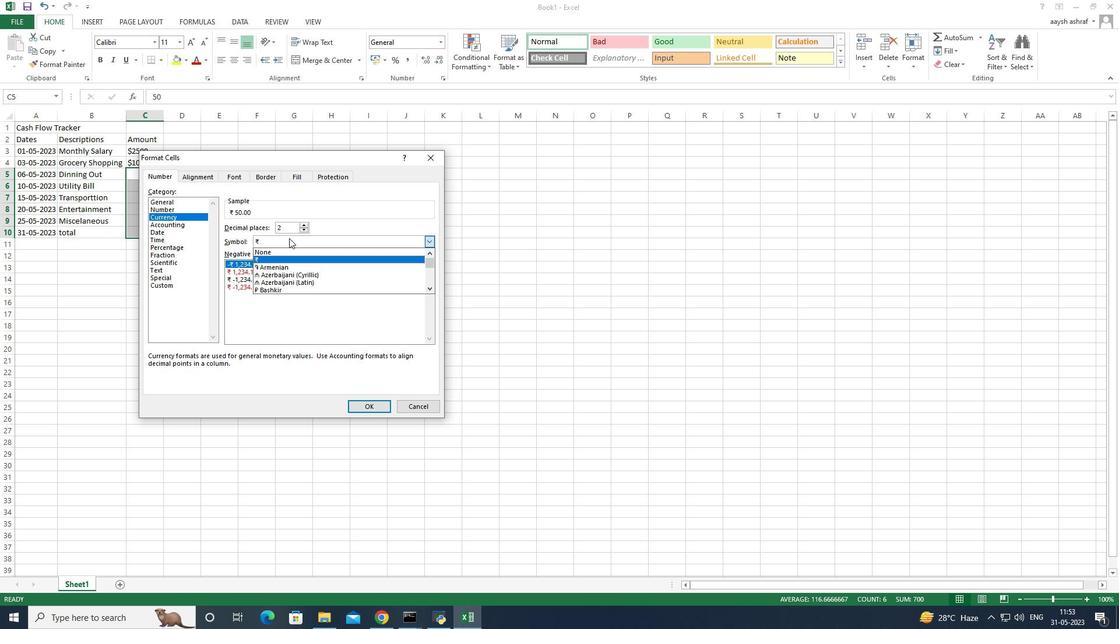 
Action: Mouse moved to (264, 211)
Screenshot: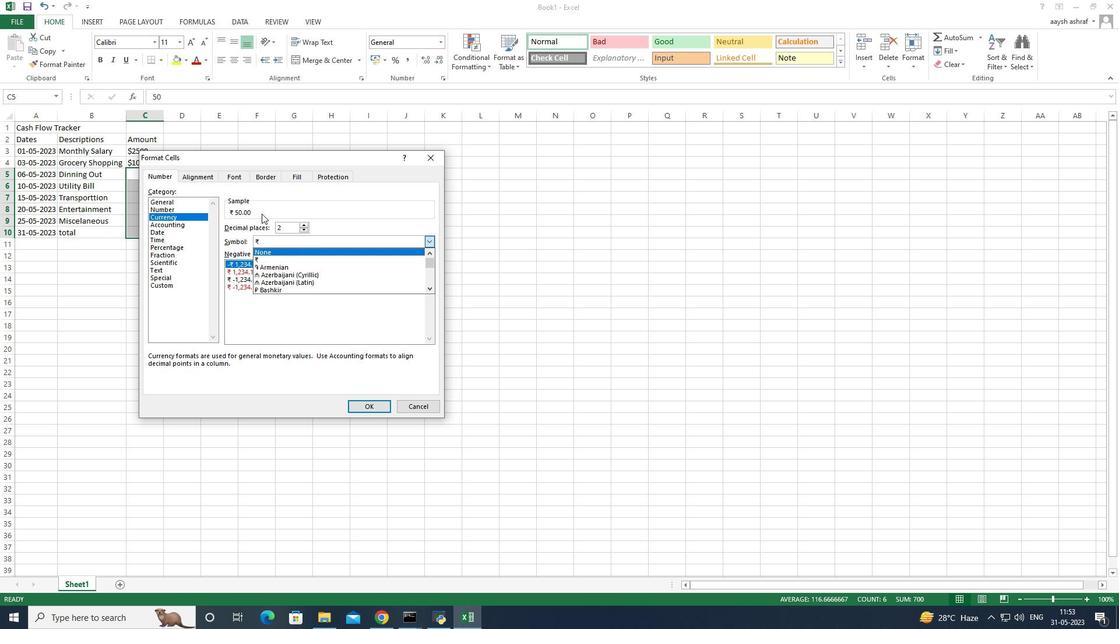
Action: Mouse pressed left at (264, 211)
Screenshot: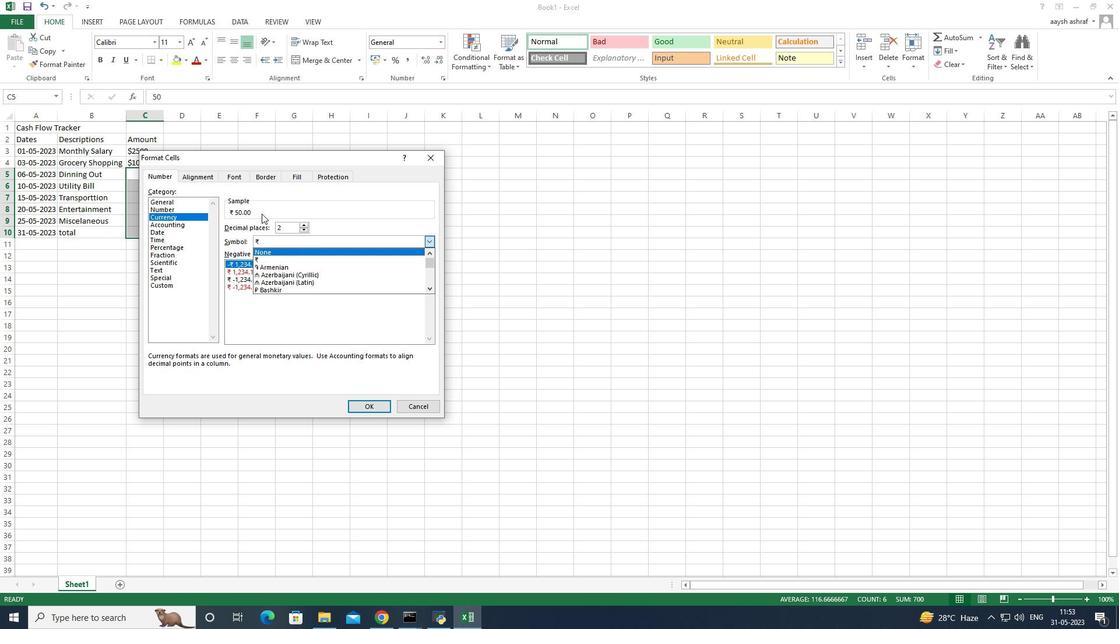 
Action: Mouse moved to (291, 299)
Screenshot: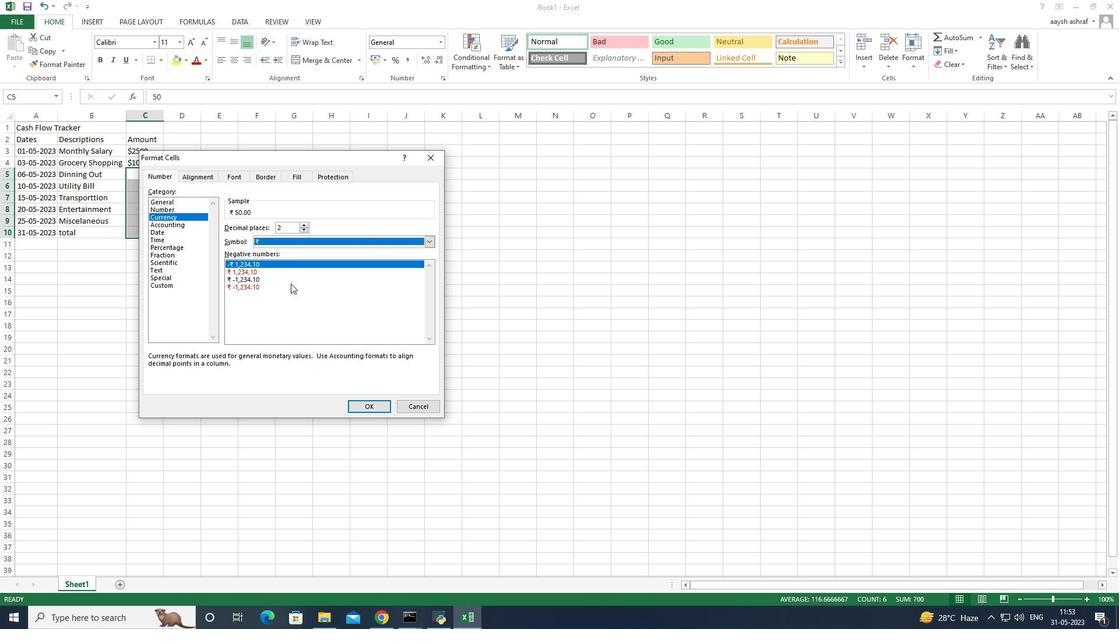 
Action: Mouse pressed left at (291, 299)
Screenshot: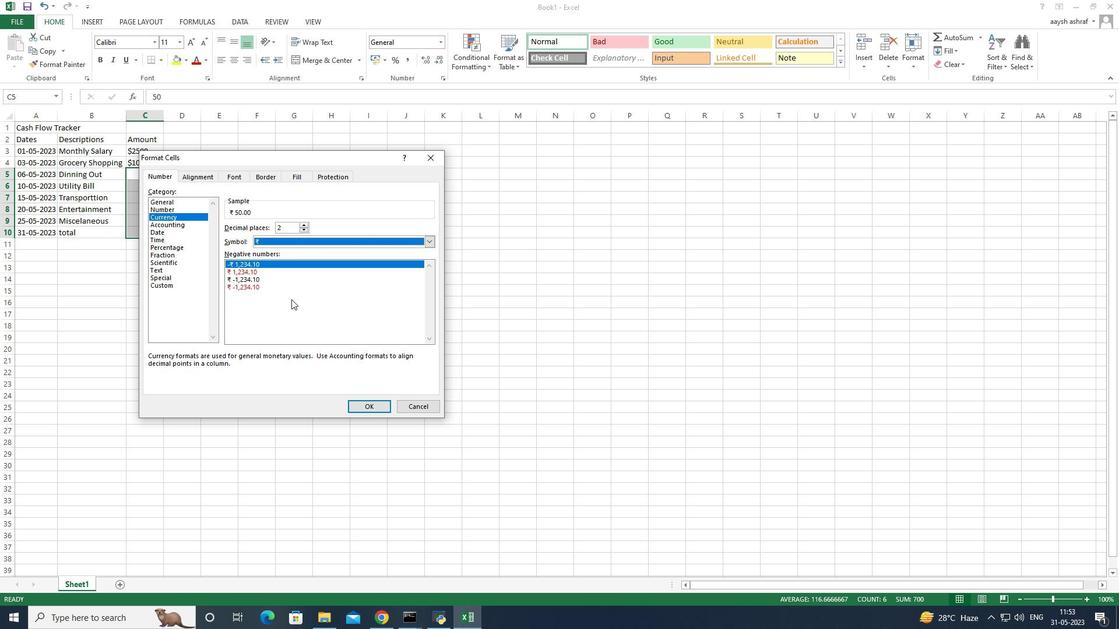 
Action: Mouse moved to (430, 242)
Screenshot: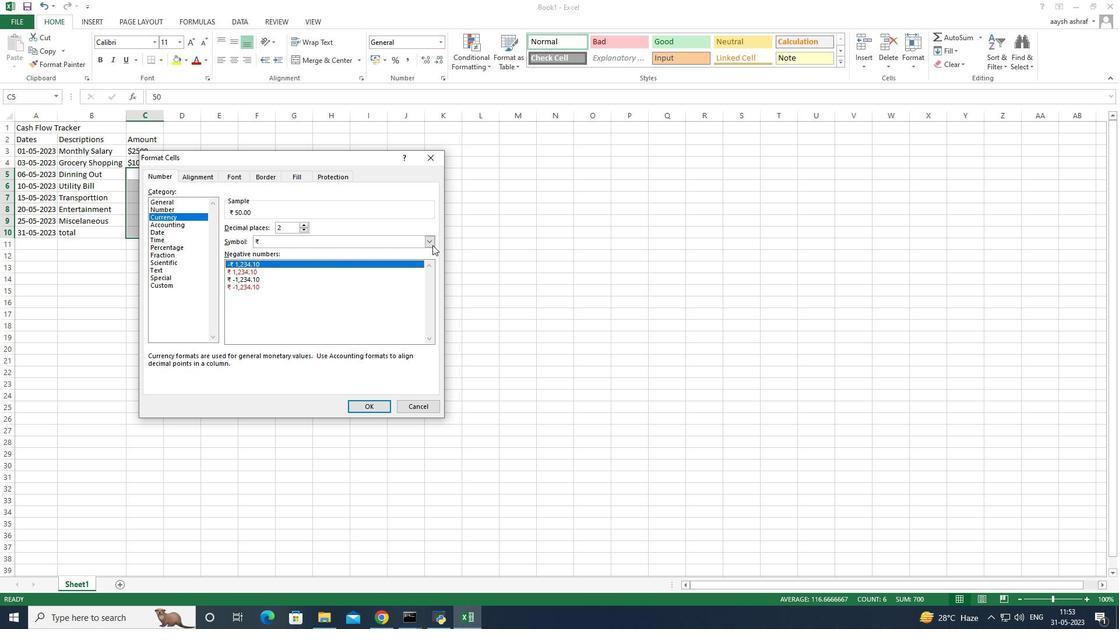 
Action: Mouse pressed left at (430, 242)
Screenshot: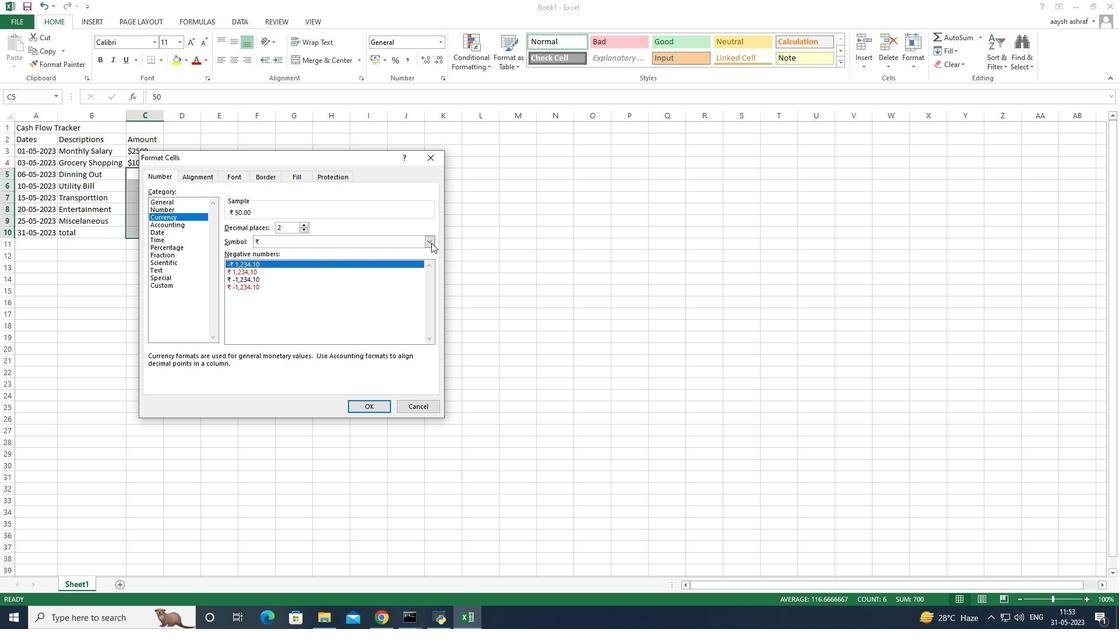 
Action: Mouse moved to (384, 268)
Screenshot: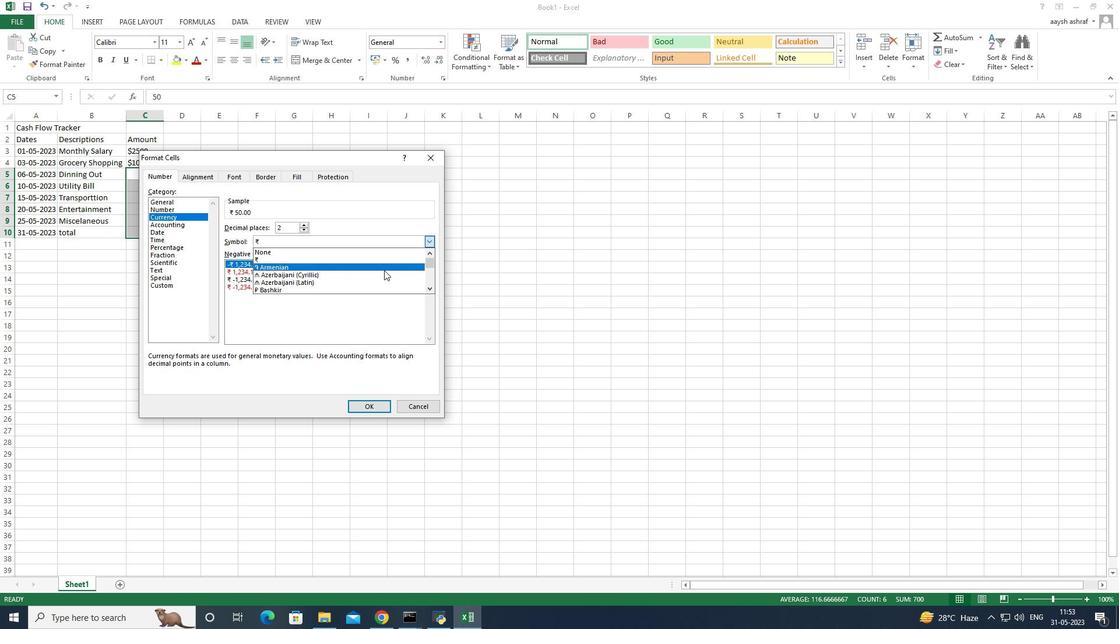 
Action: Mouse pressed left at (384, 268)
Screenshot: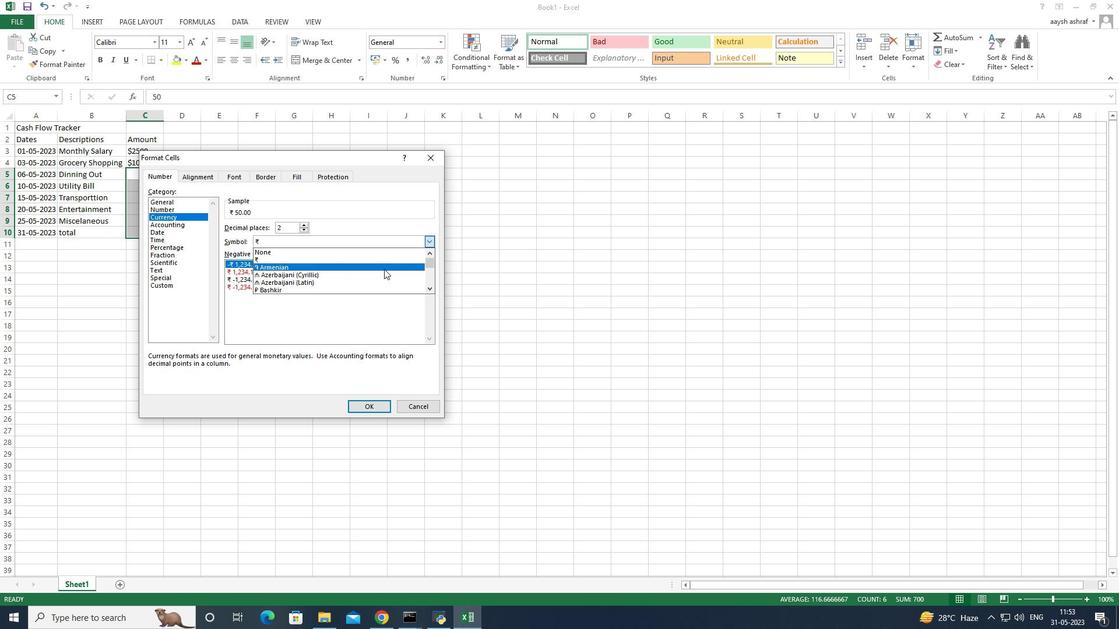 
Action: Mouse moved to (428, 239)
Screenshot: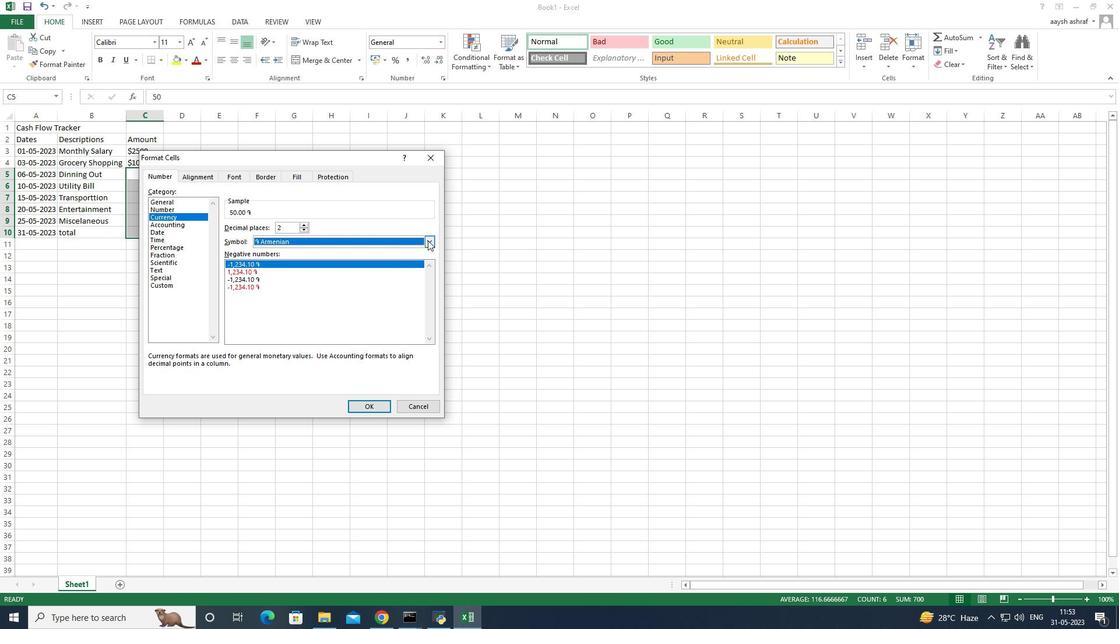 
Action: Mouse pressed left at (428, 239)
Screenshot: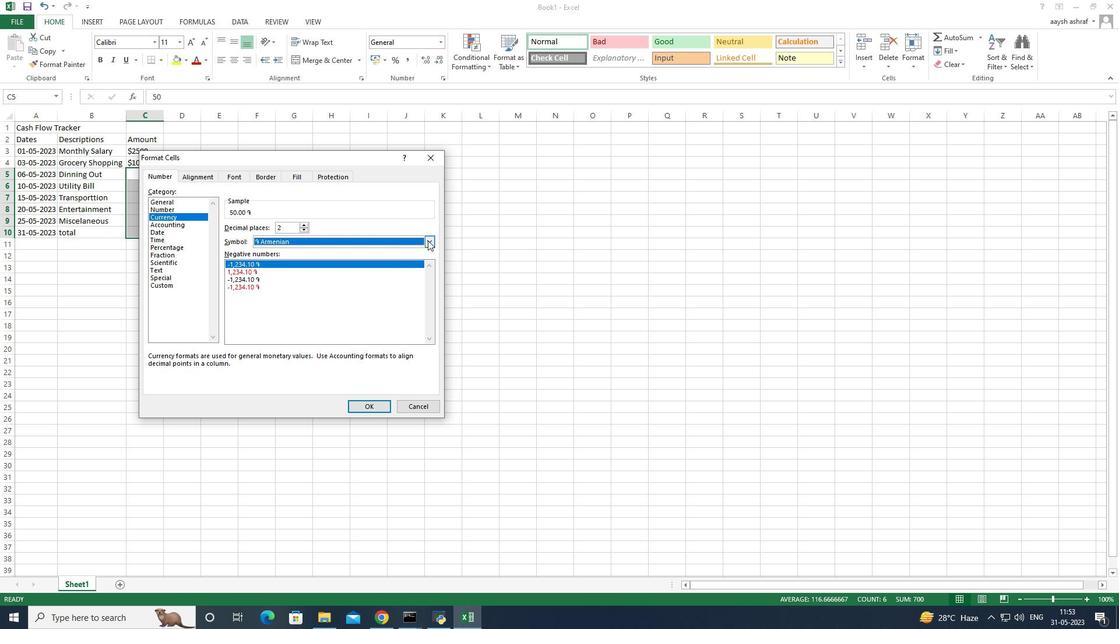 
Action: Mouse moved to (430, 240)
Screenshot: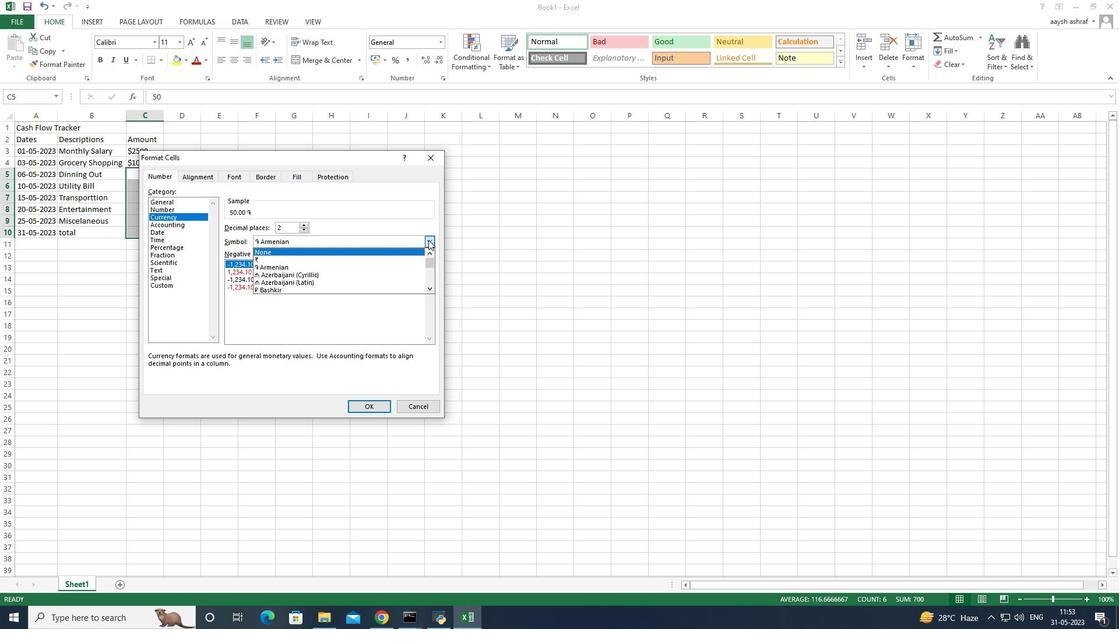 
Action: Mouse pressed left at (430, 240)
Screenshot: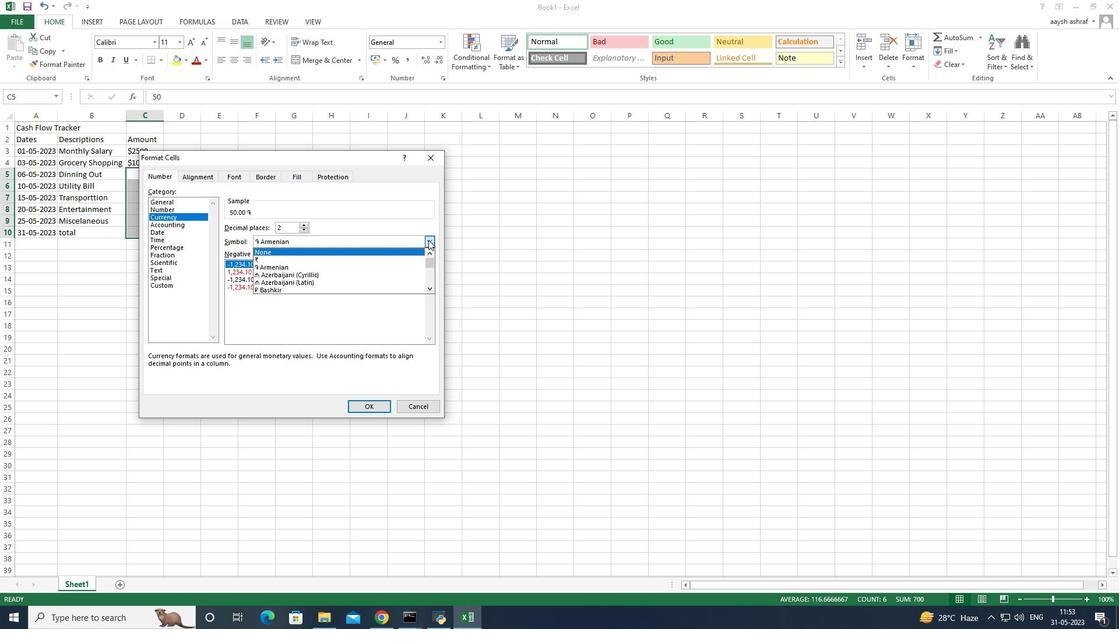
Action: Mouse moved to (388, 243)
Screenshot: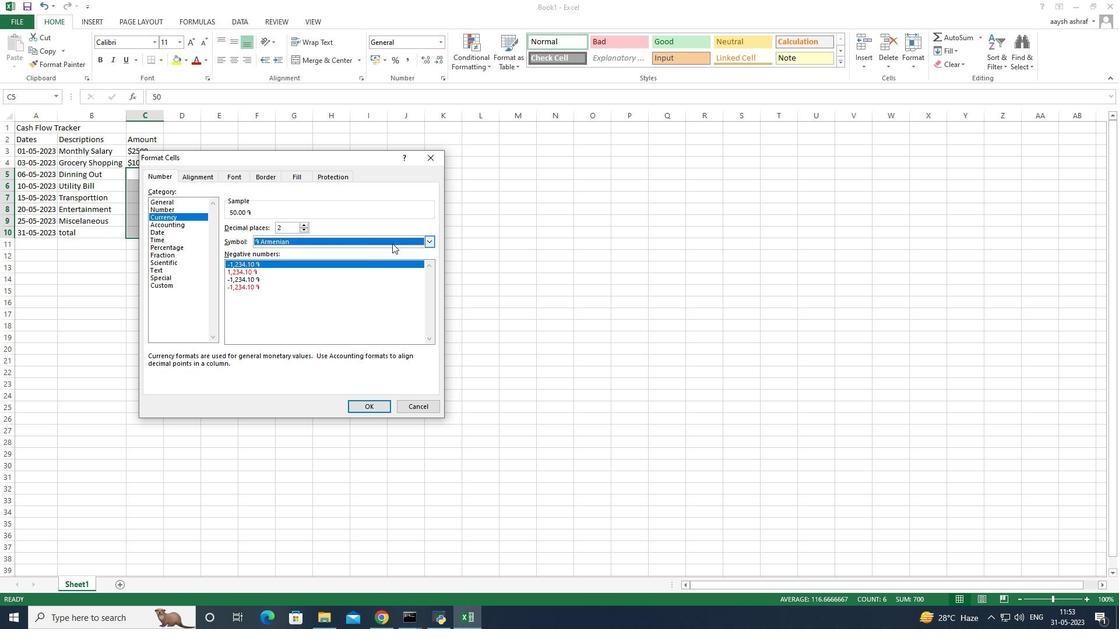 
Action: Key pressed <Key.backspace><Key.shift><Key.shift><Key.shift><Key.shift><Key.shift><Key.shift><Key.shift><Key.shift>$$$
Screenshot: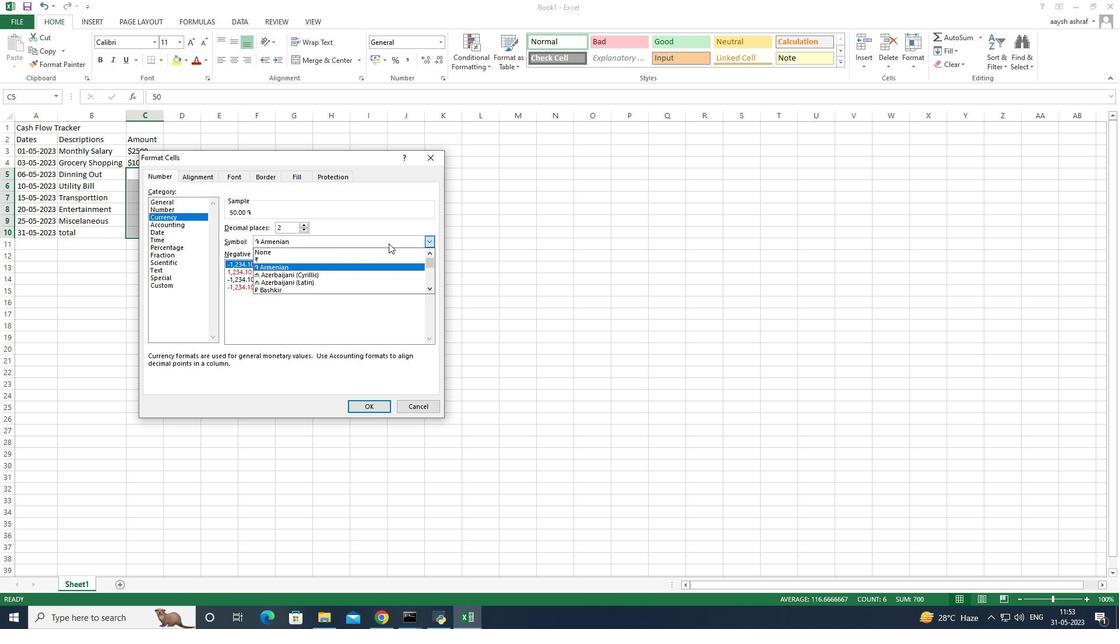 
Action: Mouse scrolled (388, 243) with delta (0, 0)
Screenshot: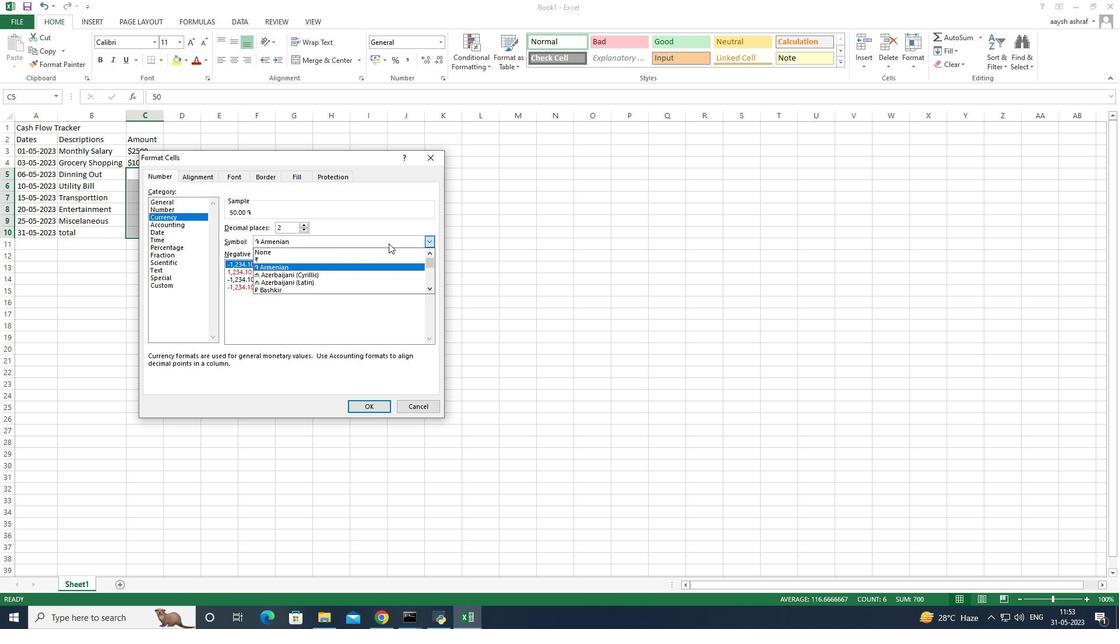 
Action: Mouse moved to (330, 316)
Screenshot: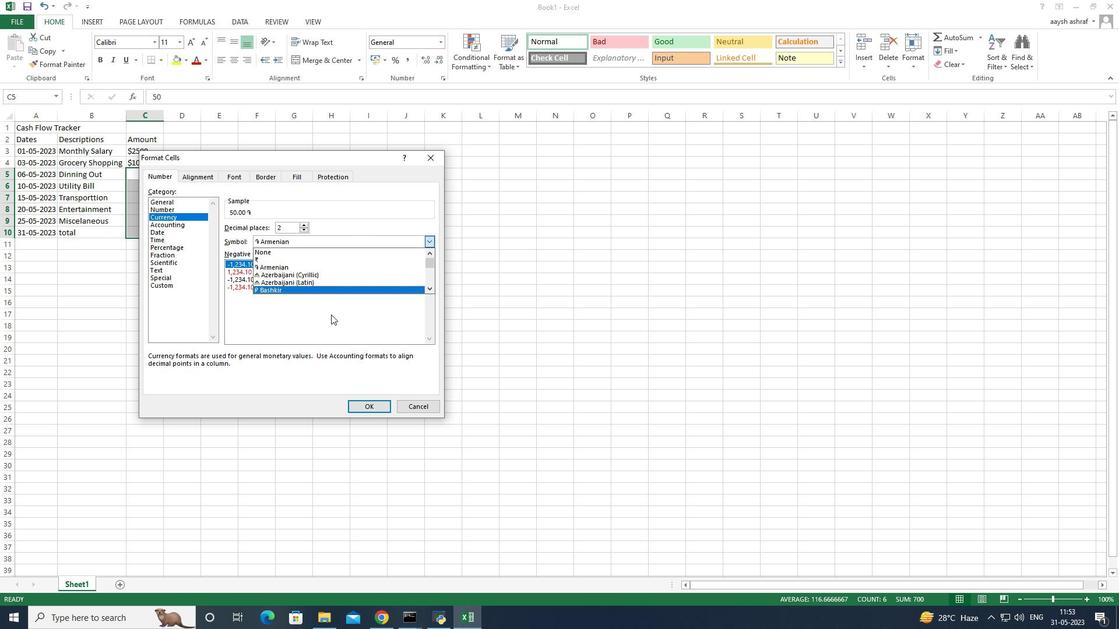 
Action: Mouse pressed left at (330, 316)
Screenshot: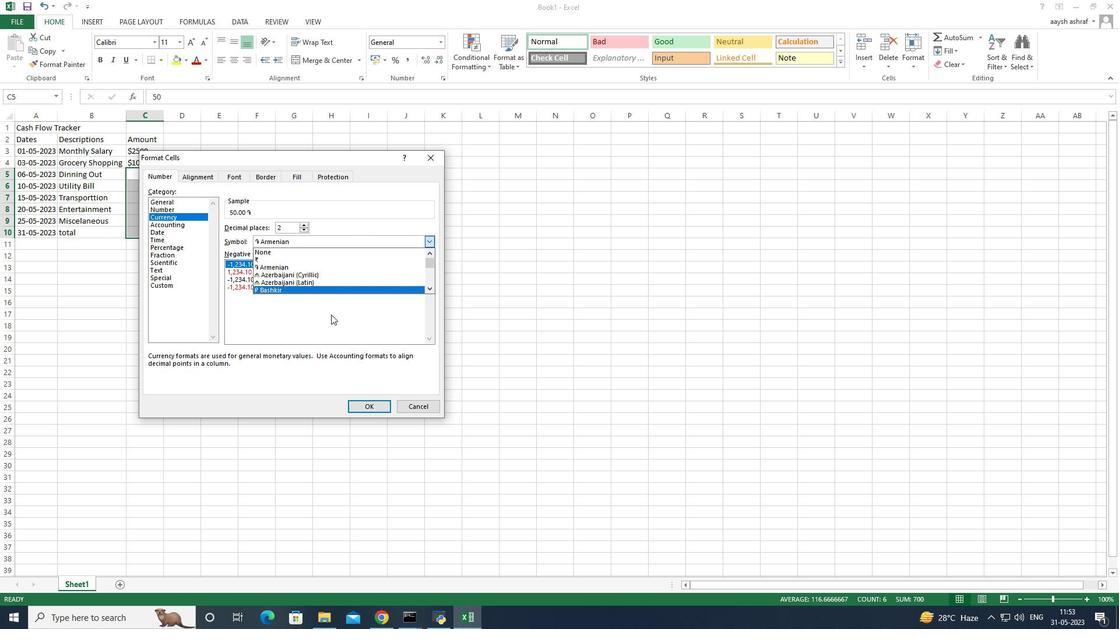
Action: Mouse moved to (259, 212)
Screenshot: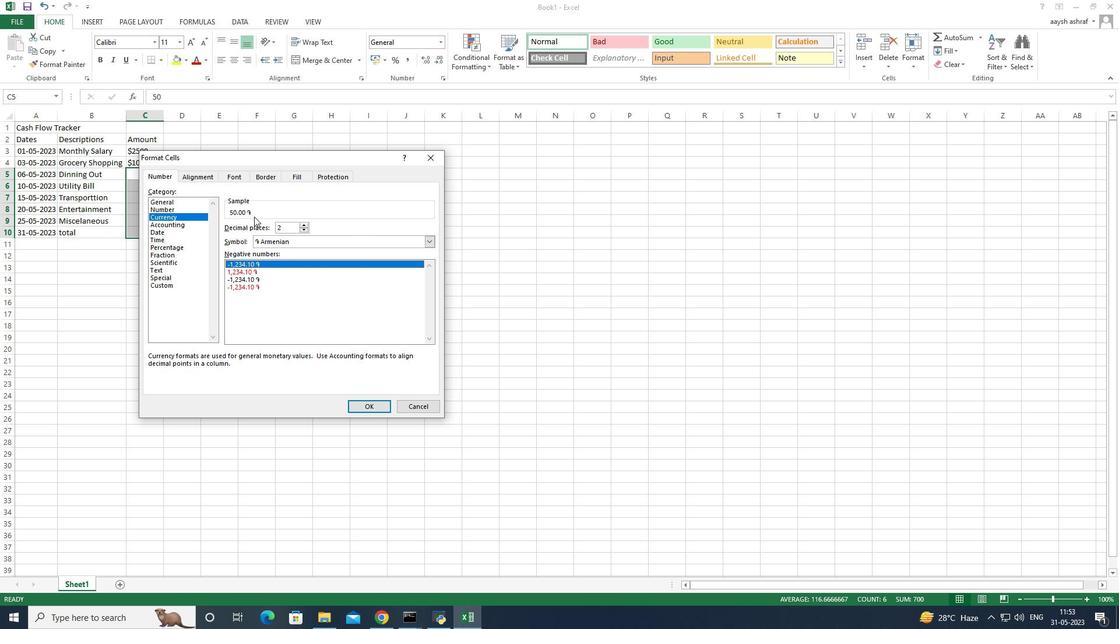 
Action: Mouse pressed left at (259, 212)
Screenshot: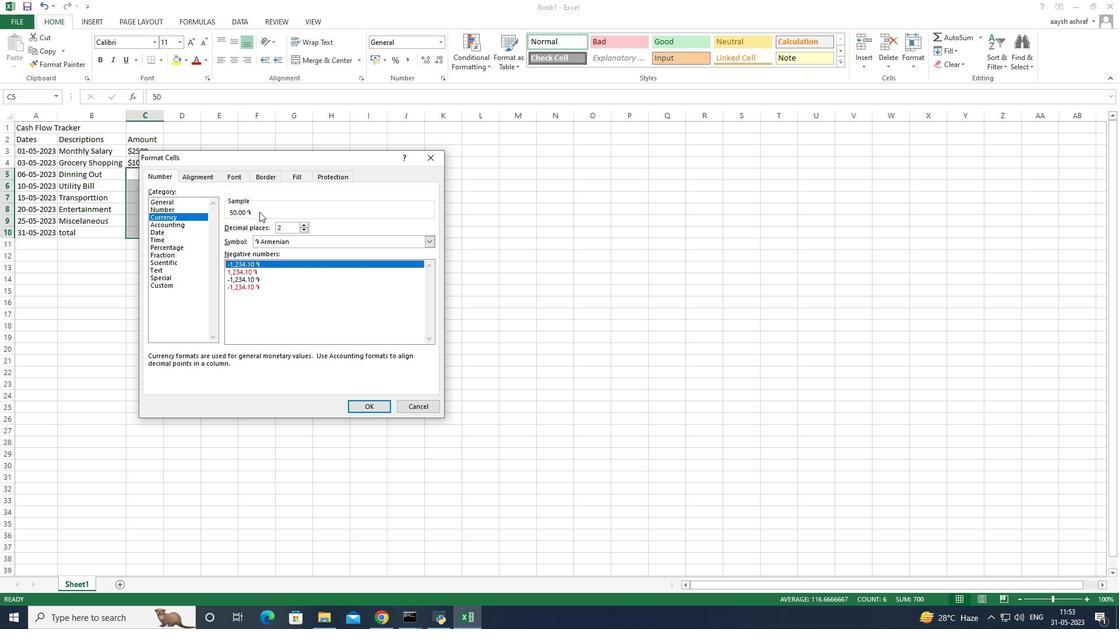 
Action: Mouse moved to (237, 177)
Screenshot: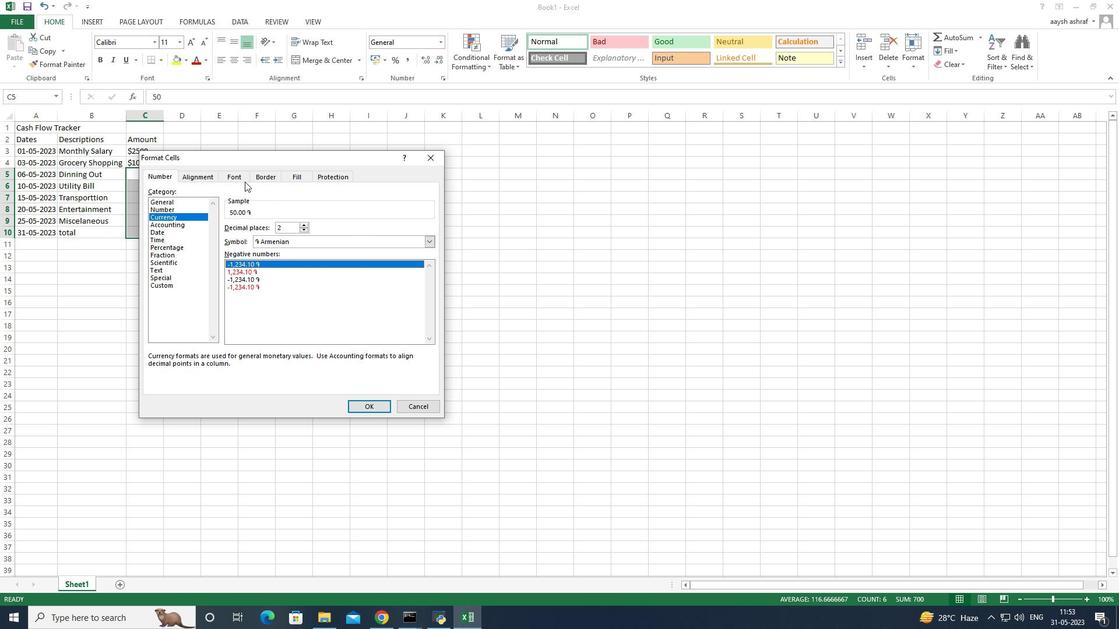 
Action: Mouse pressed left at (237, 177)
Screenshot: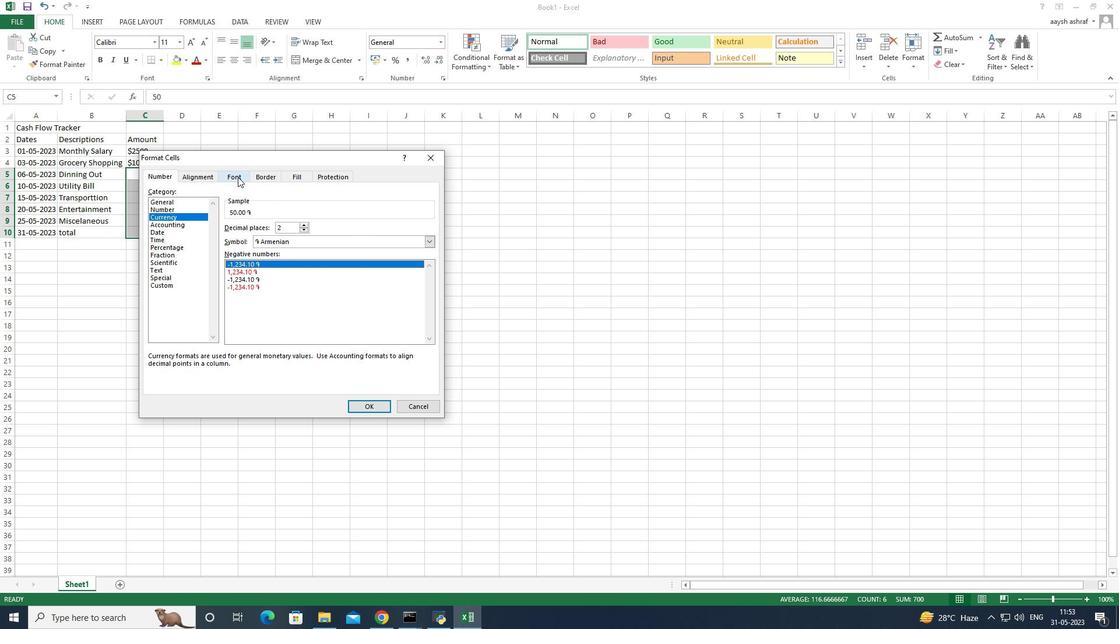 
Action: Mouse moved to (191, 175)
Screenshot: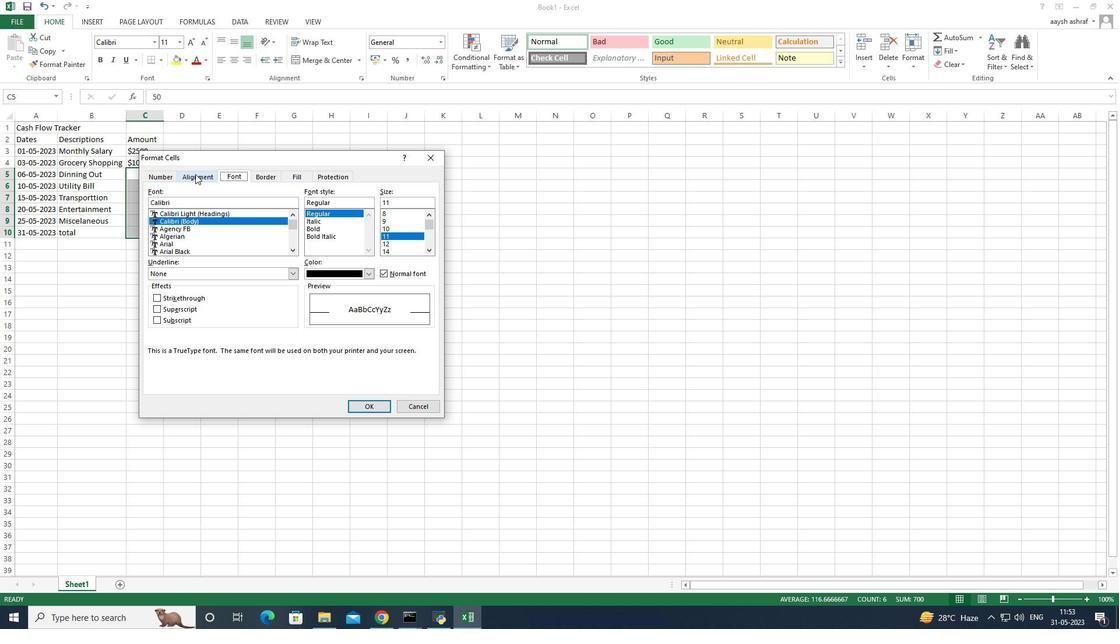 
Action: Mouse pressed left at (191, 175)
Screenshot: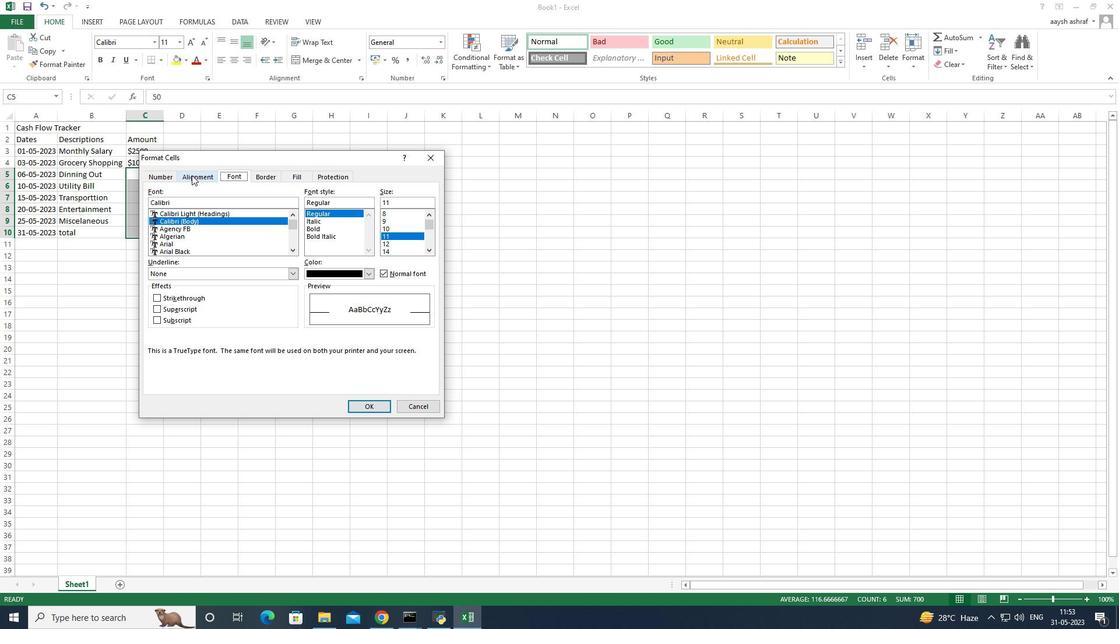 
Action: Mouse moved to (331, 176)
Screenshot: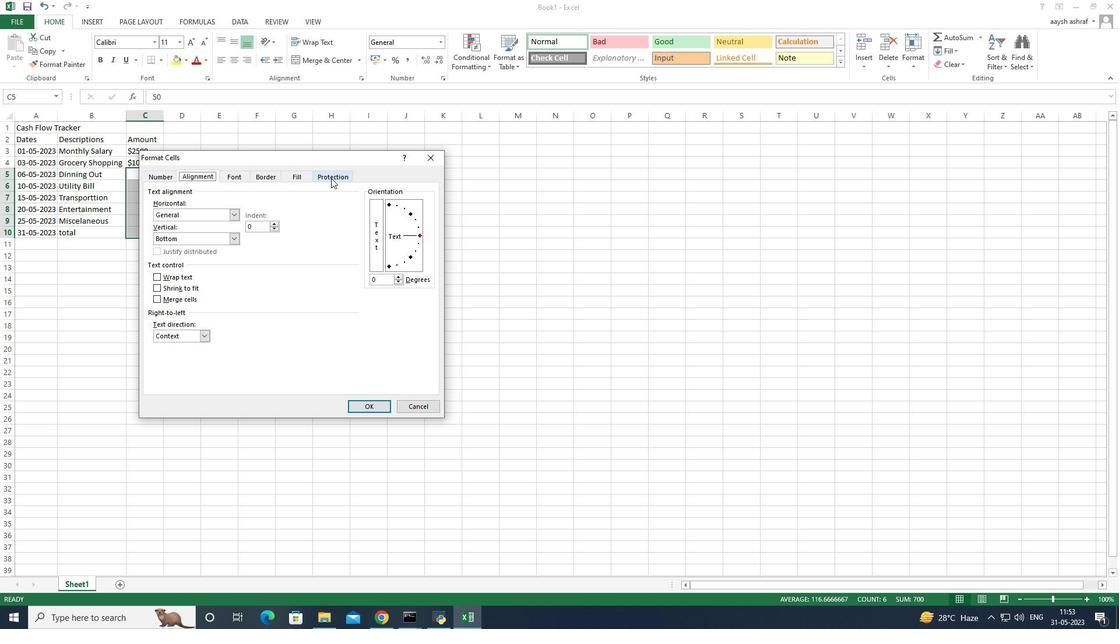
Action: Mouse pressed left at (331, 176)
Screenshot: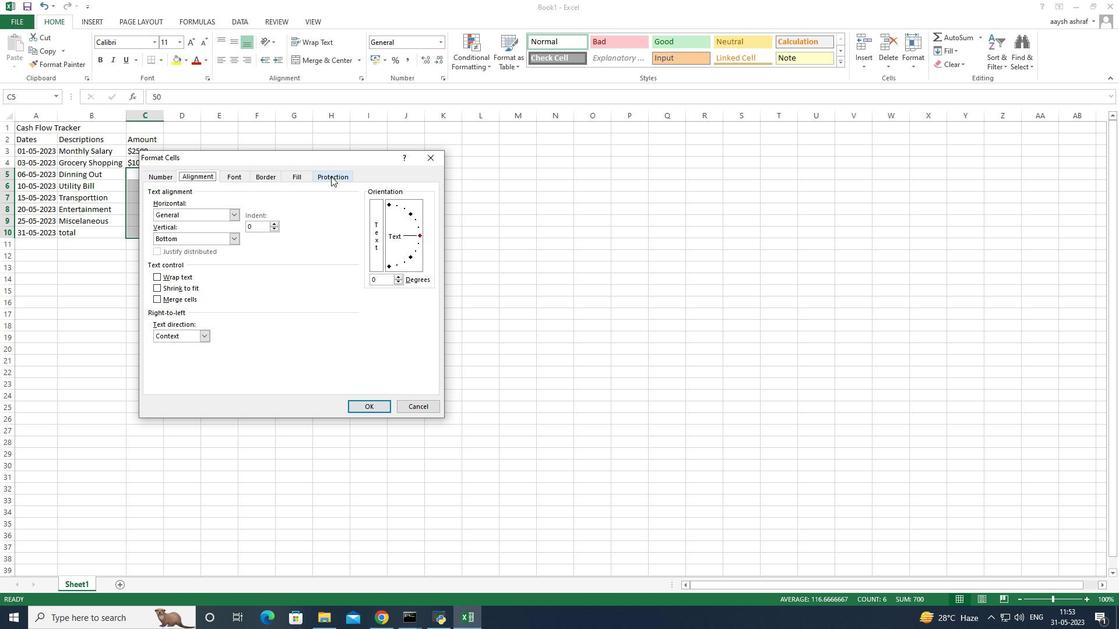 
Action: Mouse moved to (292, 174)
Screenshot: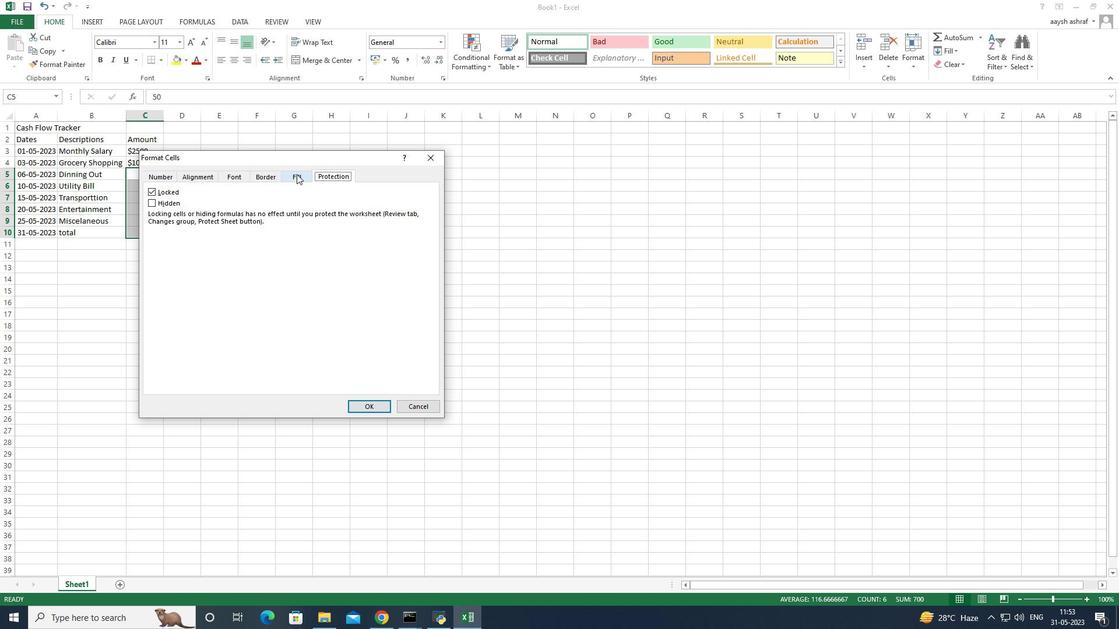 
Action: Mouse pressed left at (292, 174)
Screenshot: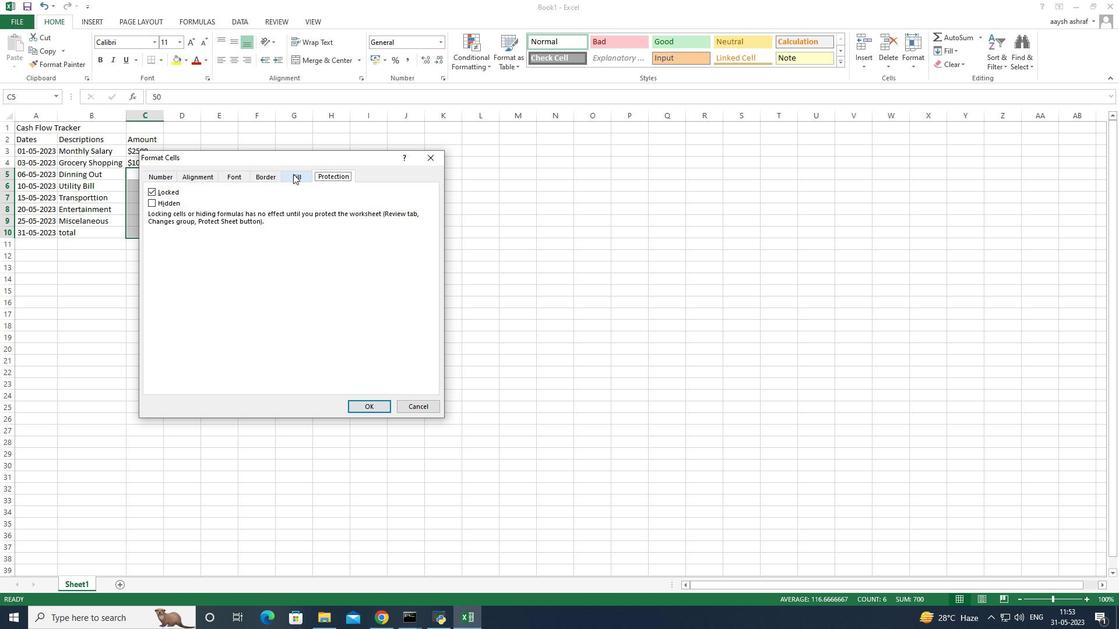 
Action: Mouse moved to (265, 175)
Screenshot: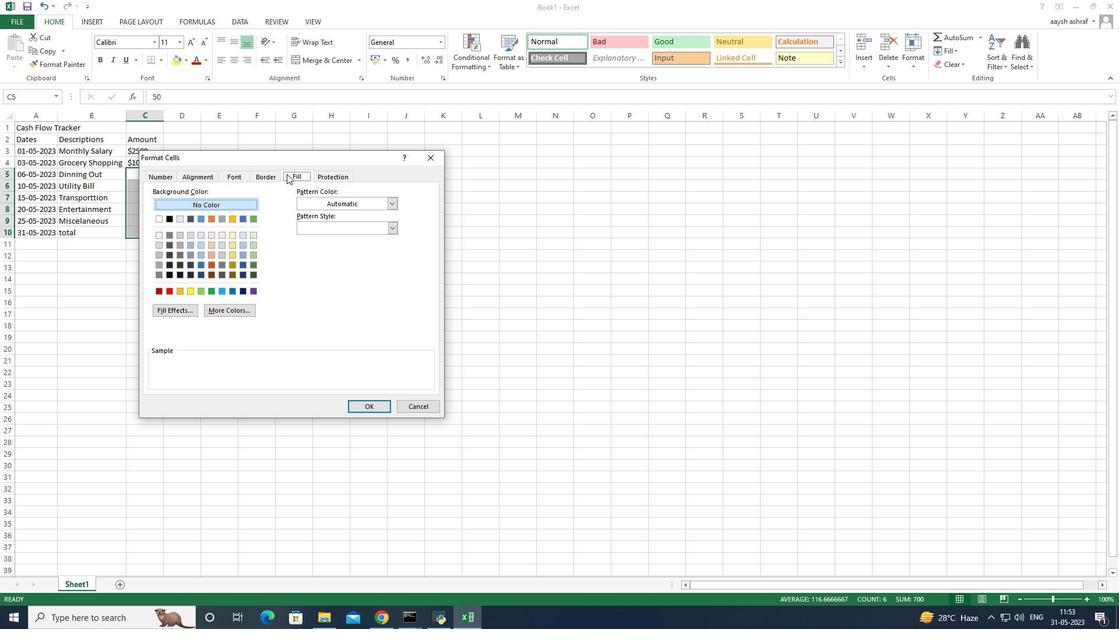 
Action: Mouse pressed left at (265, 175)
Screenshot: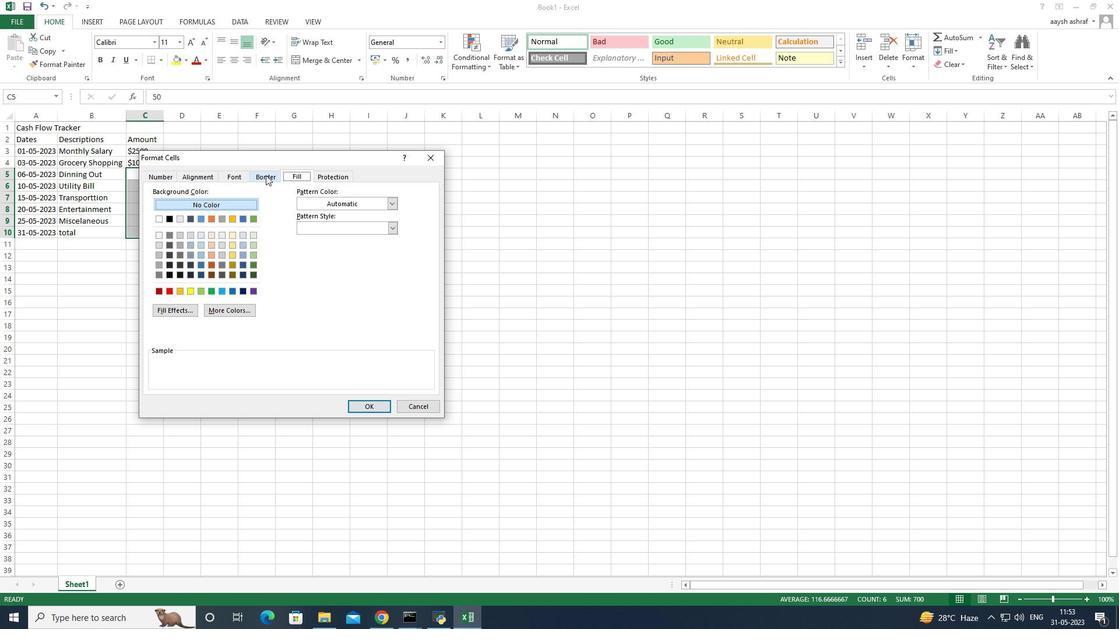 
Action: Mouse moved to (242, 175)
Screenshot: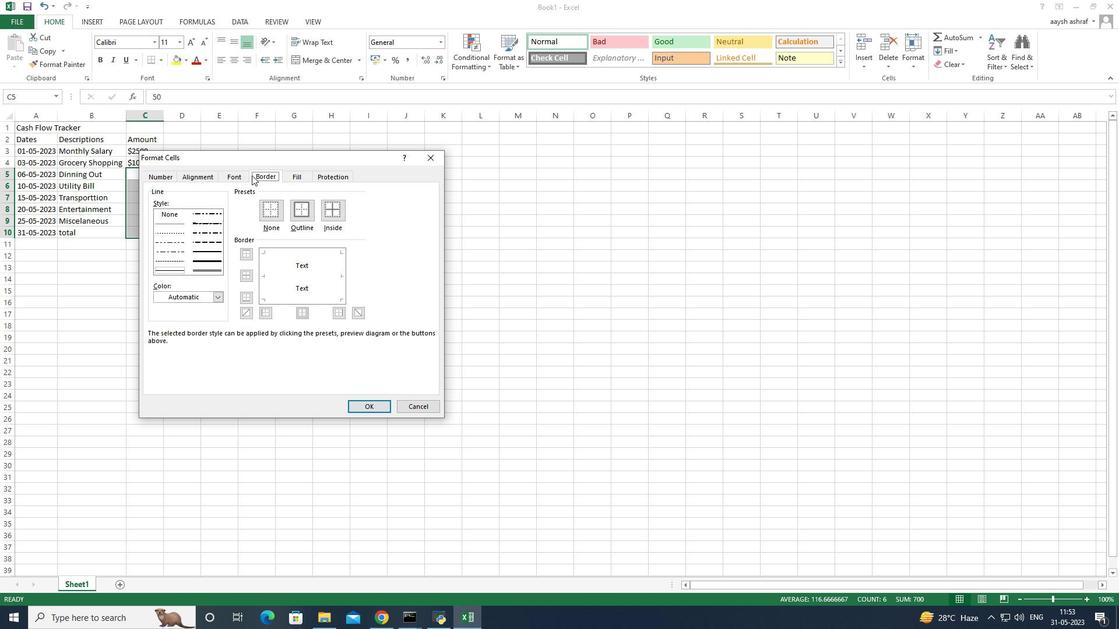 
Action: Mouse pressed left at (242, 175)
Screenshot: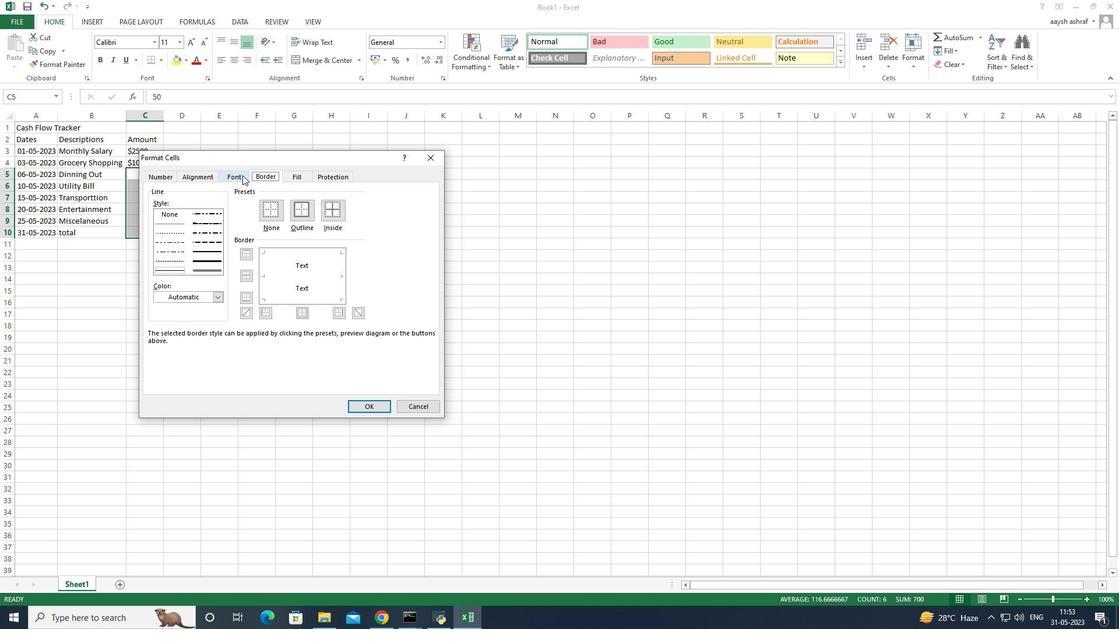 
Action: Mouse moved to (200, 177)
Screenshot: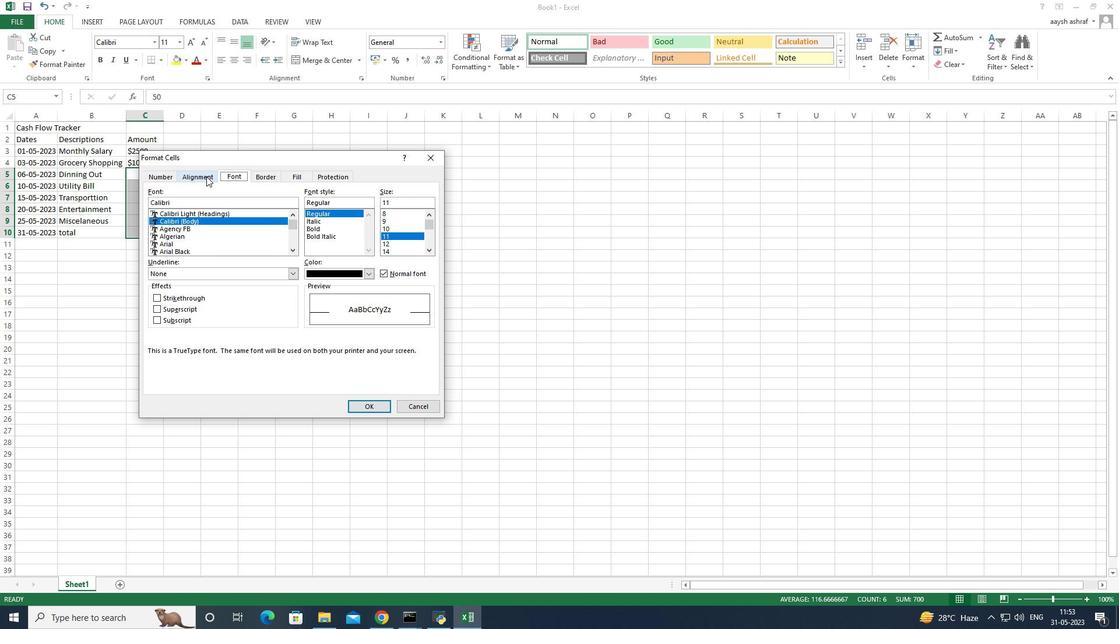 
Action: Mouse pressed left at (200, 177)
Screenshot: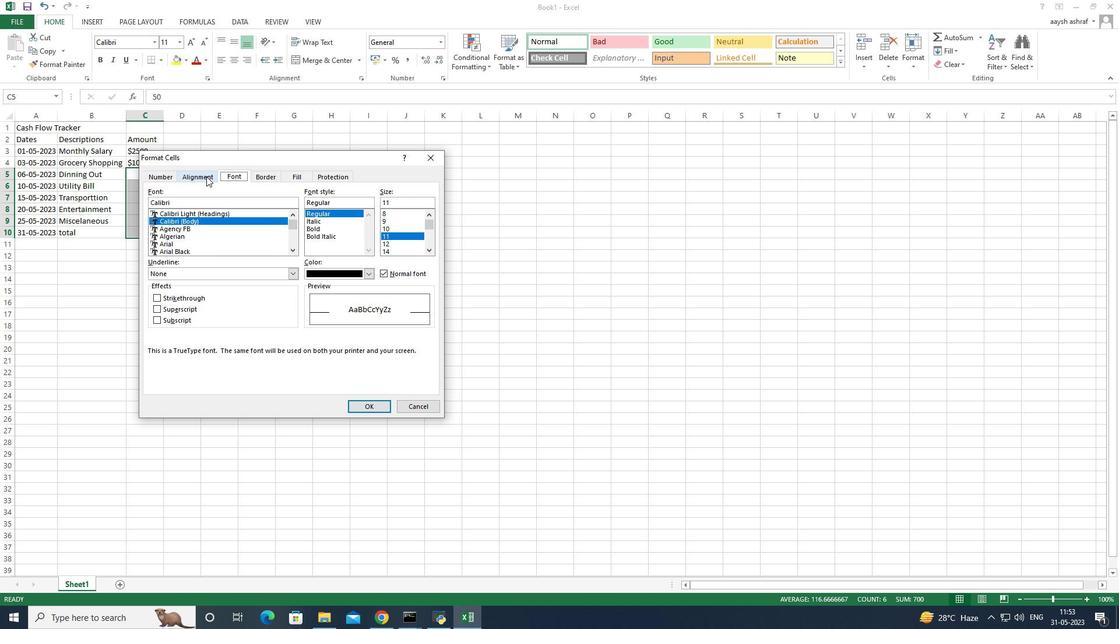 
Action: Mouse moved to (162, 174)
Screenshot: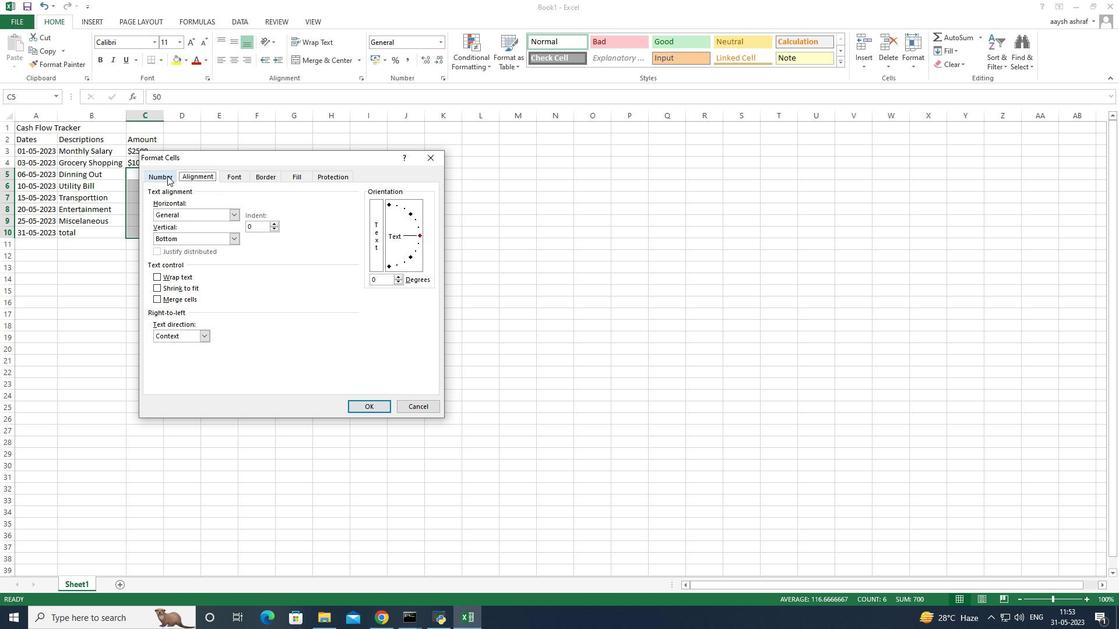 
Action: Mouse pressed left at (162, 174)
Screenshot: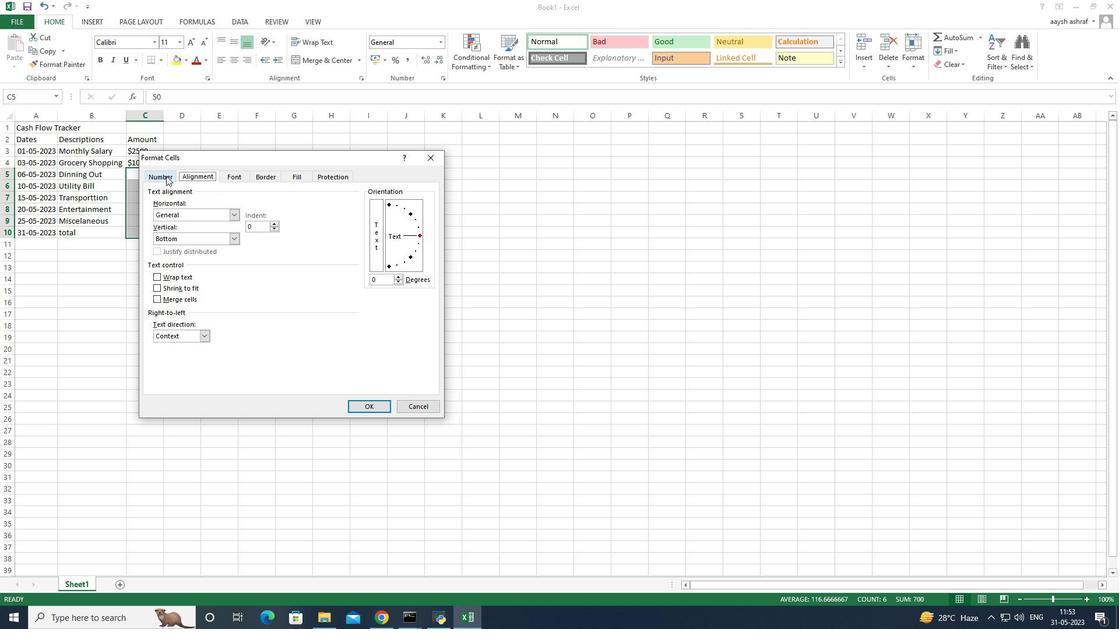 
Action: Mouse moved to (186, 287)
Screenshot: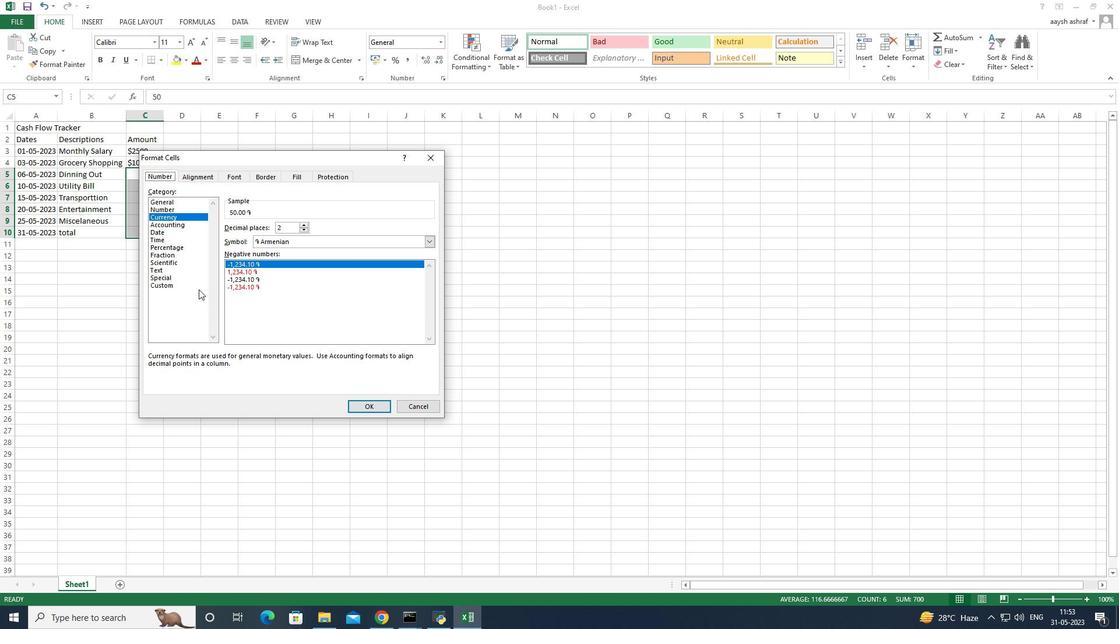 
Action: Mouse pressed left at (186, 287)
Screenshot: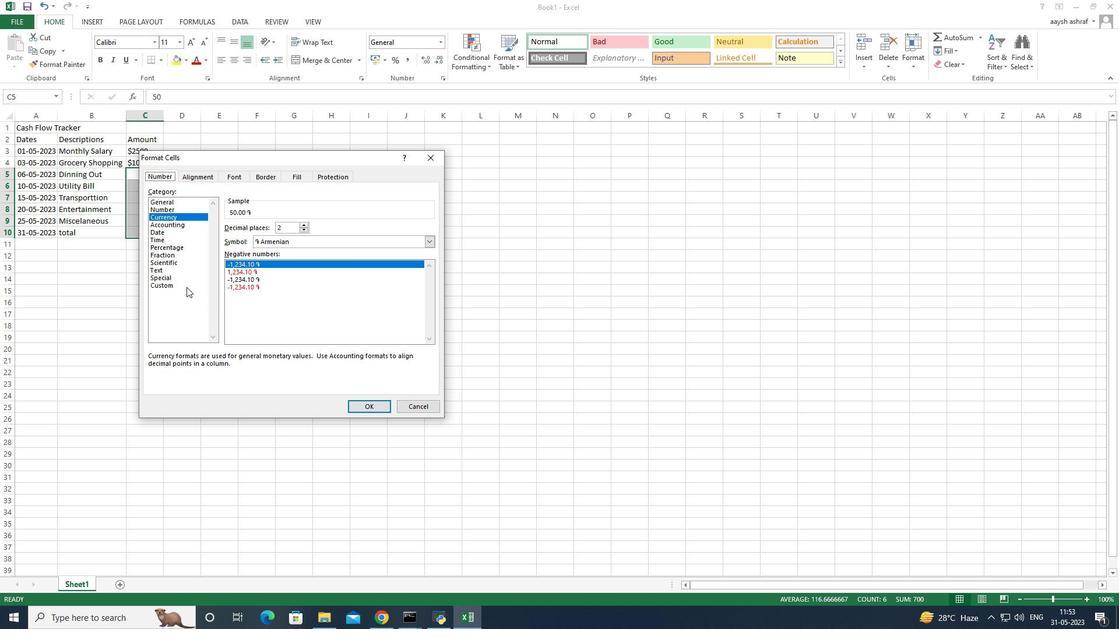 
Action: Mouse moved to (321, 235)
Screenshot: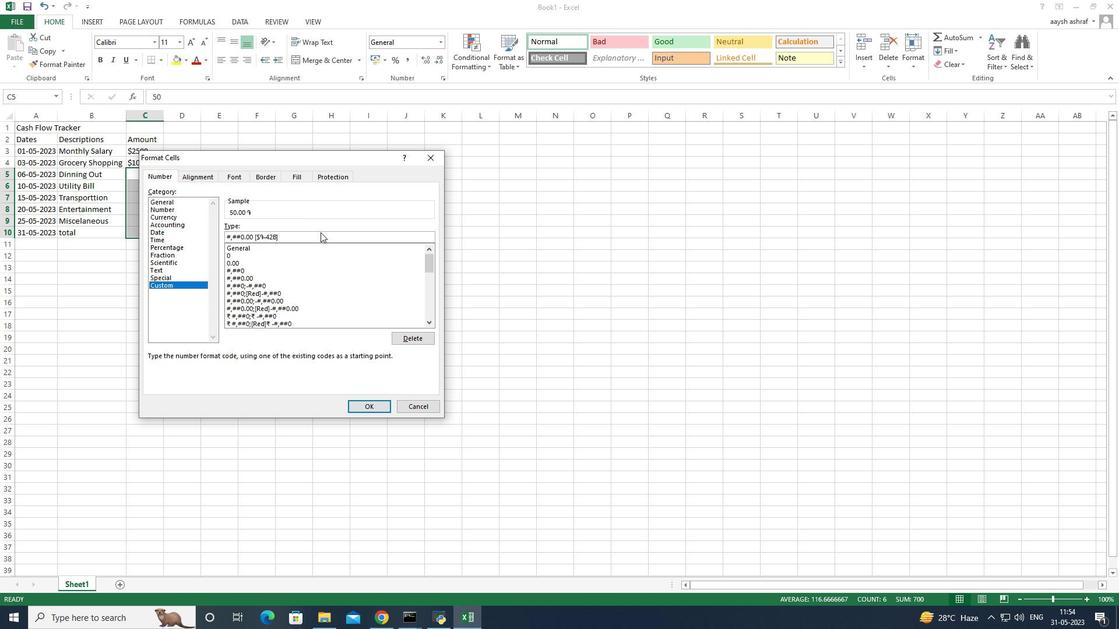 
Action: Mouse pressed left at (321, 235)
Screenshot: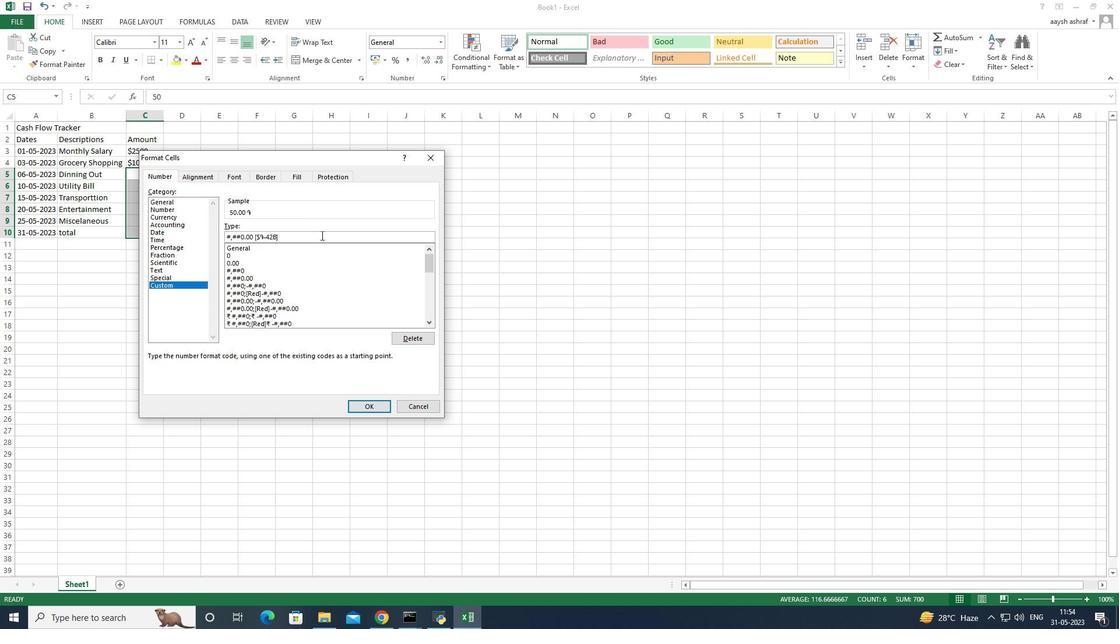 
Action: Mouse moved to (331, 208)
Screenshot: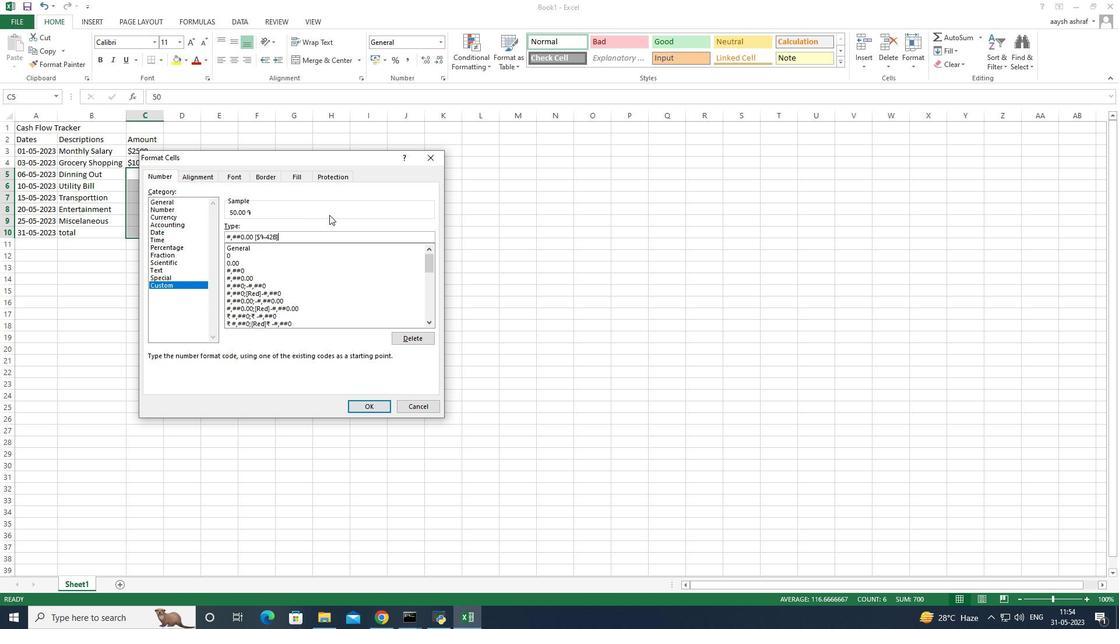 
Action: Mouse pressed left at (331, 208)
Screenshot: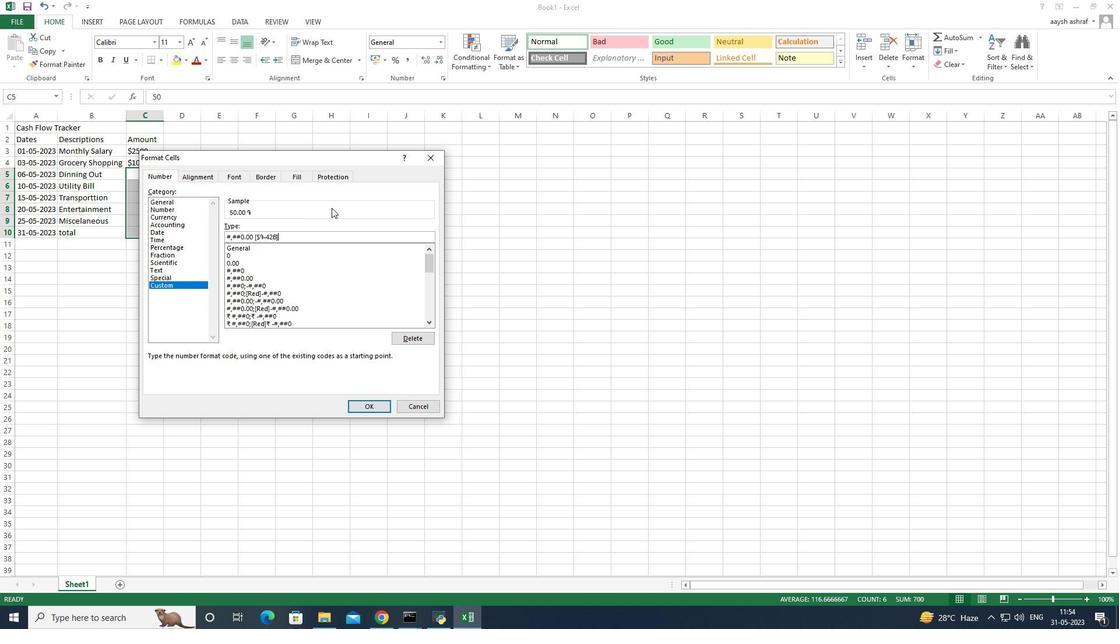
Action: Mouse moved to (327, 212)
Screenshot: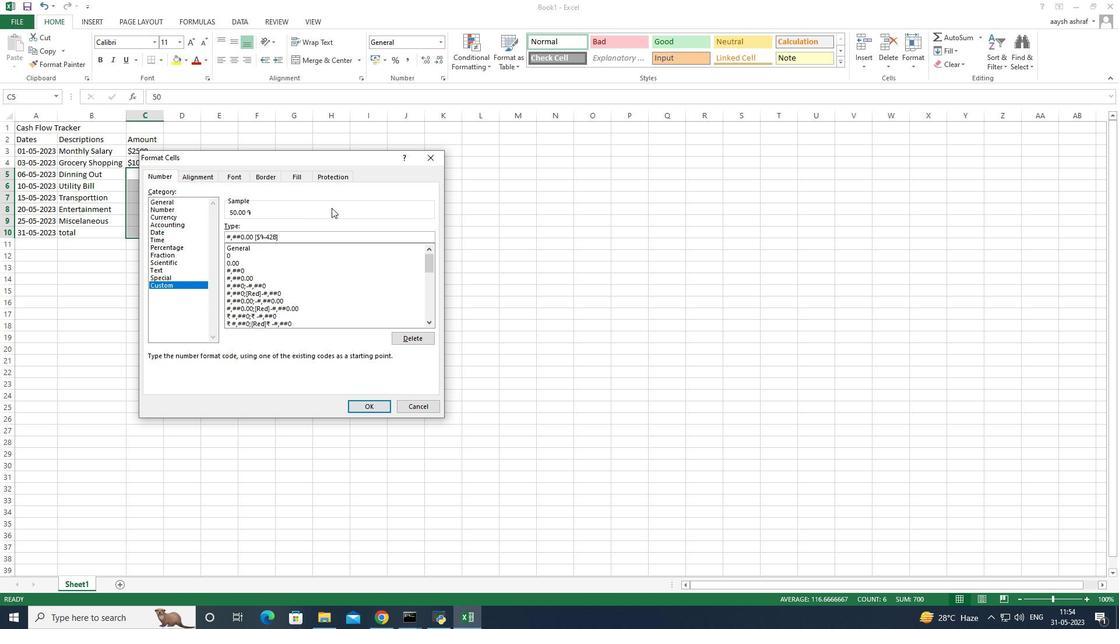 
Action: Mouse pressed left at (327, 212)
Screenshot: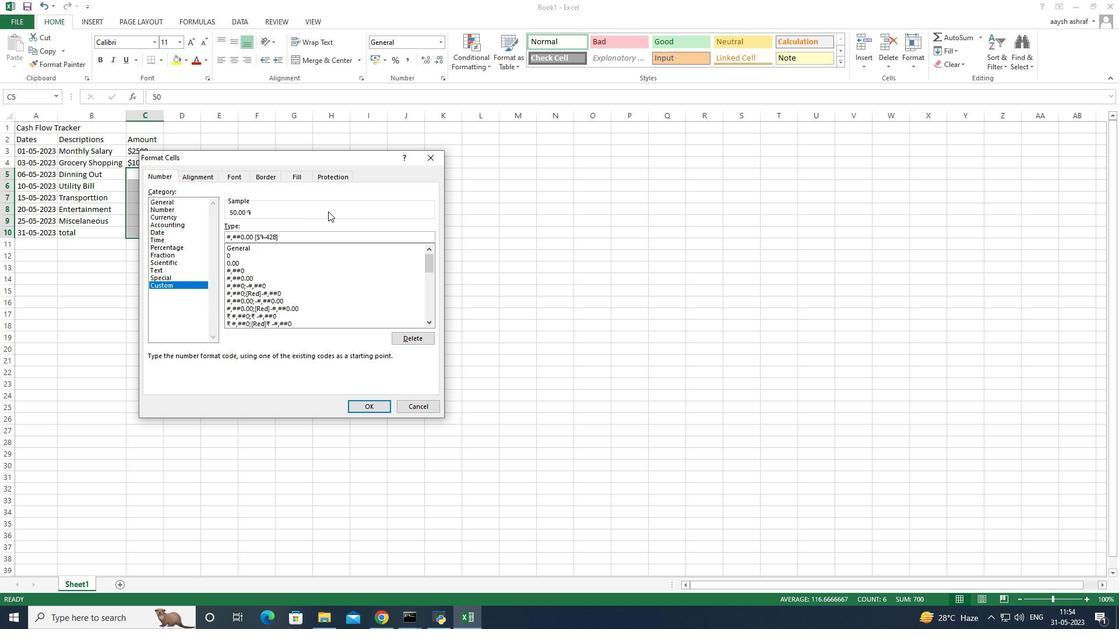 
Action: Mouse moved to (325, 232)
Screenshot: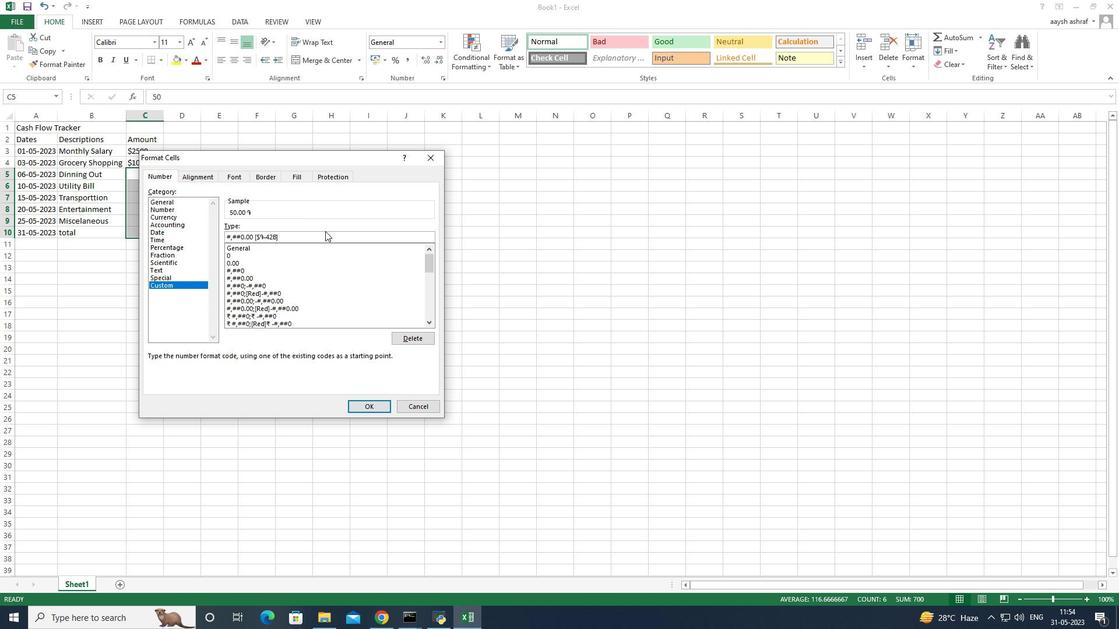 
Action: Key pressed <Key.backspace><Key.backspace><Key.backspace><Key.backspace><Key.backspace><Key.backspace><Key.backspace><Key.backspace><Key.backspace><Key.backspace><Key.backspace><Key.backspace><Key.backspace><Key.backspace><Key.backspace><Key.backspace><Key.backspace><Key.backspace><Key.backspace><Key.backspace><Key.backspace><Key.backspace><Key.backspace><Key.backspace><Key.shift><Key.shift><Key.shift><Key.shift><Key.shift><Key.shift><Key.shift><Key.shift><Key.shift><Key.shift><Key.shift><Key.shift><Key.shift>$
Screenshot: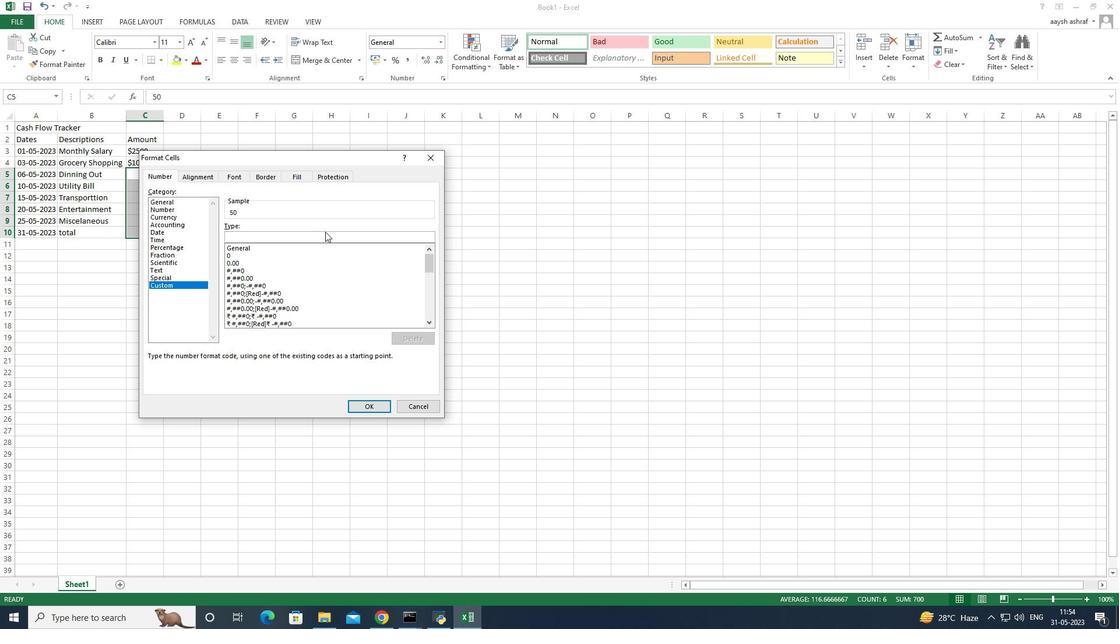 
Action: Mouse moved to (355, 410)
Screenshot: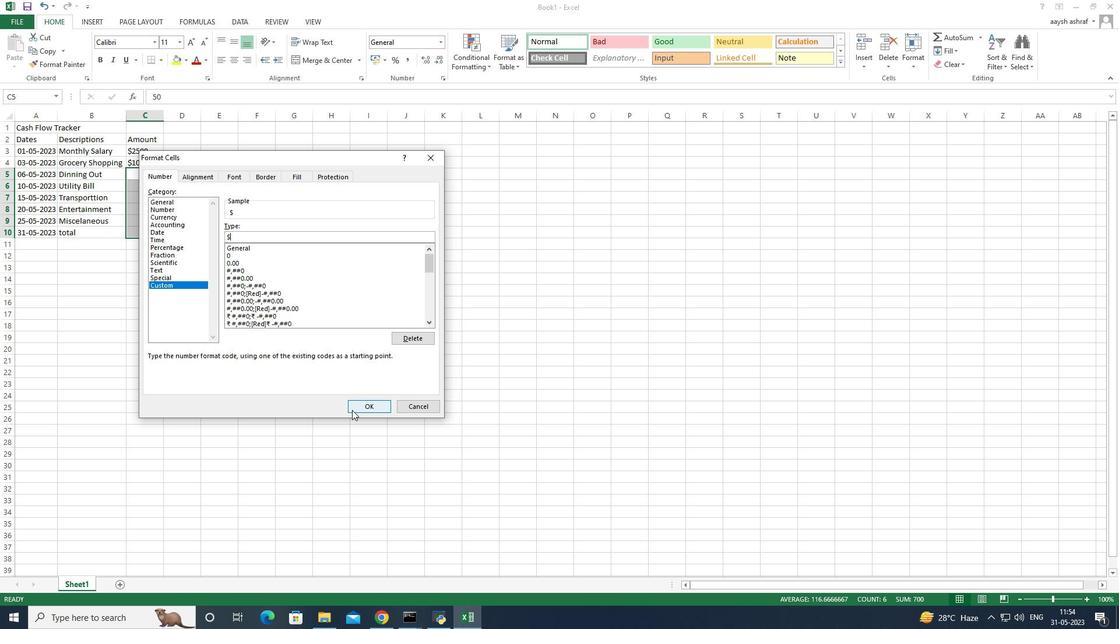 
Action: Mouse pressed left at (355, 410)
Screenshot: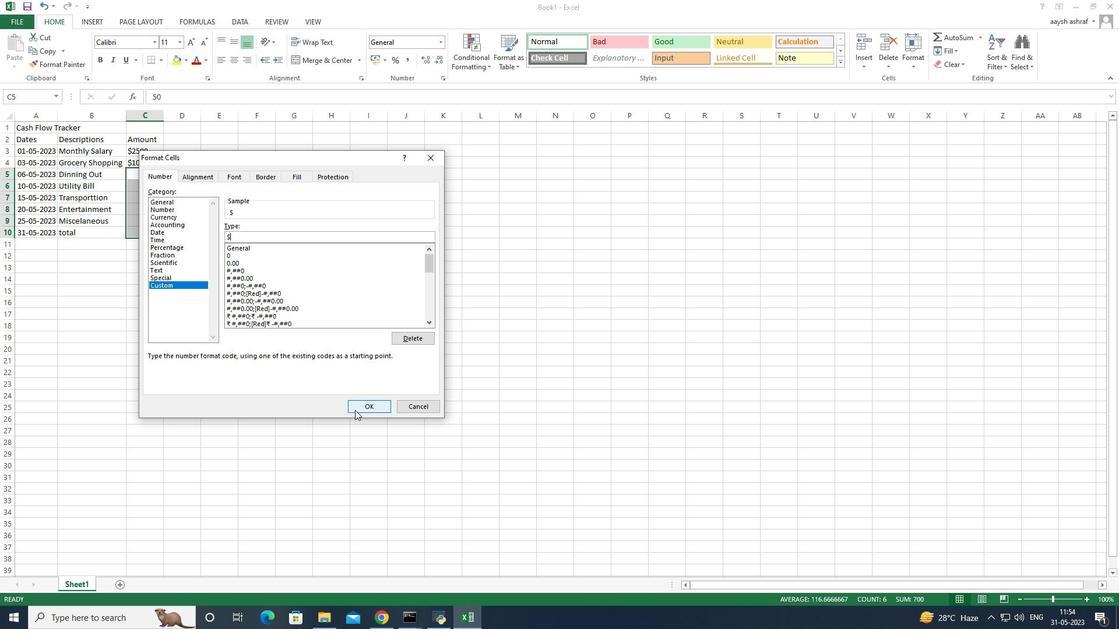 
Action: Mouse moved to (146, 177)
Screenshot: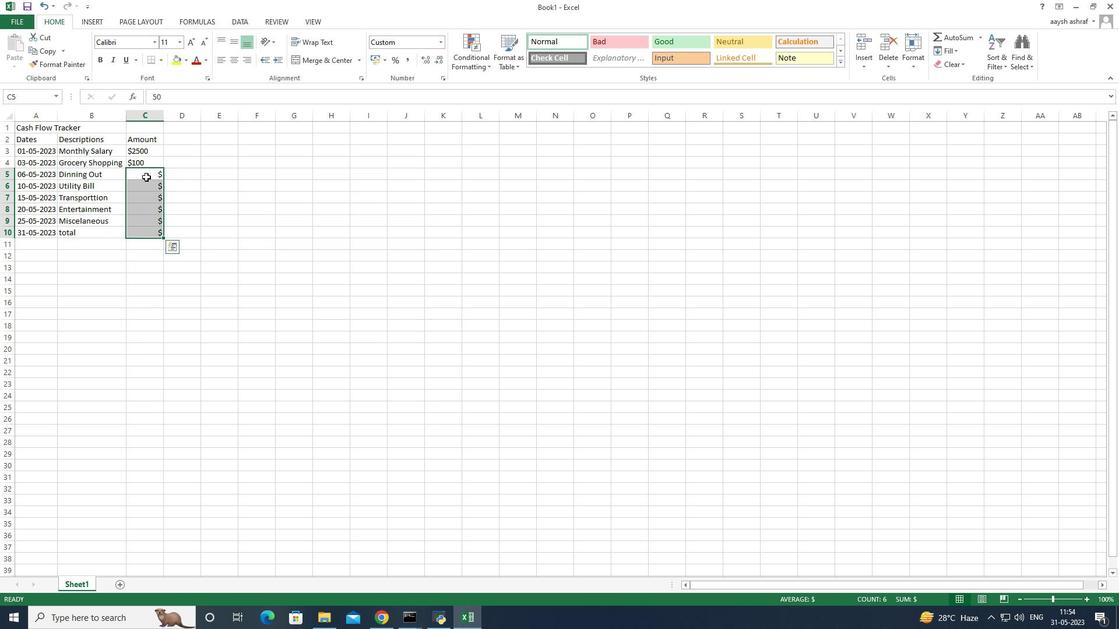 
Action: Mouse pressed left at (146, 177)
Screenshot: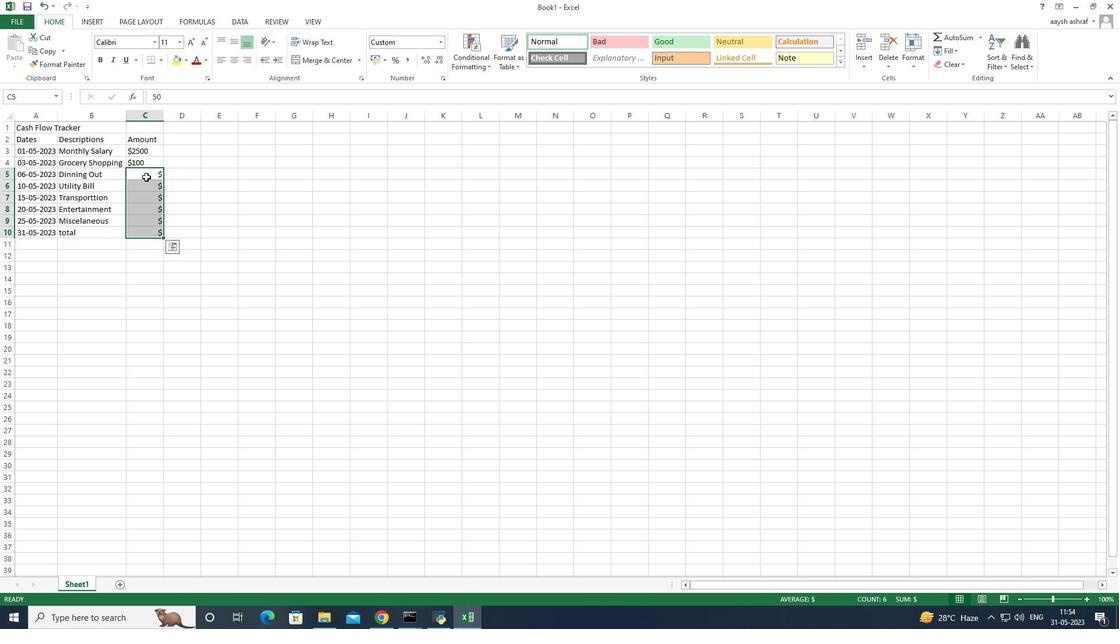 
Action: Mouse moved to (163, 176)
Screenshot: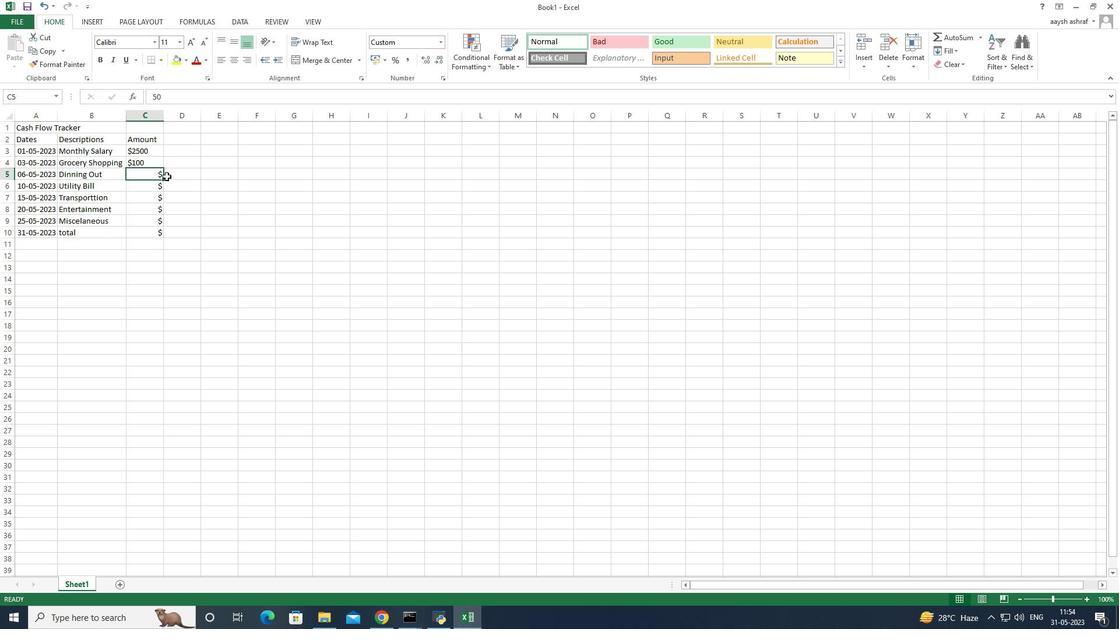 
Action: Key pressed 500<Key.backspace><Key.backspace><Key.backspace>500
Screenshot: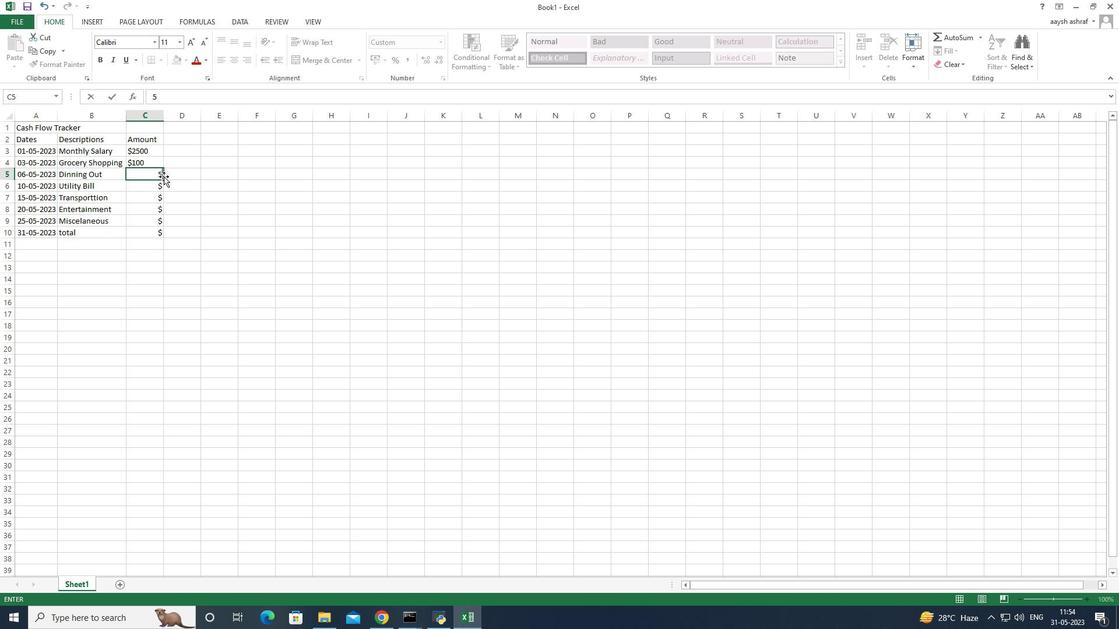 
Action: Mouse moved to (229, 77)
Screenshot: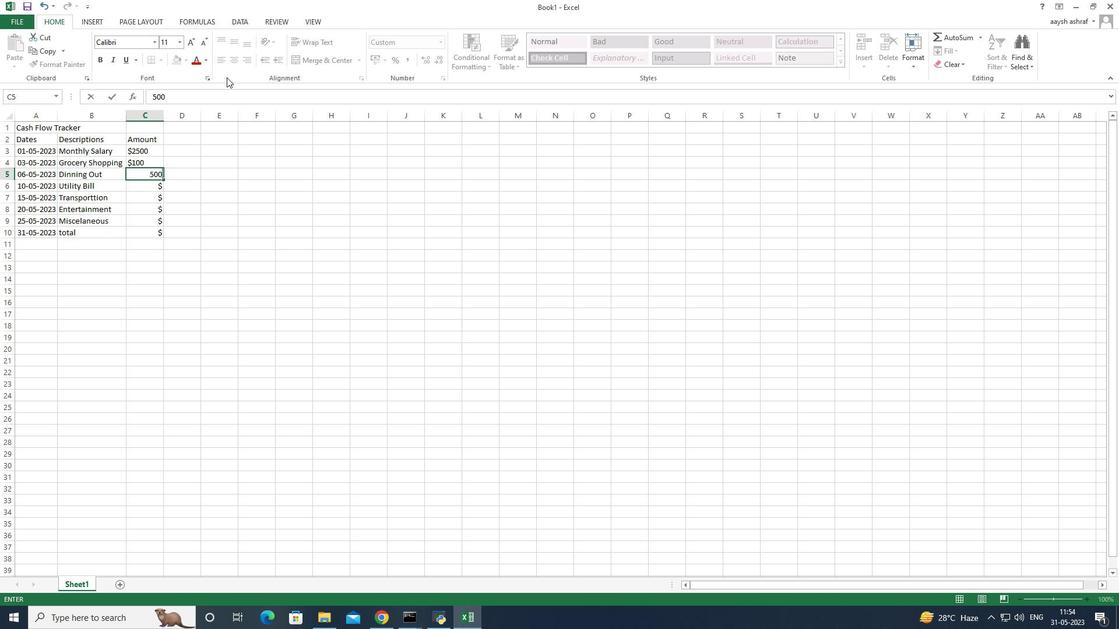 
Action: Key pressed ctrl+Zctrl+Z
